 Task: For heading Use Italics Spectral with brown colour & Underline.  font size for heading18,  'Change the font style of data to'Trebuchet MN and font size to 9,  Change the alignment of both headline & data to Align right In the sheet  Budget Management Spreadsheet
Action: Mouse moved to (91, 248)
Screenshot: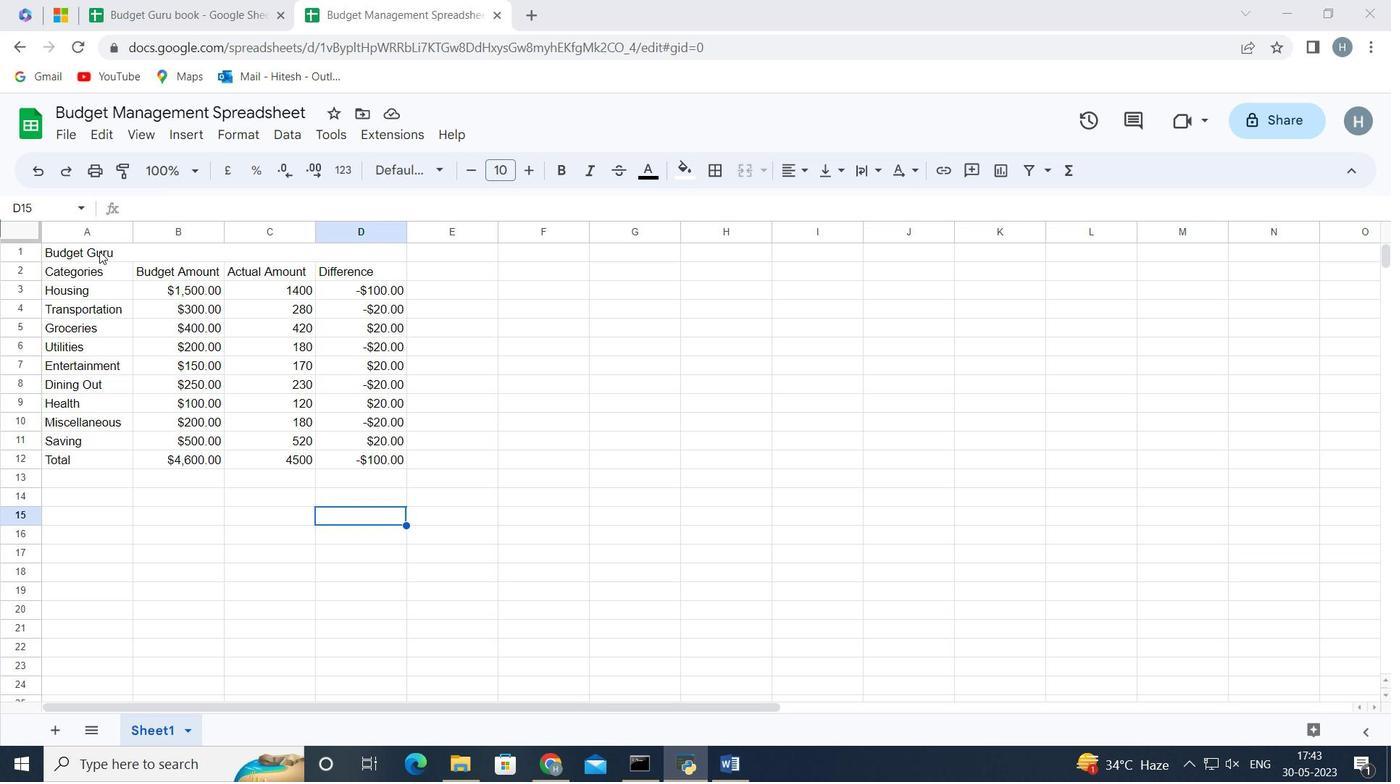 
Action: Mouse pressed left at (91, 248)
Screenshot: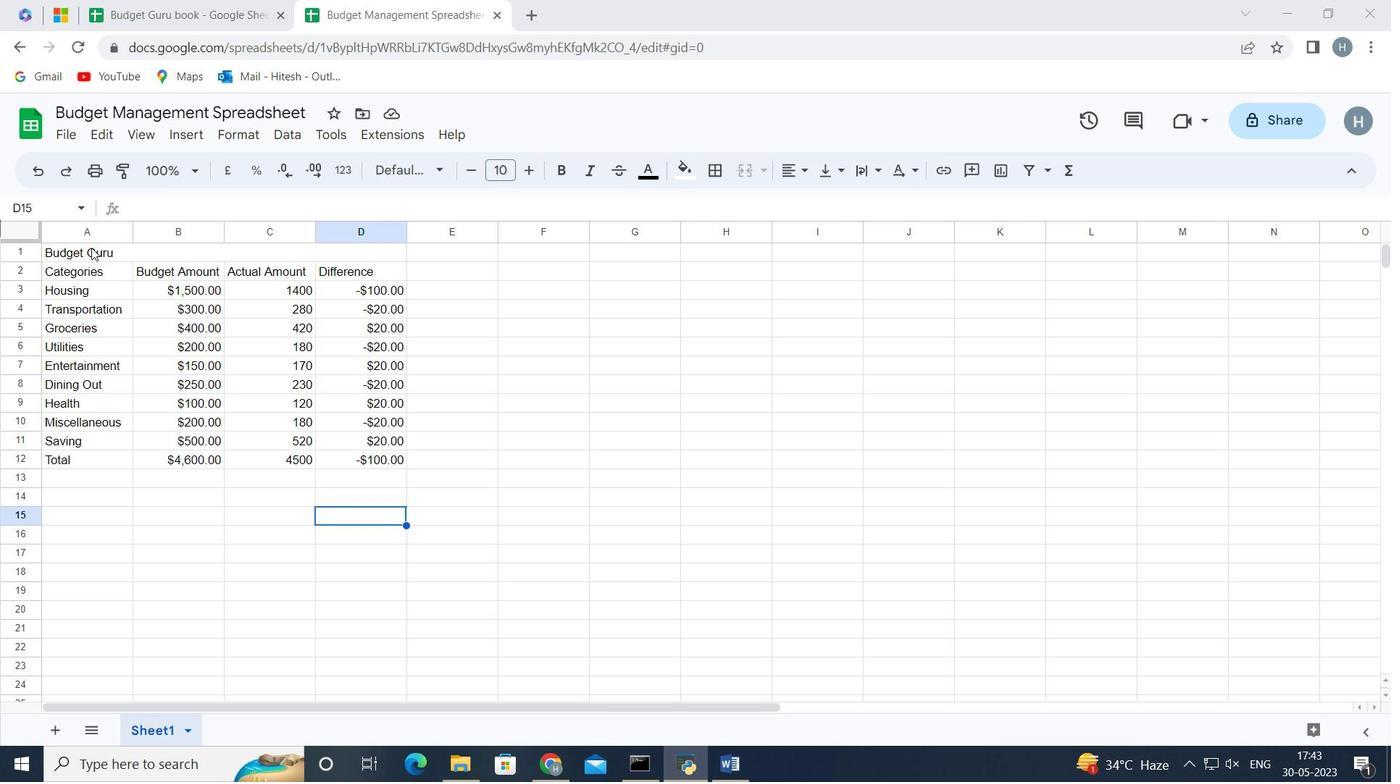 
Action: Mouse moved to (594, 169)
Screenshot: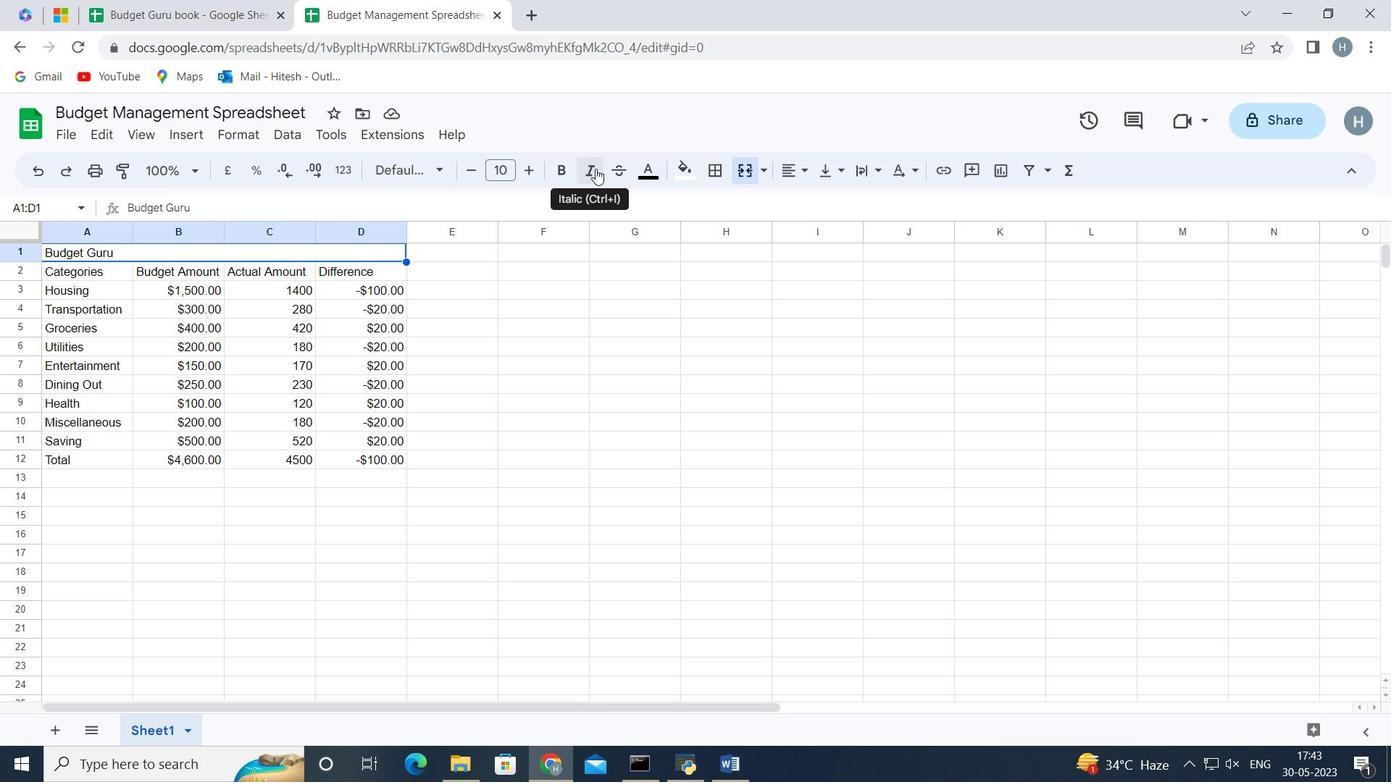 
Action: Mouse pressed left at (594, 169)
Screenshot: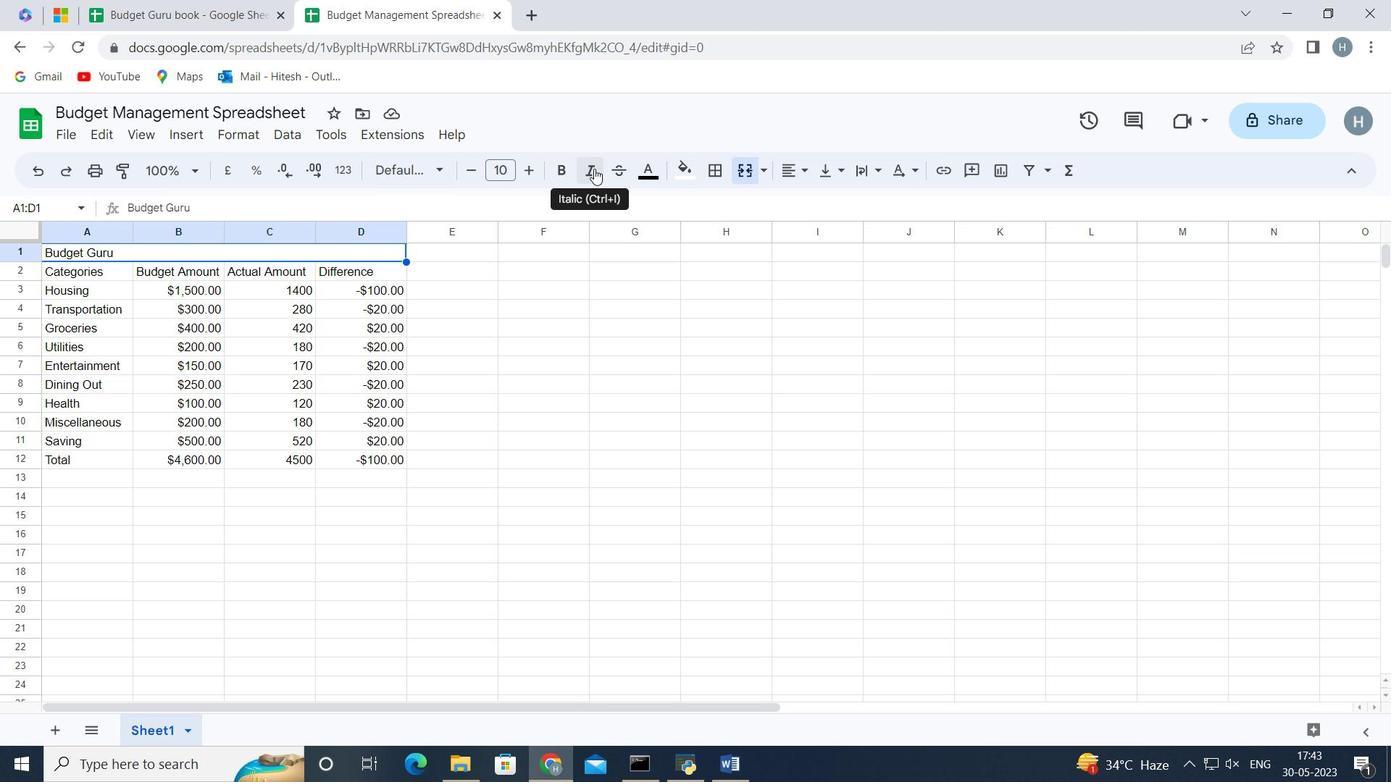 
Action: Mouse moved to (432, 165)
Screenshot: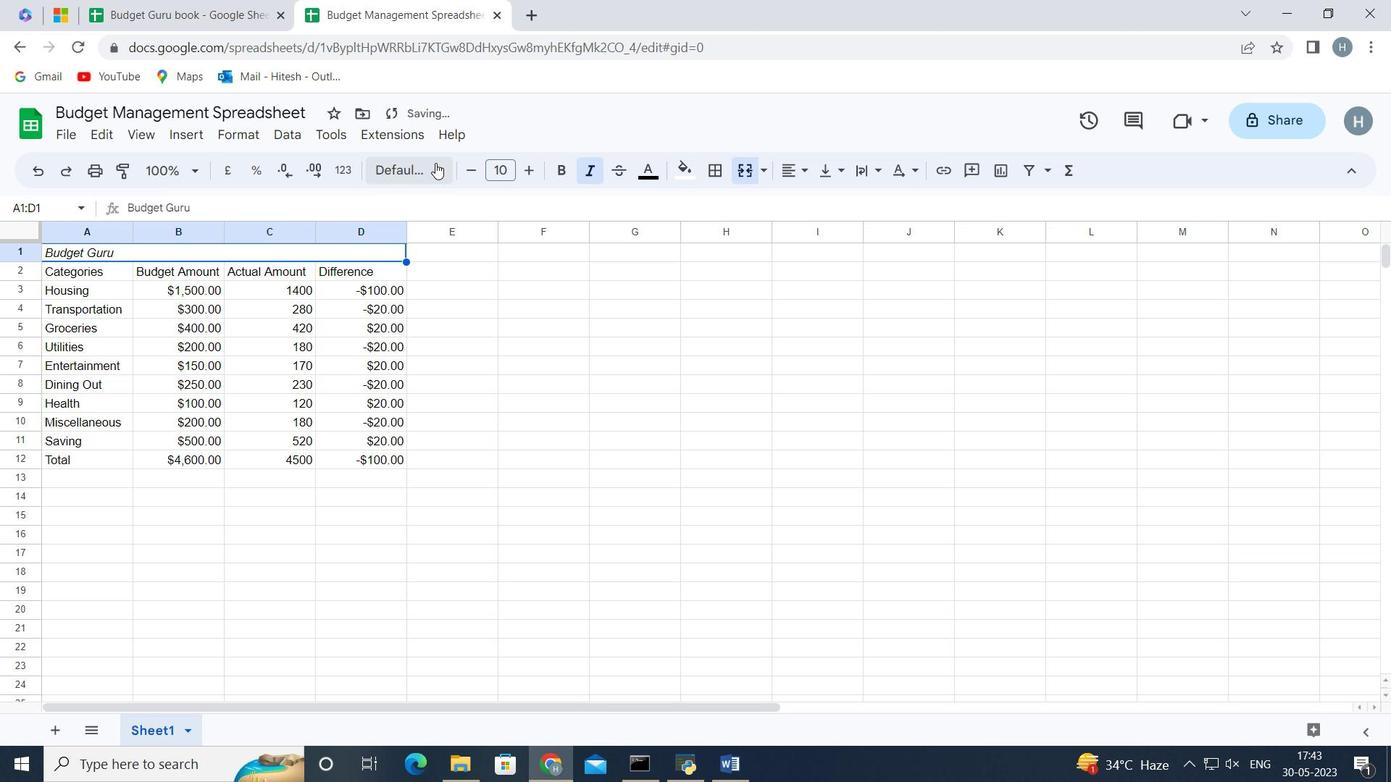 
Action: Mouse pressed left at (432, 165)
Screenshot: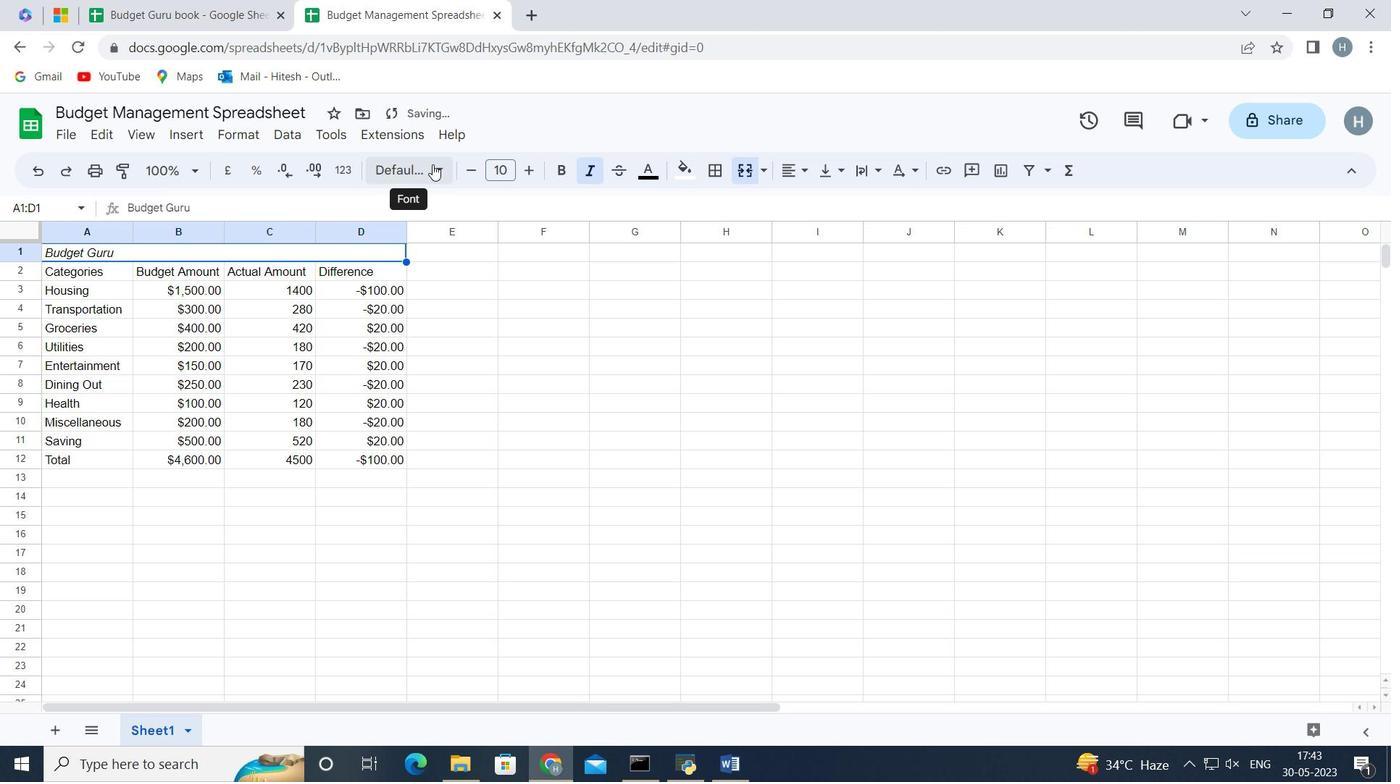 
Action: Mouse moved to (466, 528)
Screenshot: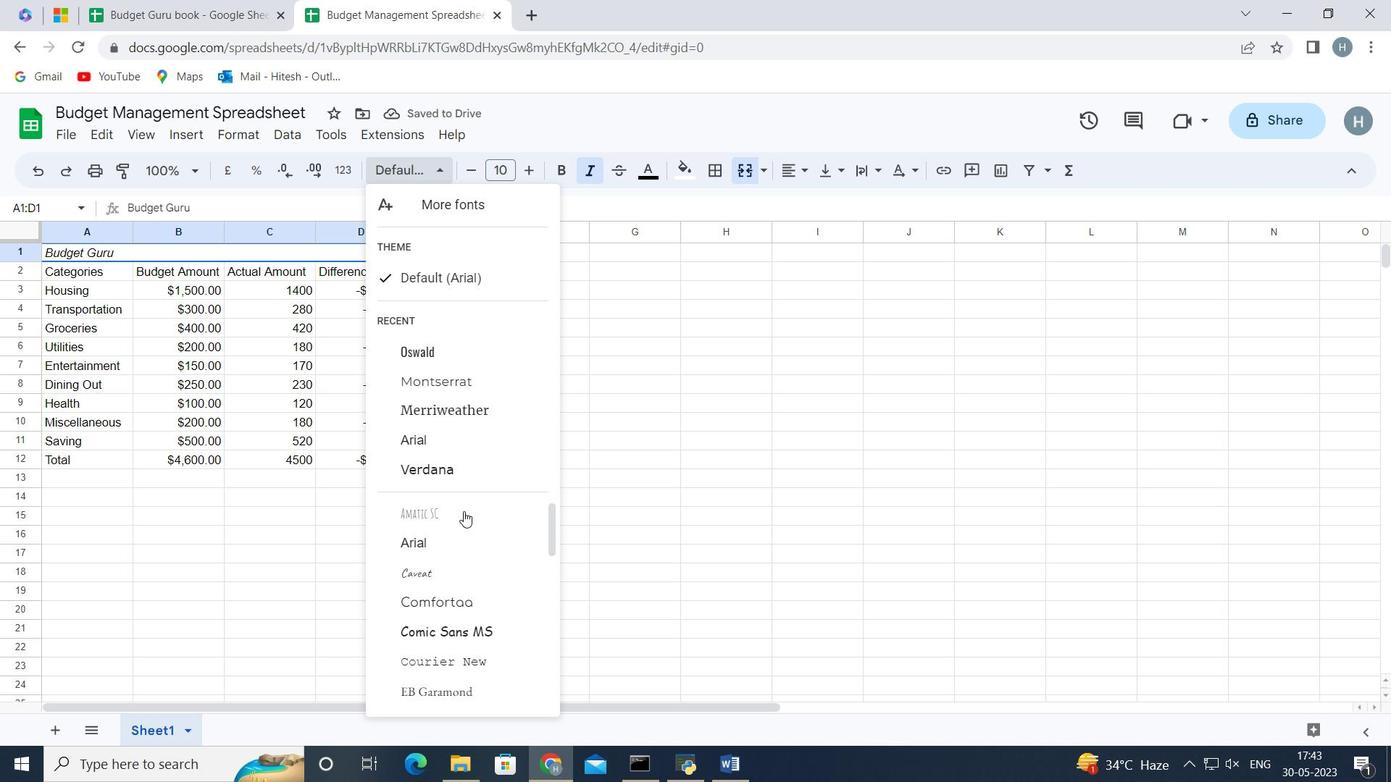 
Action: Mouse scrolled (466, 527) with delta (0, 0)
Screenshot: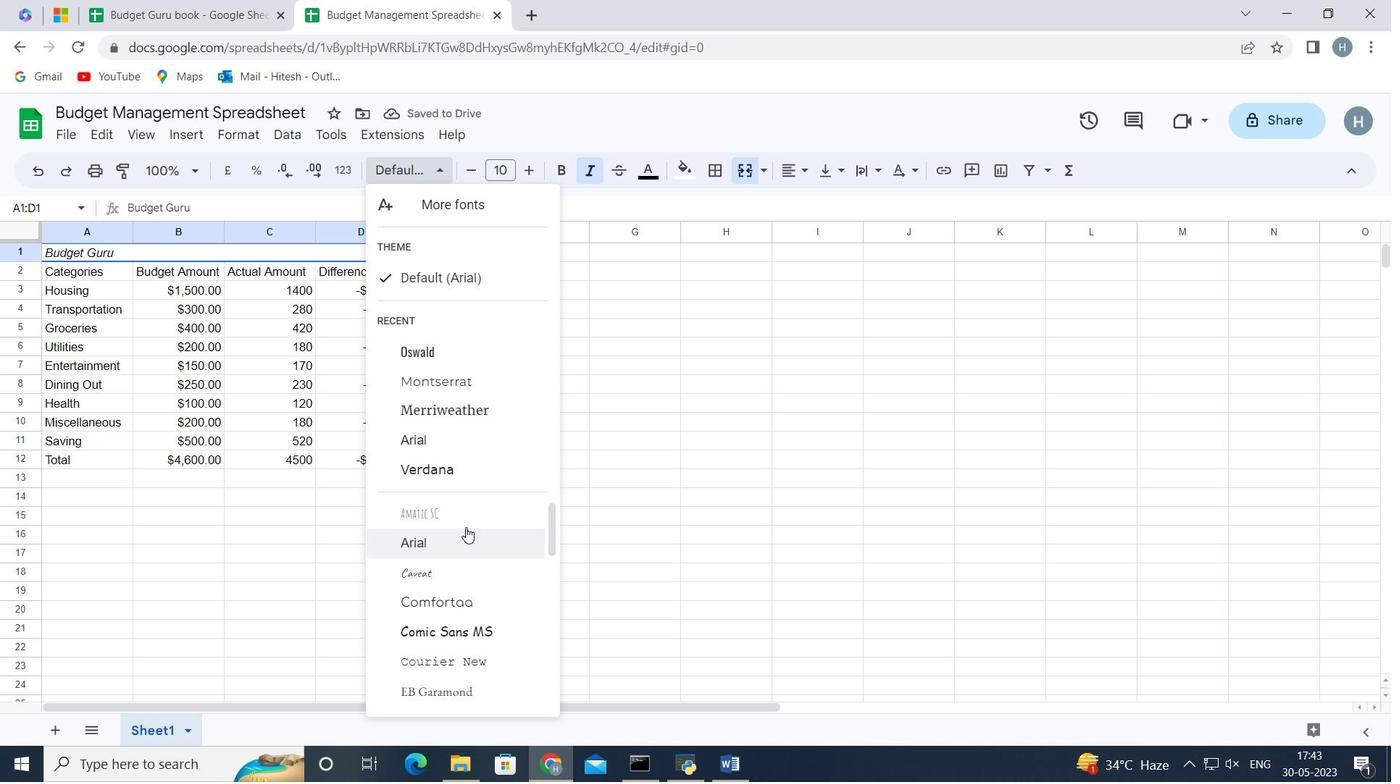 
Action: Mouse scrolled (466, 527) with delta (0, 0)
Screenshot: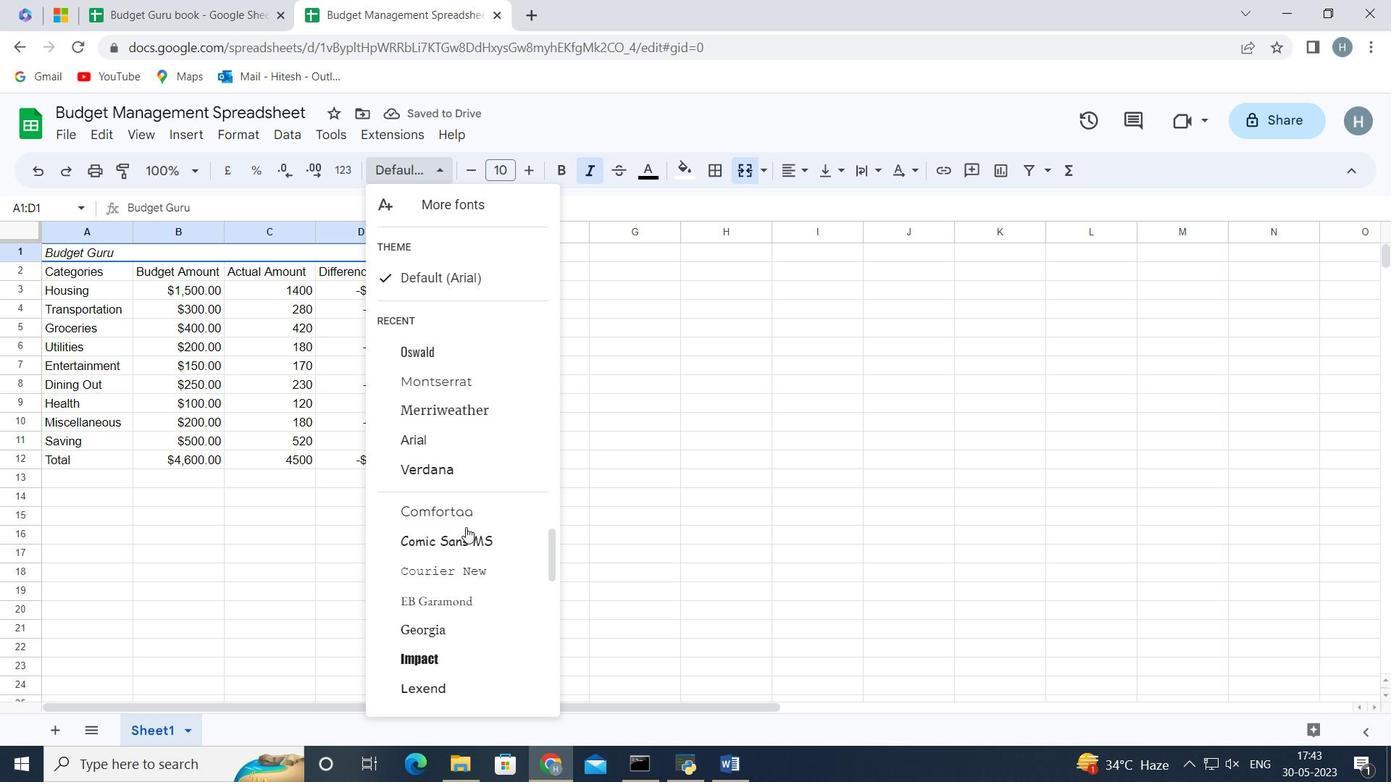 
Action: Mouse scrolled (466, 527) with delta (0, 0)
Screenshot: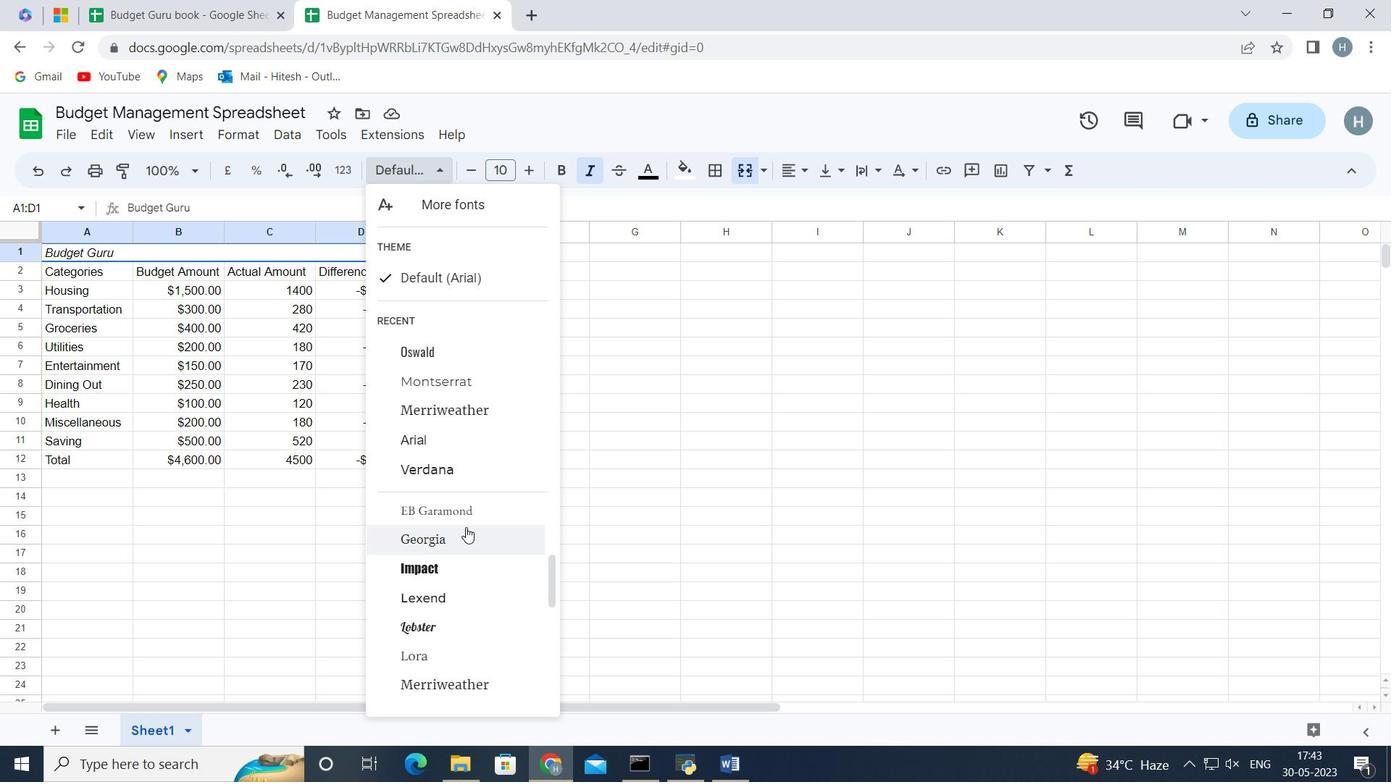 
Action: Mouse scrolled (466, 527) with delta (0, 0)
Screenshot: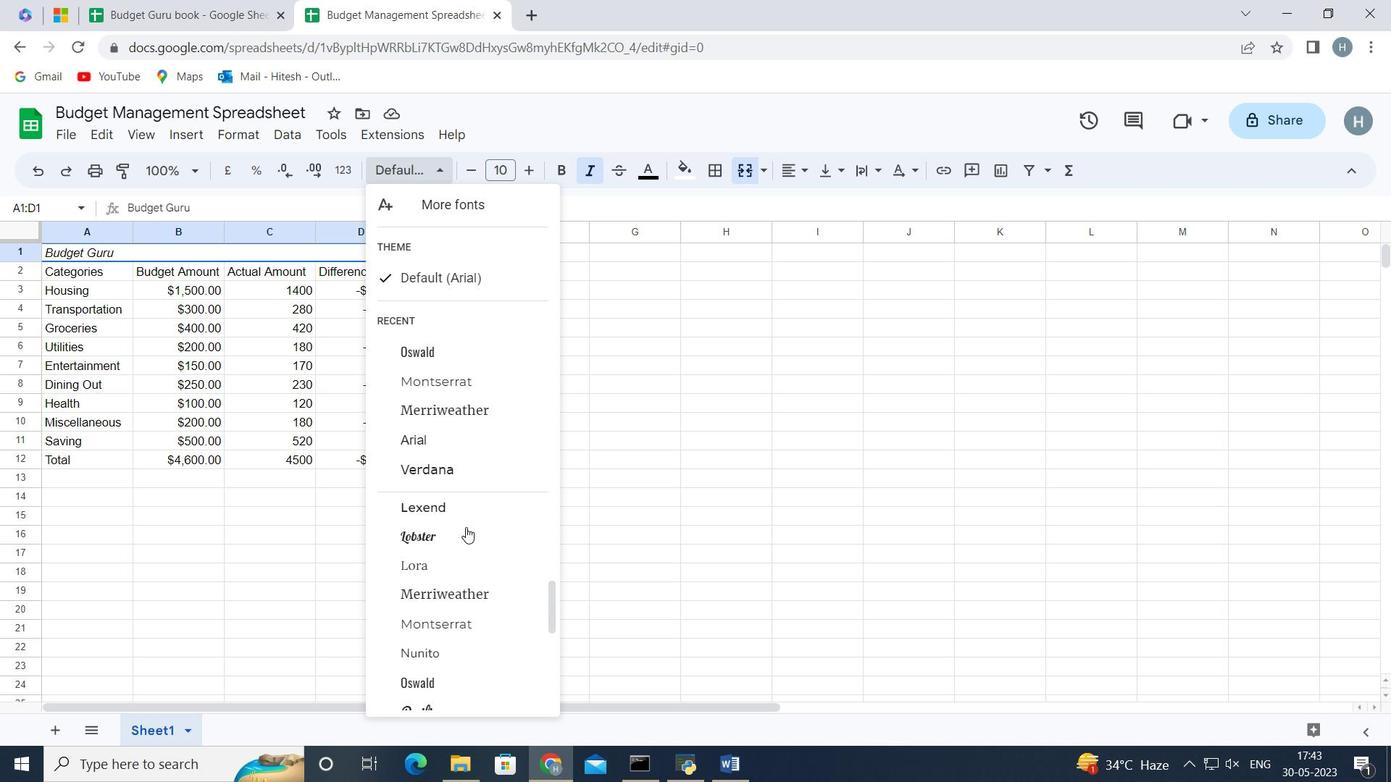 
Action: Mouse scrolled (466, 527) with delta (0, 0)
Screenshot: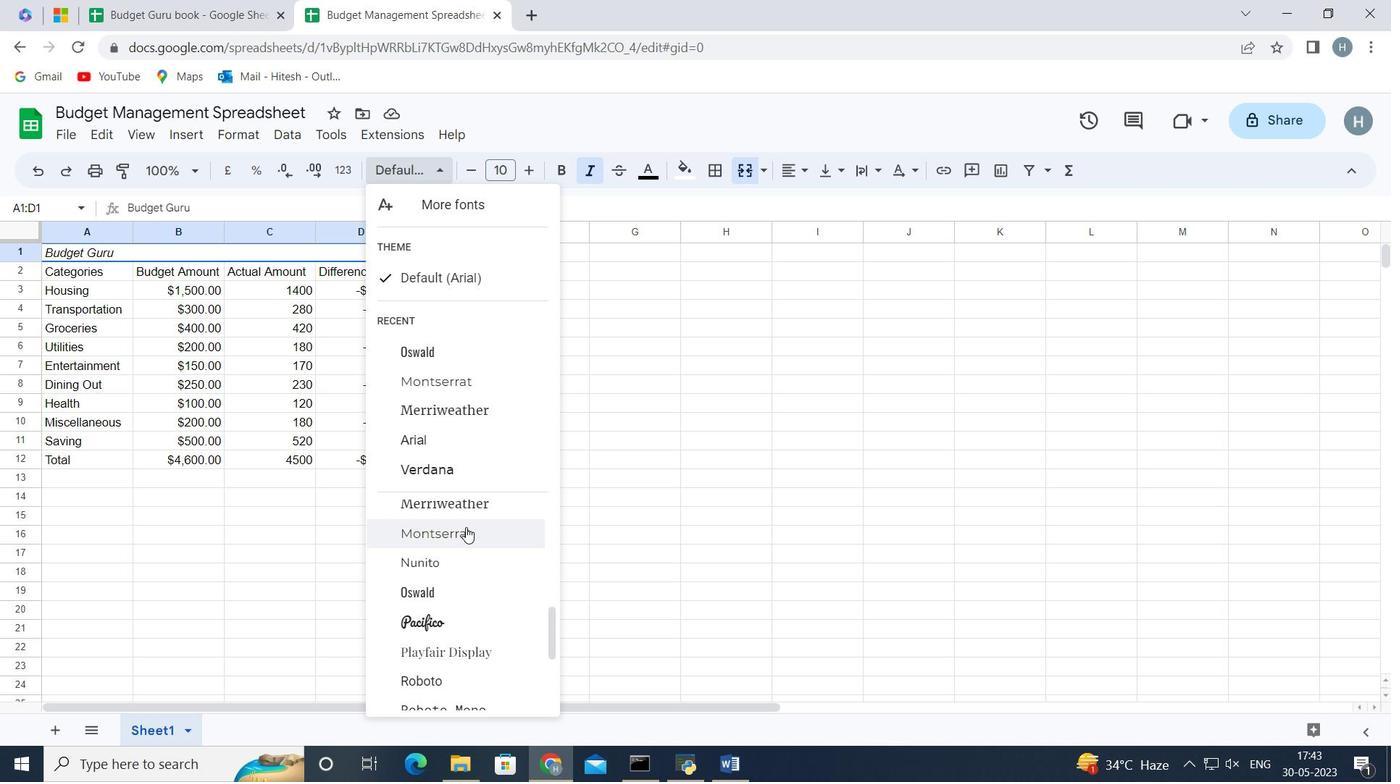 
Action: Mouse scrolled (466, 527) with delta (0, 0)
Screenshot: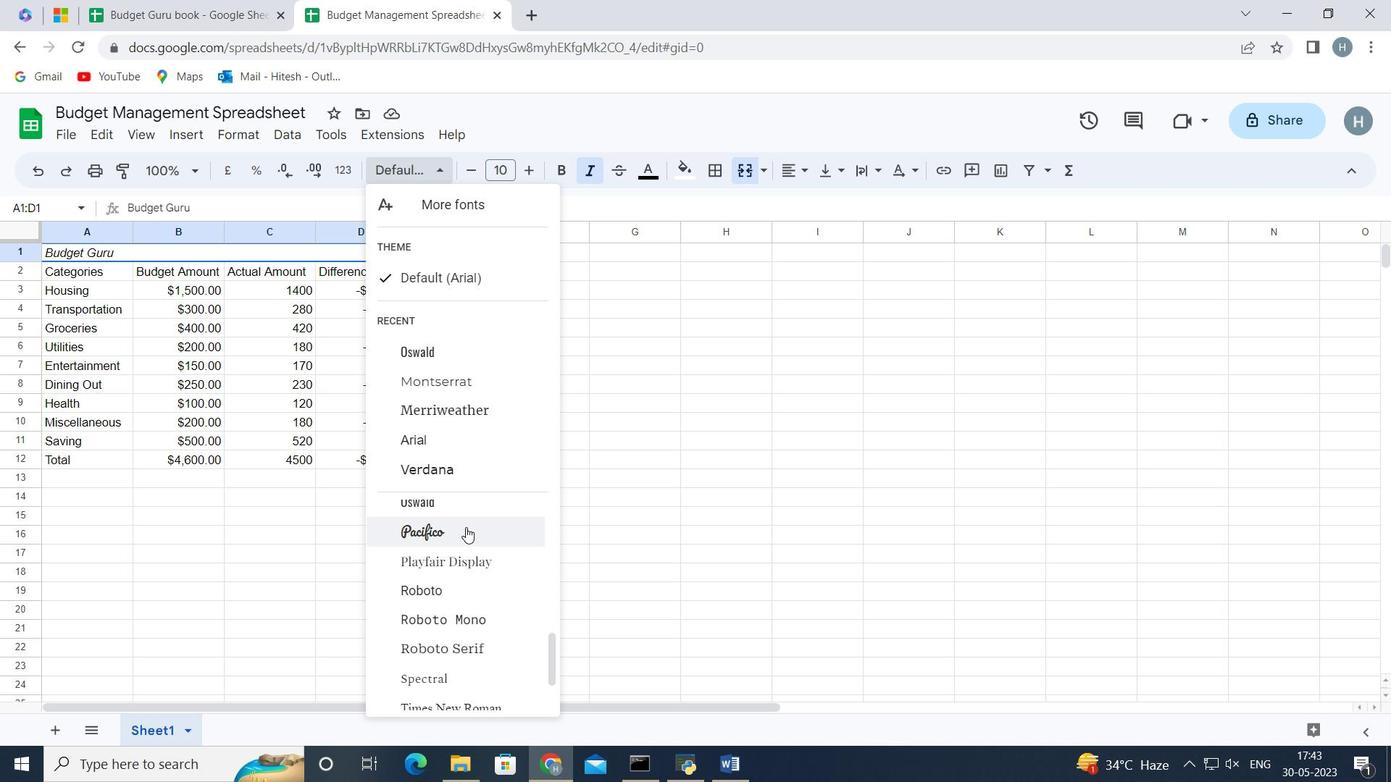 
Action: Mouse moved to (470, 598)
Screenshot: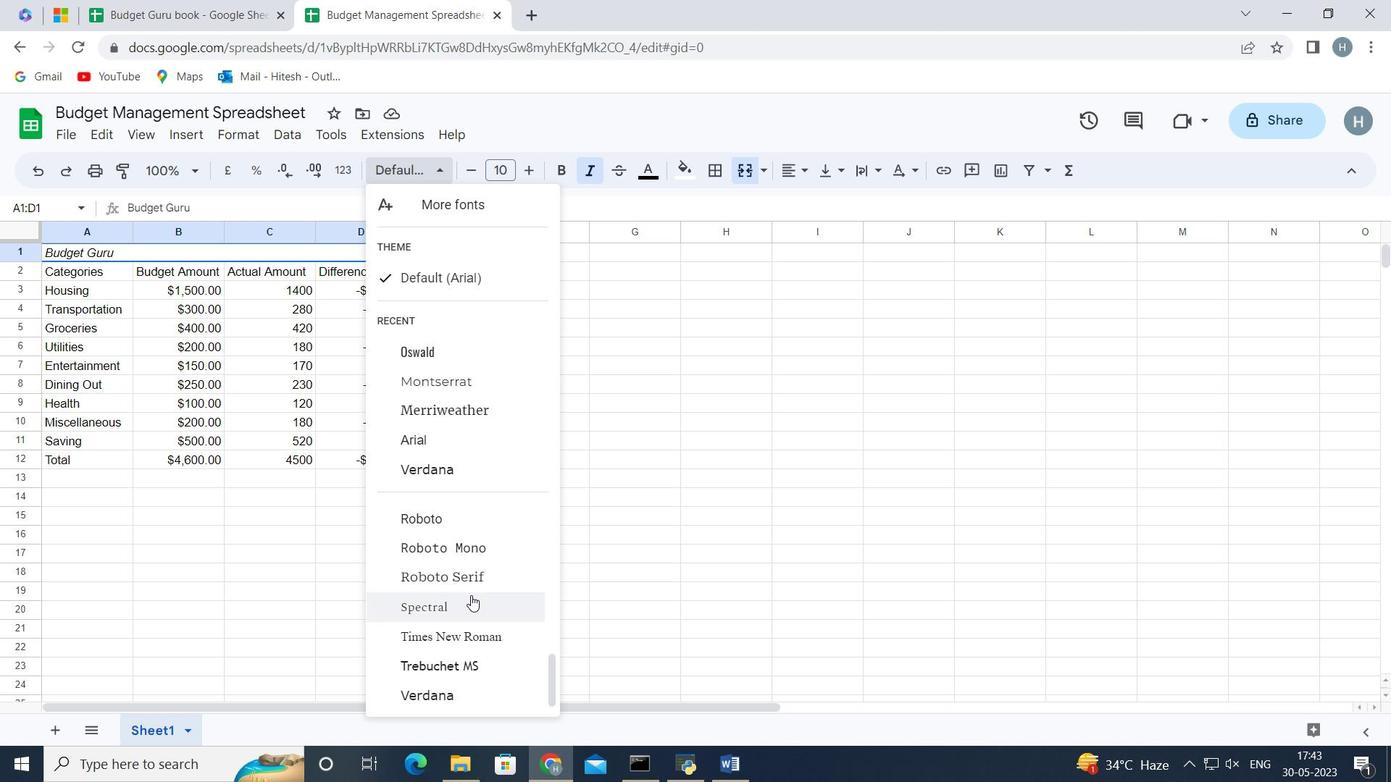
Action: Mouse pressed left at (470, 598)
Screenshot: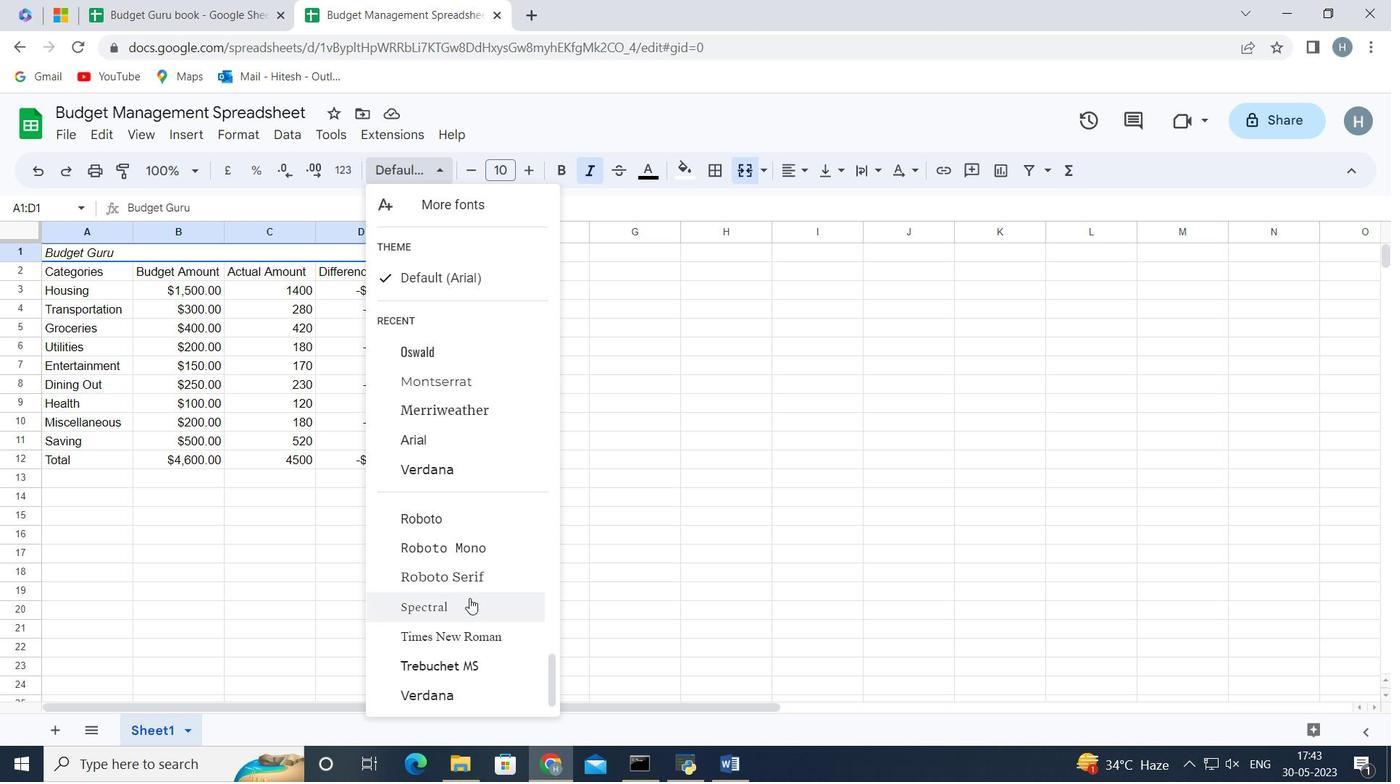 
Action: Mouse moved to (687, 170)
Screenshot: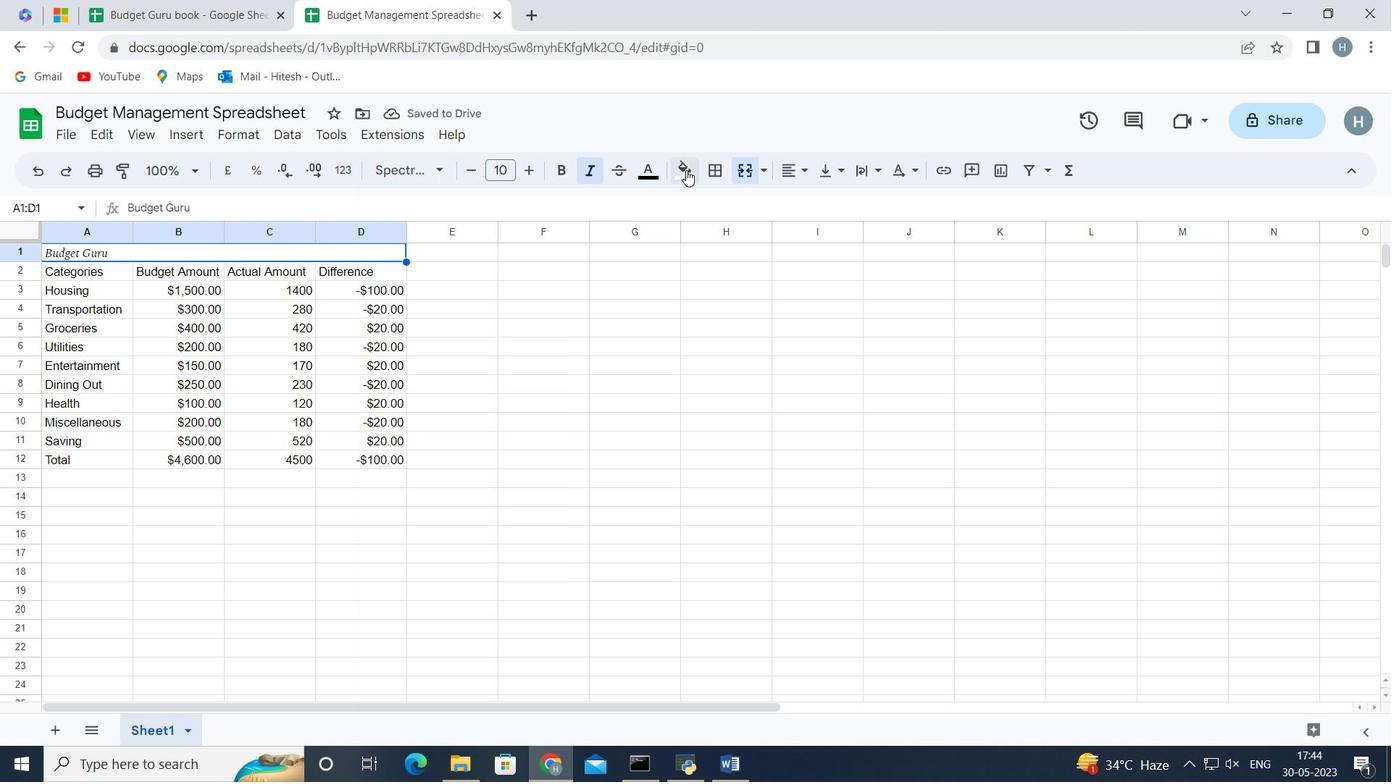 
Action: Mouse pressed left at (687, 170)
Screenshot: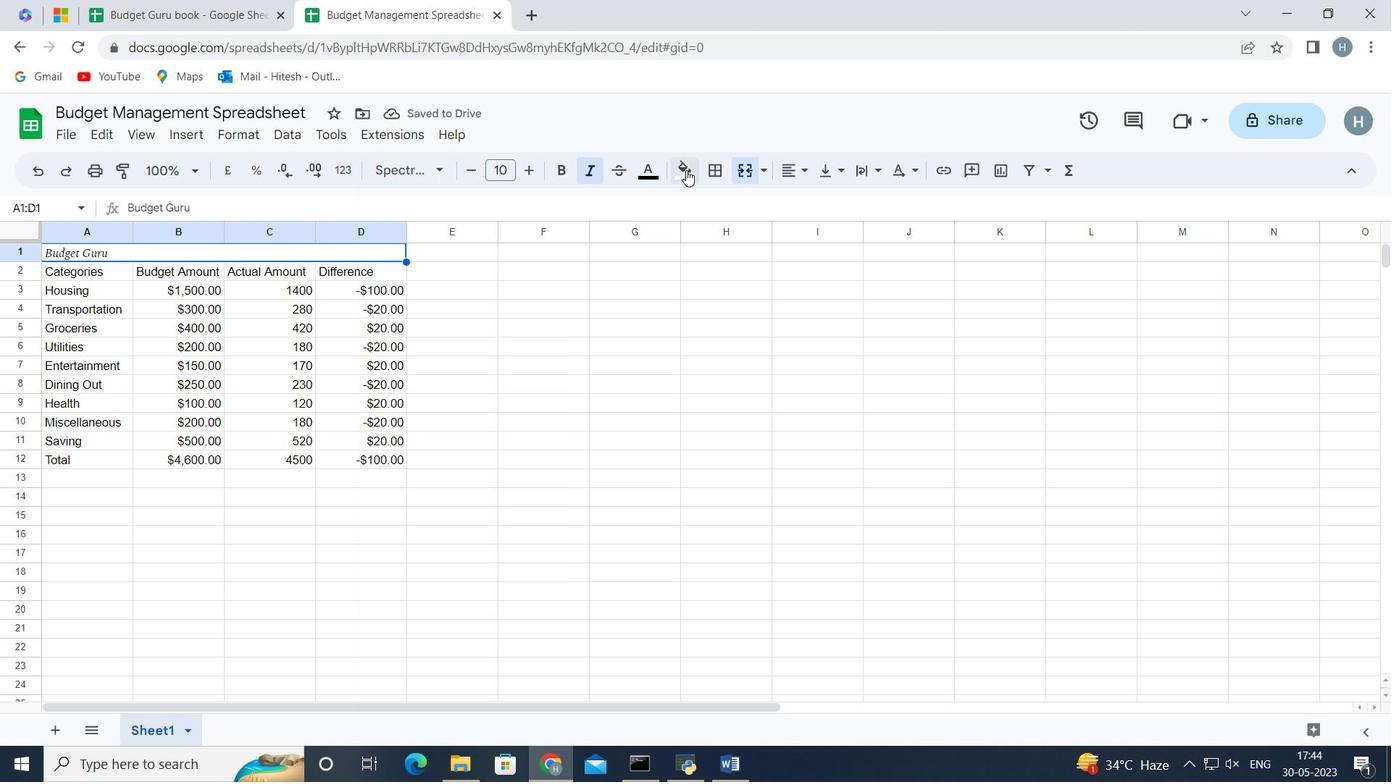 
Action: Mouse moved to (702, 446)
Screenshot: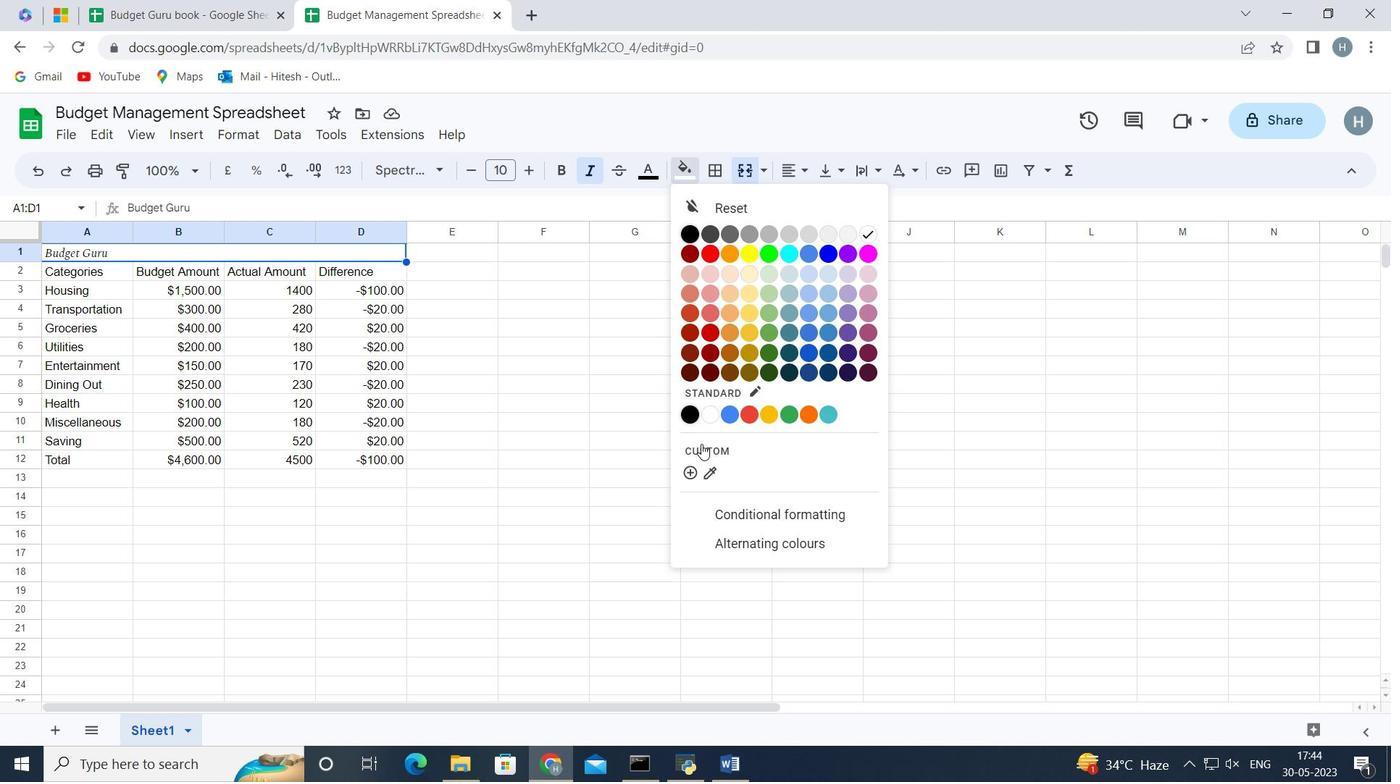 
Action: Mouse pressed left at (702, 446)
Screenshot: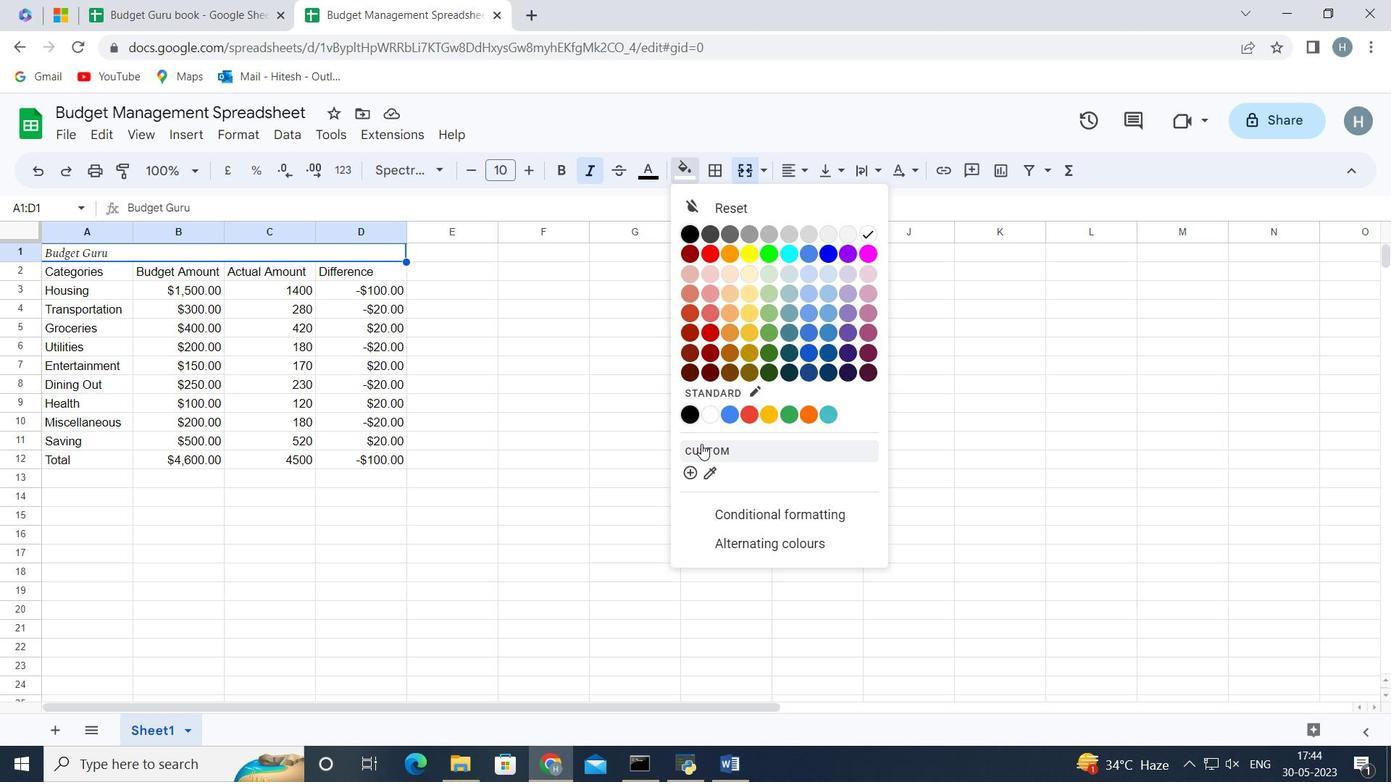 
Action: Mouse moved to (682, 431)
Screenshot: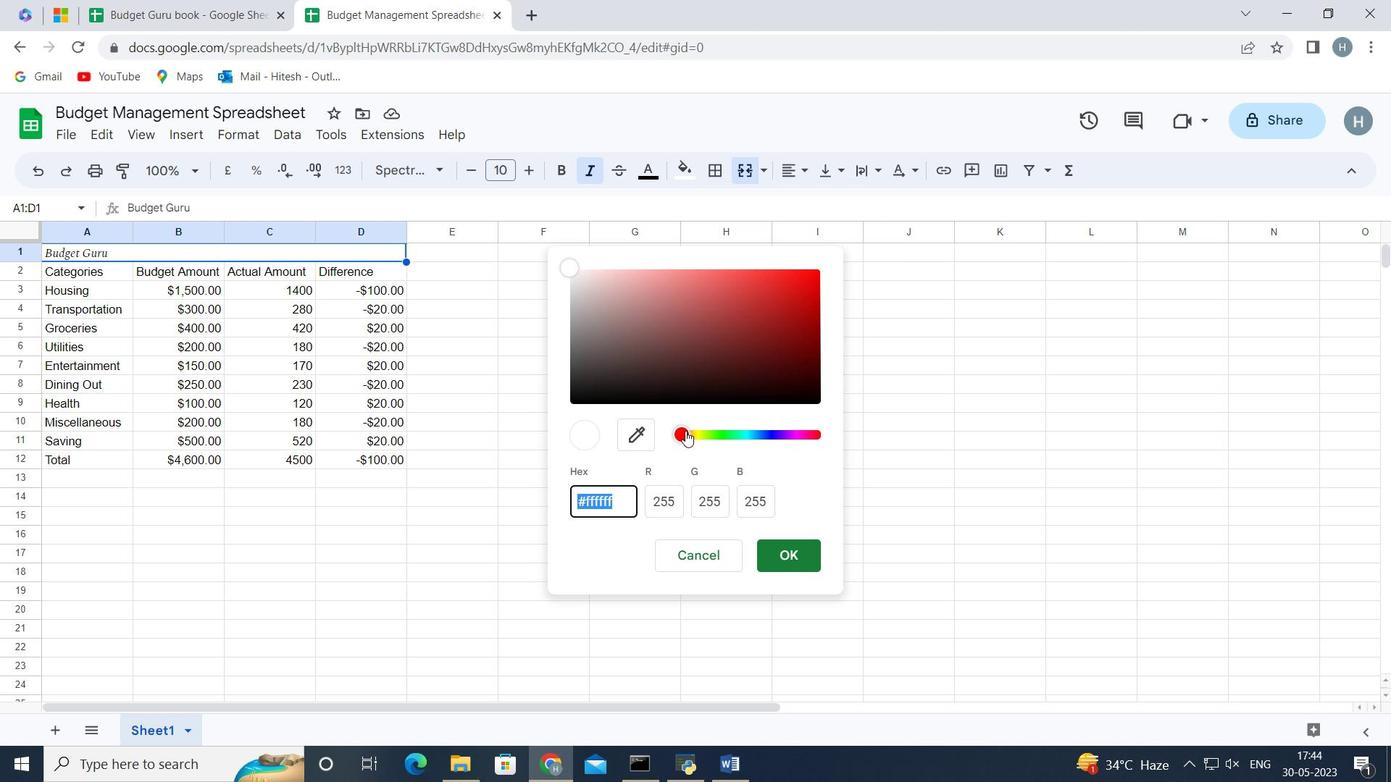 
Action: Mouse pressed left at (682, 431)
Screenshot: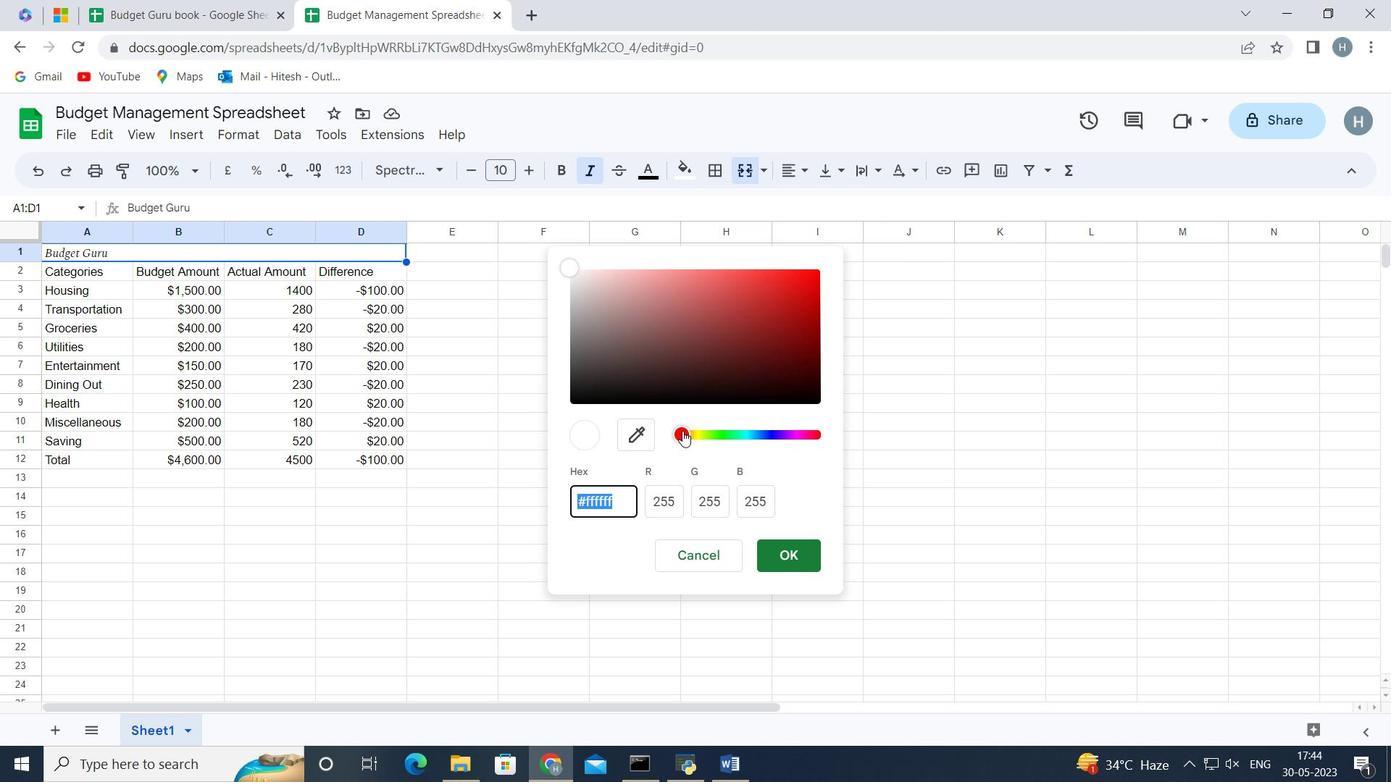 
Action: Mouse moved to (806, 374)
Screenshot: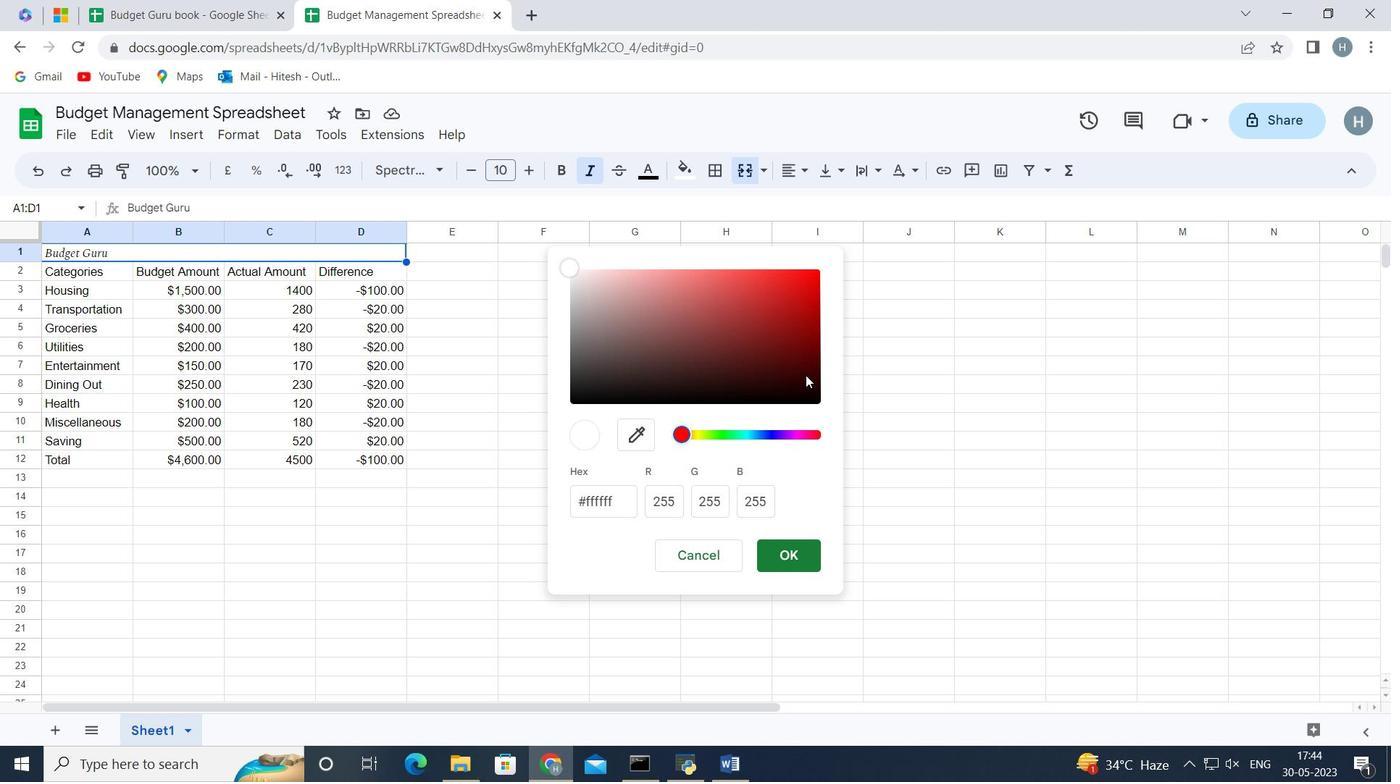 
Action: Mouse pressed left at (806, 374)
Screenshot: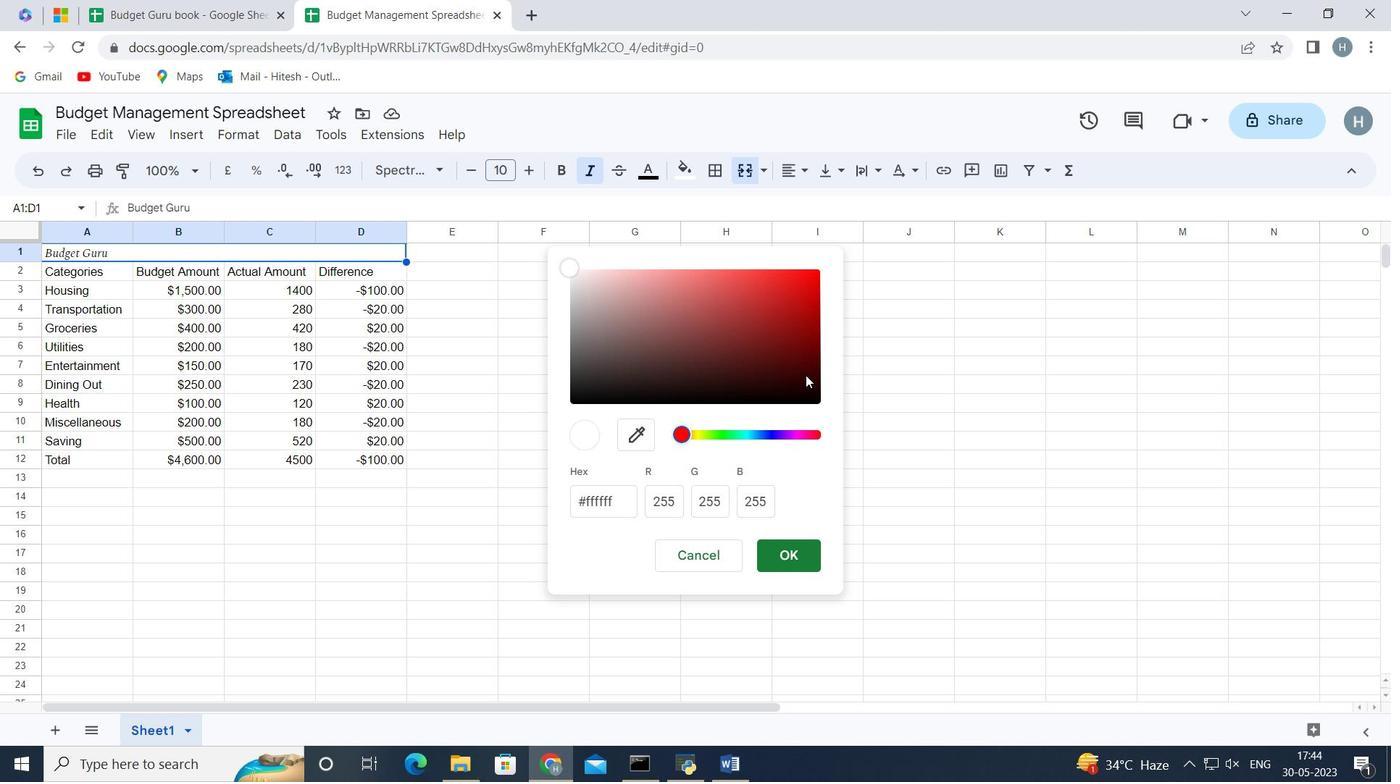 
Action: Mouse moved to (777, 554)
Screenshot: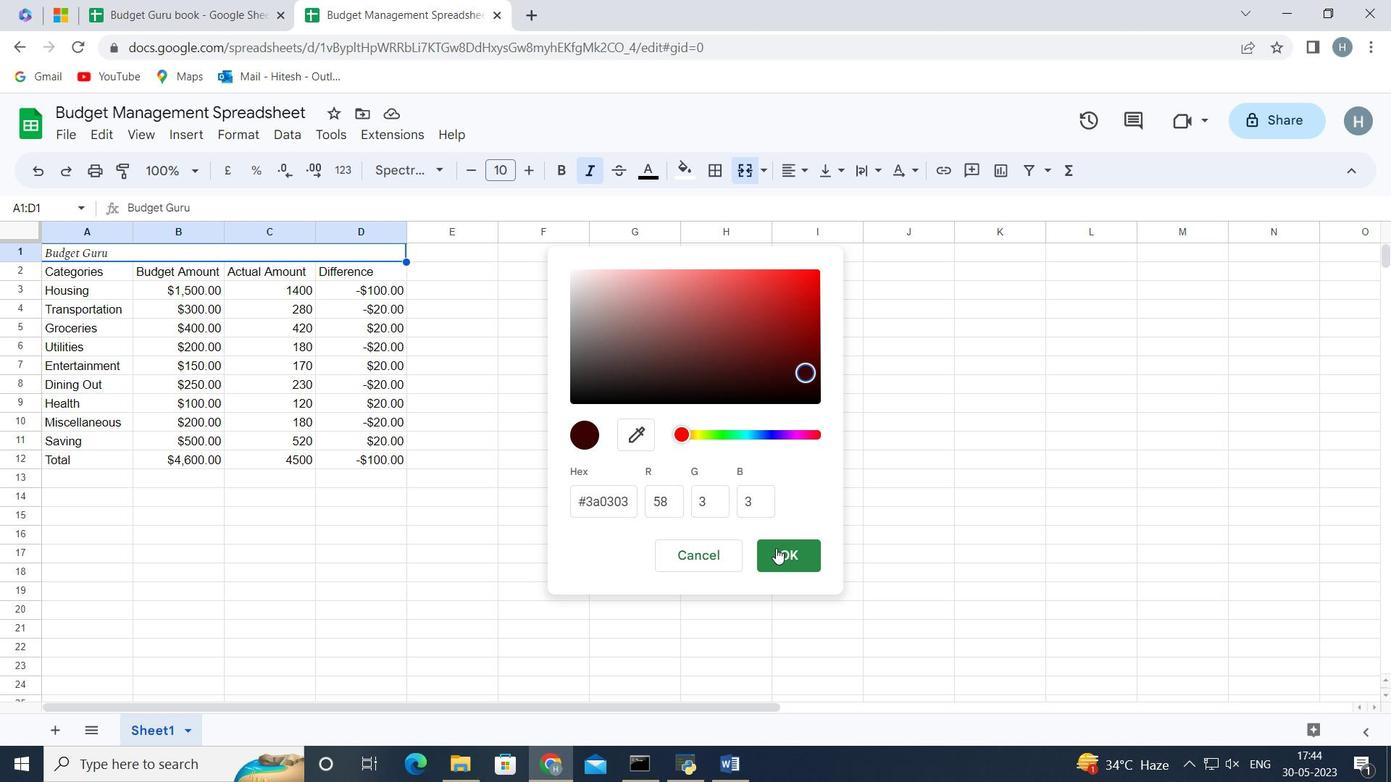 
Action: Mouse pressed left at (777, 554)
Screenshot: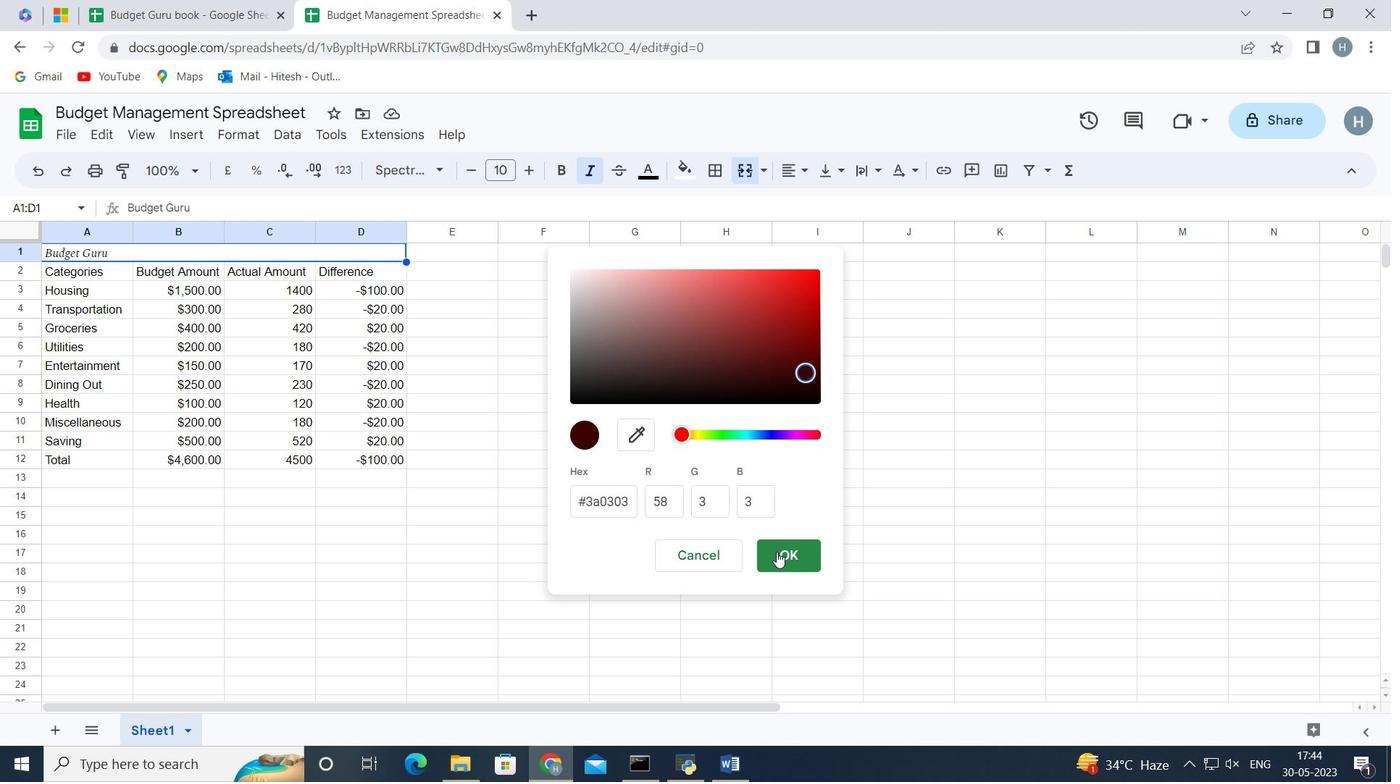 
Action: Mouse moved to (312, 531)
Screenshot: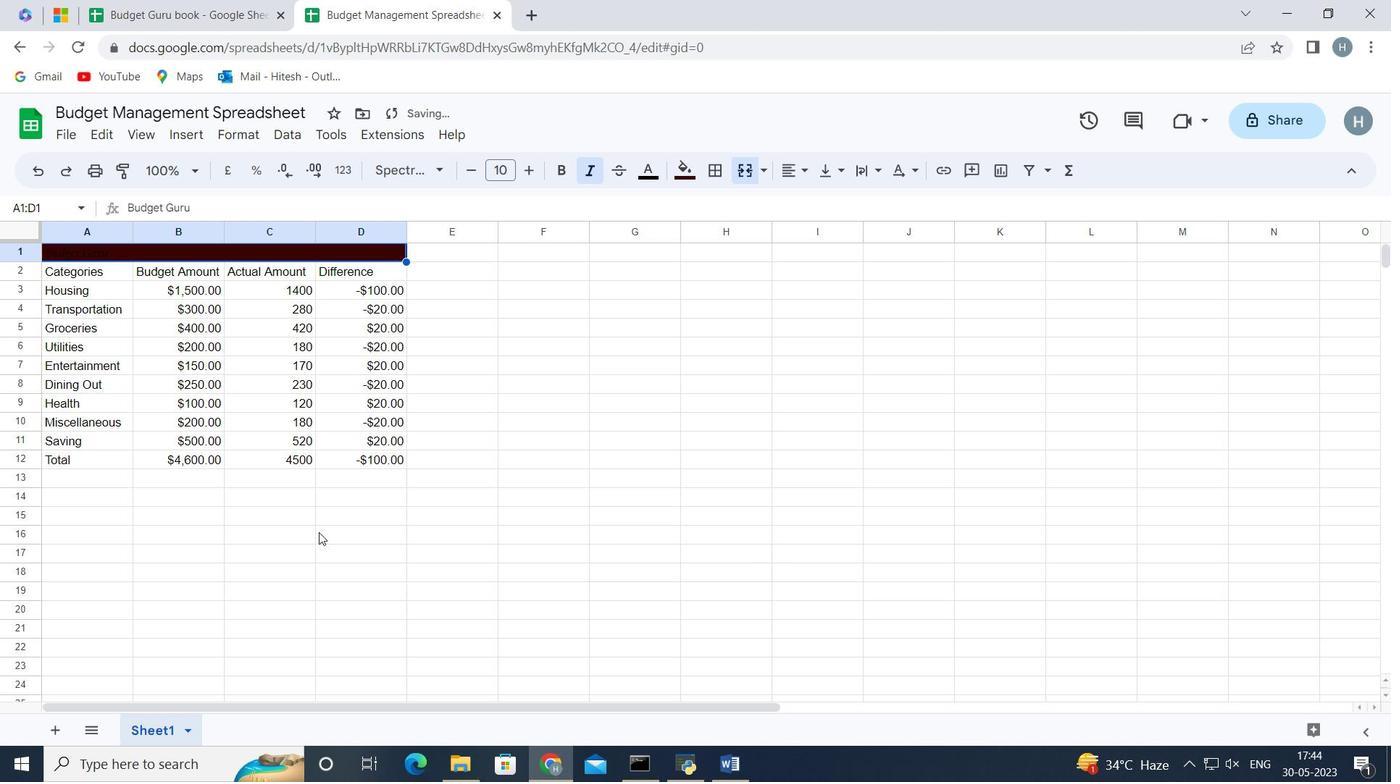 
Action: Mouse pressed left at (312, 531)
Screenshot: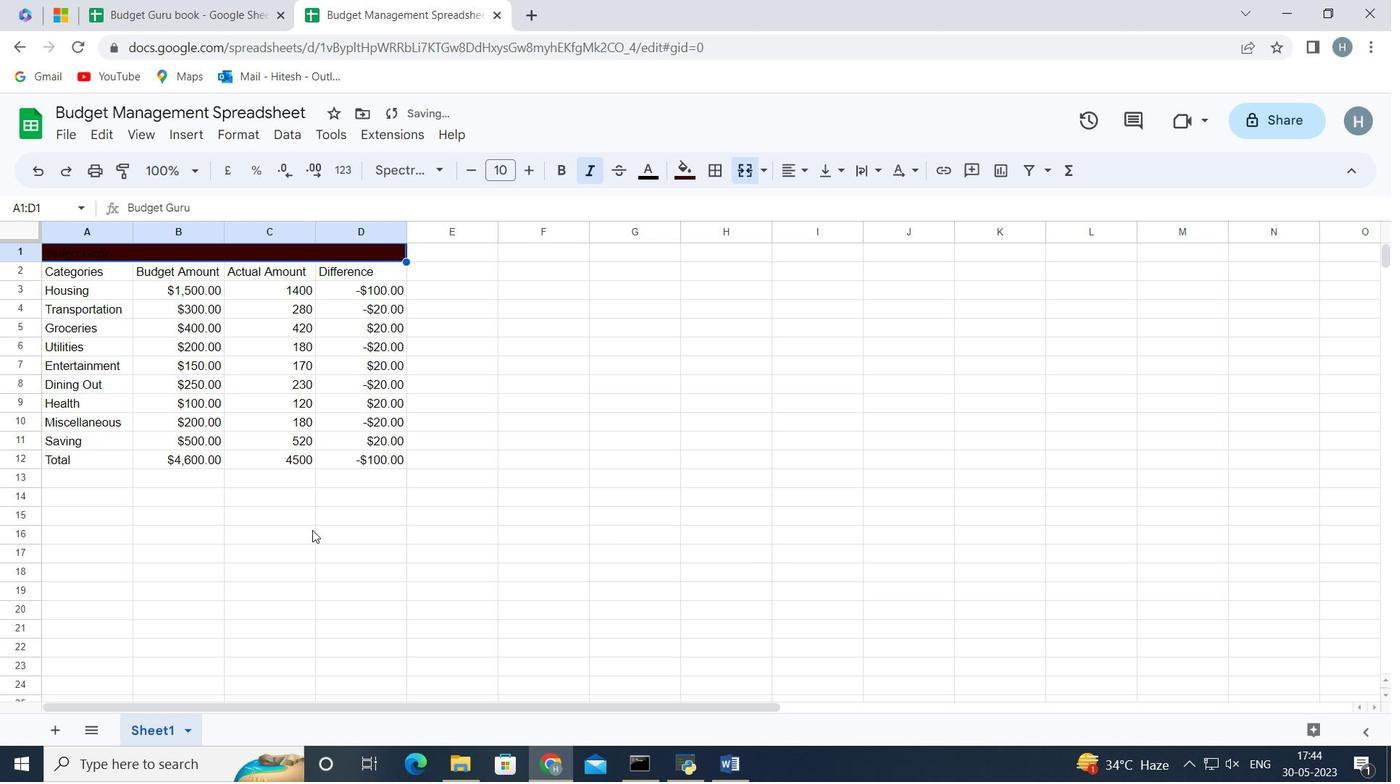 
Action: Mouse moved to (344, 164)
Screenshot: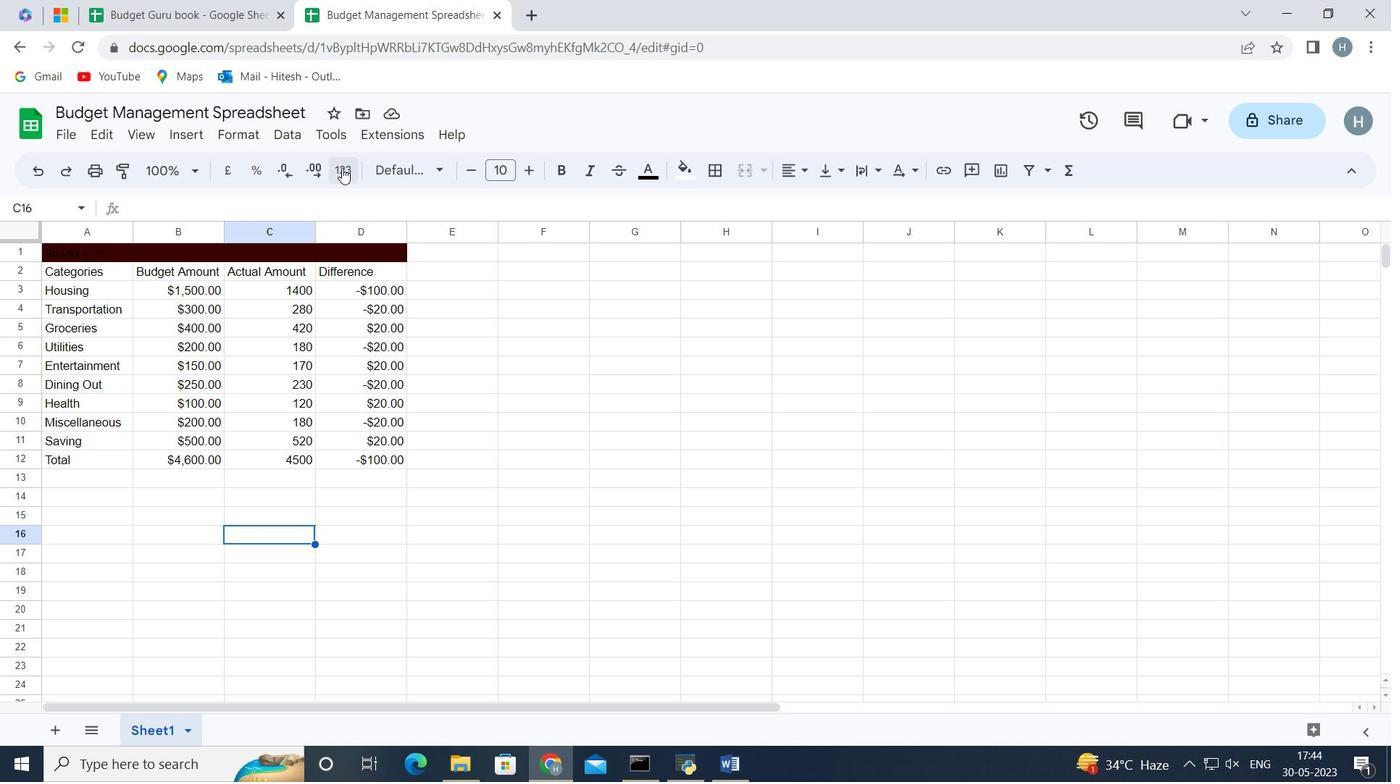 
Action: Mouse pressed left at (344, 164)
Screenshot: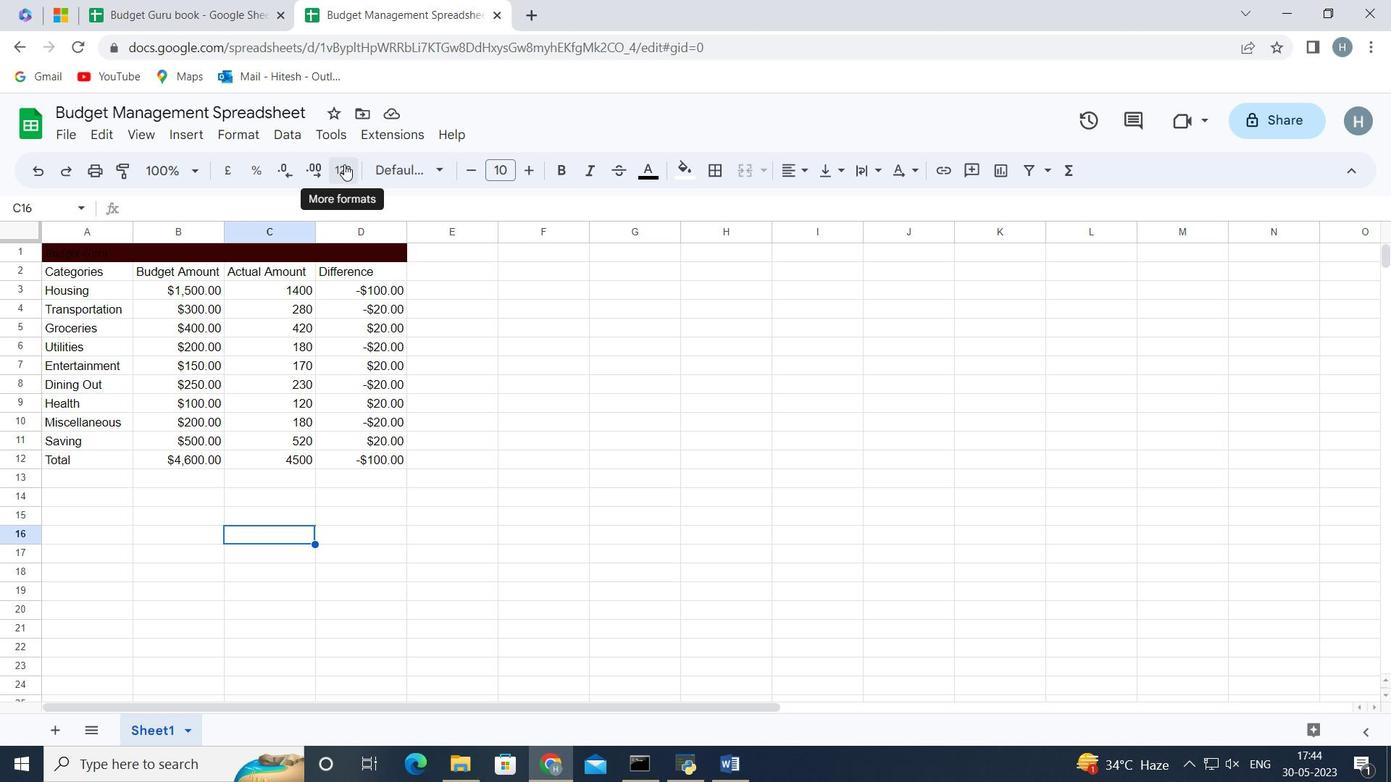 
Action: Mouse moved to (226, 131)
Screenshot: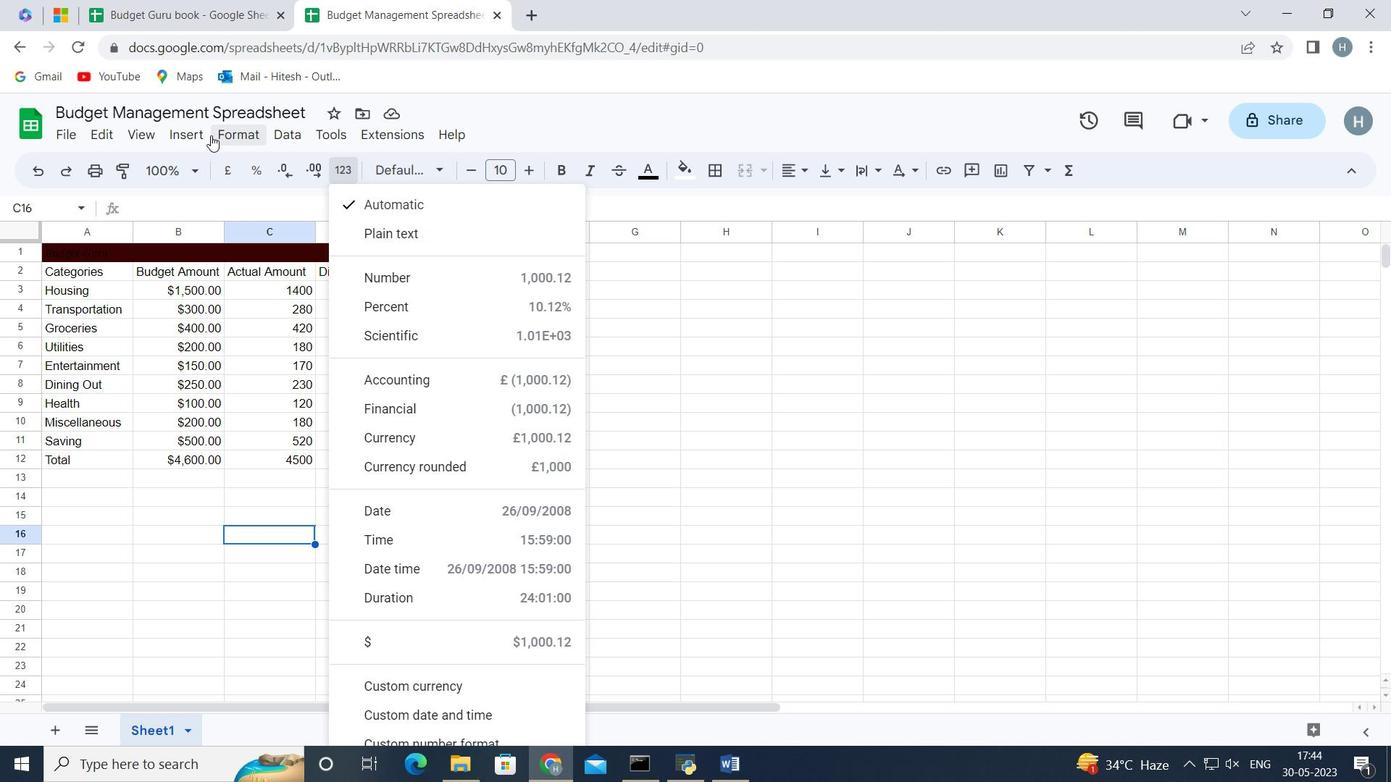 
Action: Mouse pressed left at (226, 131)
Screenshot: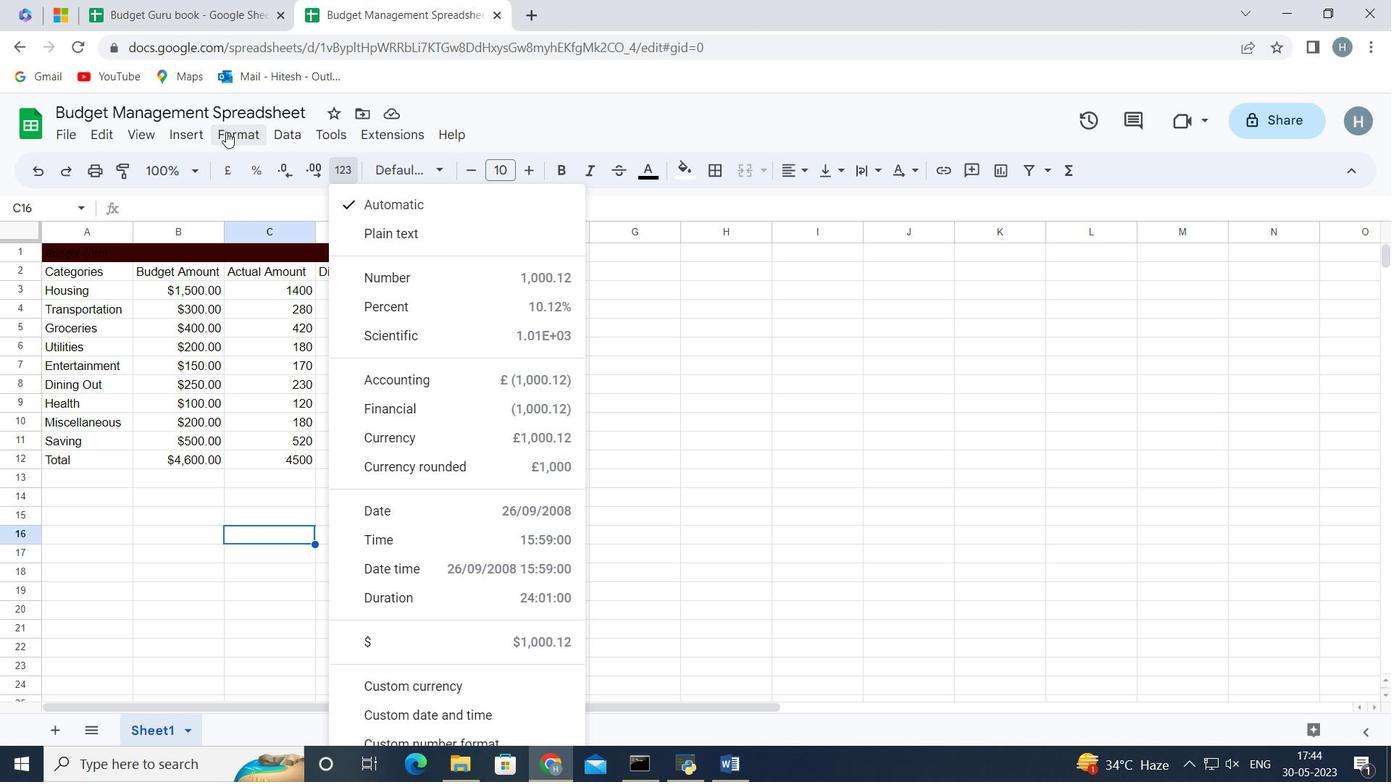 
Action: Mouse moved to (571, 305)
Screenshot: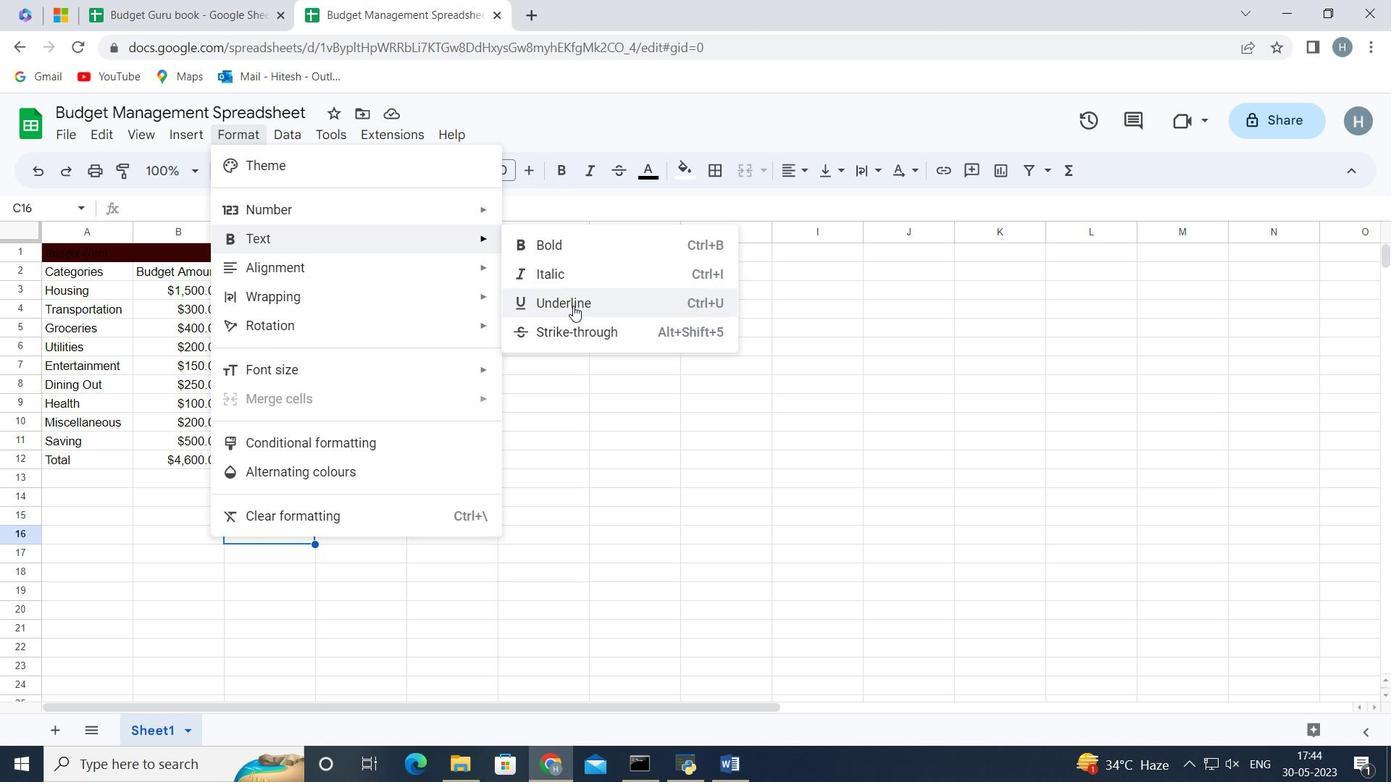 
Action: Mouse pressed left at (571, 305)
Screenshot: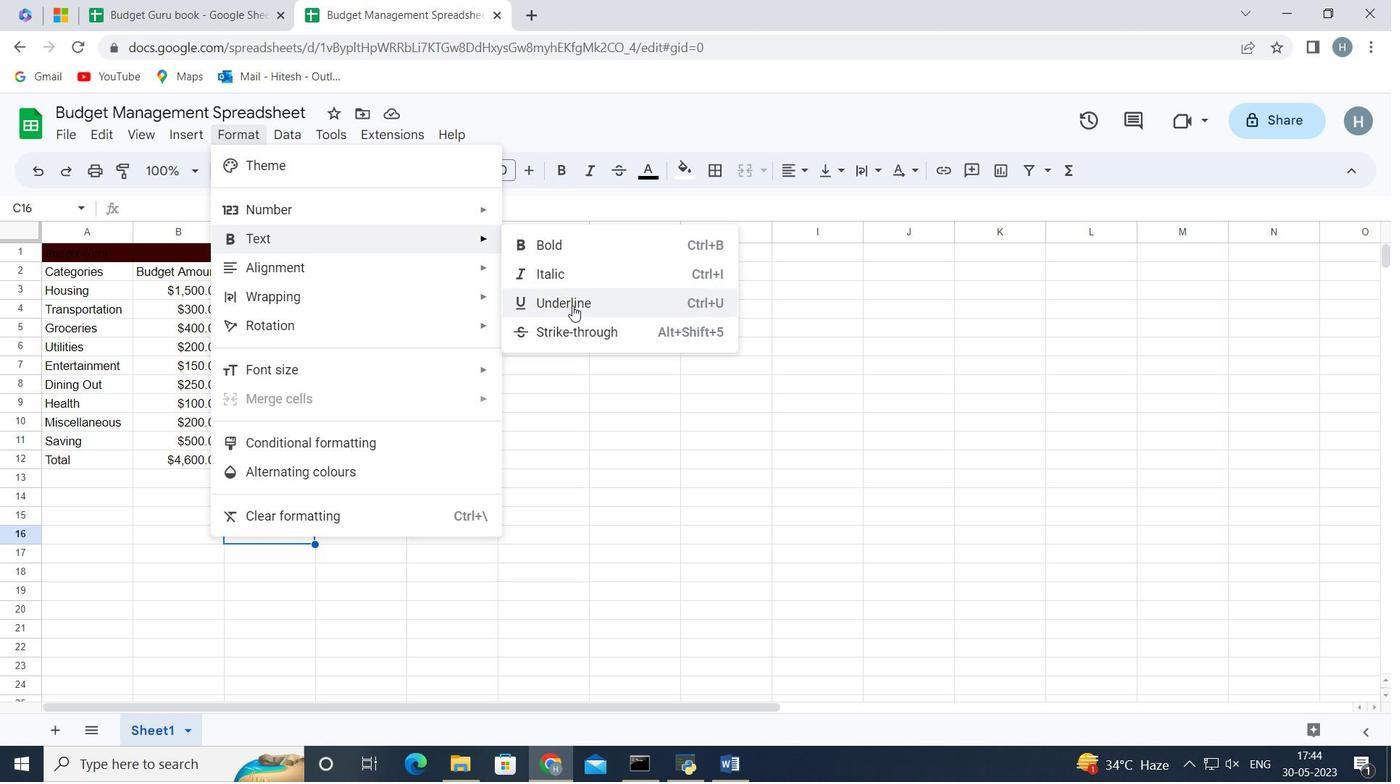 
Action: Mouse moved to (531, 161)
Screenshot: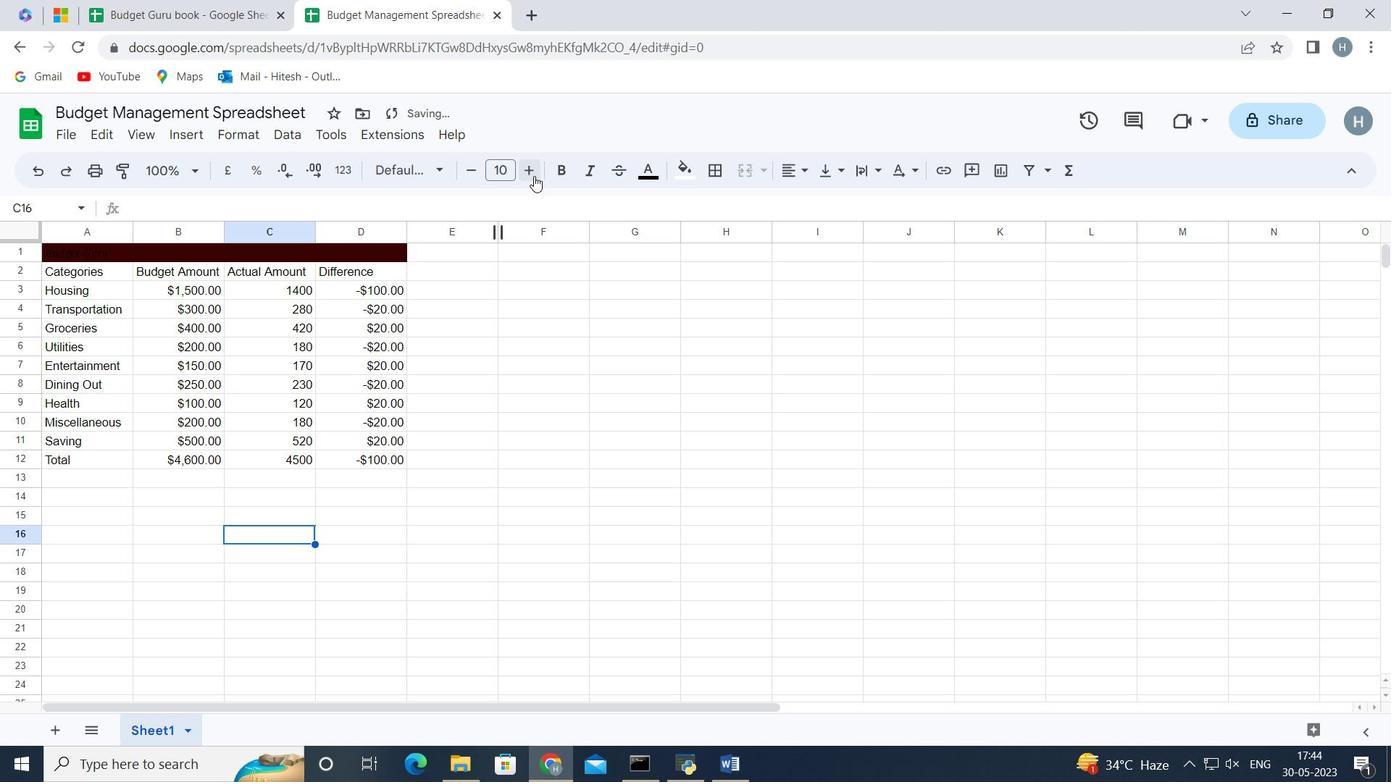 
Action: Mouse pressed left at (531, 161)
Screenshot: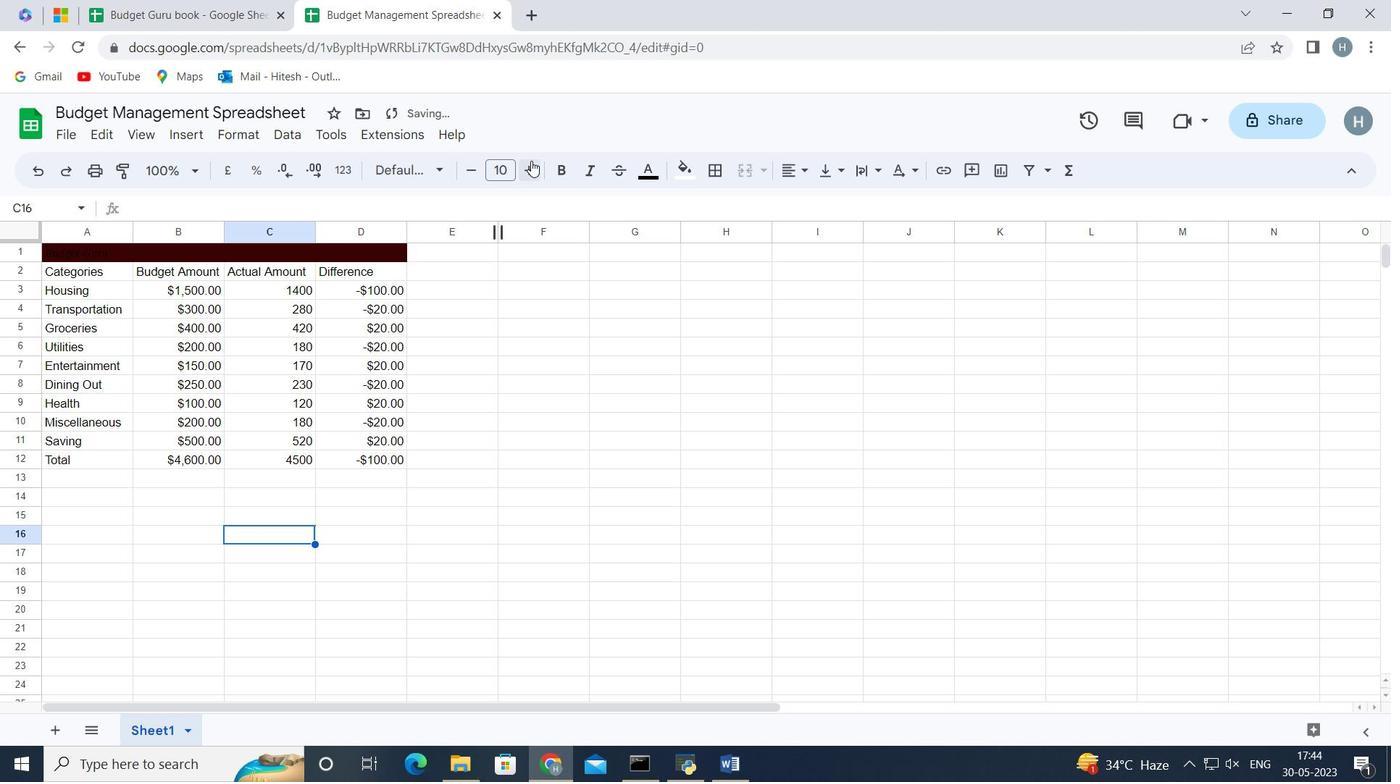 
Action: Mouse moved to (529, 164)
Screenshot: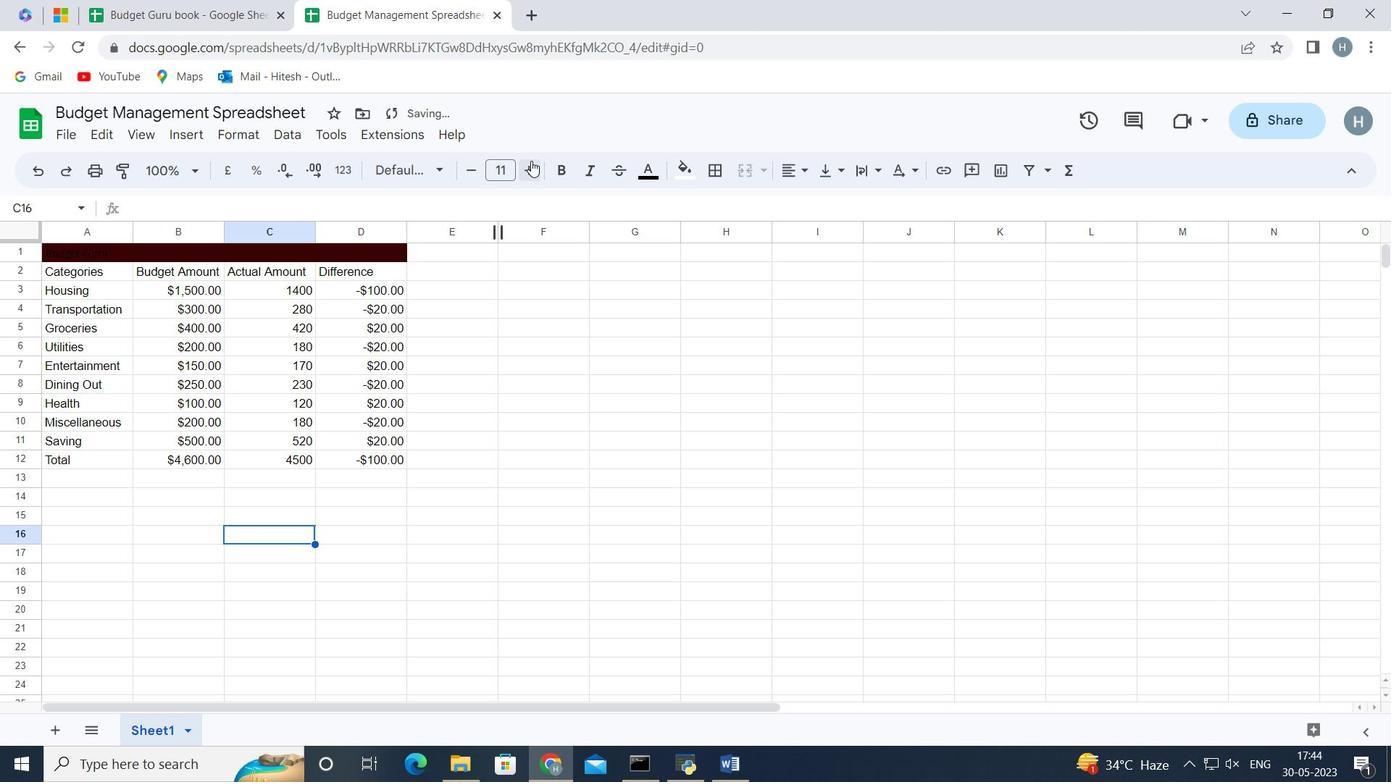 
Action: Mouse pressed left at (529, 164)
Screenshot: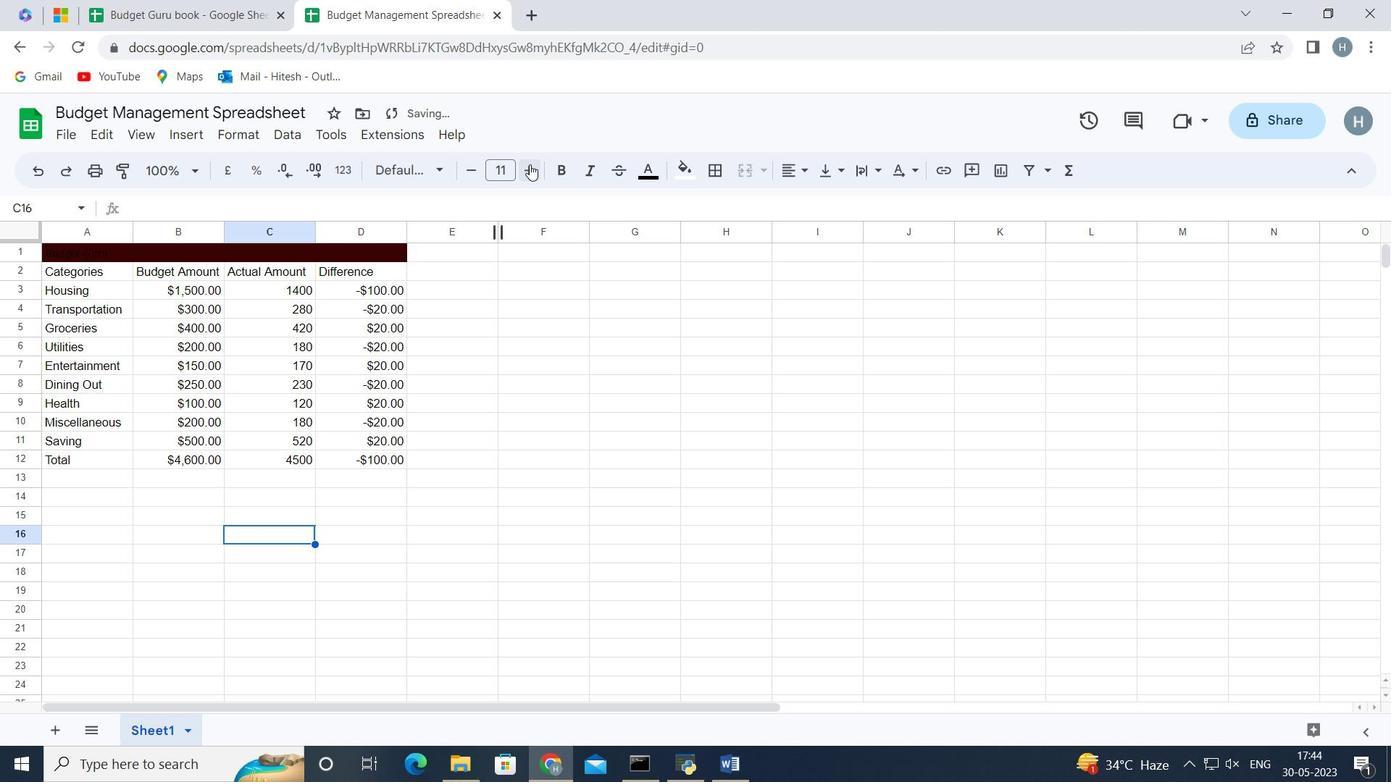 
Action: Mouse pressed left at (529, 164)
Screenshot: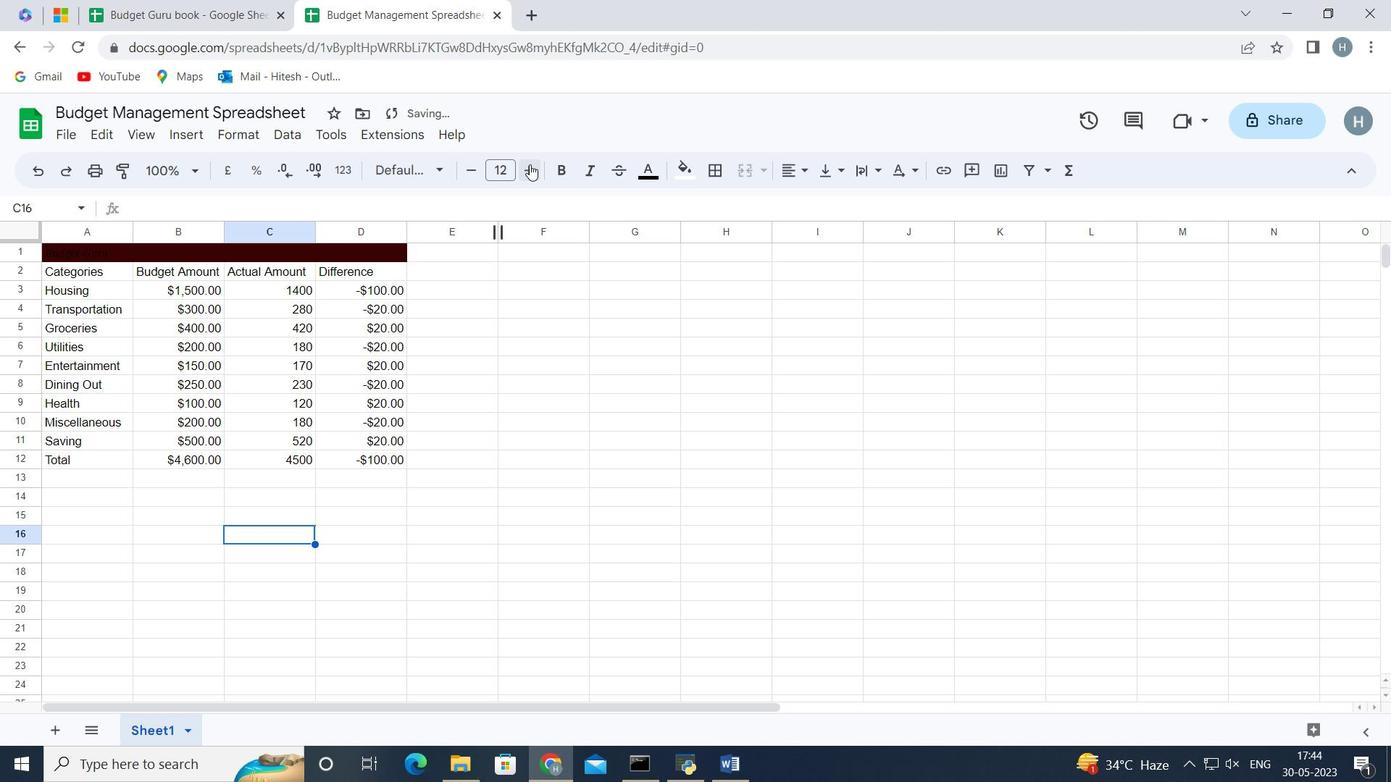 
Action: Mouse moved to (529, 172)
Screenshot: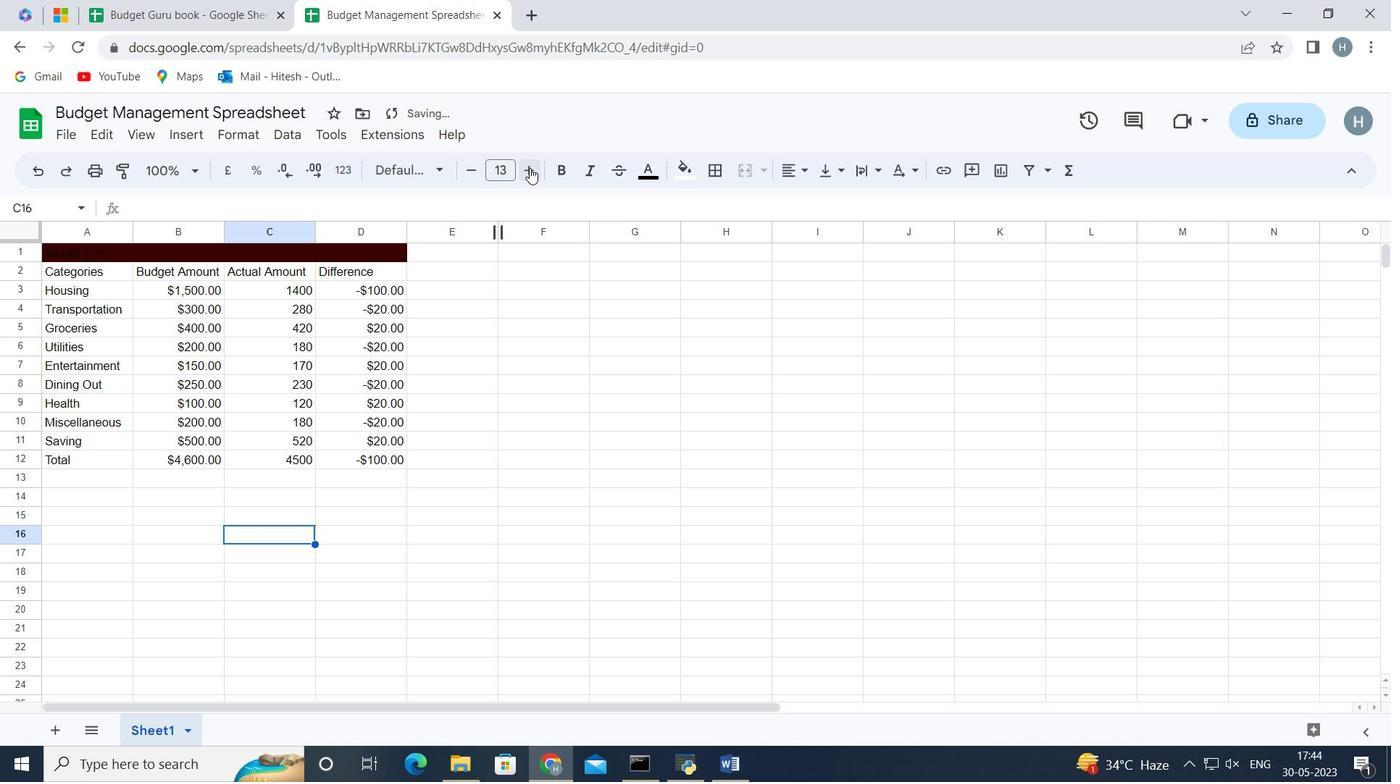 
Action: Mouse pressed left at (529, 172)
Screenshot: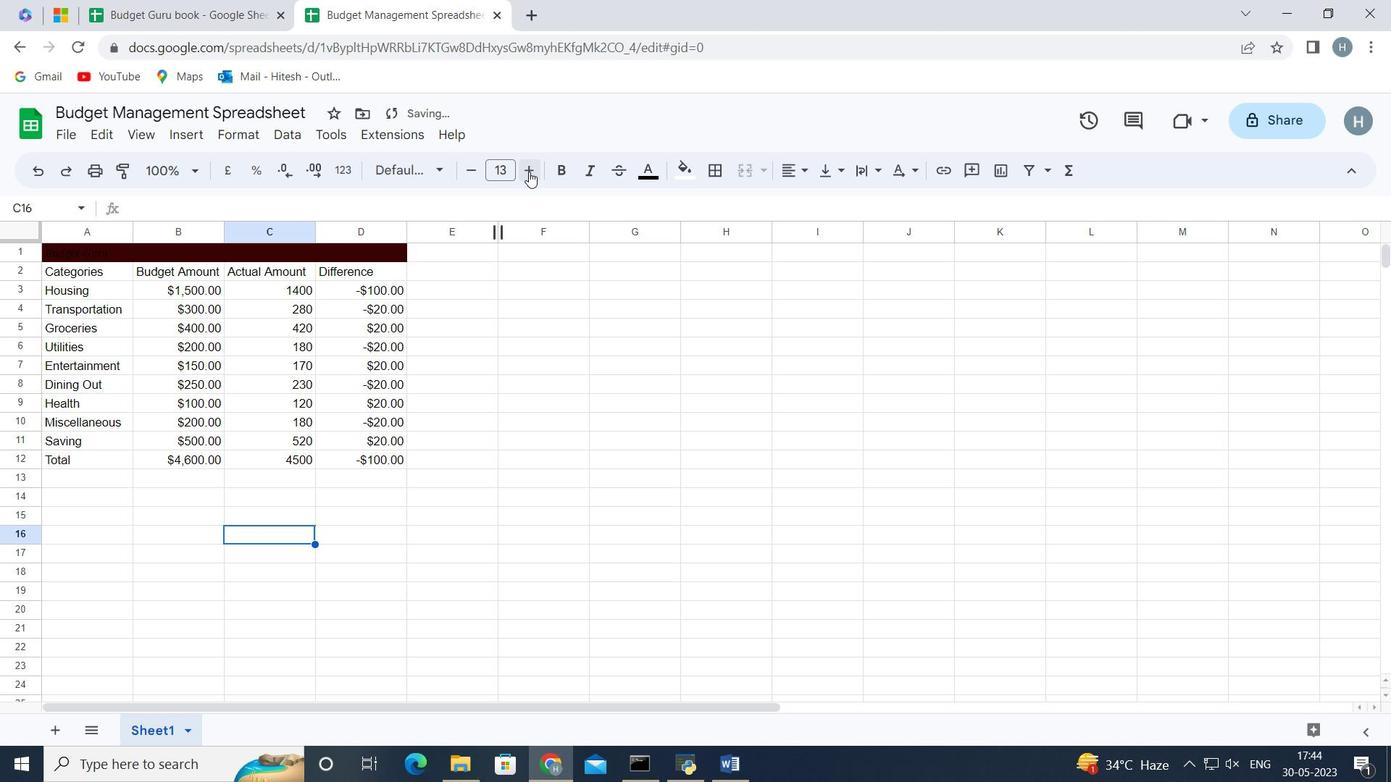 
Action: Mouse moved to (530, 171)
Screenshot: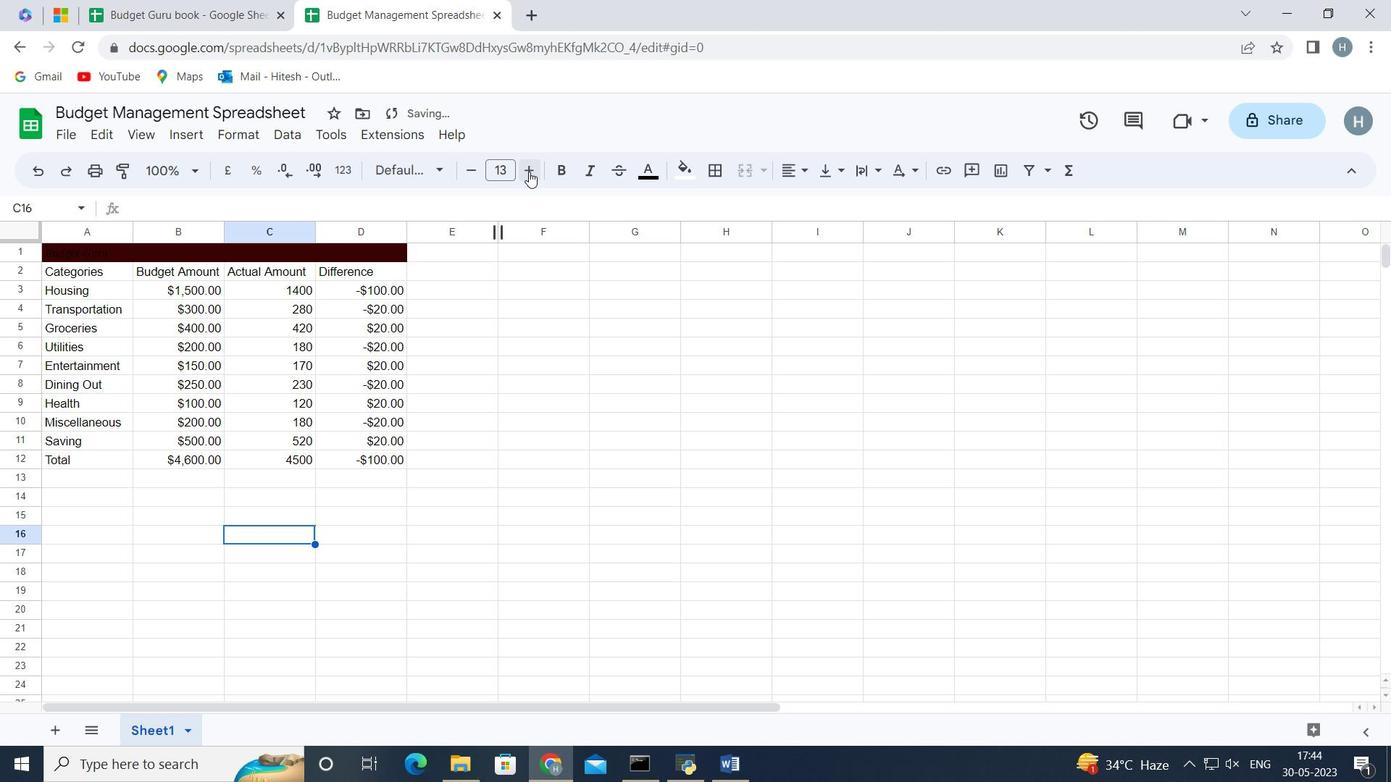
Action: Mouse pressed left at (530, 171)
Screenshot: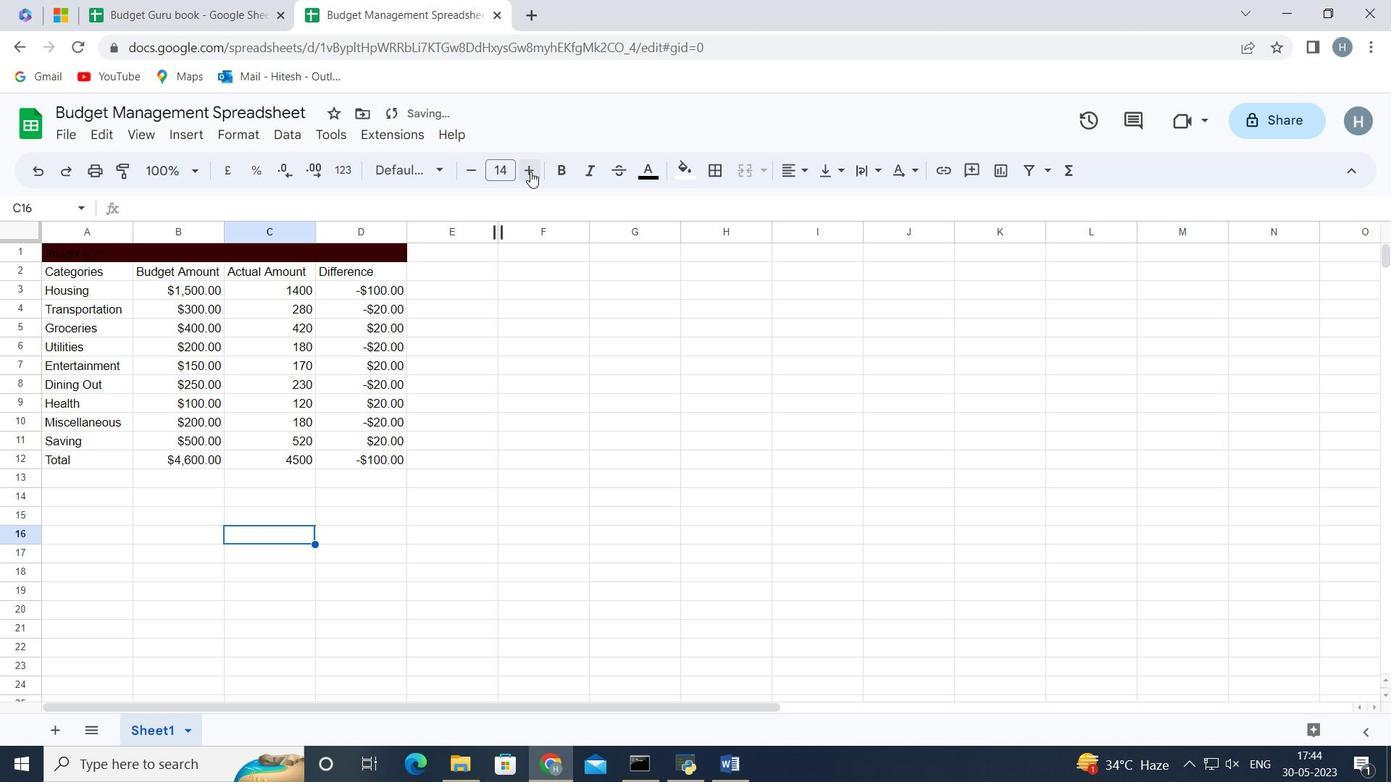 
Action: Mouse pressed left at (530, 171)
Screenshot: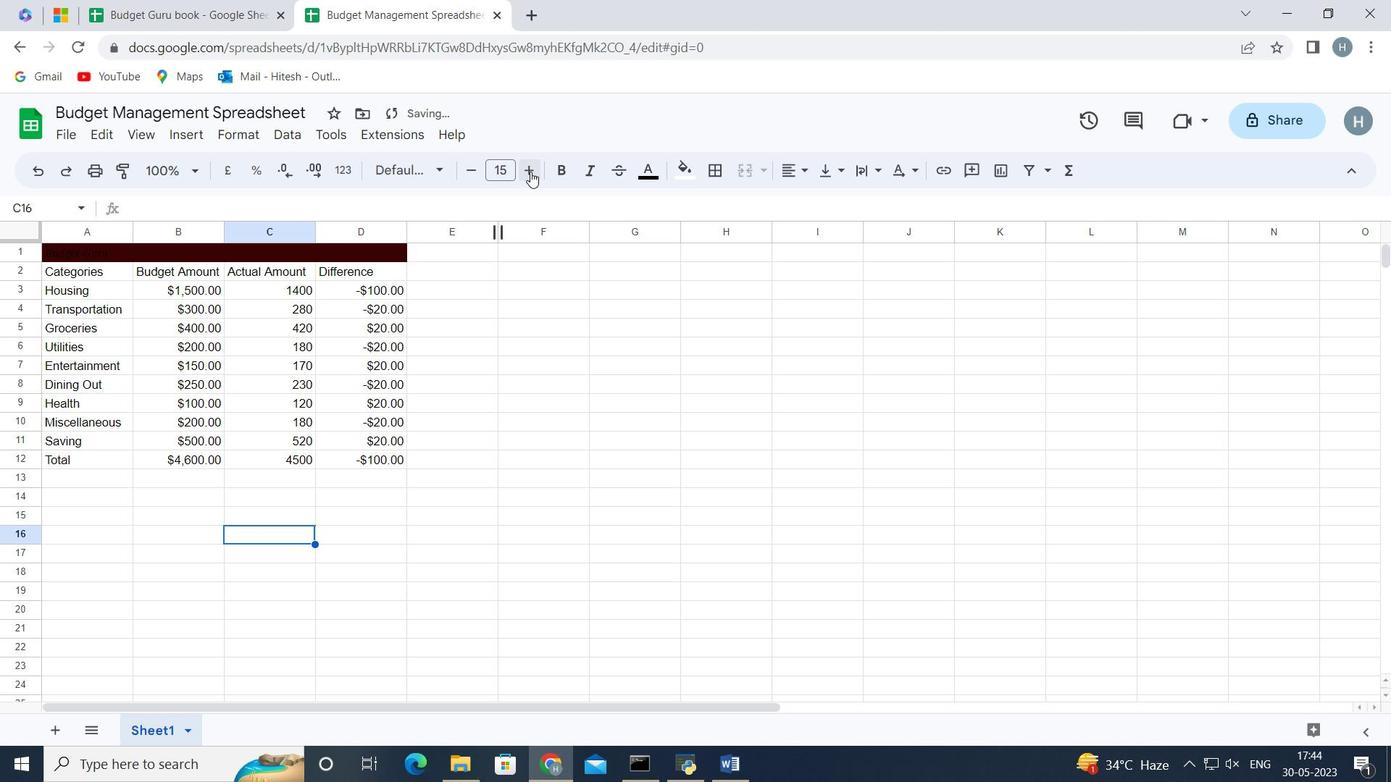 
Action: Mouse moved to (514, 310)
Screenshot: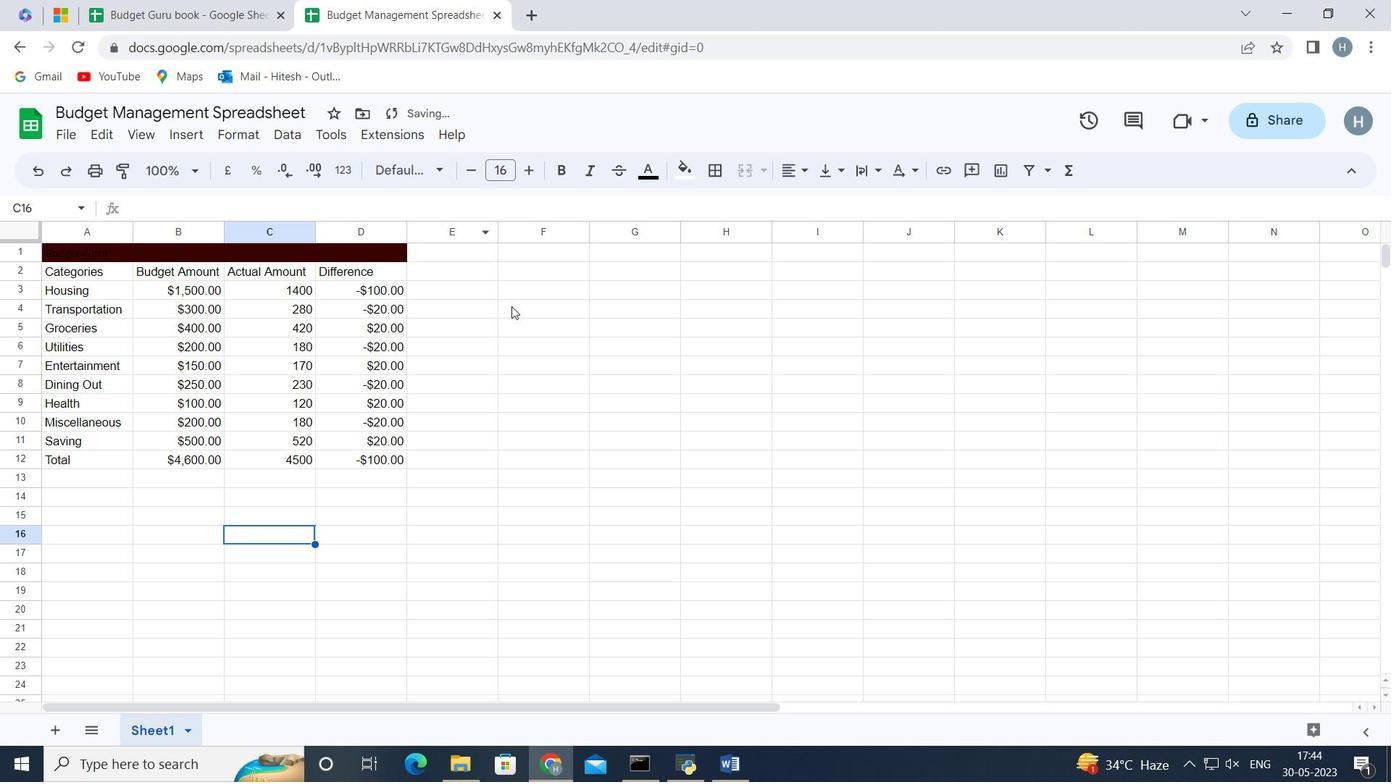 
Action: Mouse pressed left at (514, 310)
Screenshot: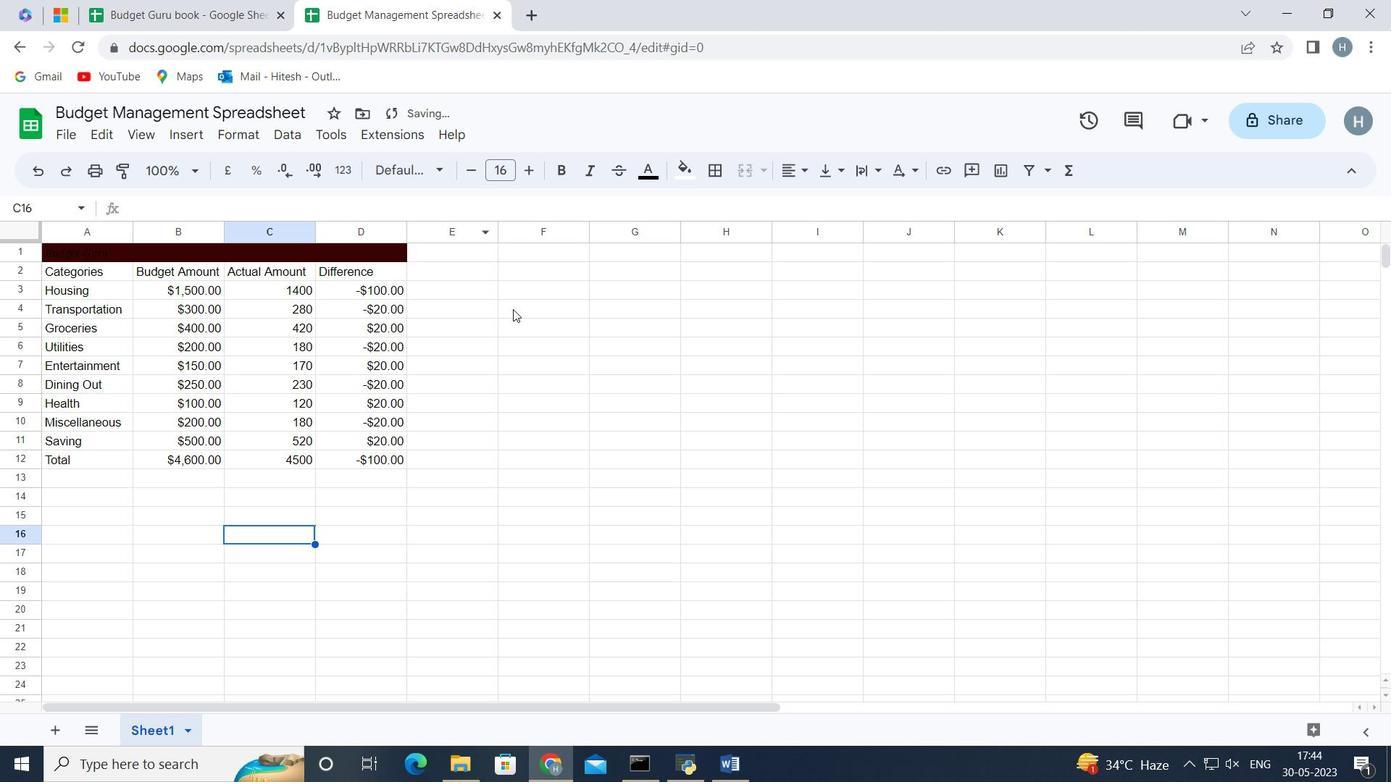 
Action: Mouse moved to (246, 252)
Screenshot: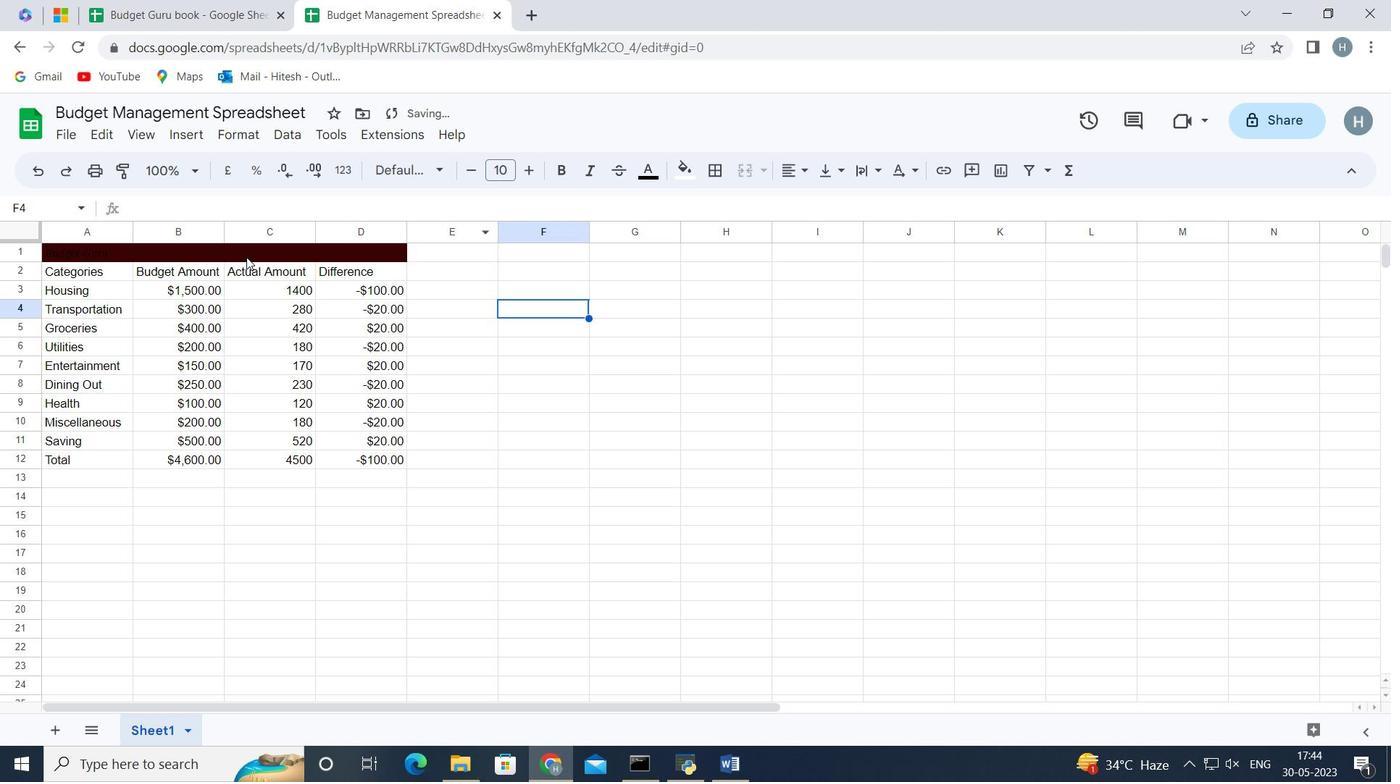 
Action: Mouse pressed left at (246, 252)
Screenshot: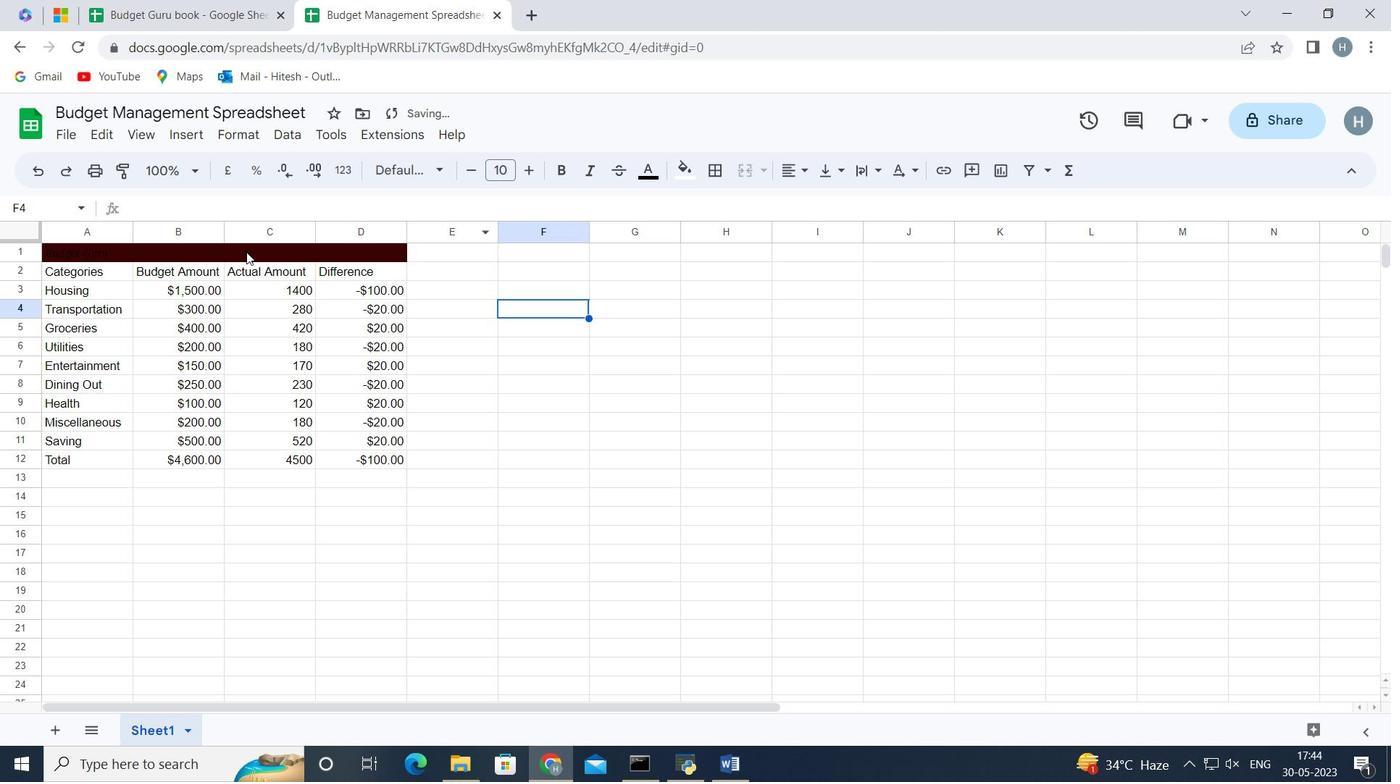 
Action: Mouse moved to (243, 137)
Screenshot: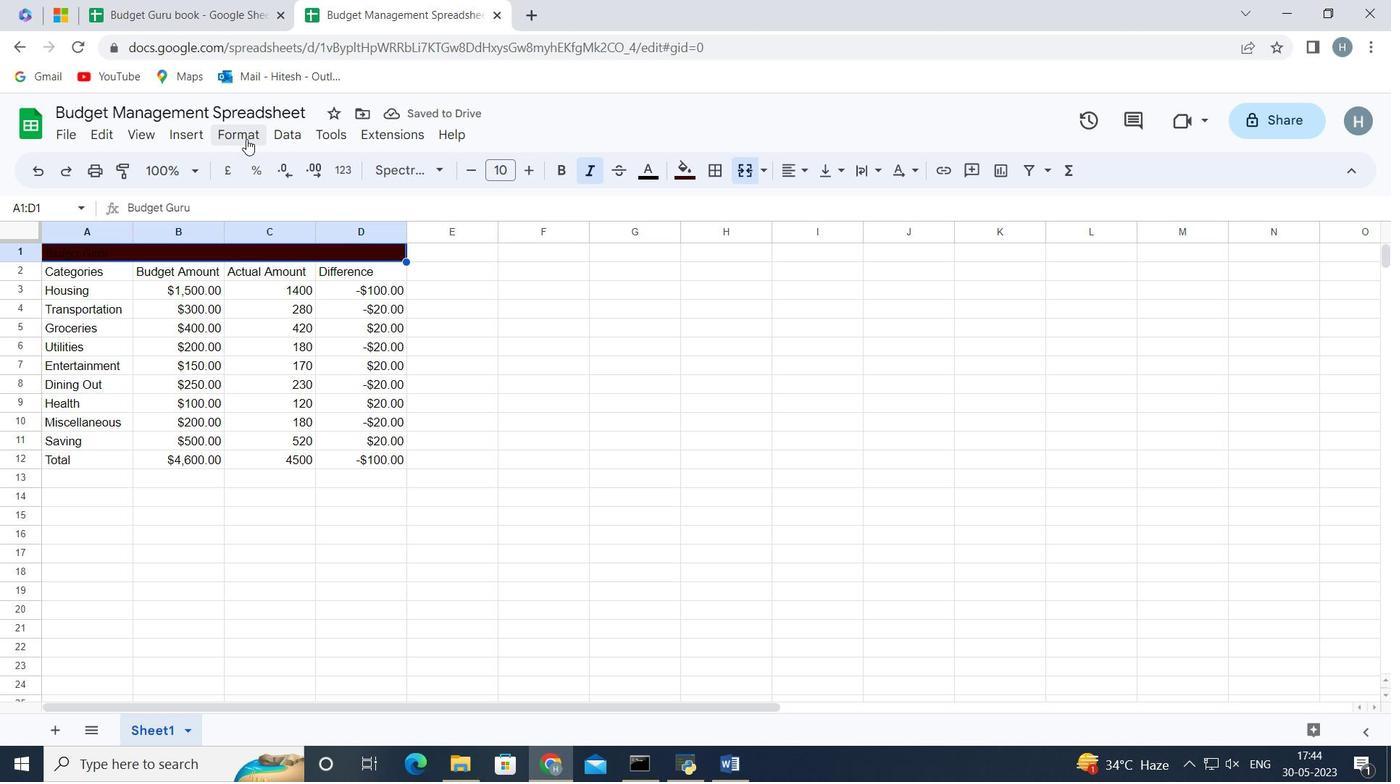 
Action: Mouse pressed left at (243, 137)
Screenshot: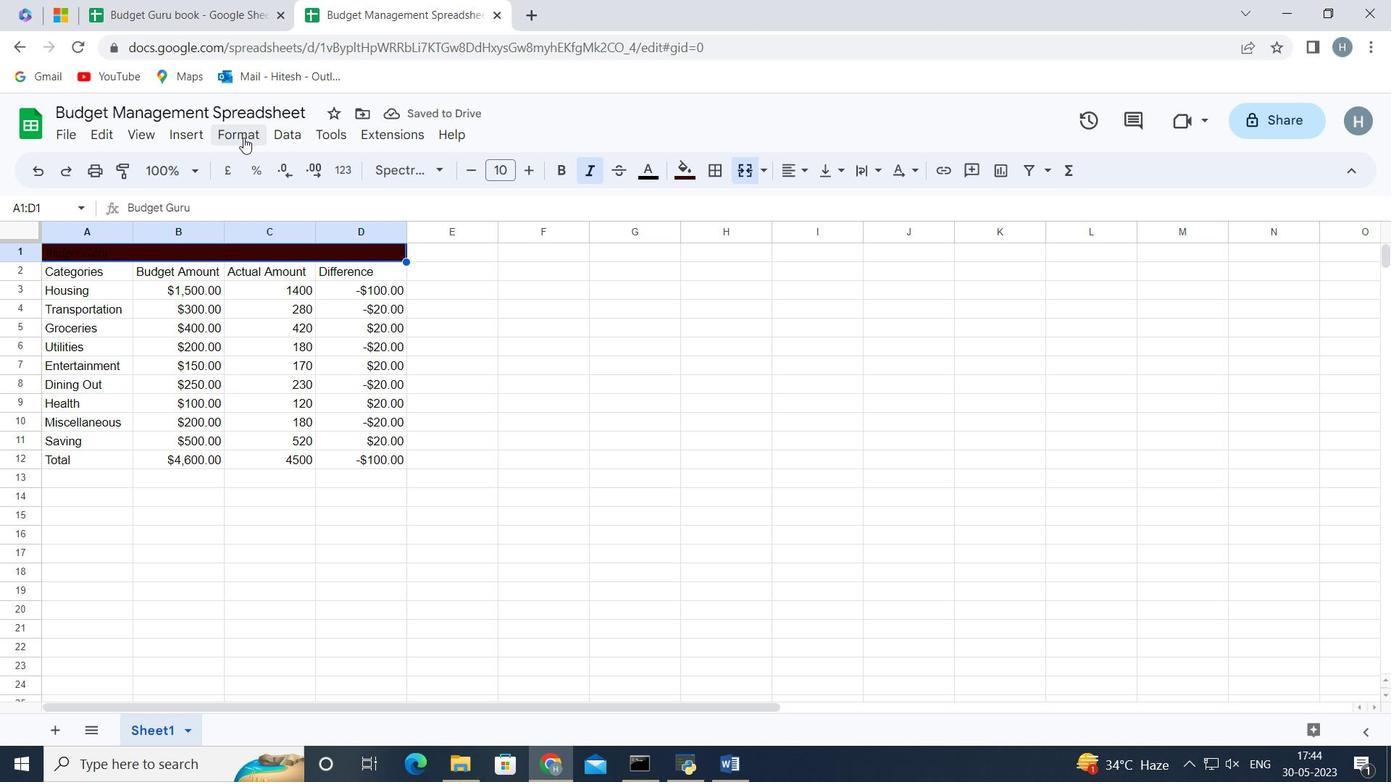 
Action: Mouse moved to (537, 303)
Screenshot: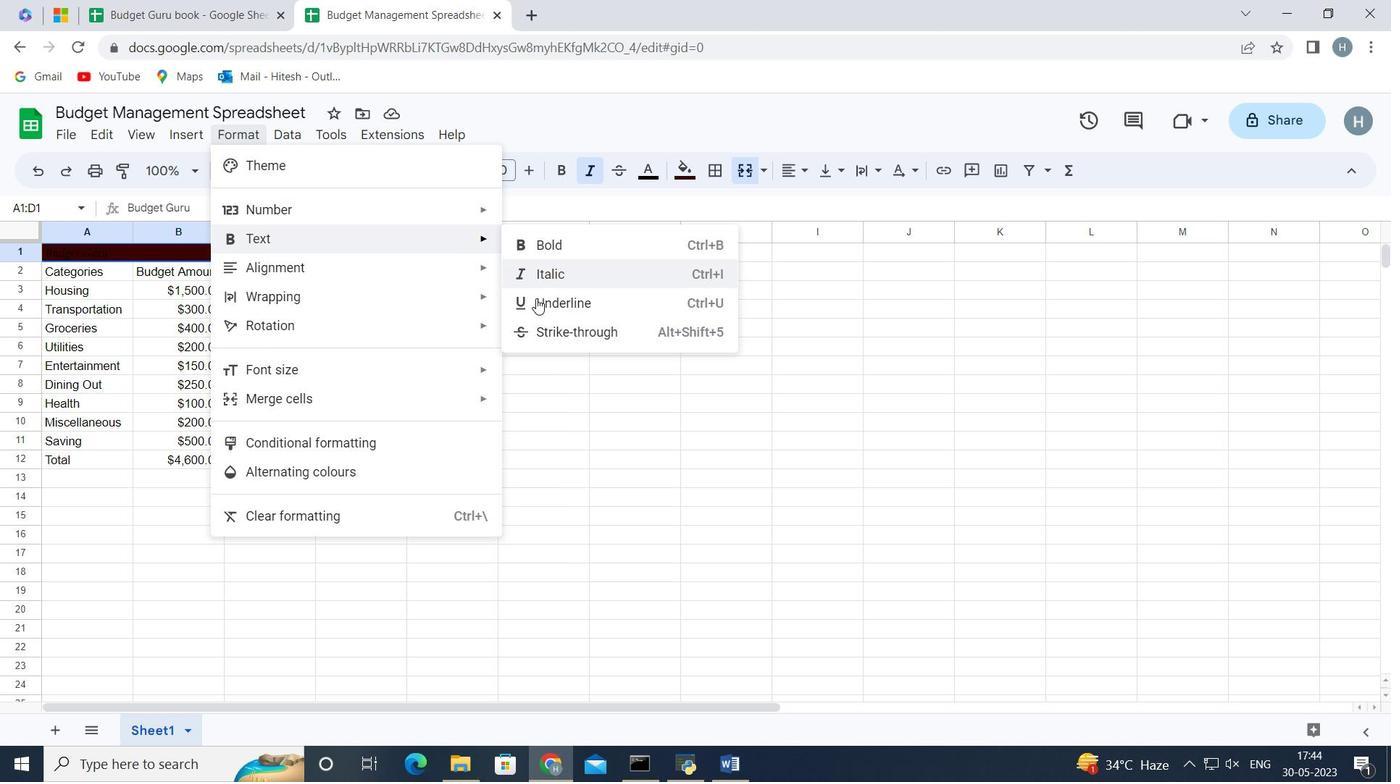 
Action: Mouse pressed left at (537, 303)
Screenshot: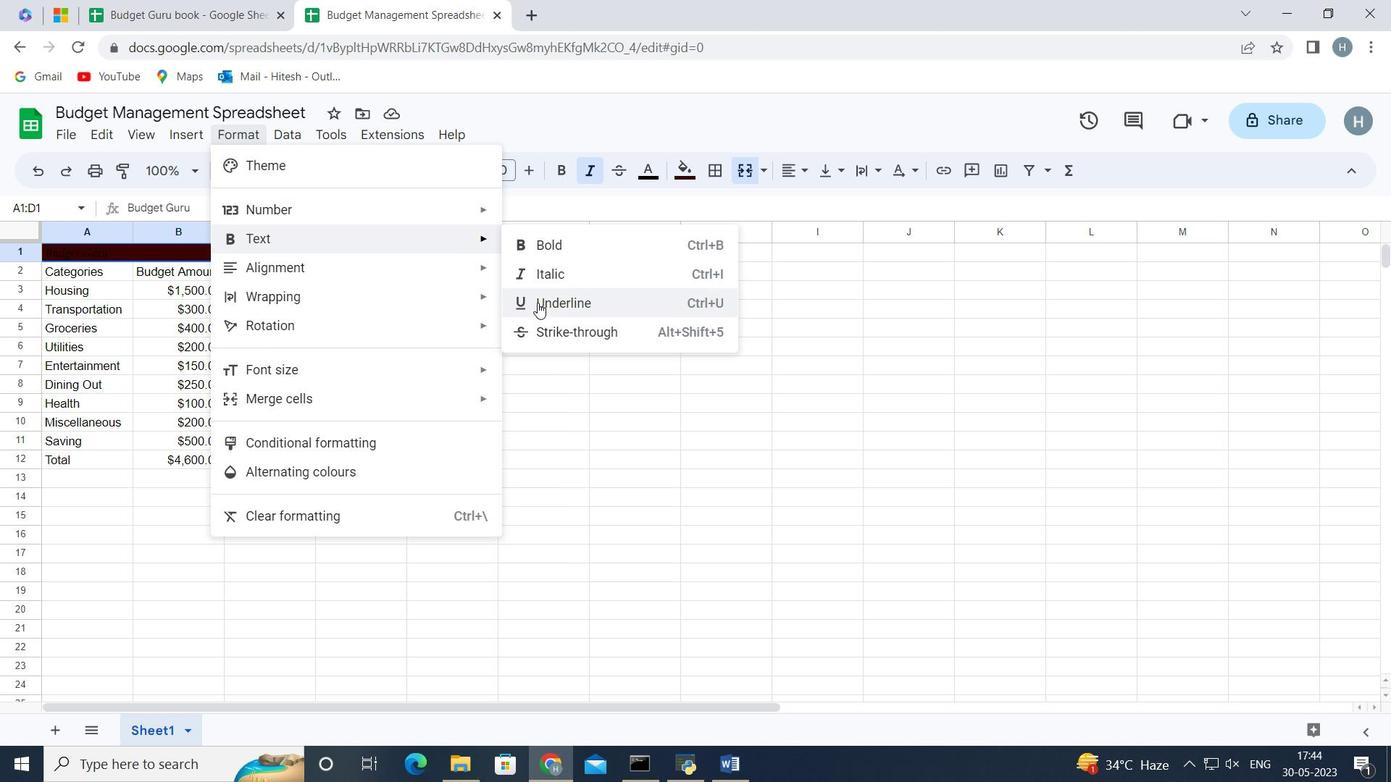 
Action: Mouse moved to (521, 172)
Screenshot: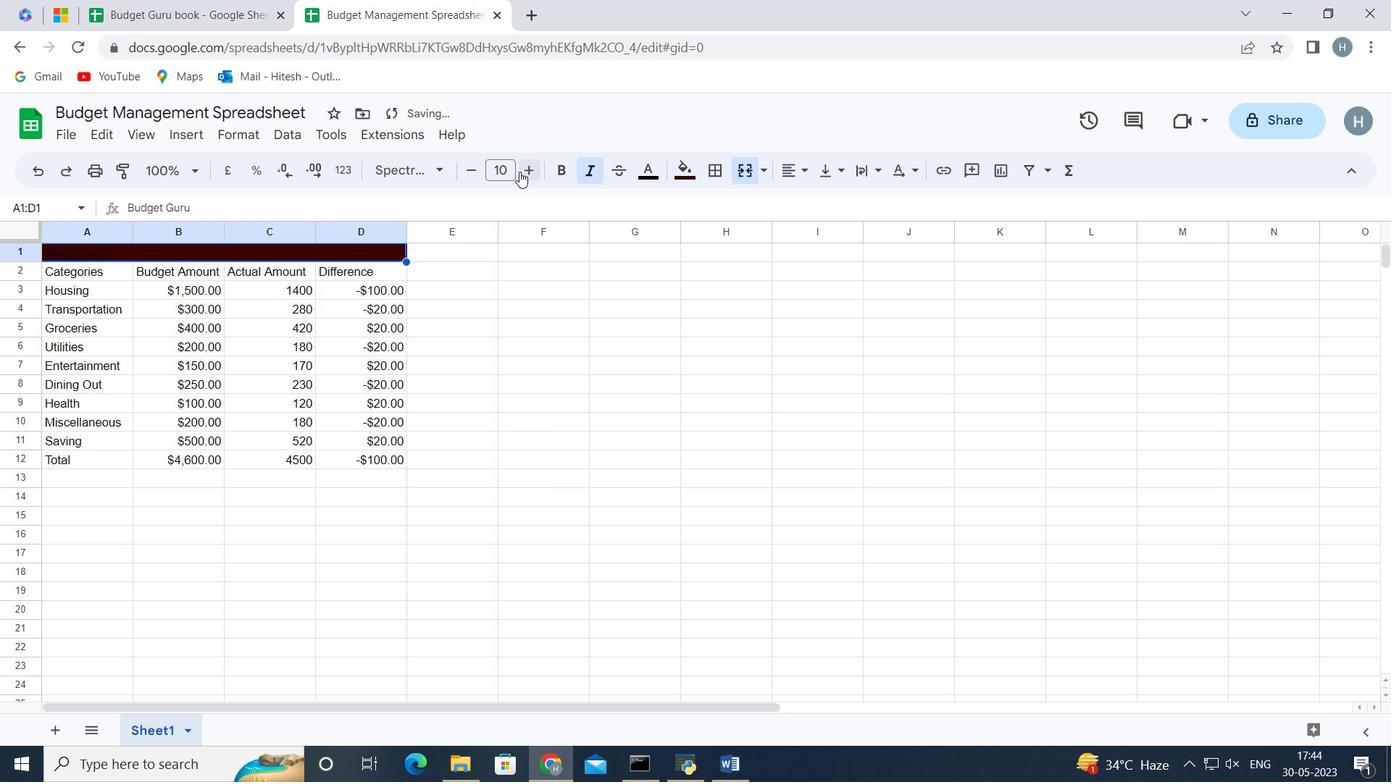 
Action: Mouse pressed left at (521, 172)
Screenshot: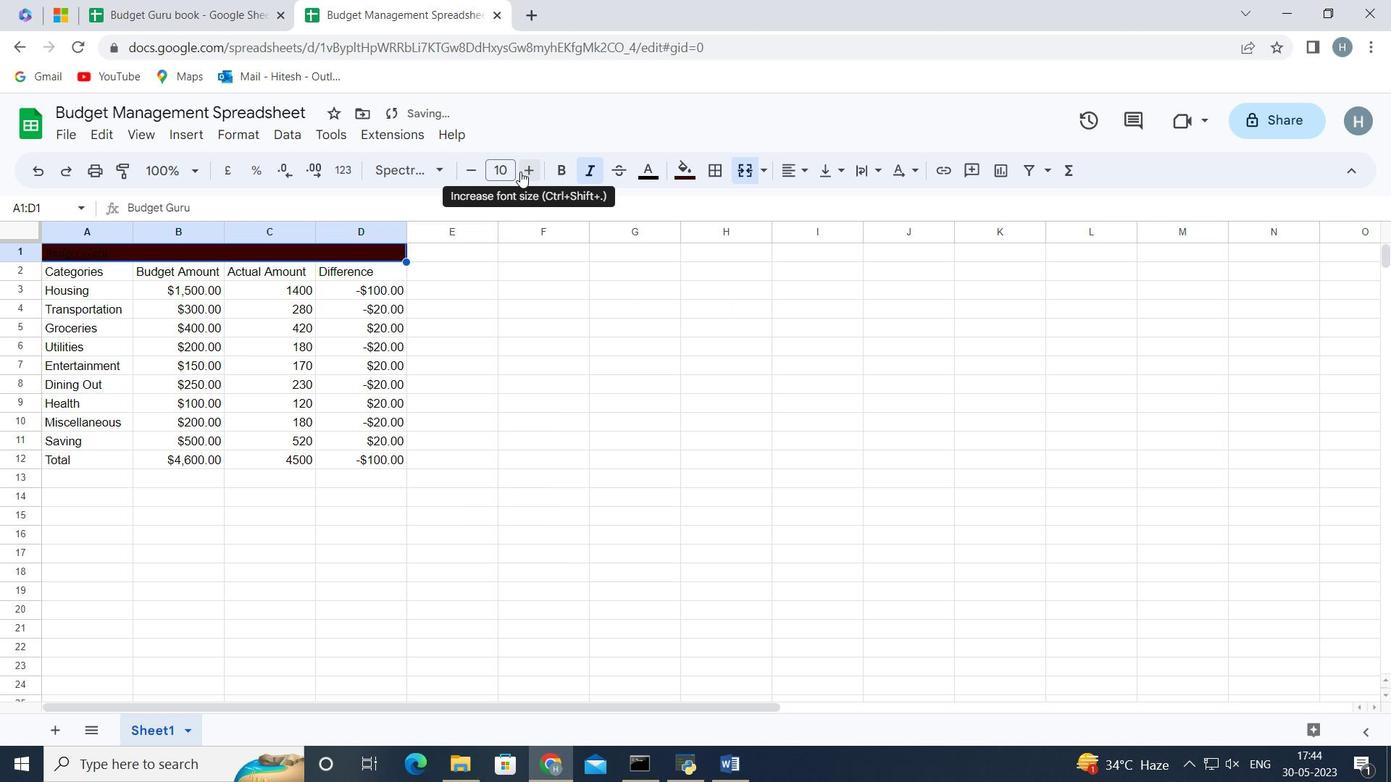 
Action: Mouse pressed left at (521, 172)
Screenshot: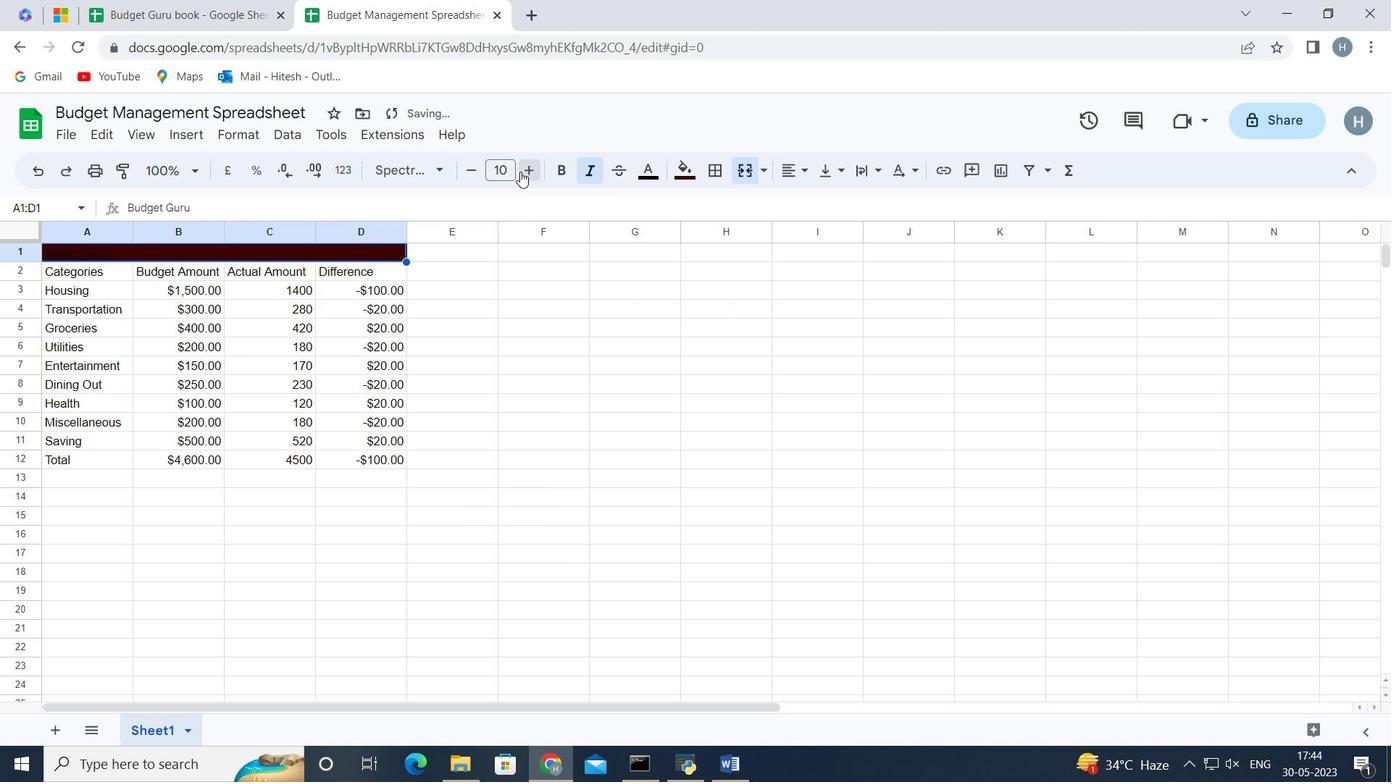 
Action: Mouse pressed left at (521, 172)
Screenshot: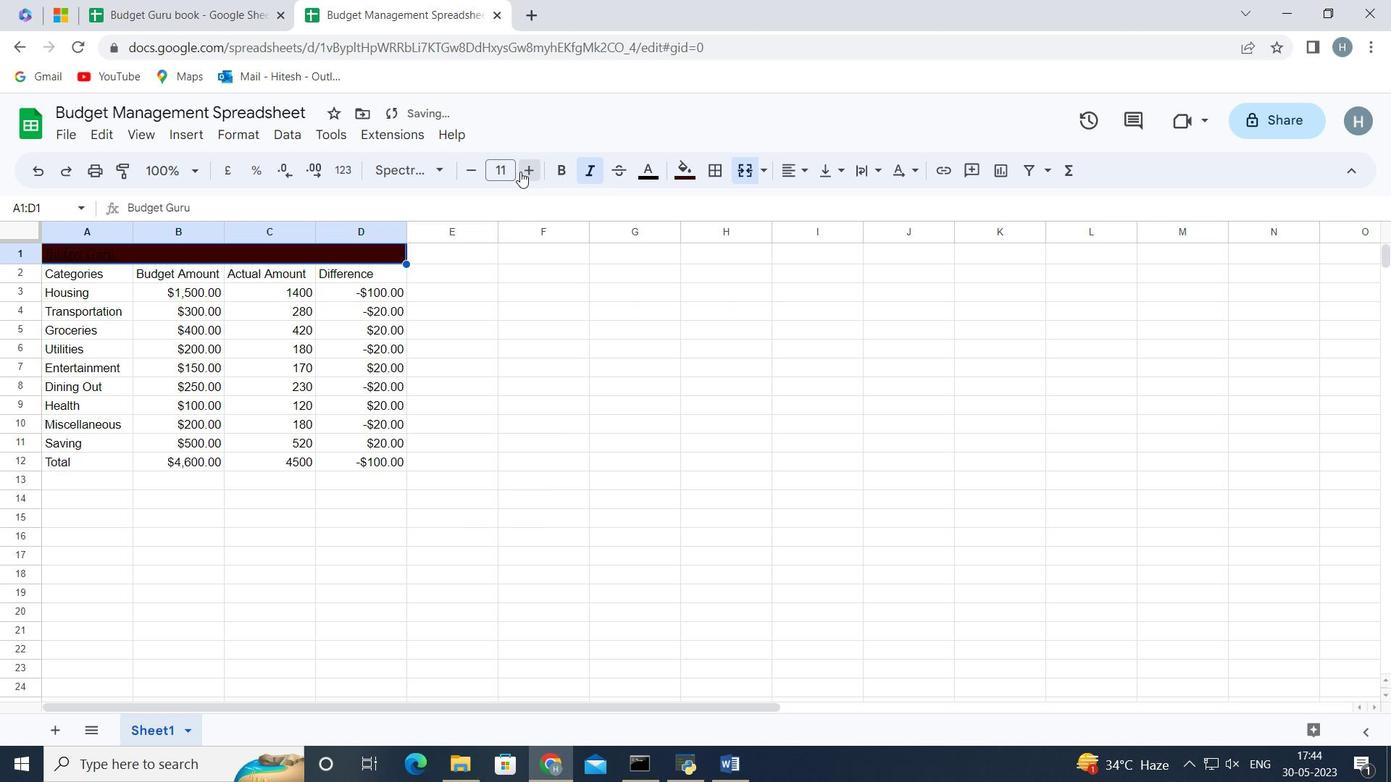
Action: Mouse pressed left at (521, 172)
Screenshot: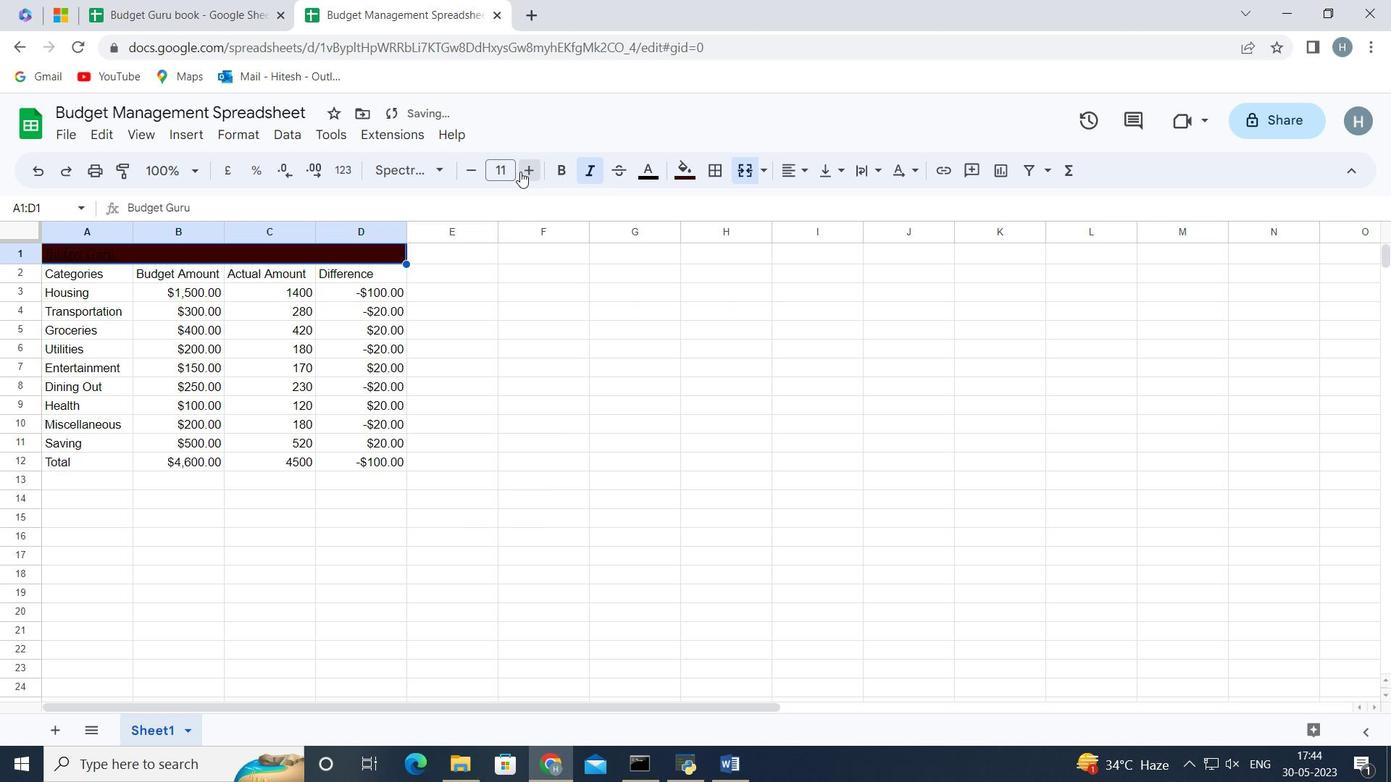 
Action: Mouse pressed left at (521, 172)
Screenshot: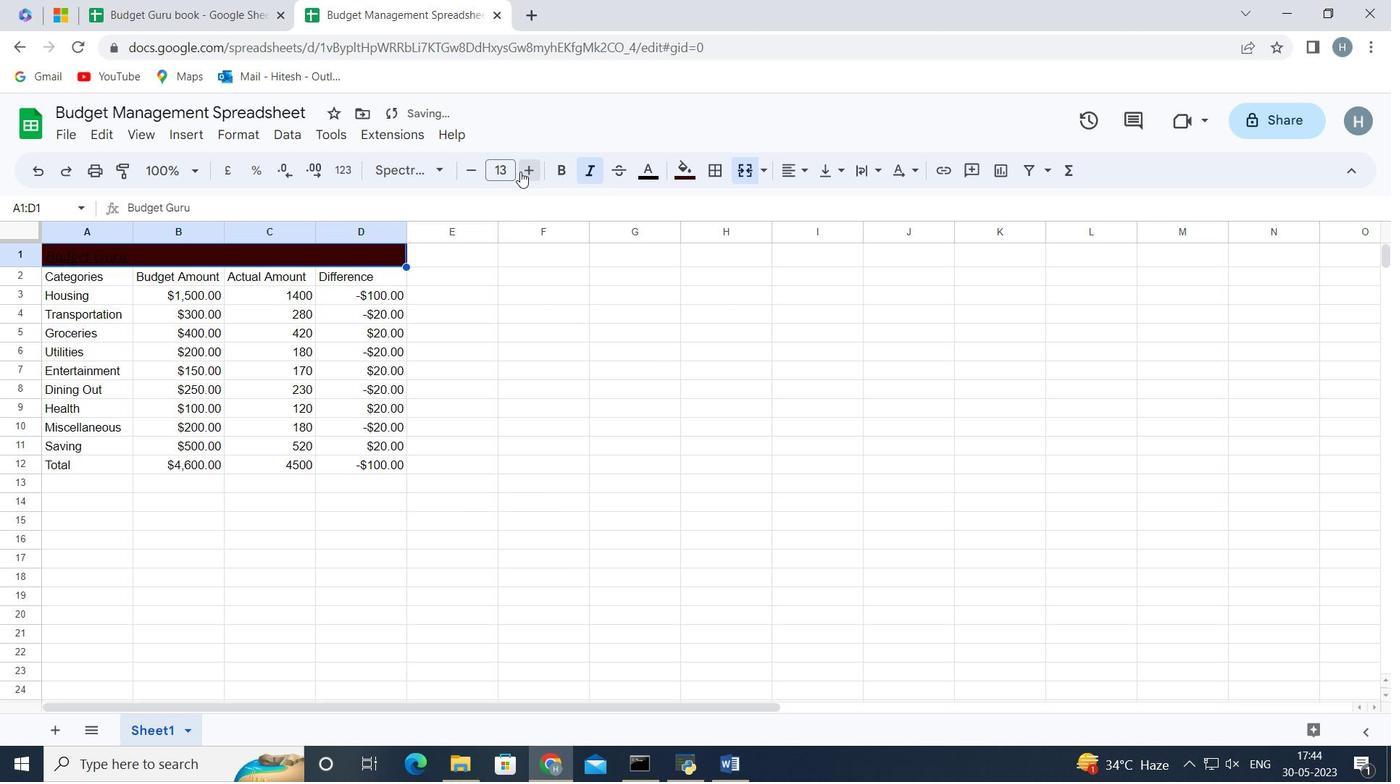 
Action: Mouse pressed left at (521, 172)
Screenshot: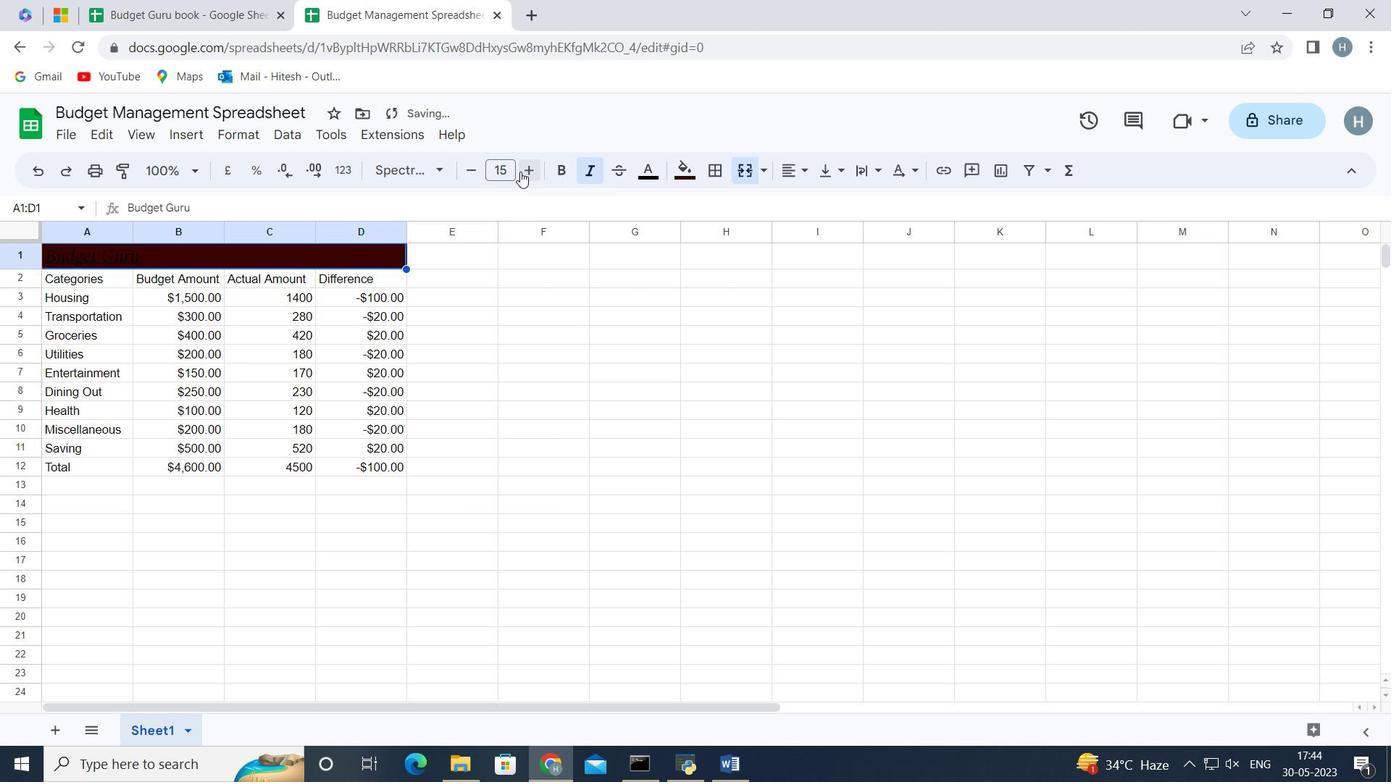 
Action: Mouse pressed left at (521, 172)
Screenshot: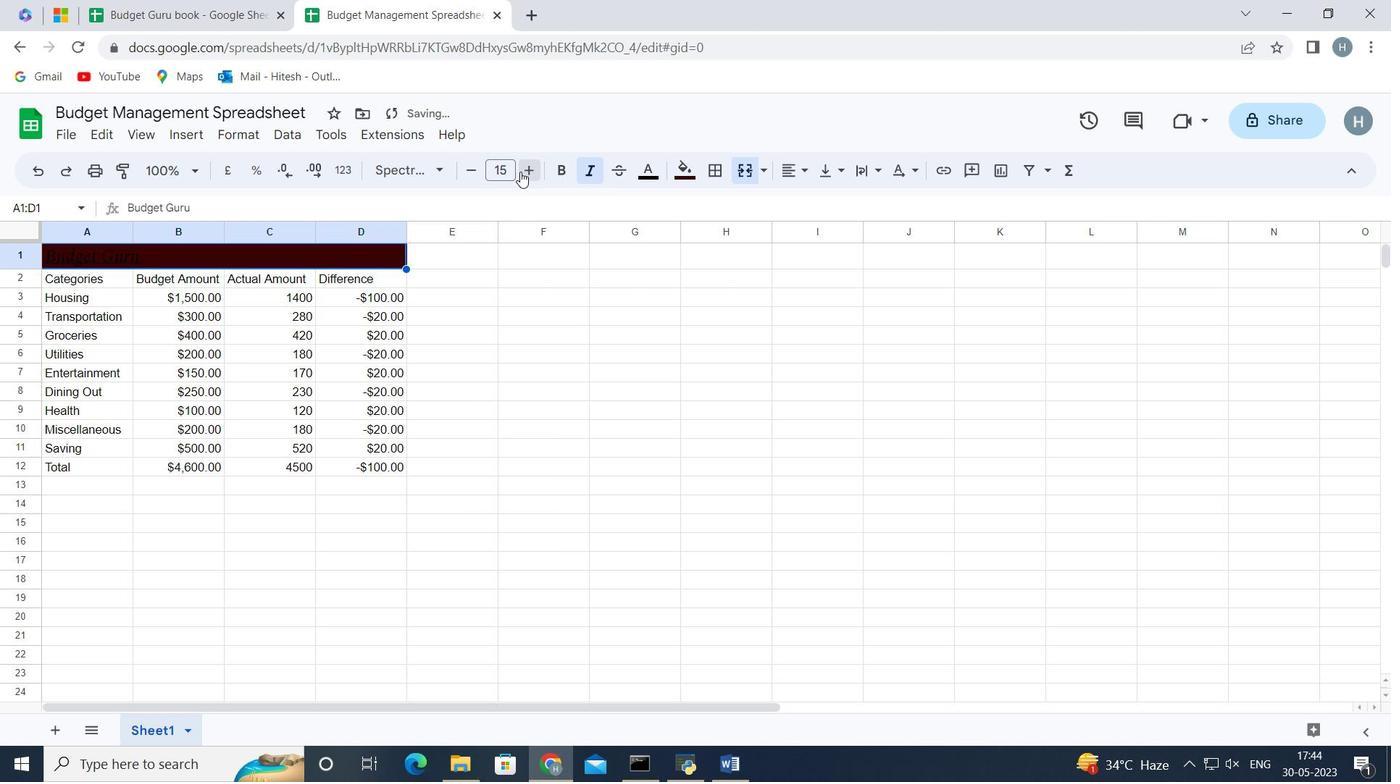 
Action: Mouse pressed left at (521, 172)
Screenshot: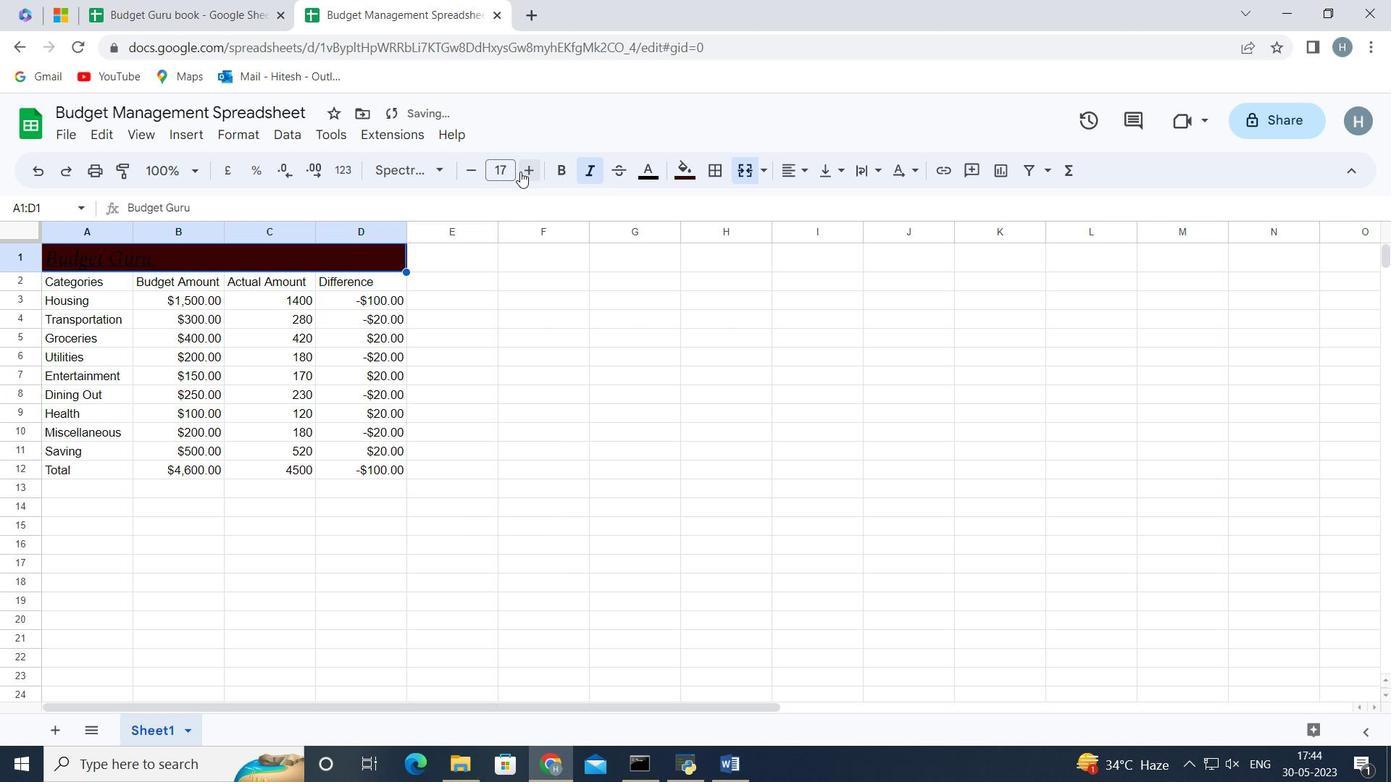 
Action: Mouse moved to (225, 502)
Screenshot: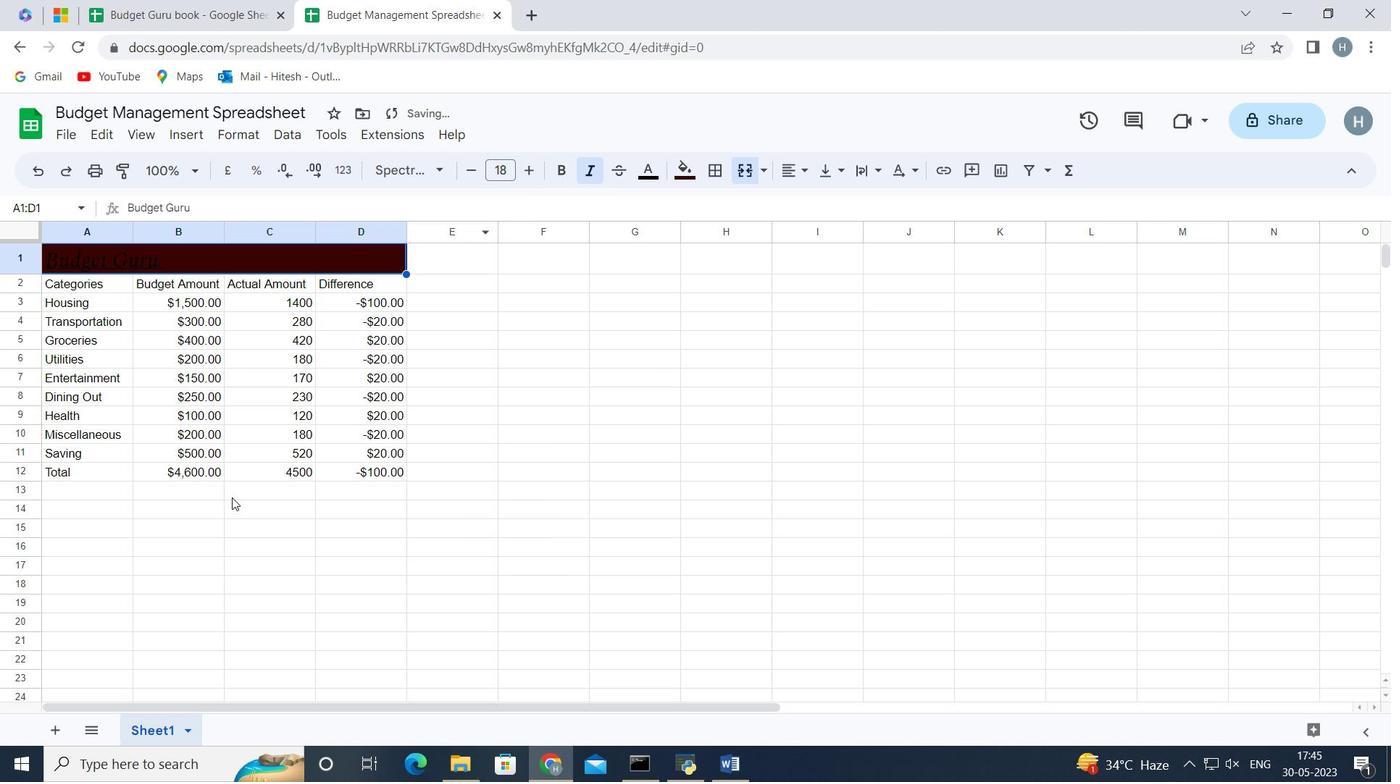 
Action: Mouse pressed left at (225, 502)
Screenshot: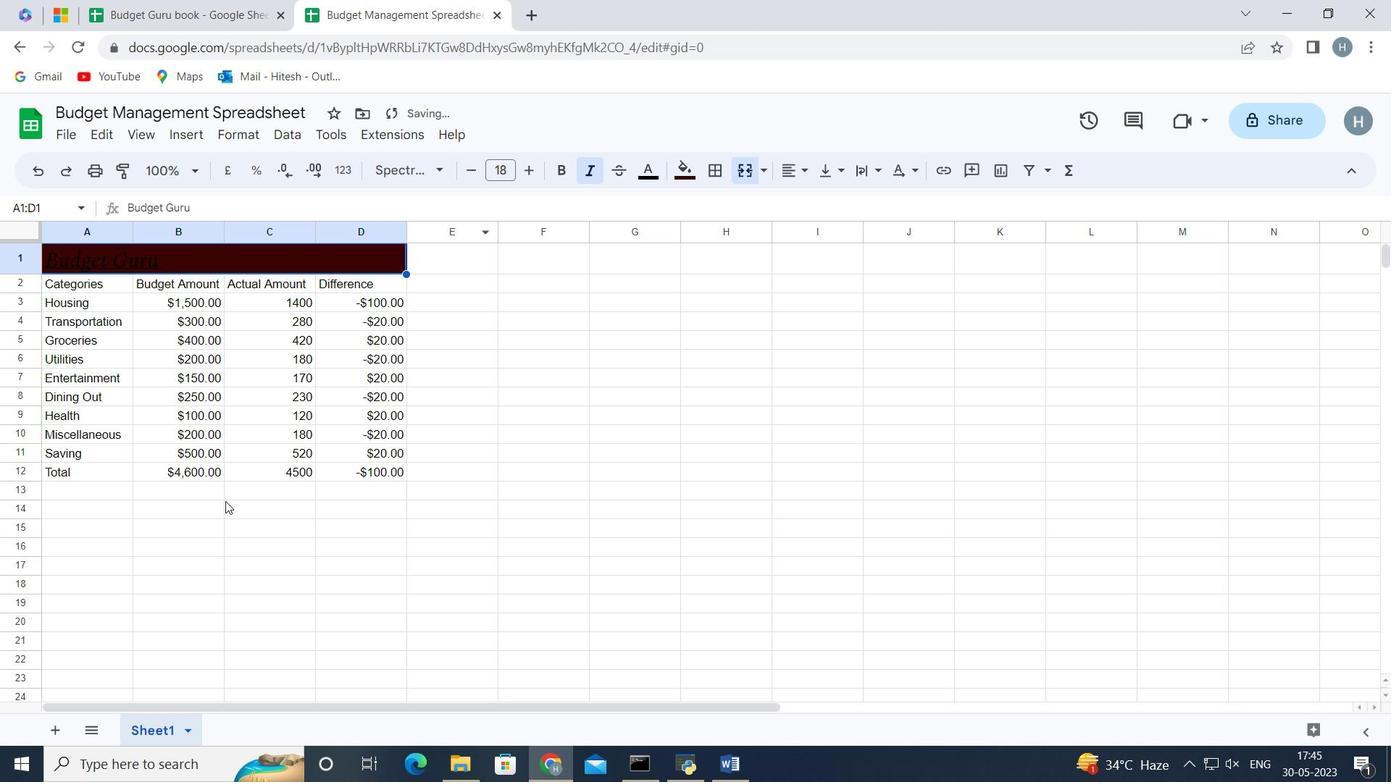 
Action: Mouse moved to (63, 285)
Screenshot: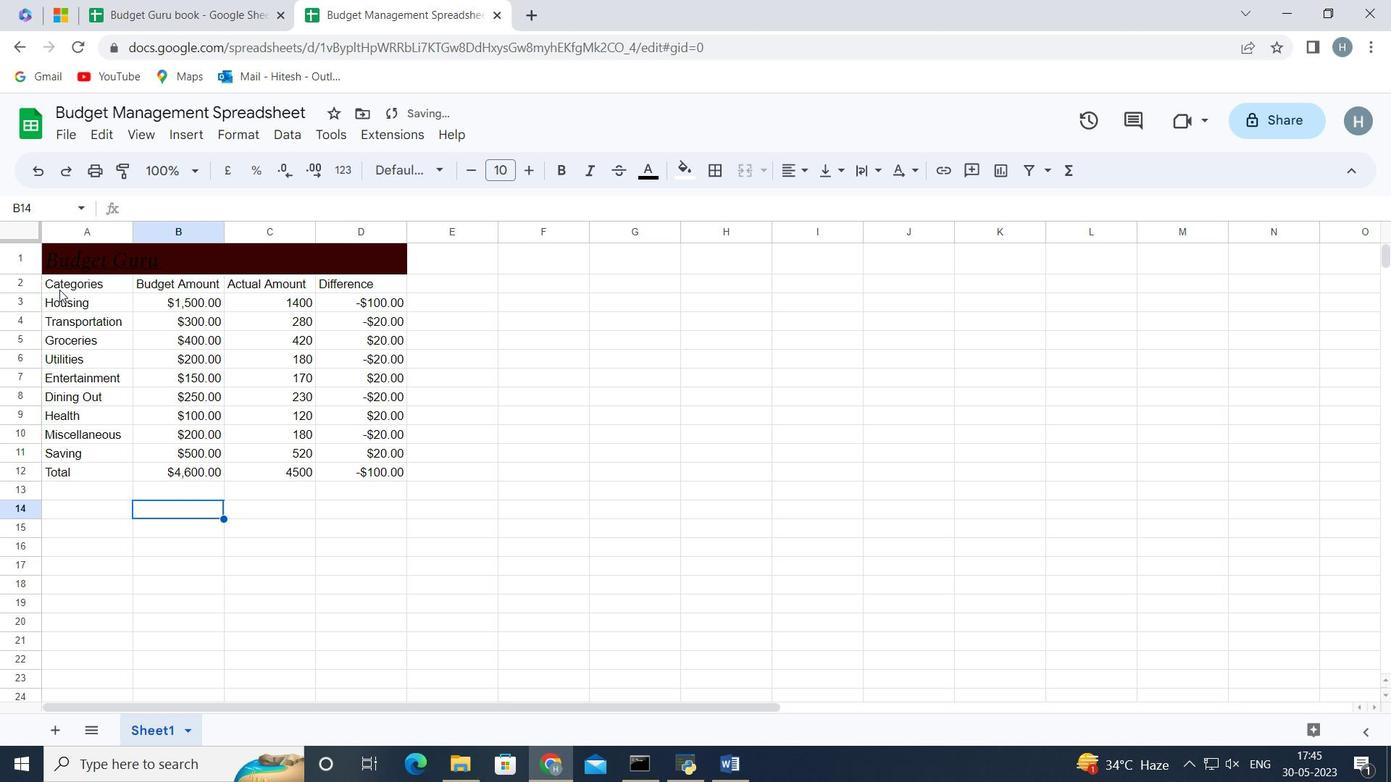 
Action: Mouse pressed left at (63, 285)
Screenshot: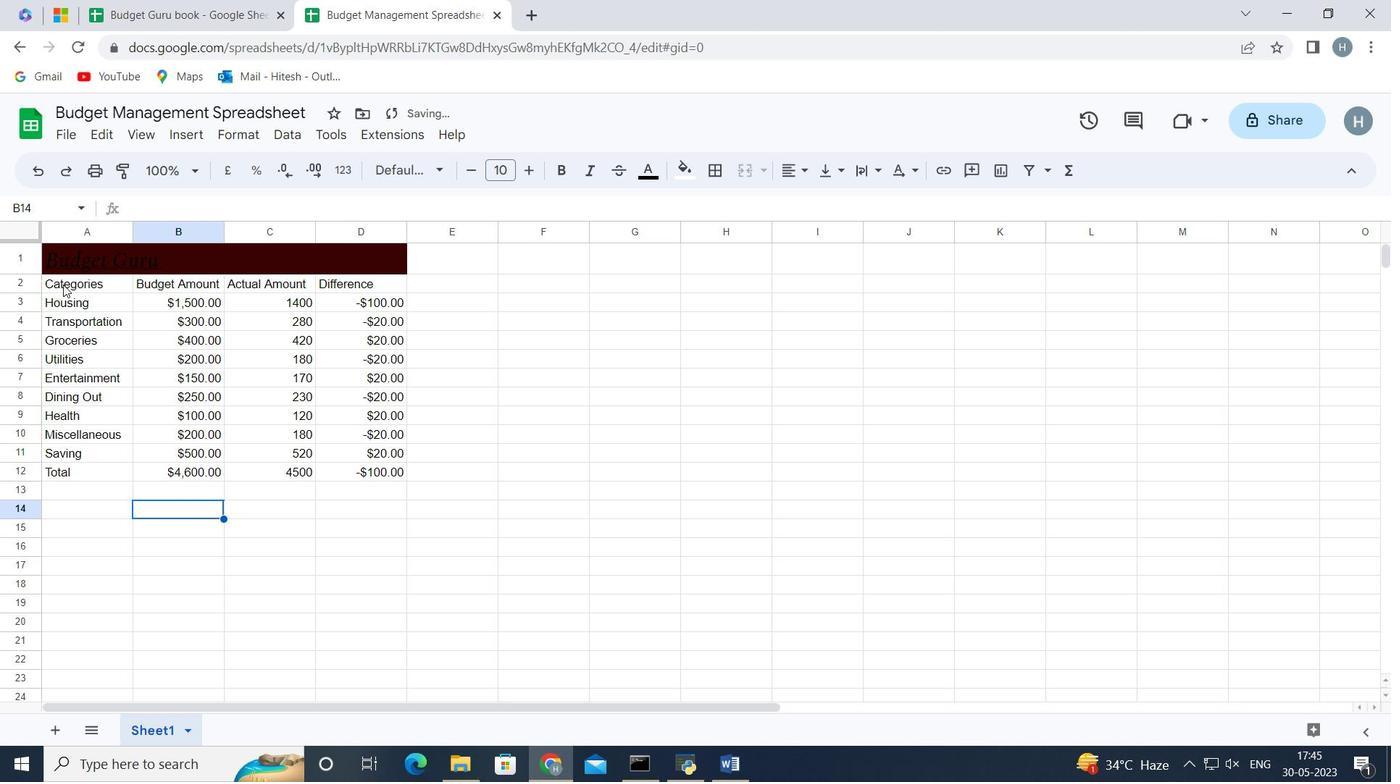
Action: Key pressed <Key.shift><Key.right><Key.down><Key.down><Key.right><Key.right><Key.down><Key.down><Key.down><Key.down><Key.down><Key.down><Key.down><Key.down>
Screenshot: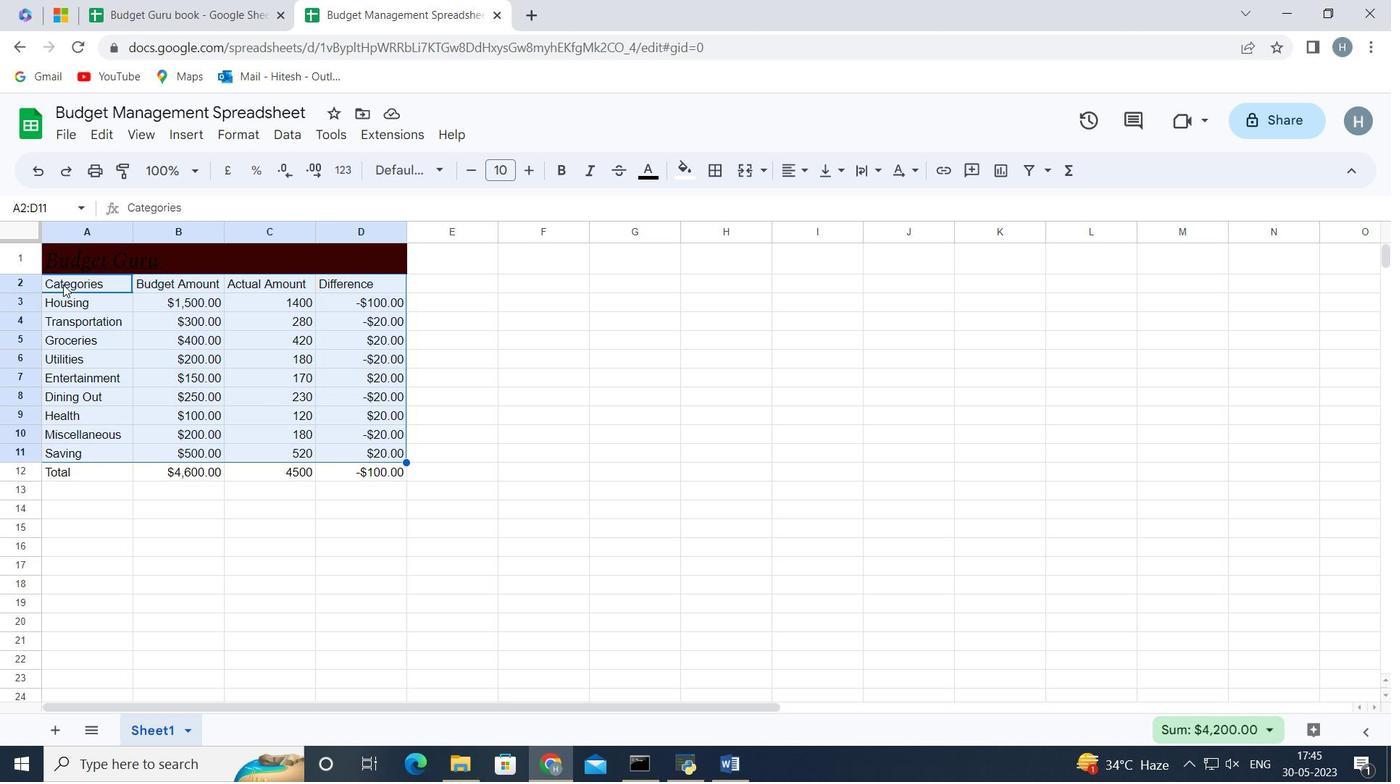 
Action: Mouse moved to (619, 341)
Screenshot: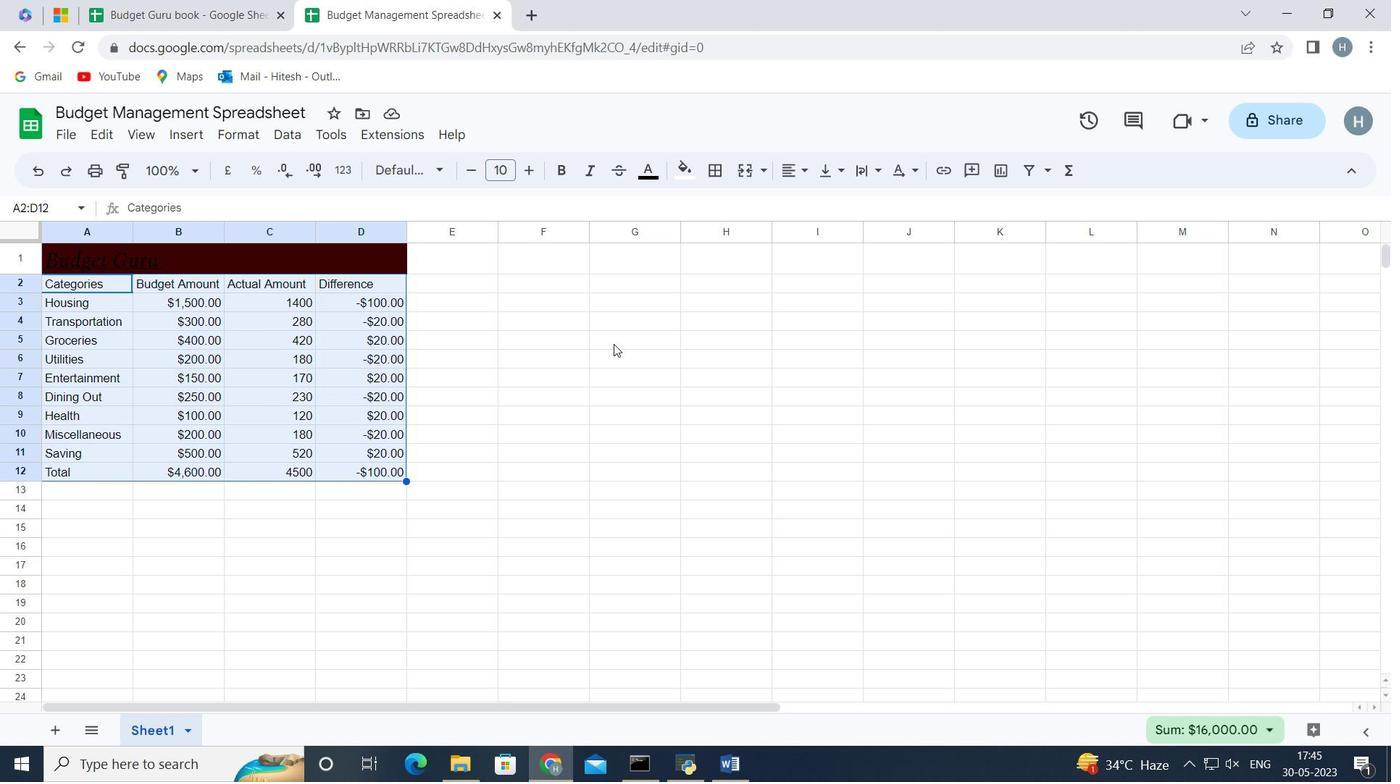 
Action: Mouse pressed left at (619, 341)
Screenshot: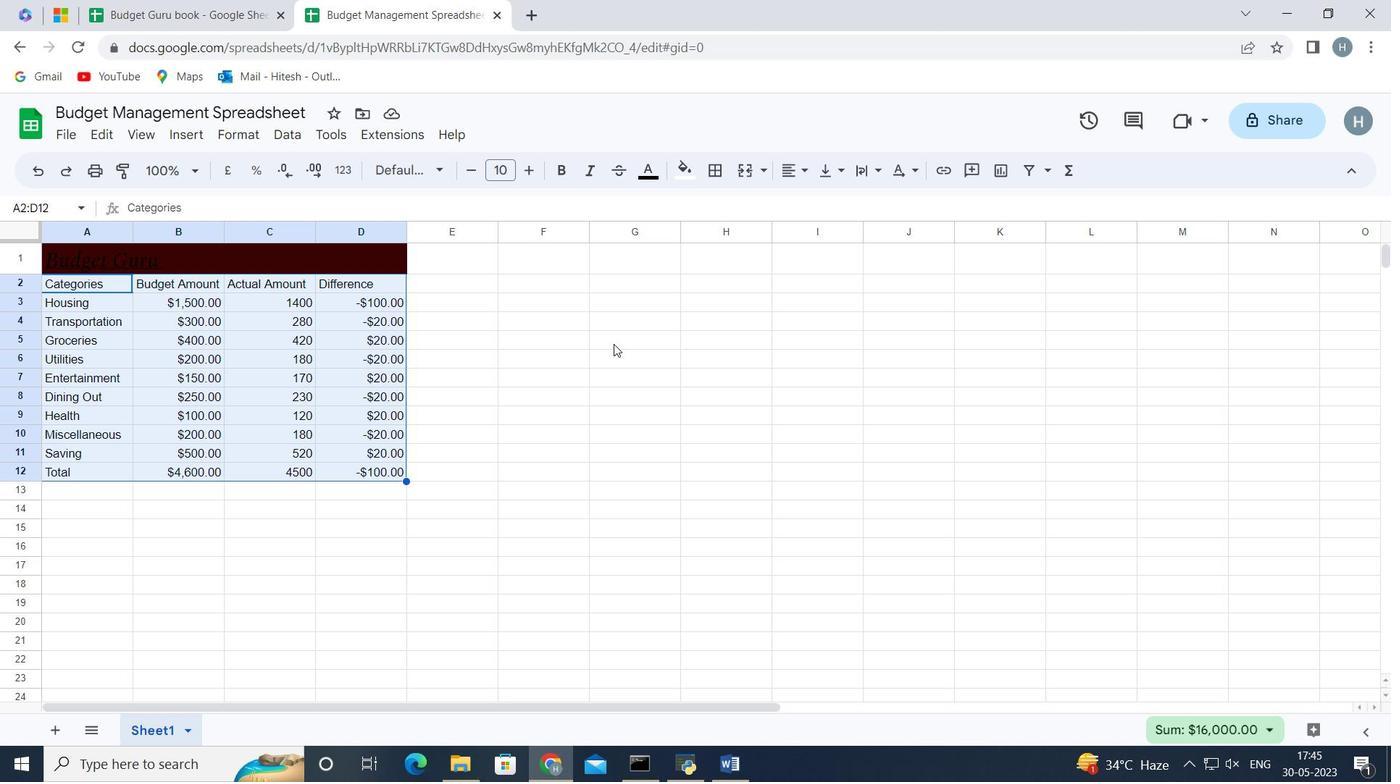 
Action: Mouse moved to (231, 250)
Screenshot: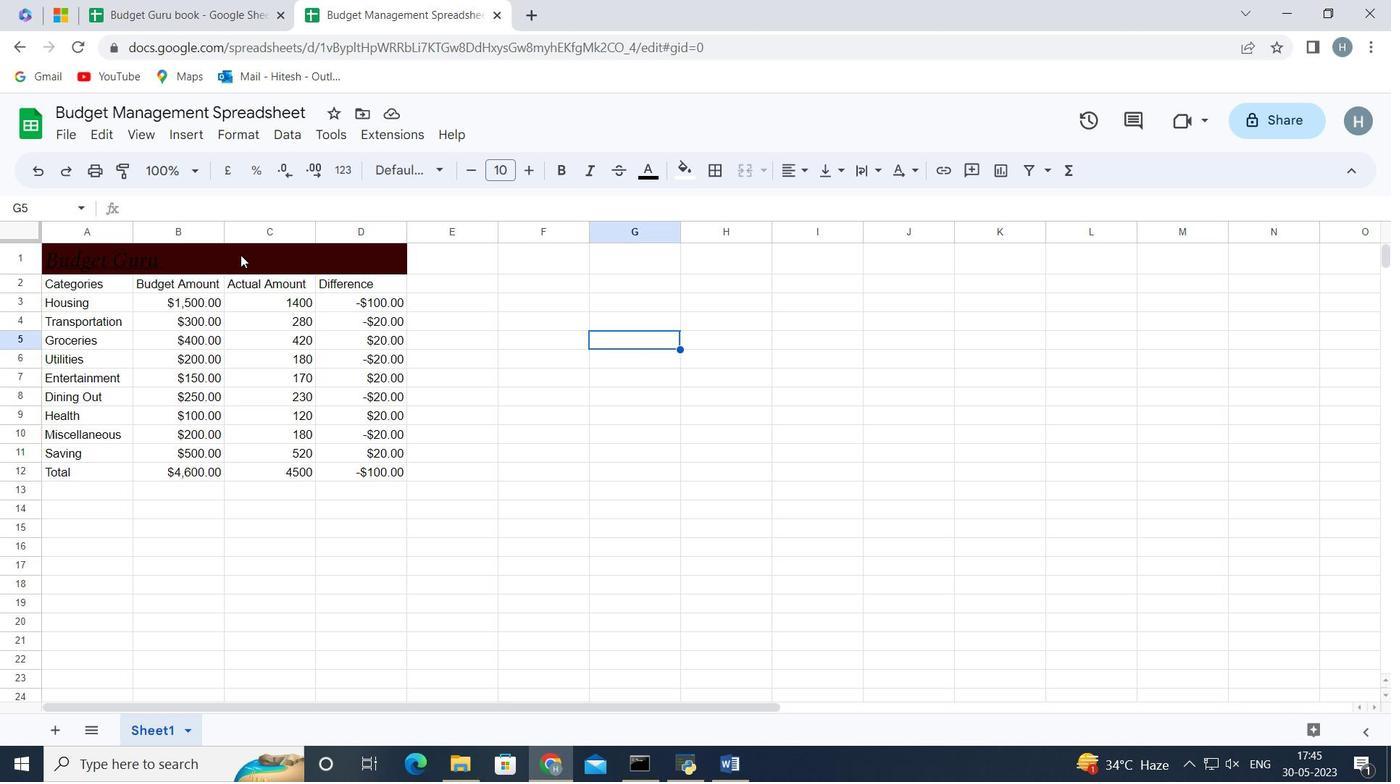 
Action: Mouse pressed left at (231, 250)
Screenshot: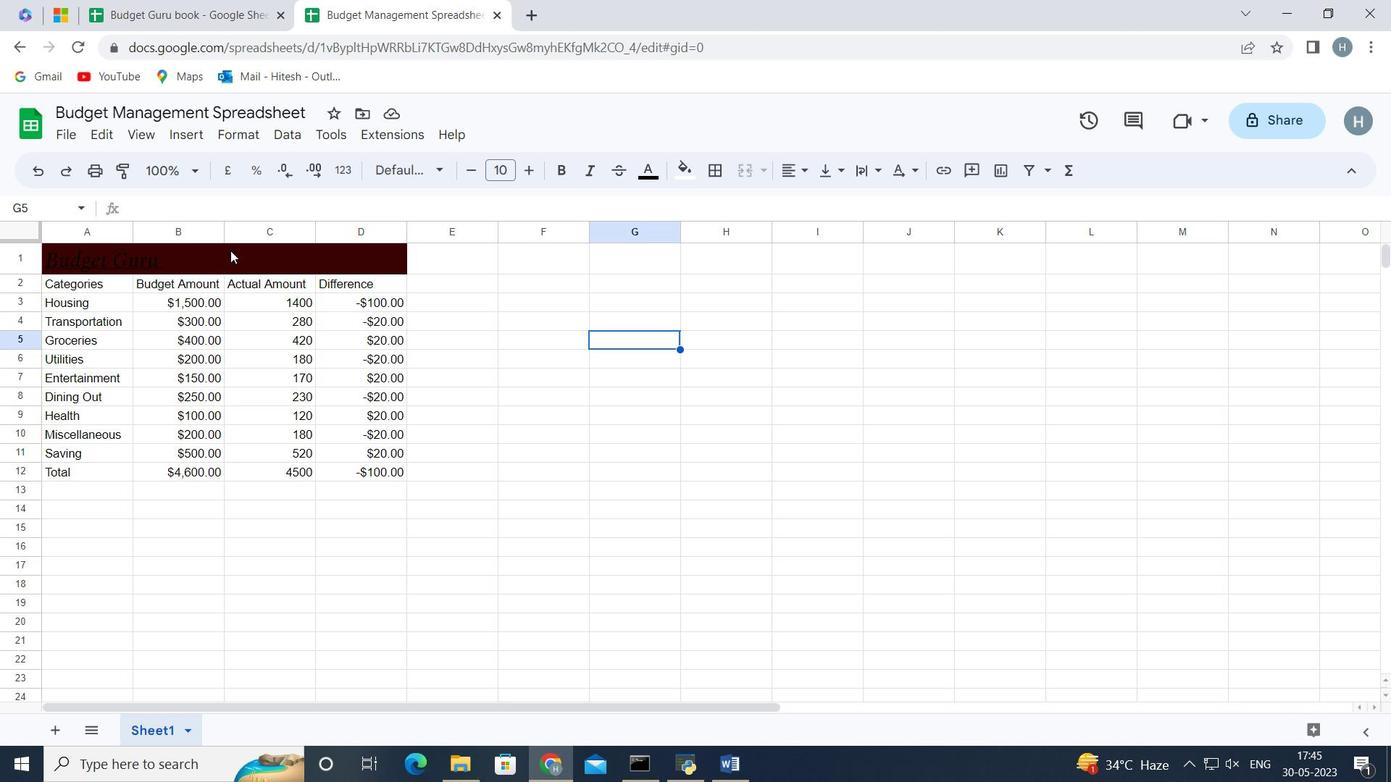 
Action: Mouse moved to (684, 174)
Screenshot: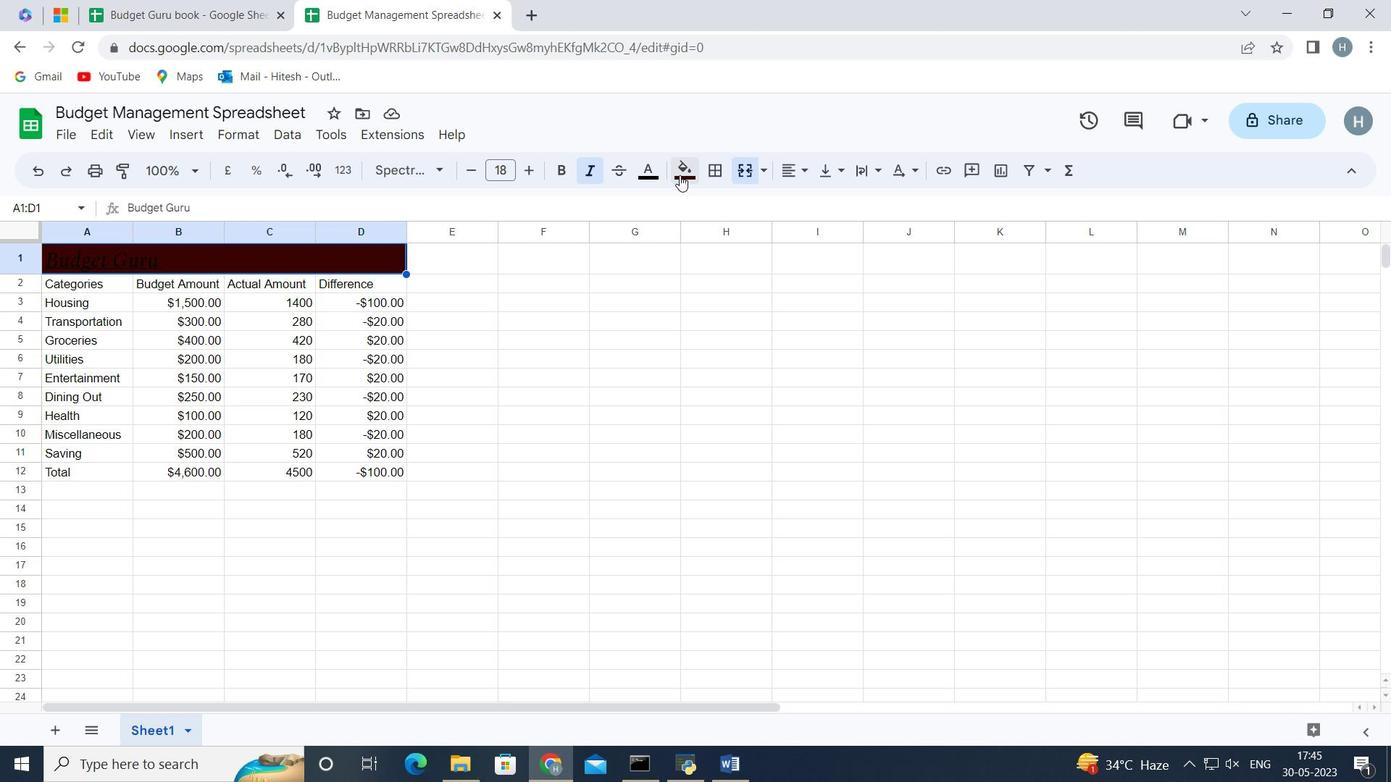 
Action: Mouse pressed left at (684, 174)
Screenshot: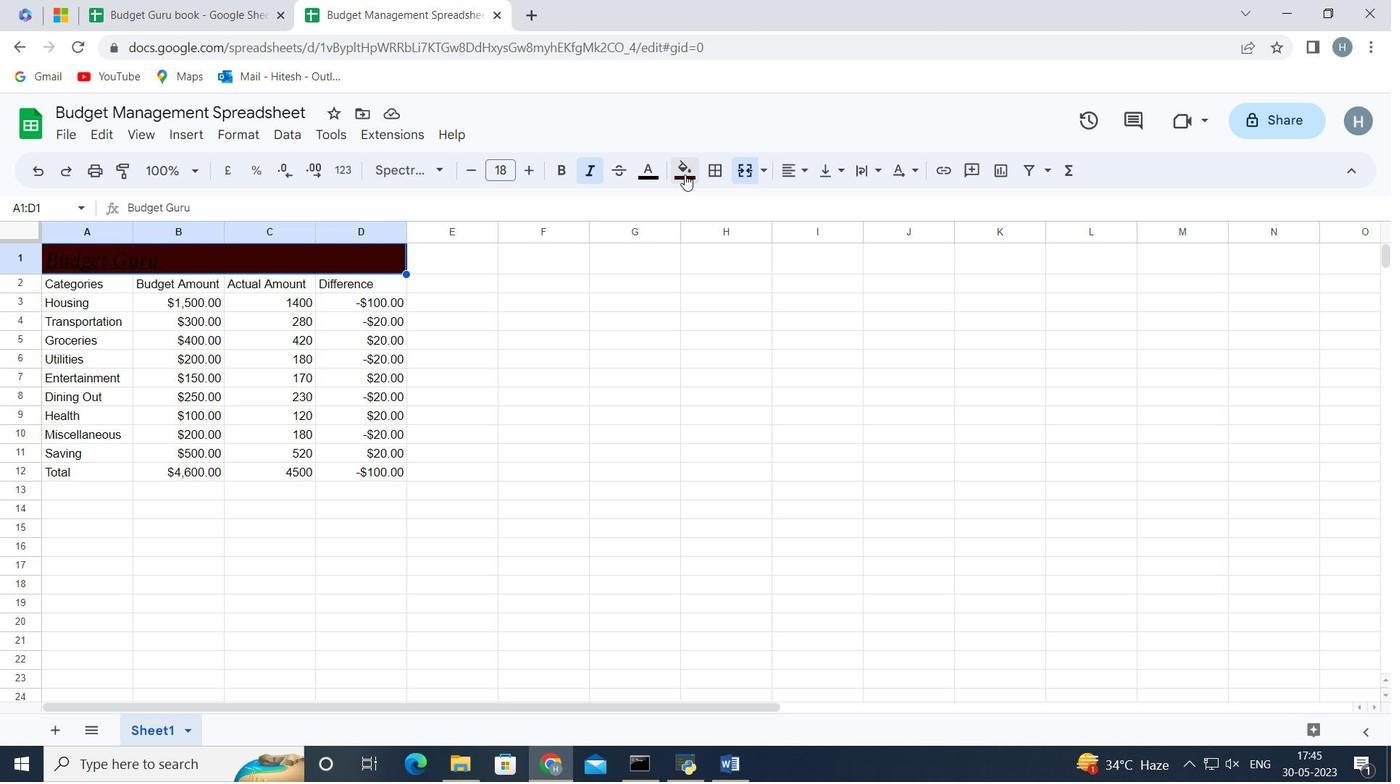 
Action: Mouse moved to (717, 450)
Screenshot: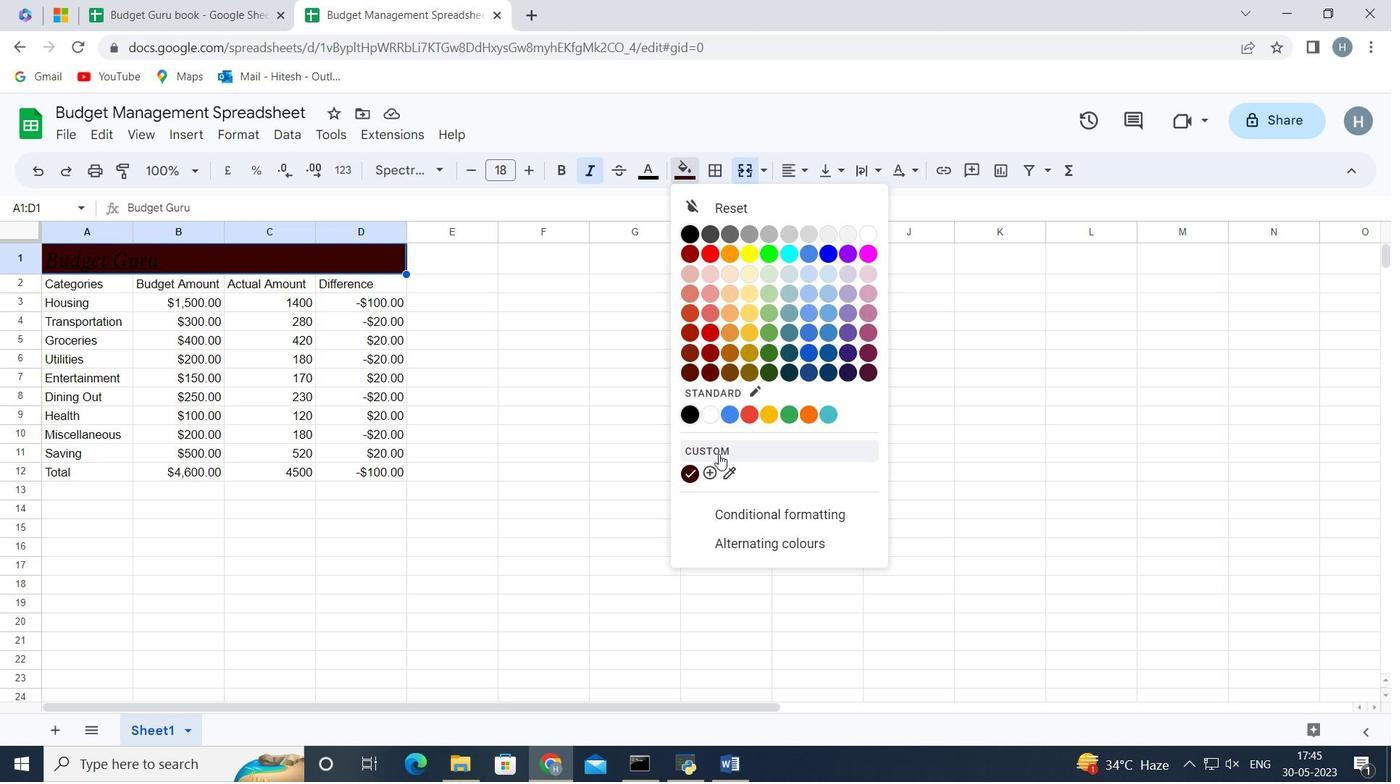 
Action: Mouse pressed left at (717, 450)
Screenshot: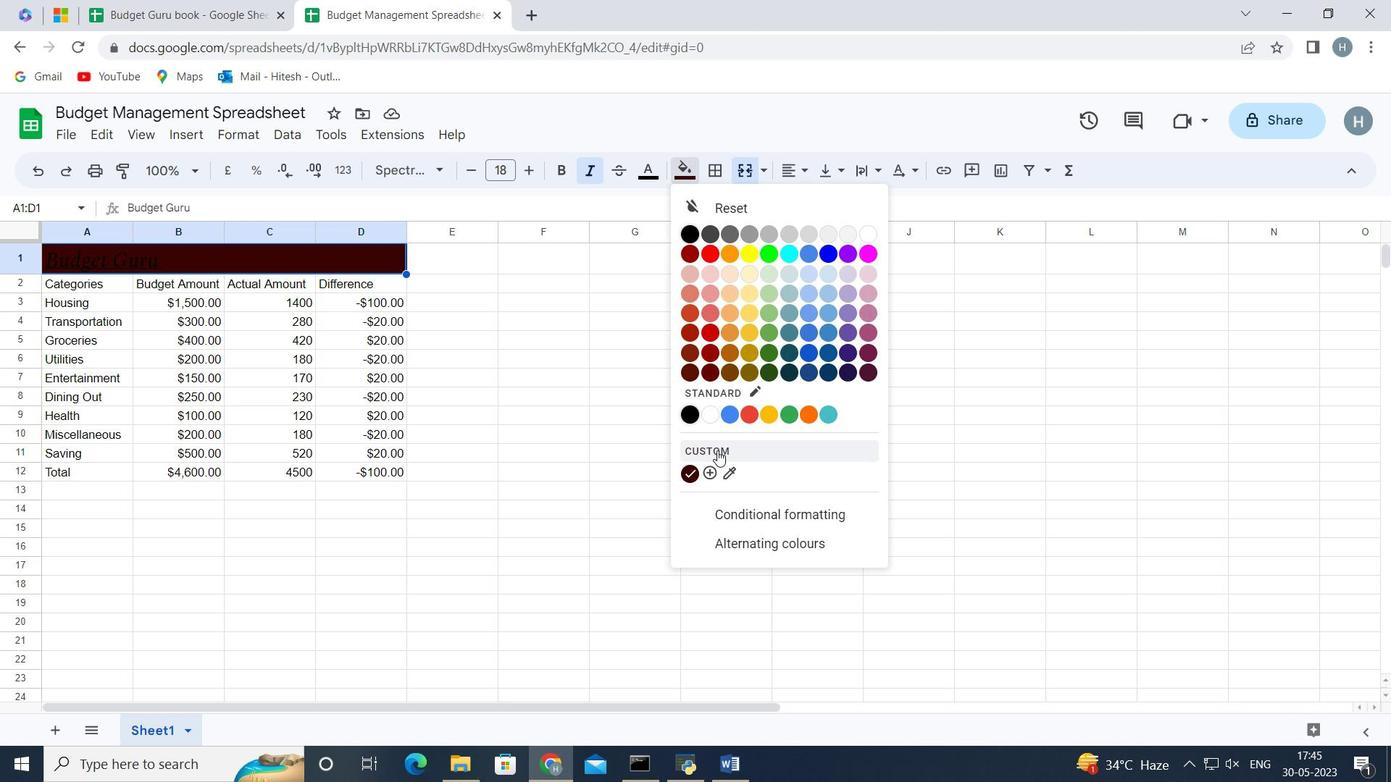 
Action: Mouse moved to (774, 380)
Screenshot: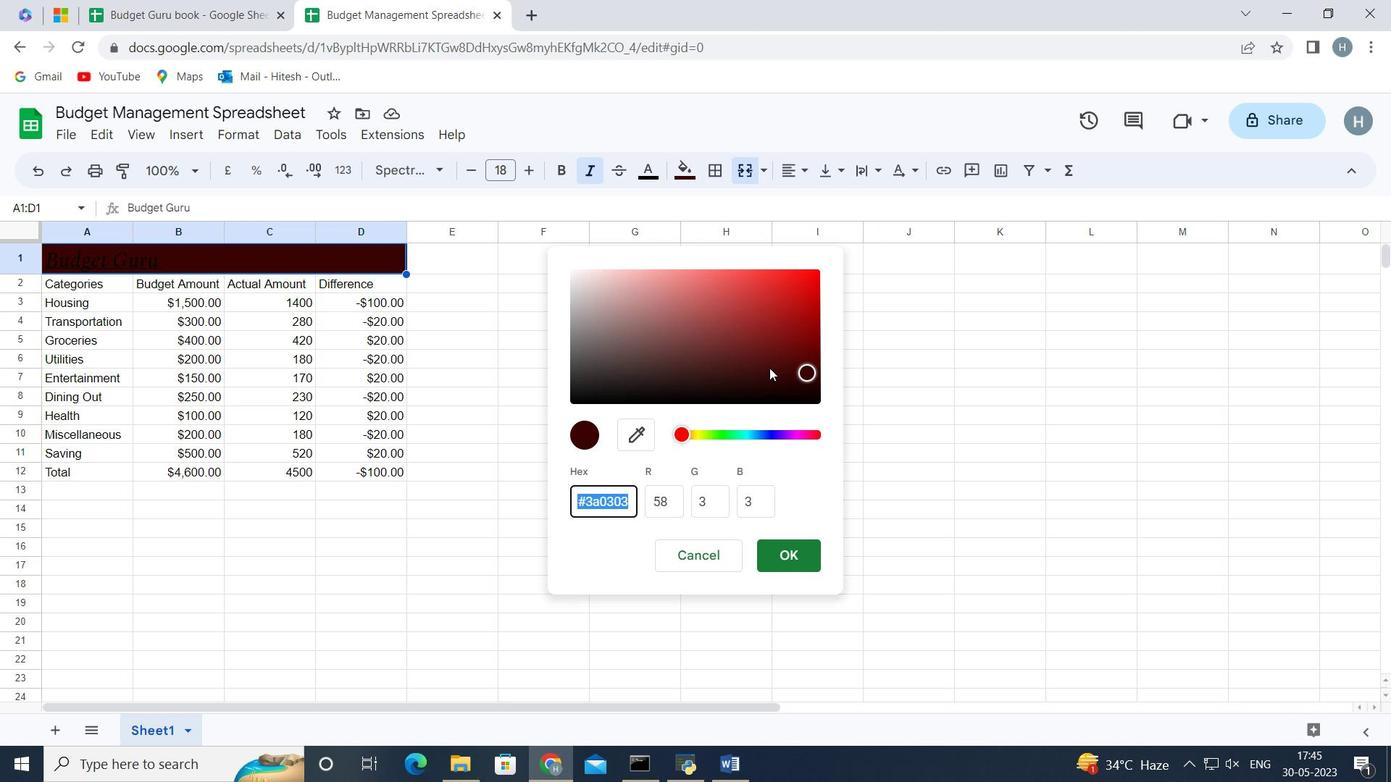 
Action: Mouse pressed left at (774, 380)
Screenshot: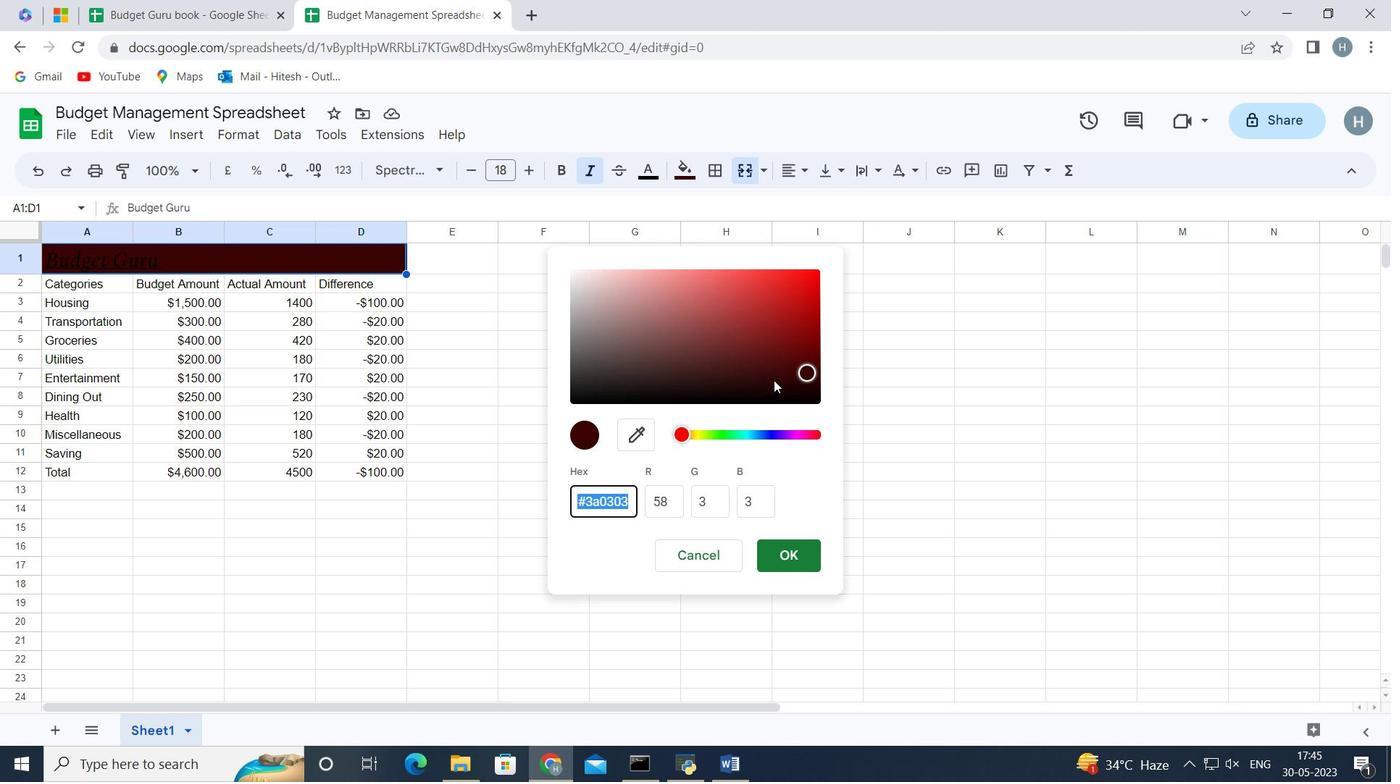 
Action: Mouse moved to (767, 367)
Screenshot: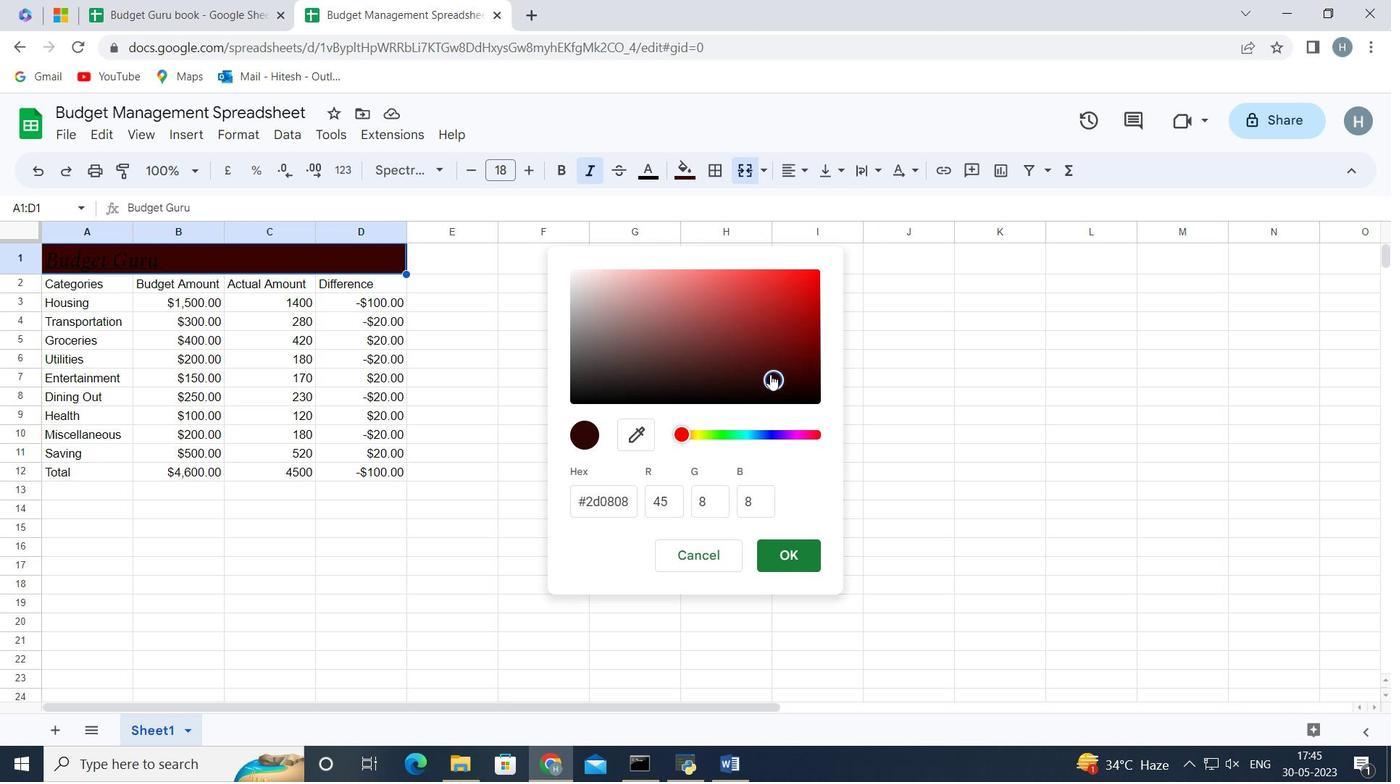
Action: Mouse pressed left at (767, 367)
Screenshot: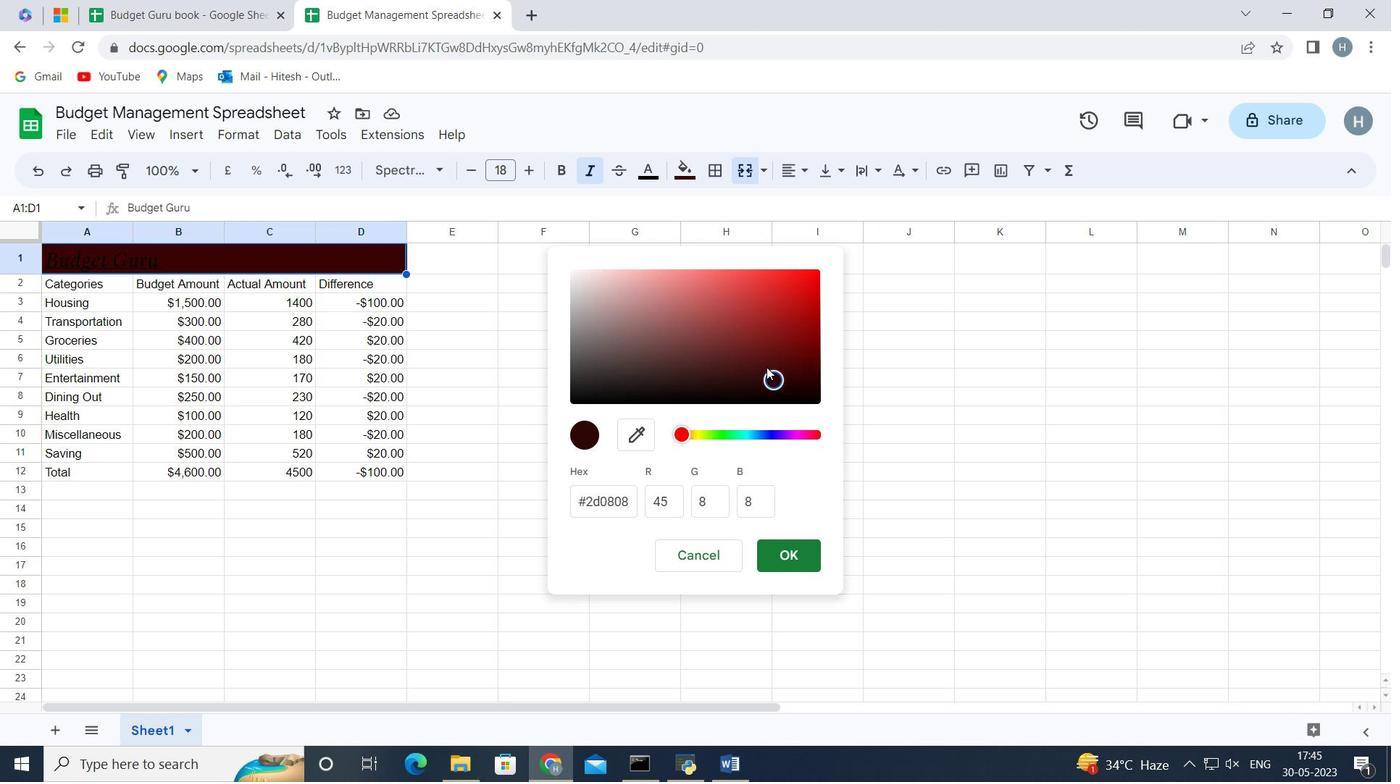 
Action: Mouse moved to (751, 356)
Screenshot: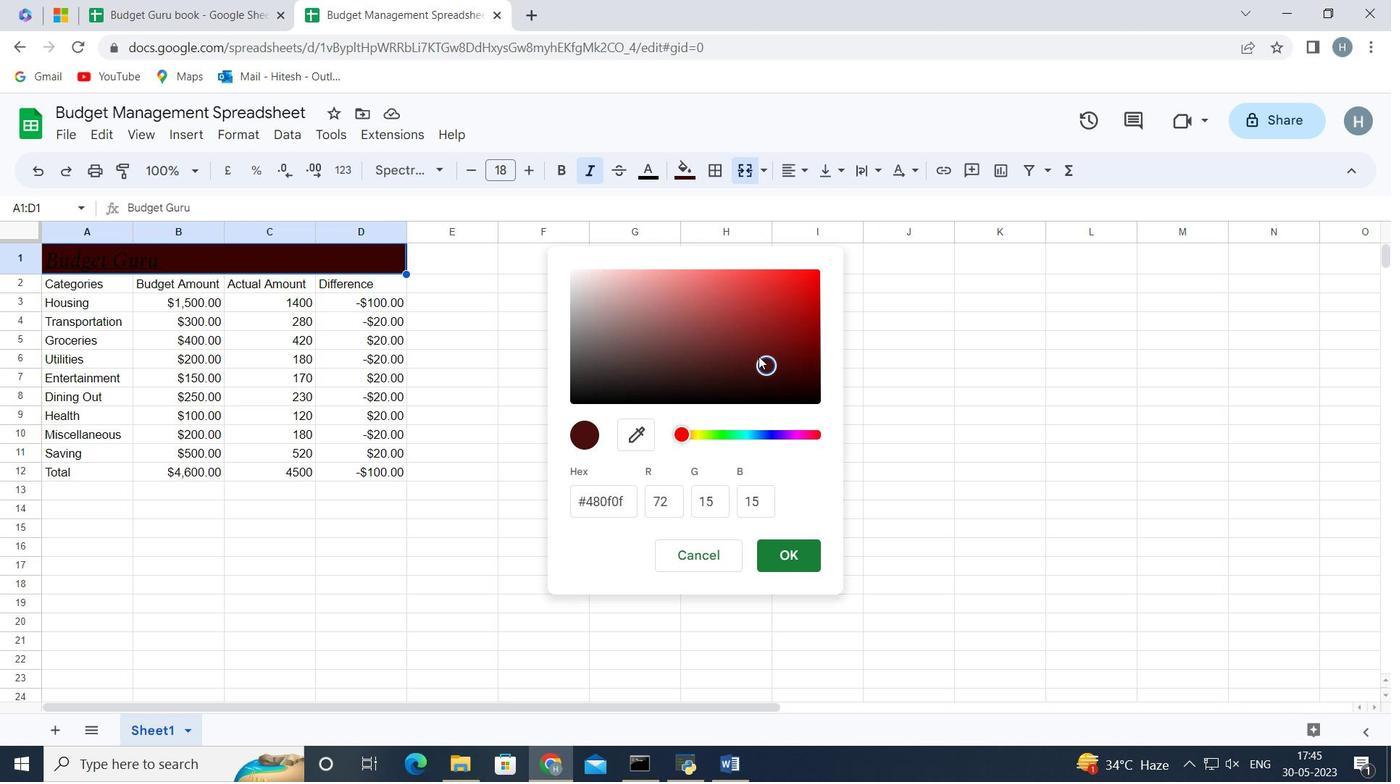 
Action: Mouse pressed left at (751, 356)
Screenshot: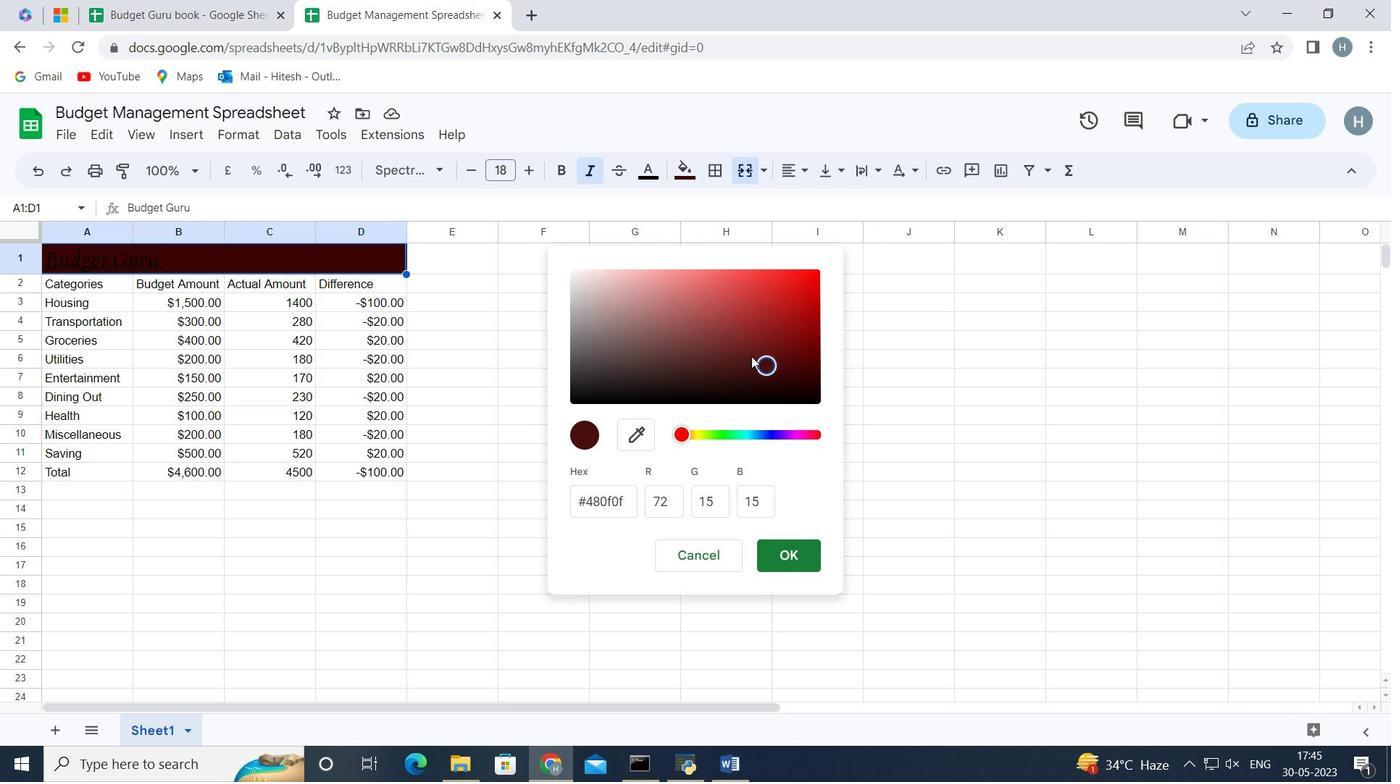 
Action: Mouse moved to (720, 350)
Screenshot: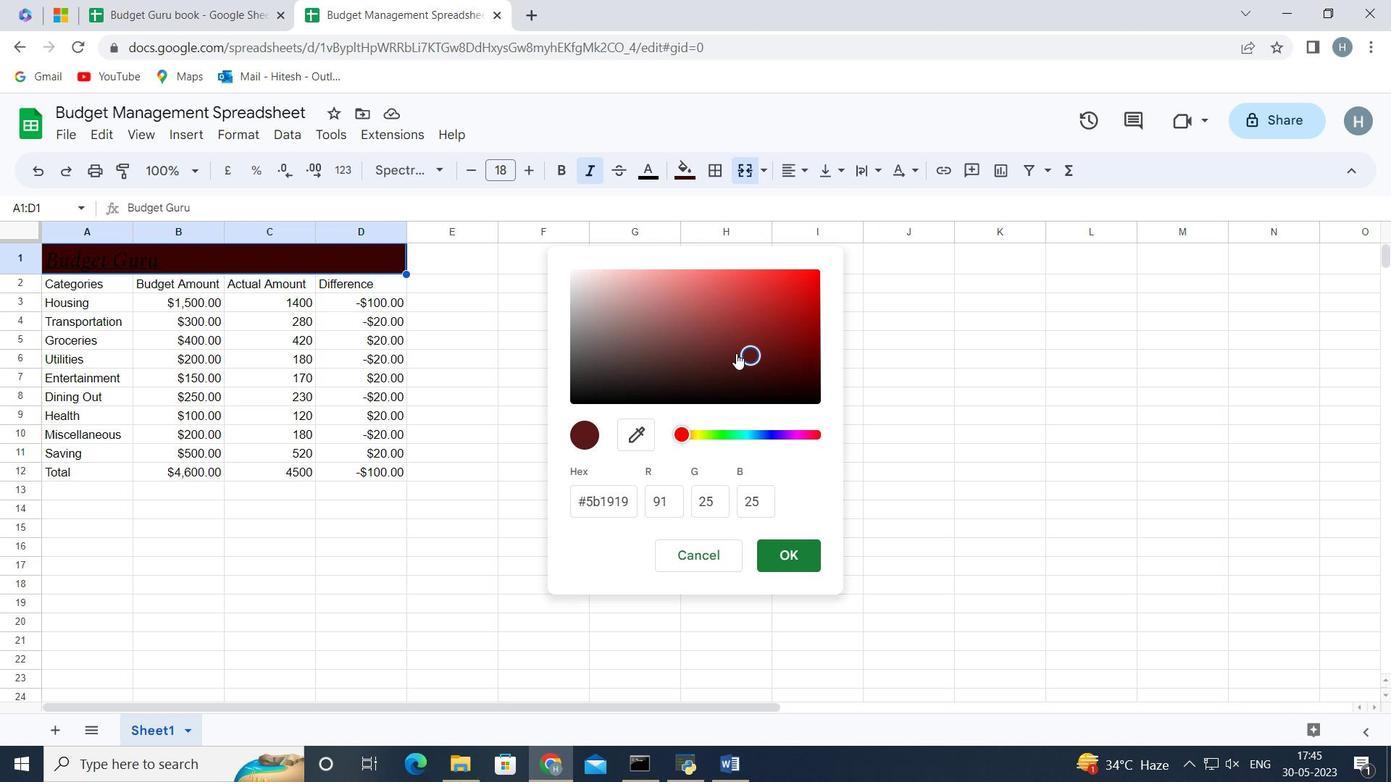 
Action: Mouse pressed left at (720, 350)
Screenshot: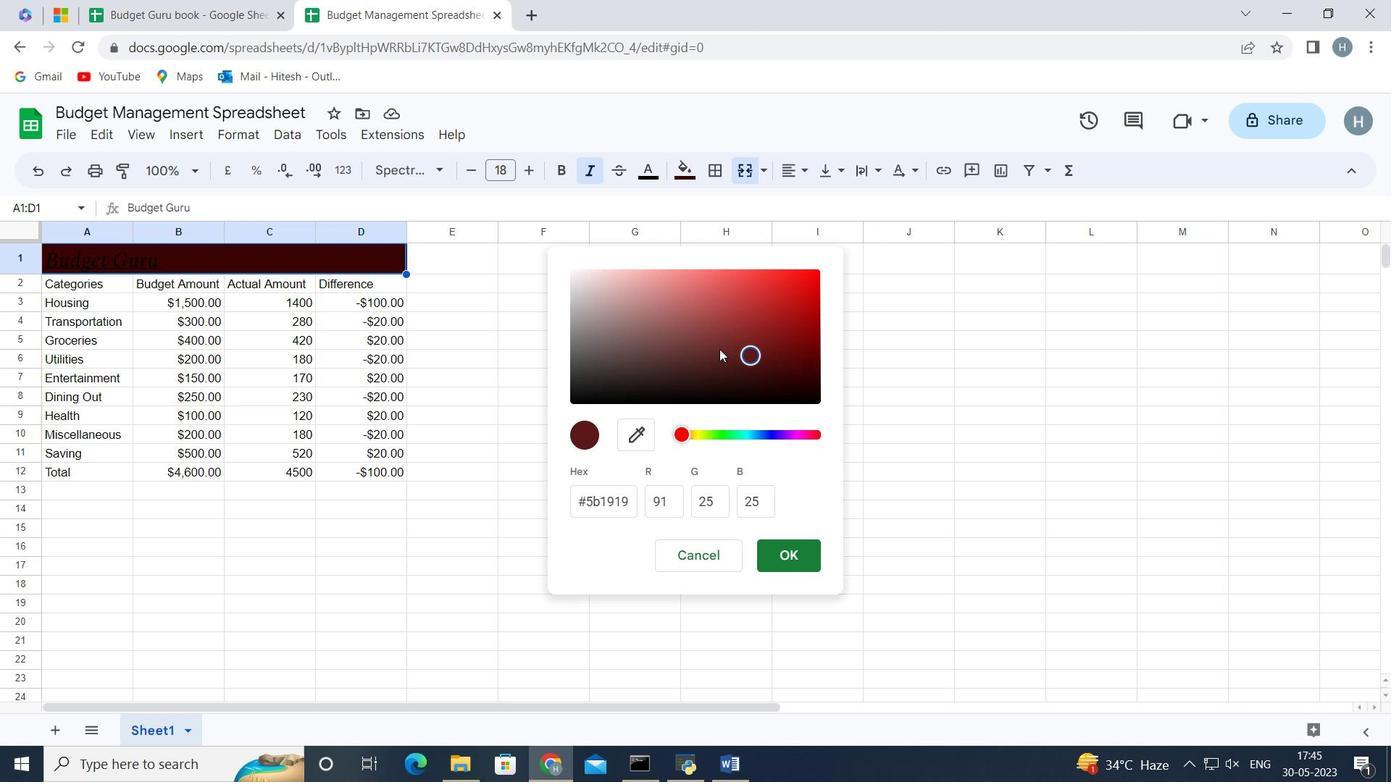 
Action: Mouse moved to (709, 349)
Screenshot: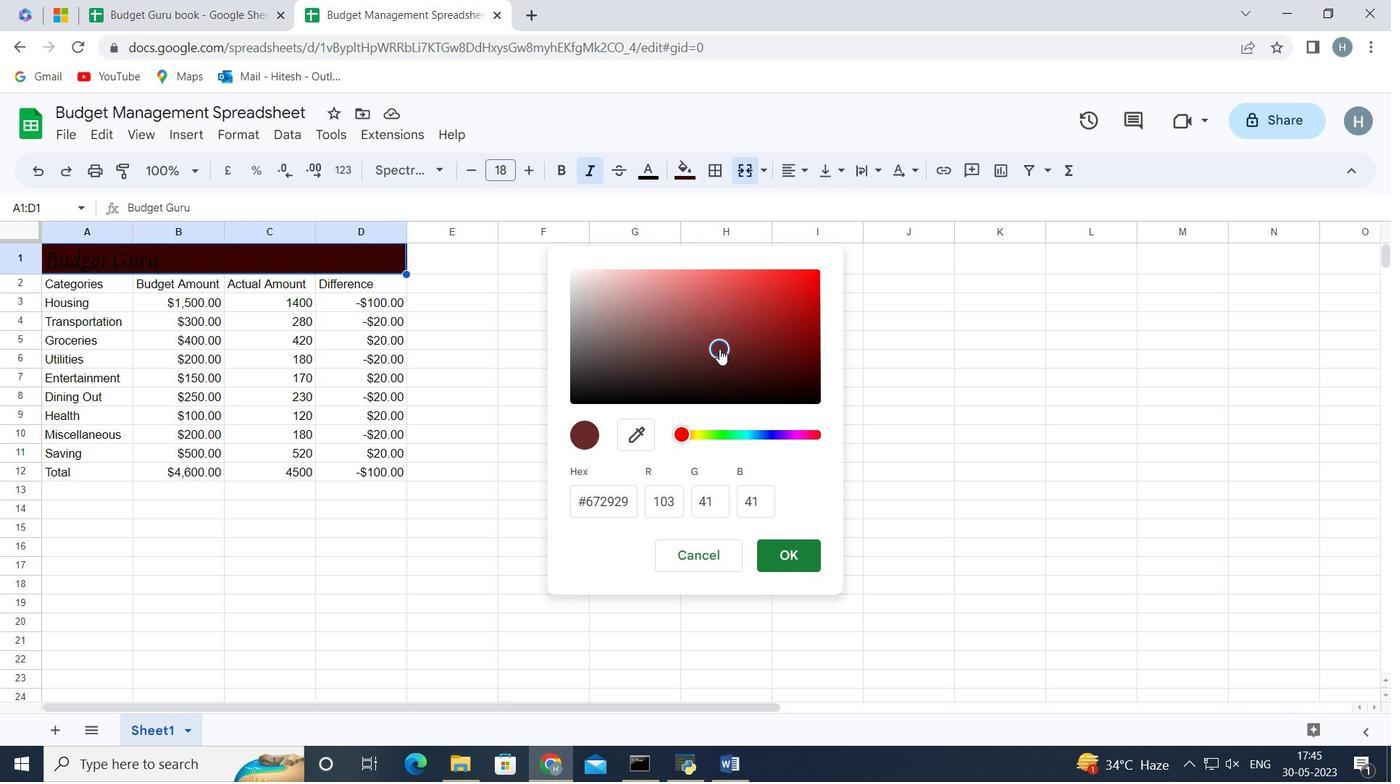 
Action: Mouse pressed left at (709, 349)
Screenshot: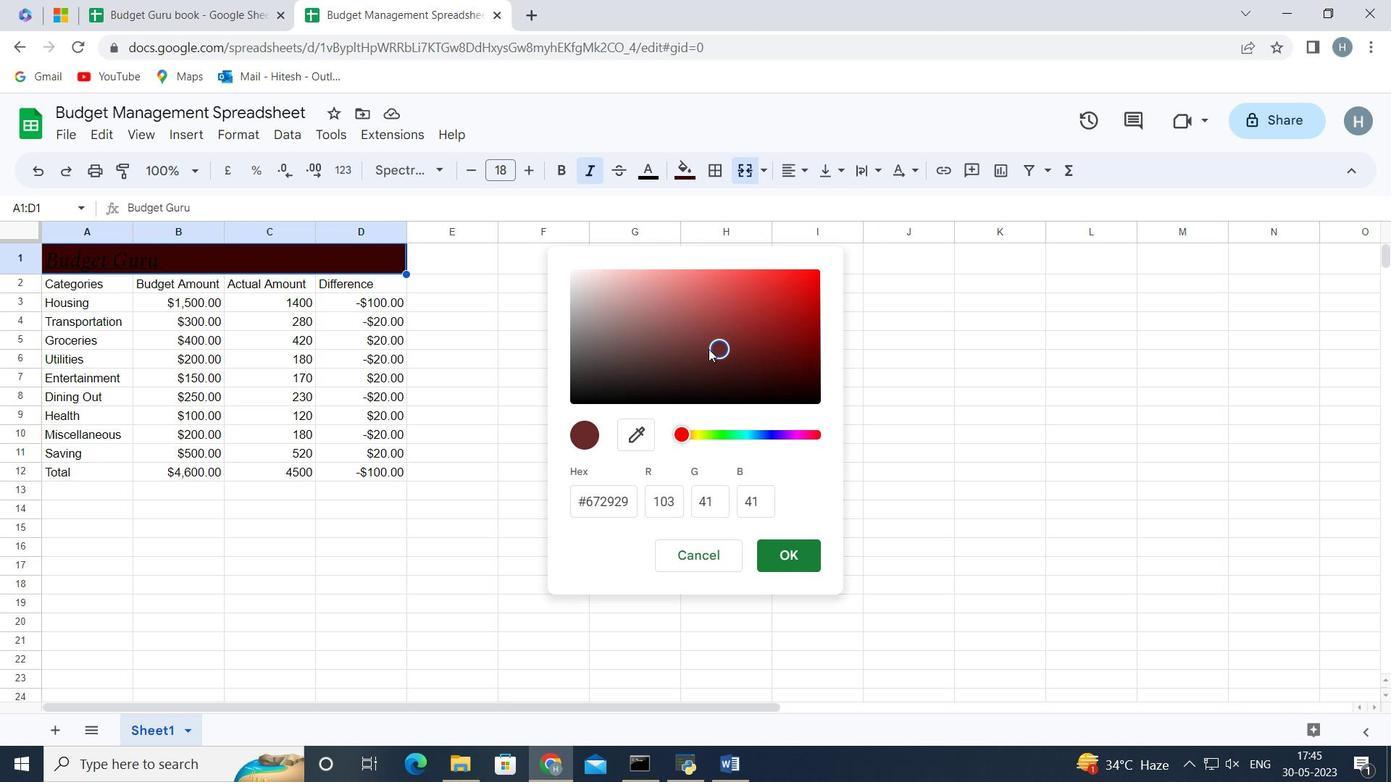 
Action: Mouse moved to (786, 564)
Screenshot: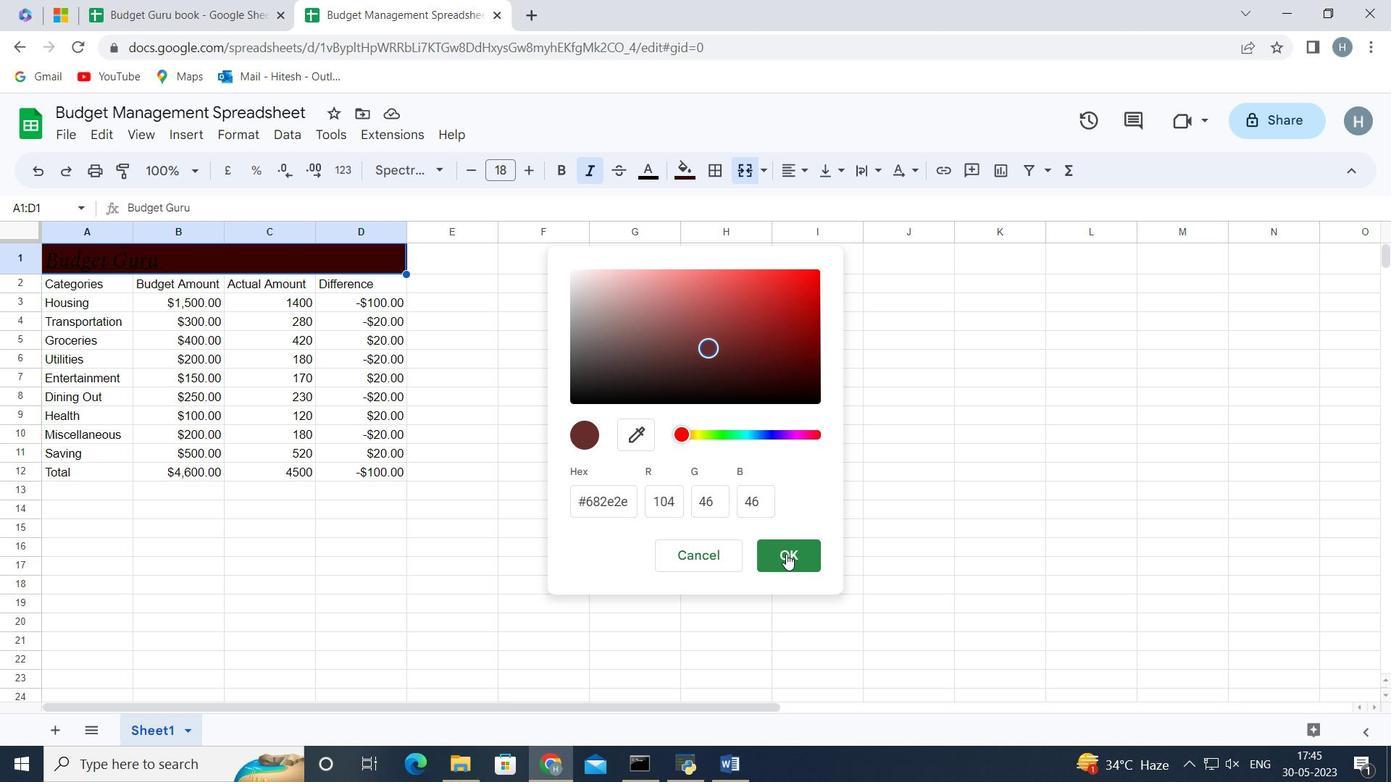 
Action: Mouse pressed left at (786, 564)
Screenshot: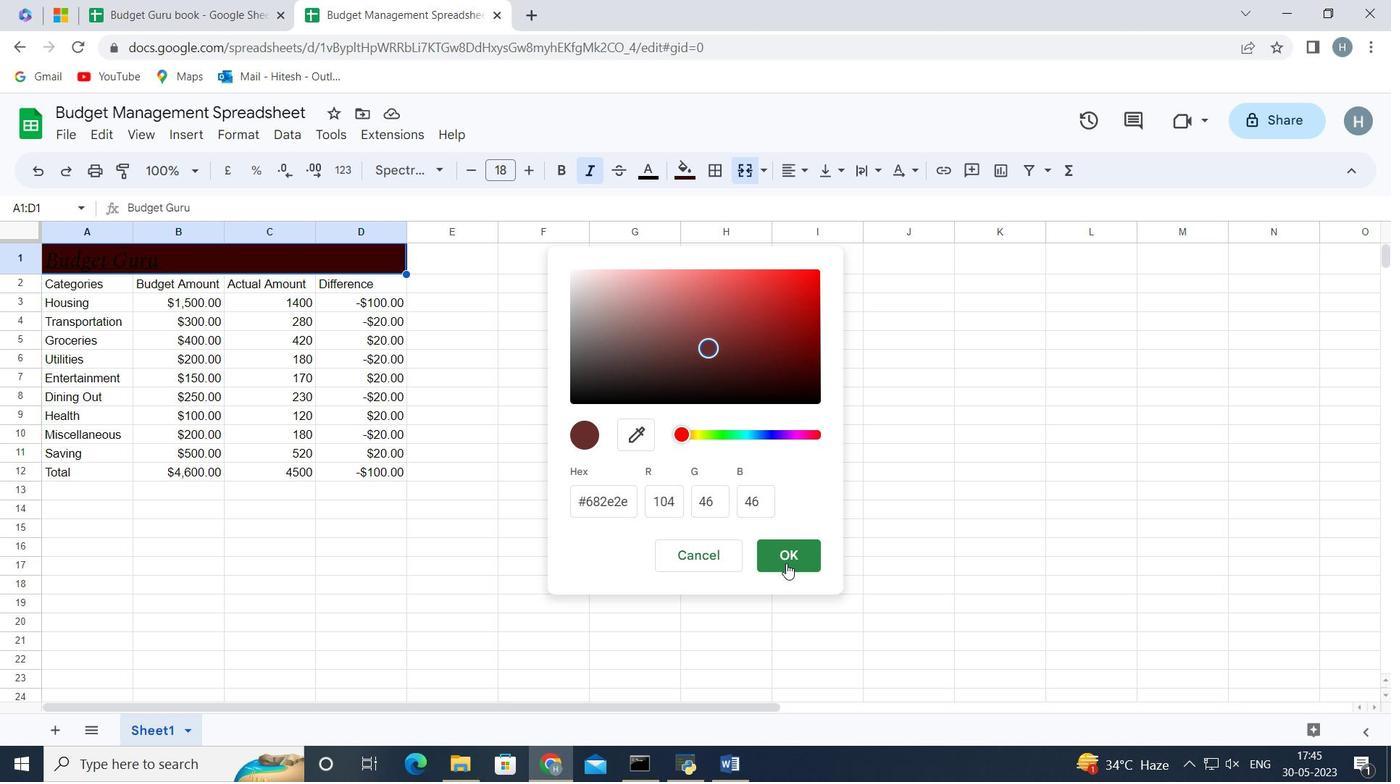 
Action: Mouse moved to (497, 558)
Screenshot: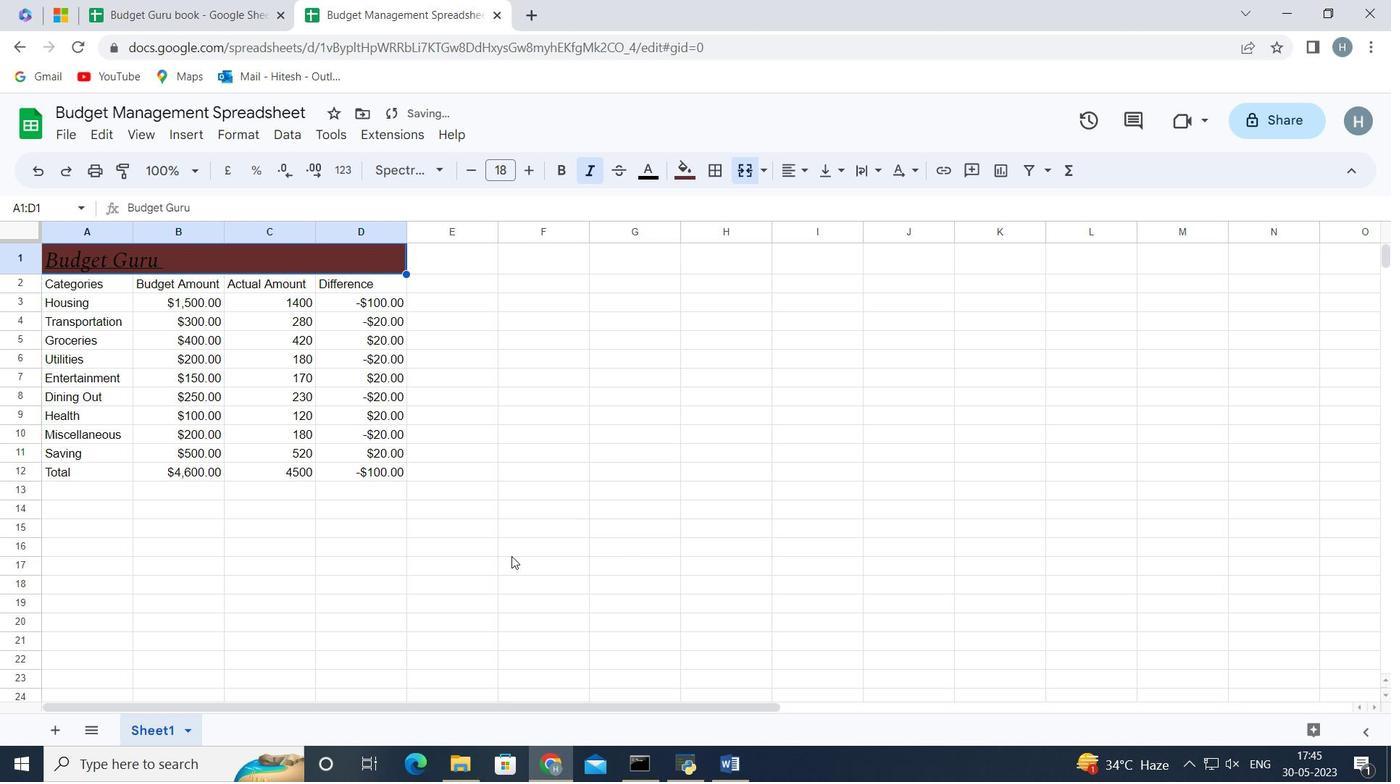 
Action: Mouse pressed left at (497, 558)
Screenshot: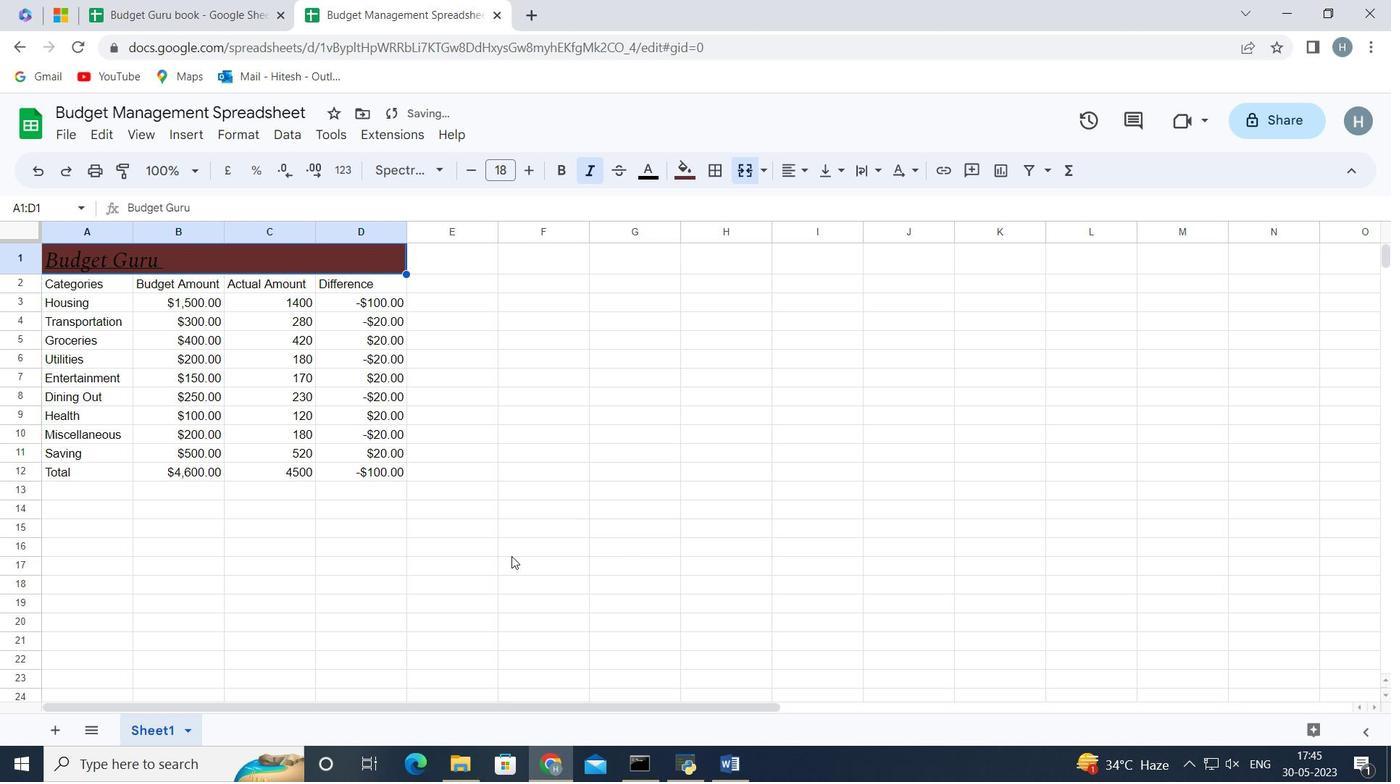 
Action: Mouse moved to (92, 276)
Screenshot: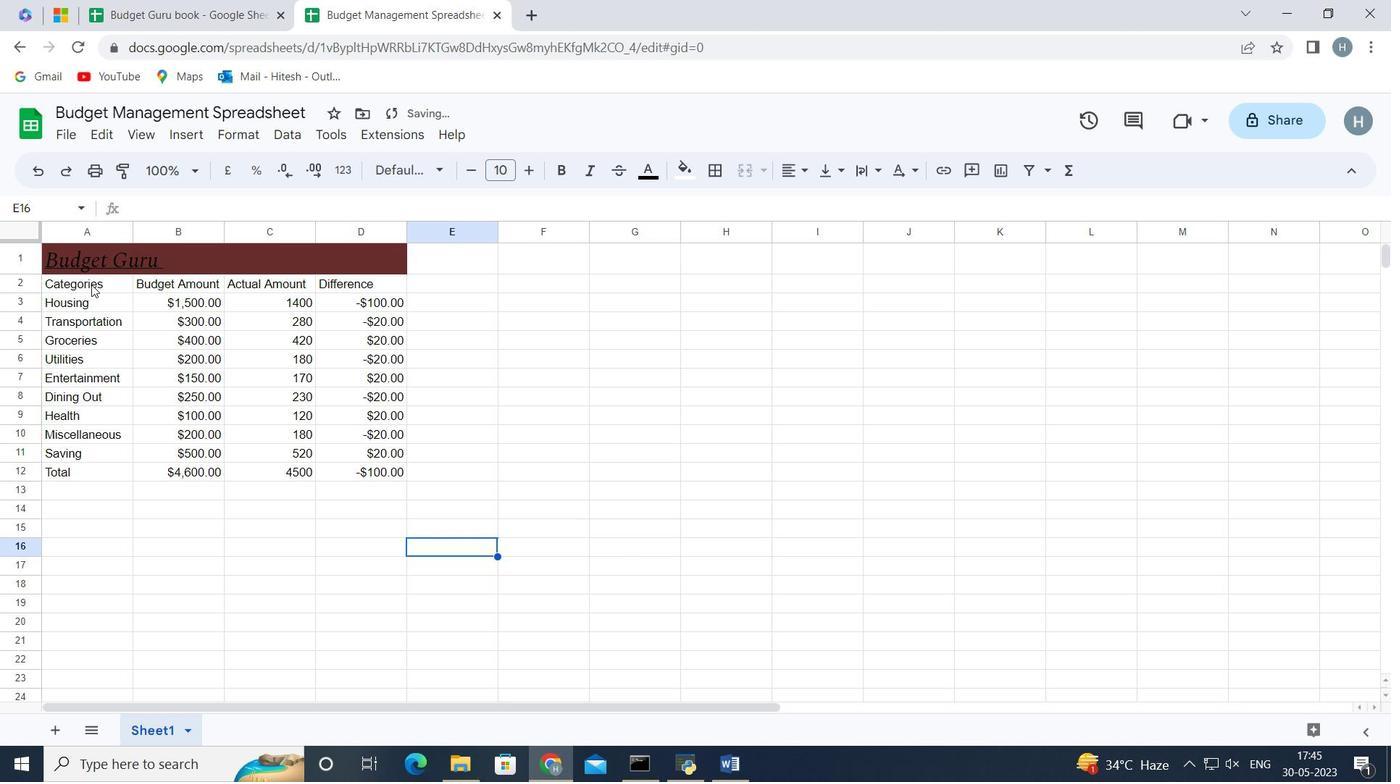 
Action: Mouse pressed left at (92, 276)
Screenshot: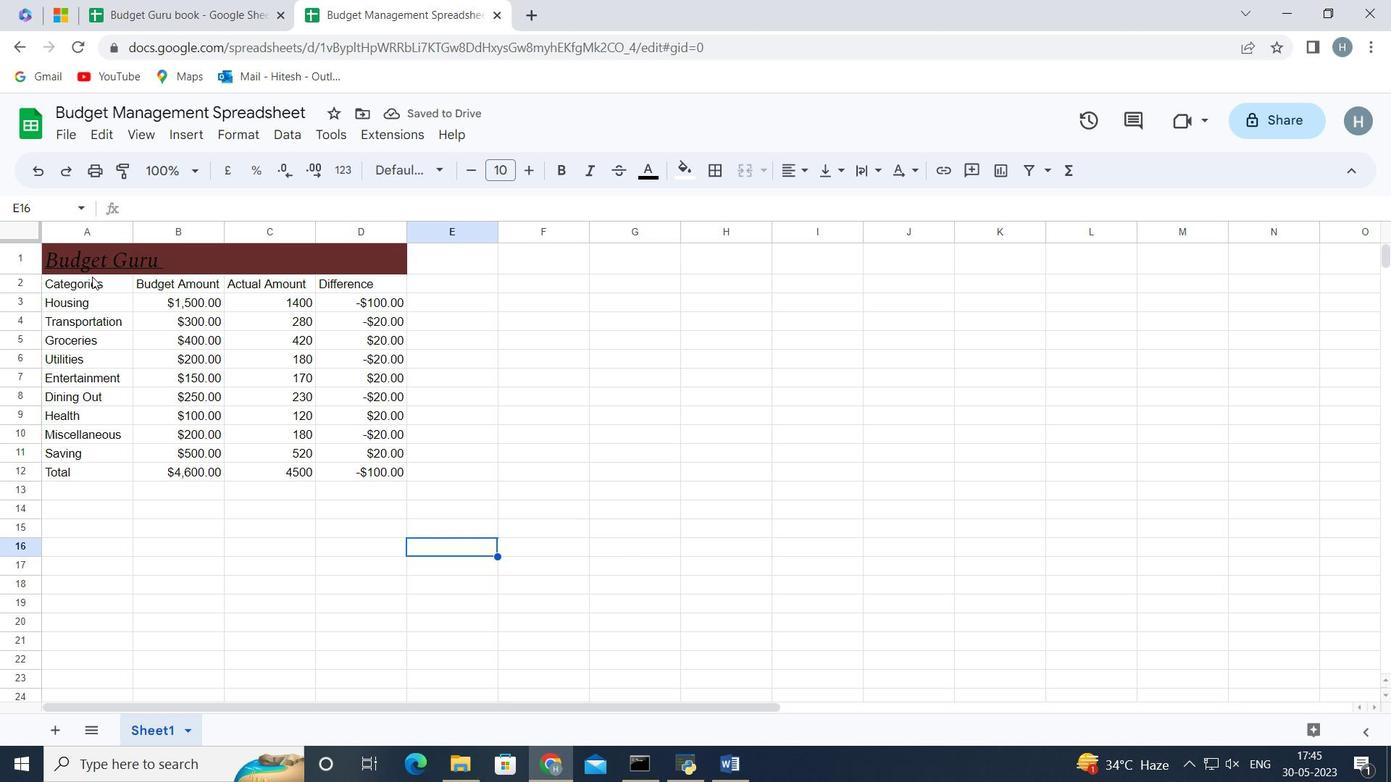 
Action: Key pressed <Key.shift><Key.right><Key.right><Key.right><Key.down><Key.down><Key.down><Key.down><Key.down><Key.down><Key.down><Key.down><Key.down><Key.down>
Screenshot: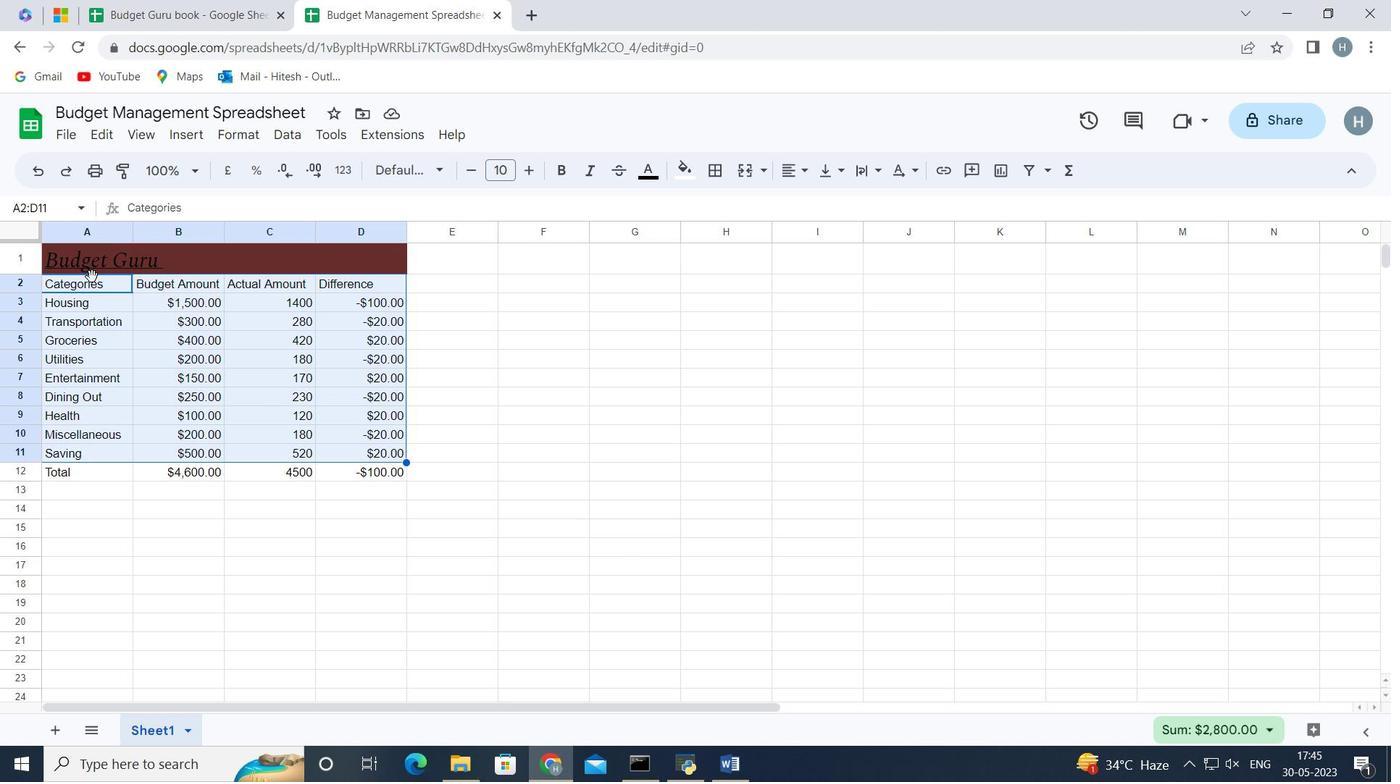 
Action: Mouse moved to (408, 171)
Screenshot: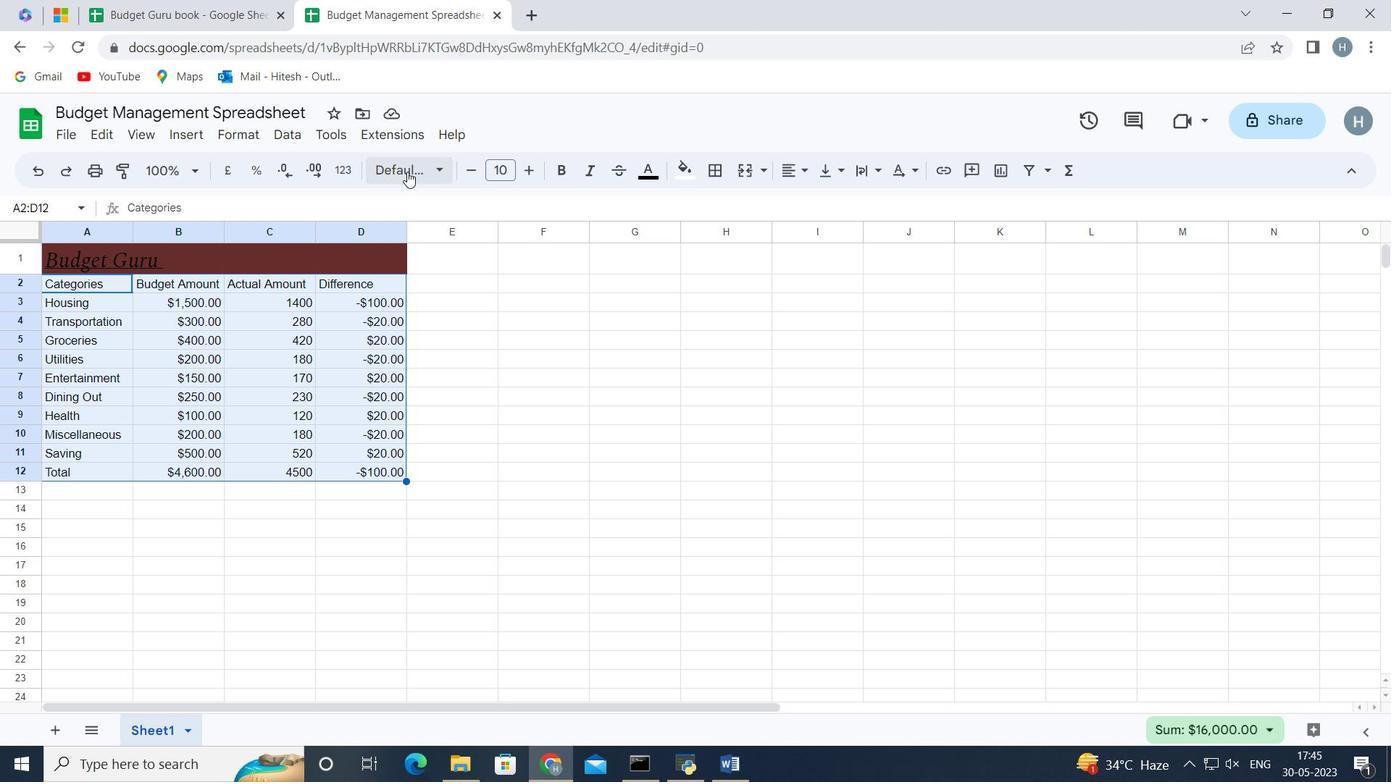 
Action: Mouse pressed left at (408, 171)
Screenshot: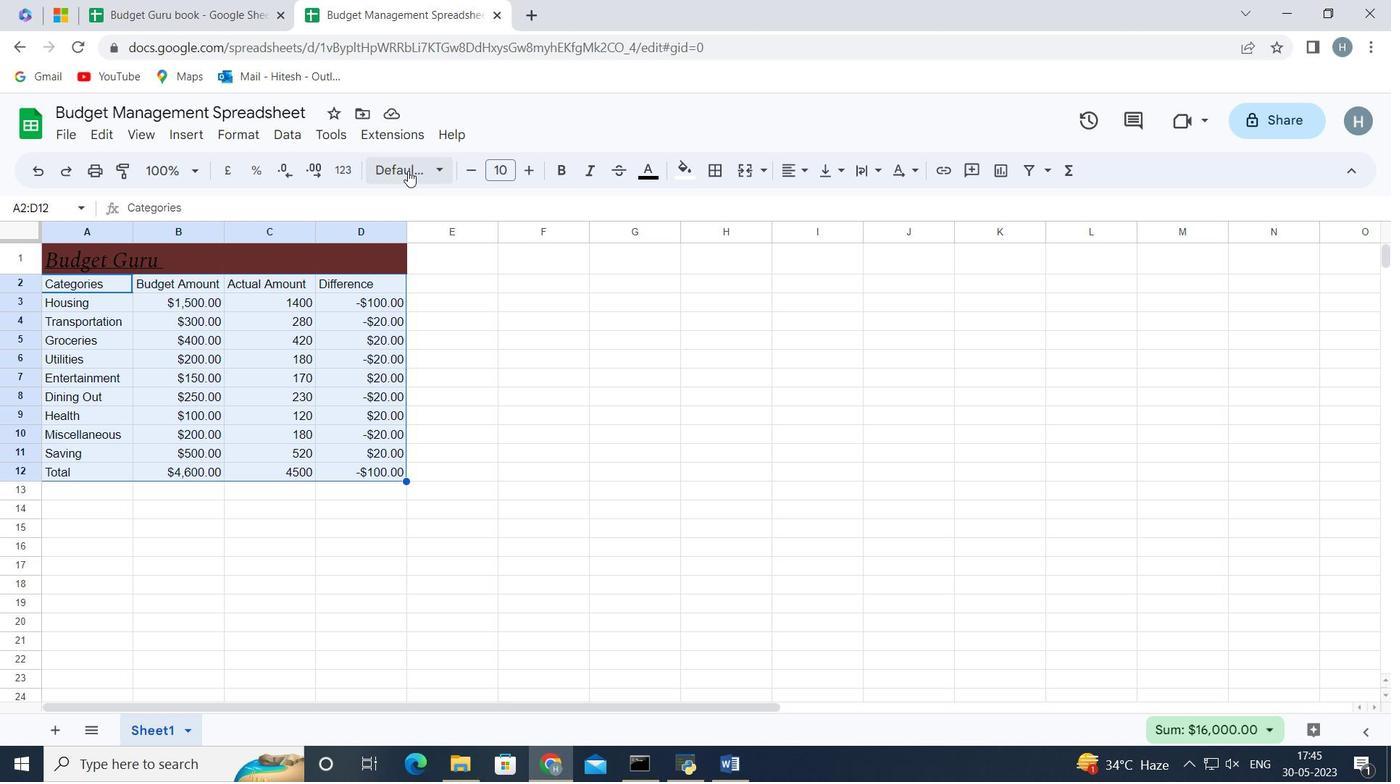 
Action: Mouse moved to (411, 202)
Screenshot: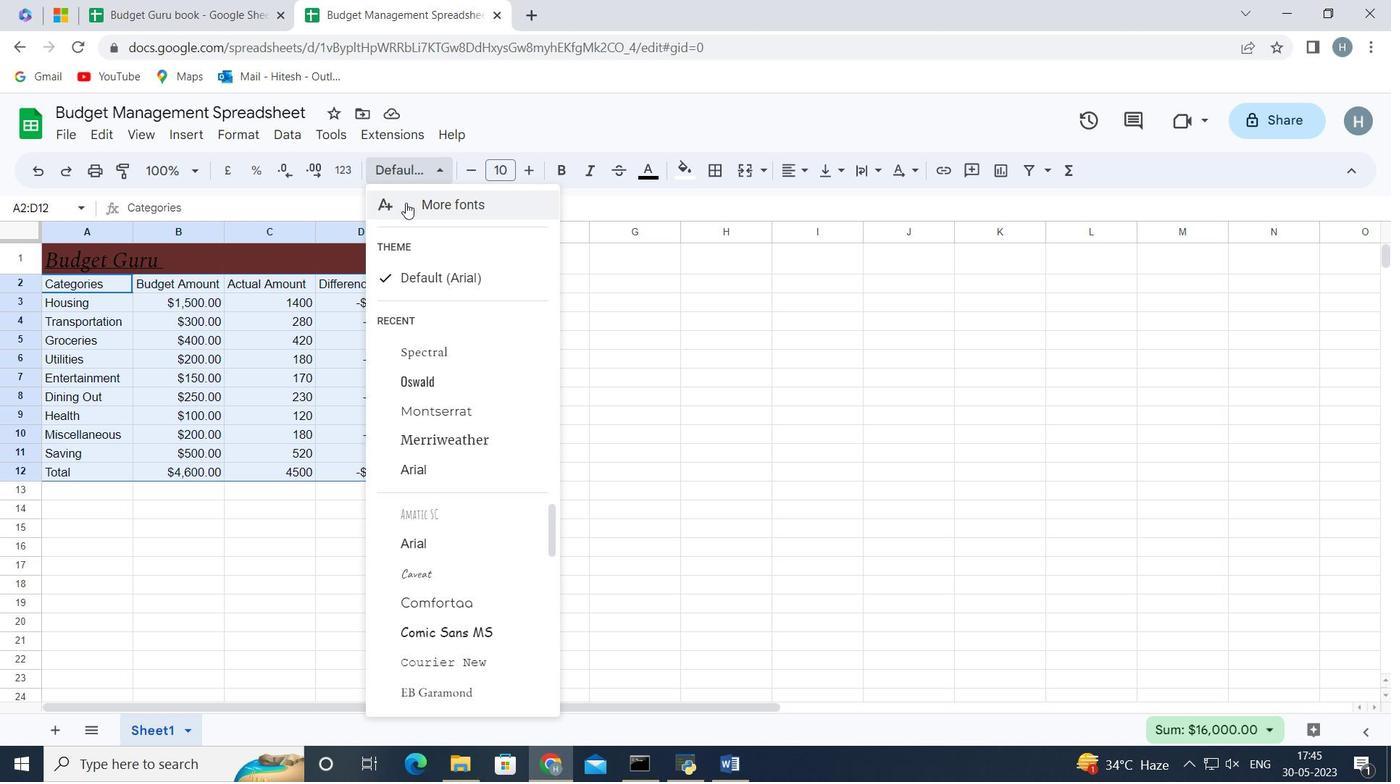 
Action: Mouse pressed left at (411, 202)
Screenshot: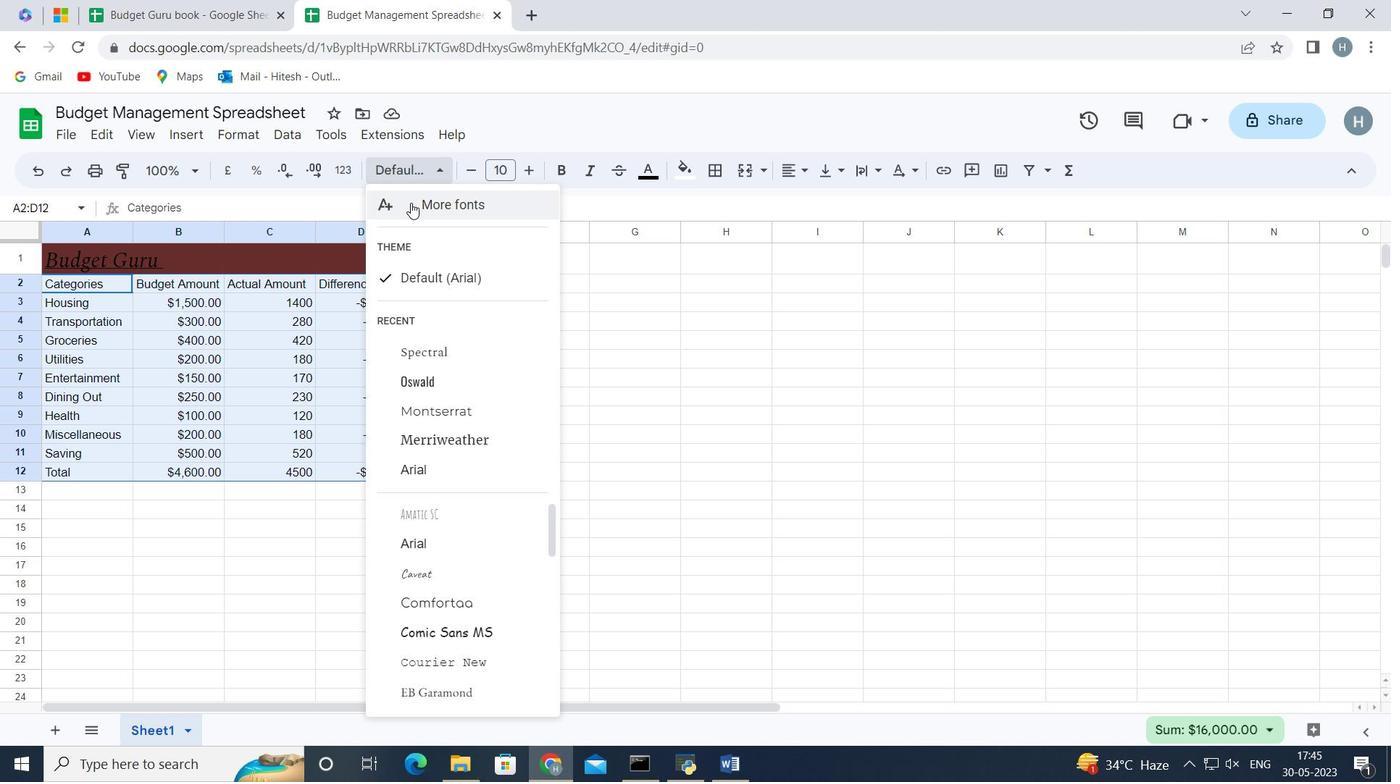 
Action: Key pressed <Key.shift>T
Screenshot: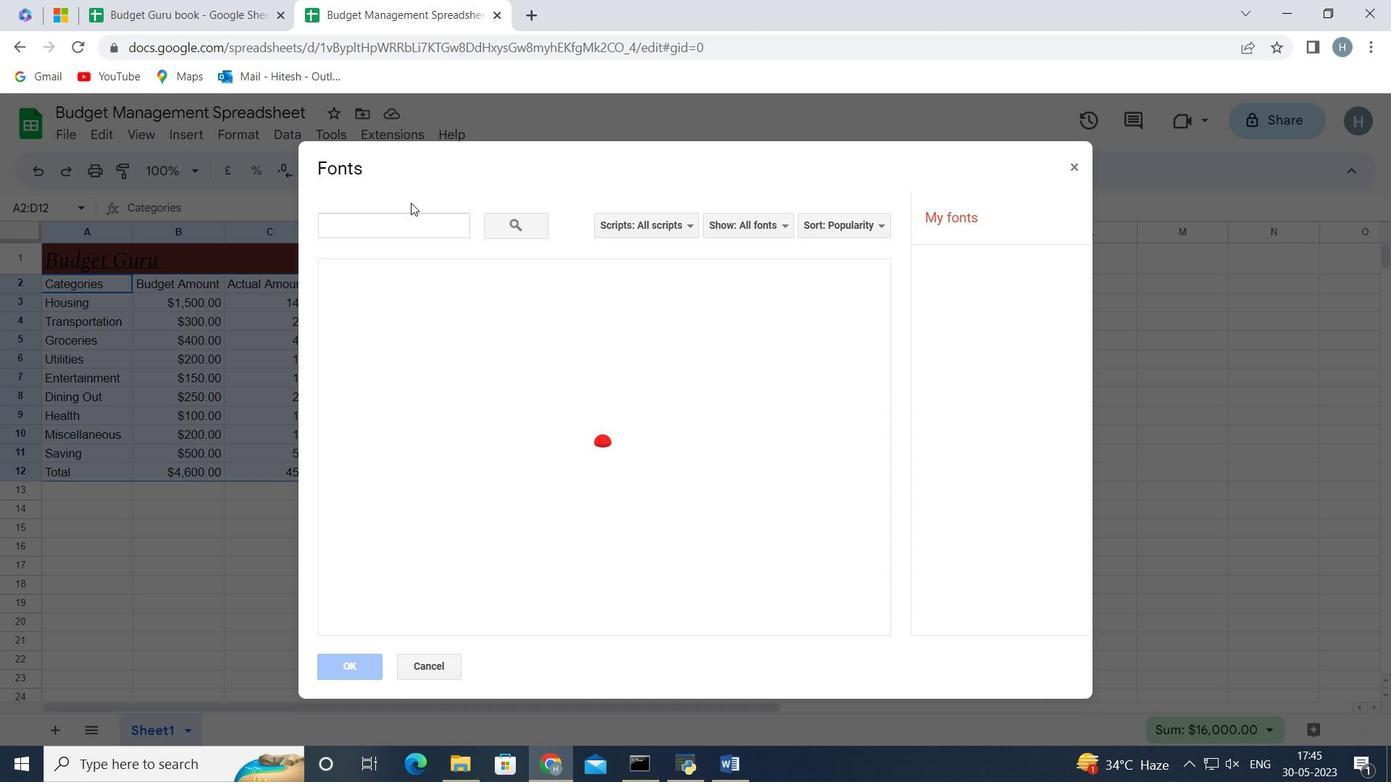
Action: Mouse moved to (412, 218)
Screenshot: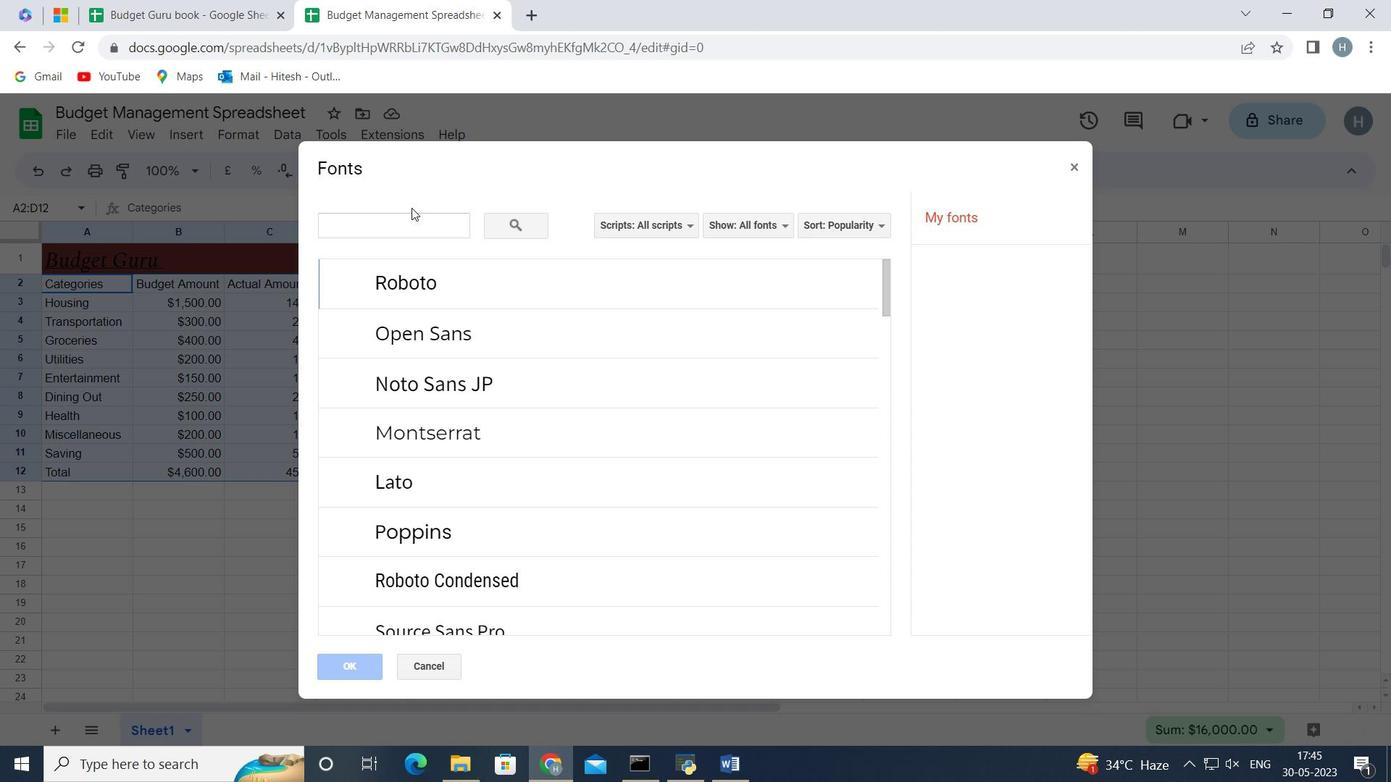 
Action: Mouse pressed left at (412, 218)
Screenshot: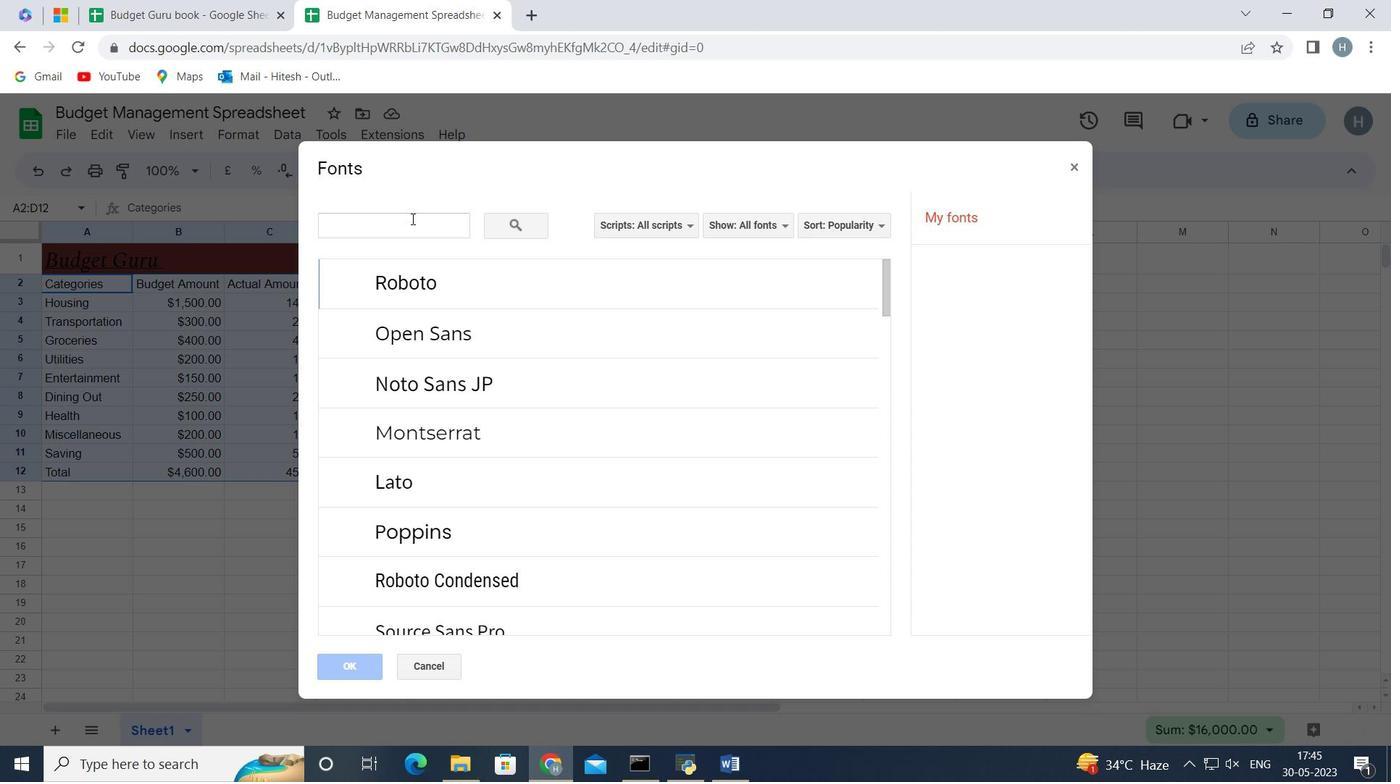 
Action: Key pressed <Key.shift>Treb
Screenshot: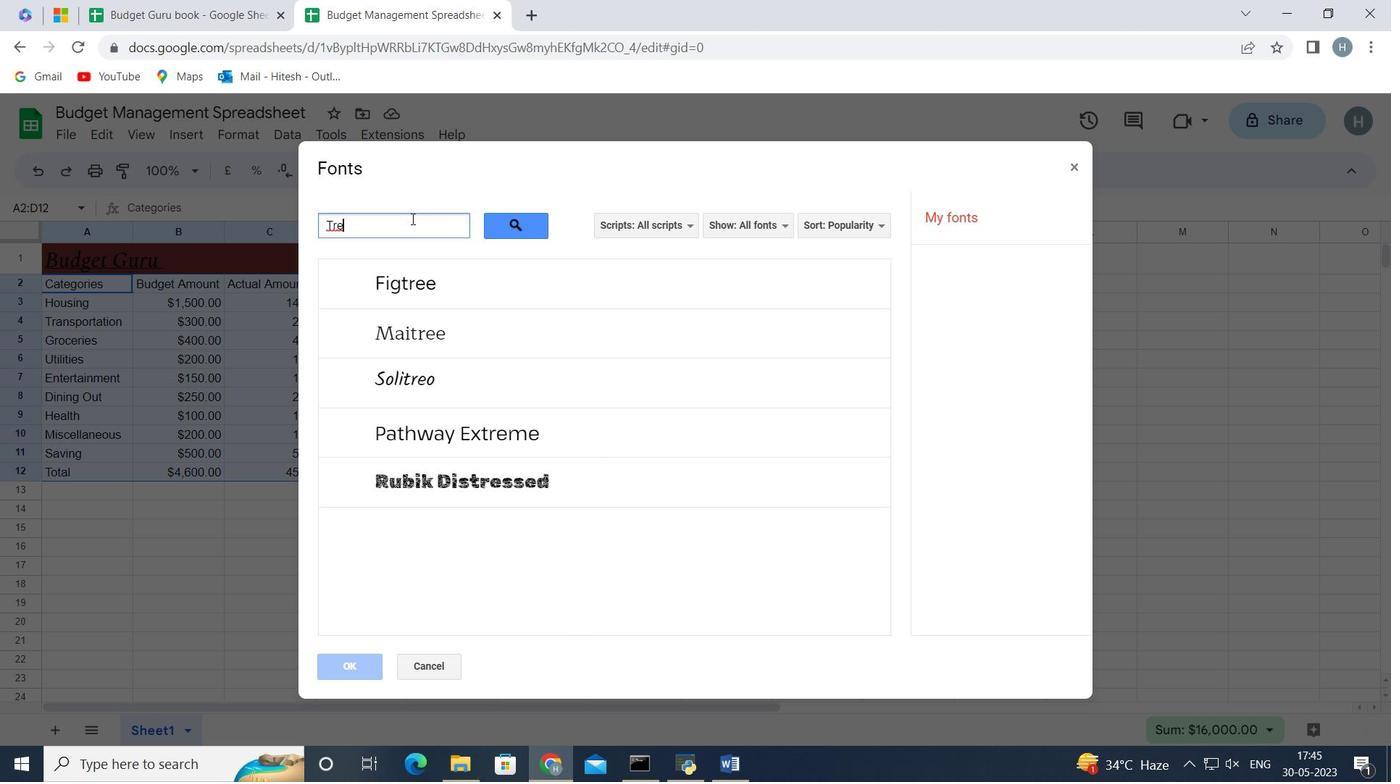 
Action: Mouse moved to (428, 214)
Screenshot: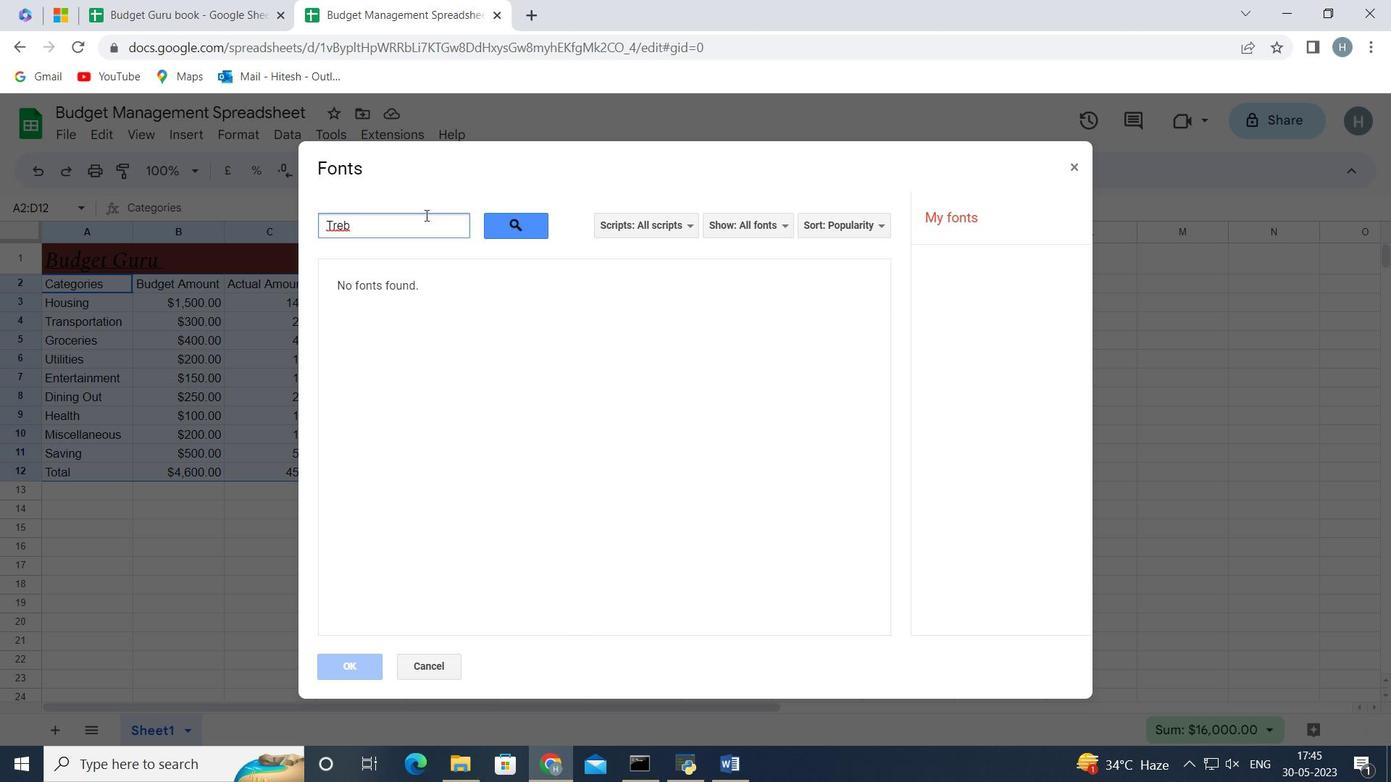 
Action: Key pressed <Key.backspace><Key.backspace><Key.backspace><Key.backspace>
Screenshot: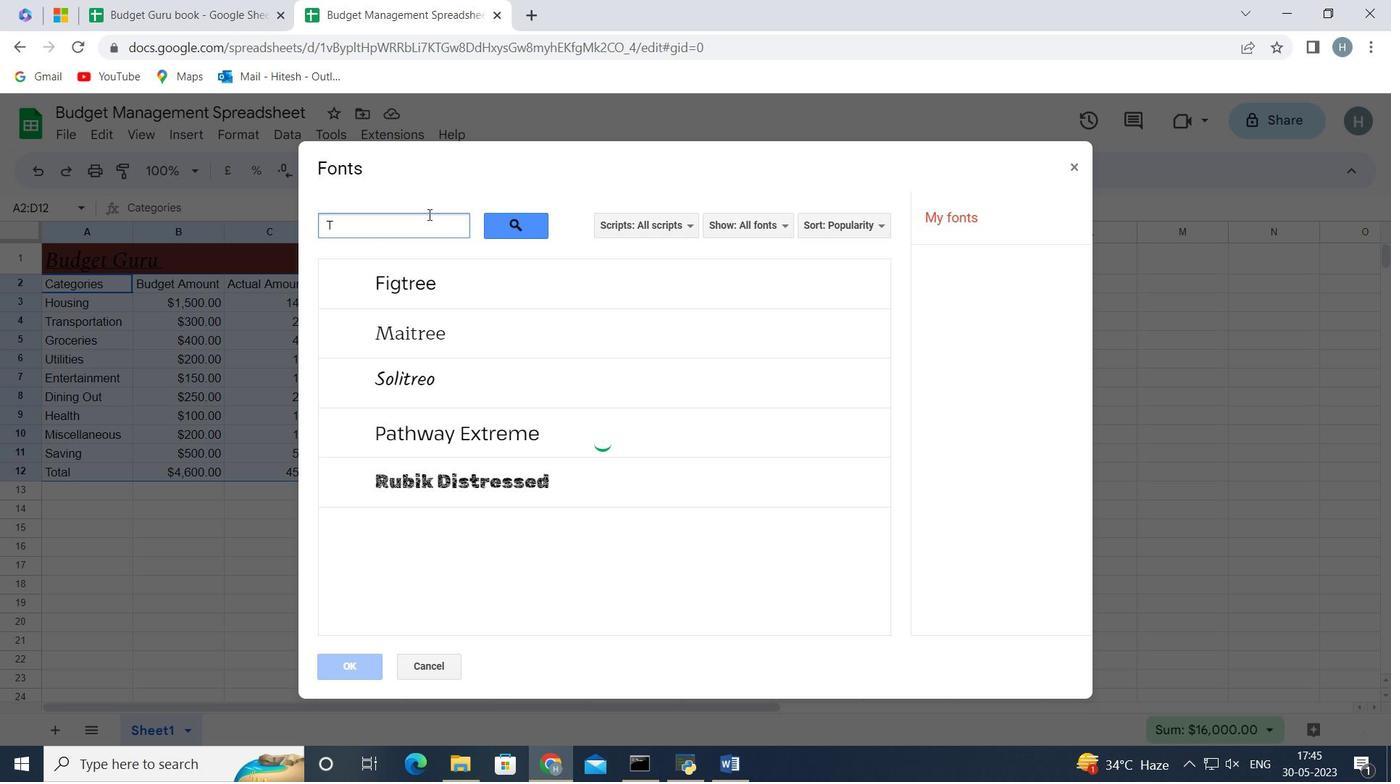 
Action: Mouse moved to (413, 668)
Screenshot: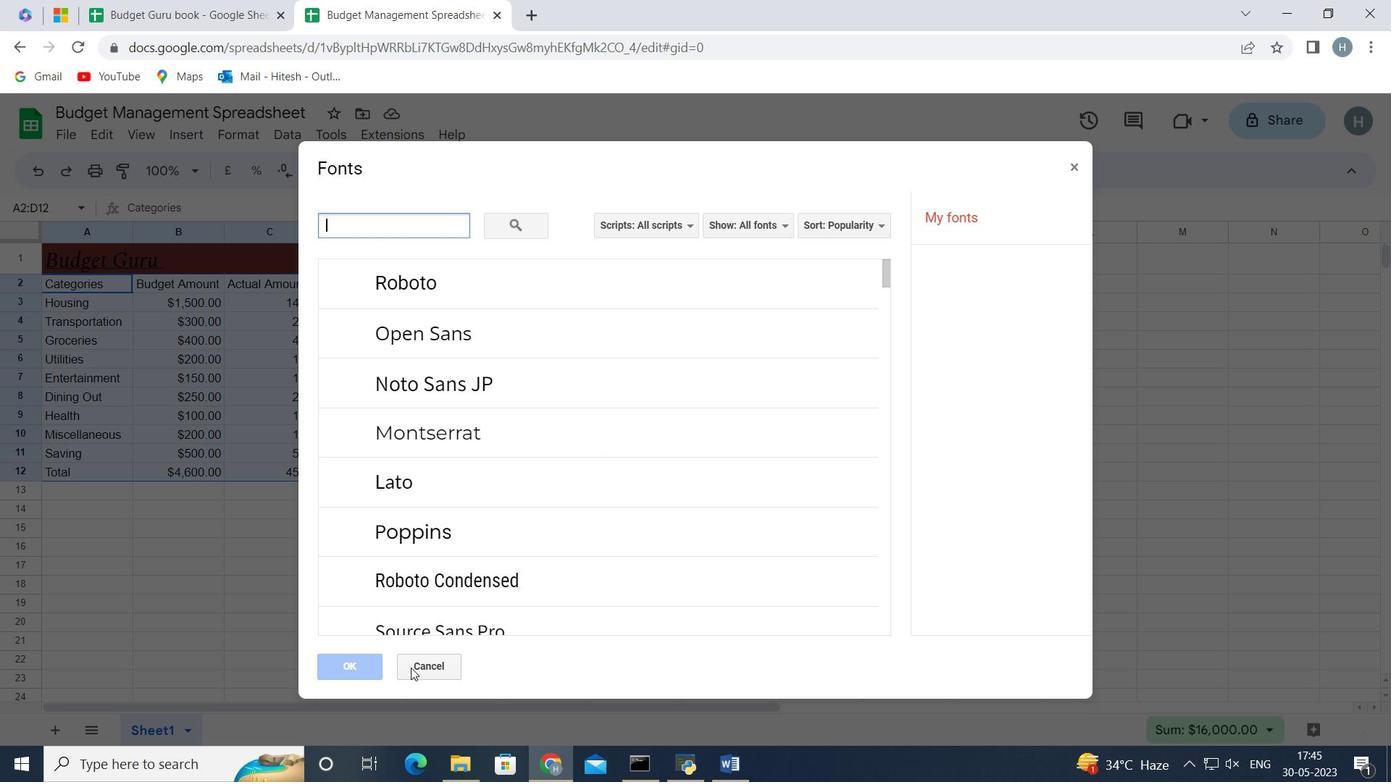 
Action: Mouse pressed left at (413, 668)
Screenshot: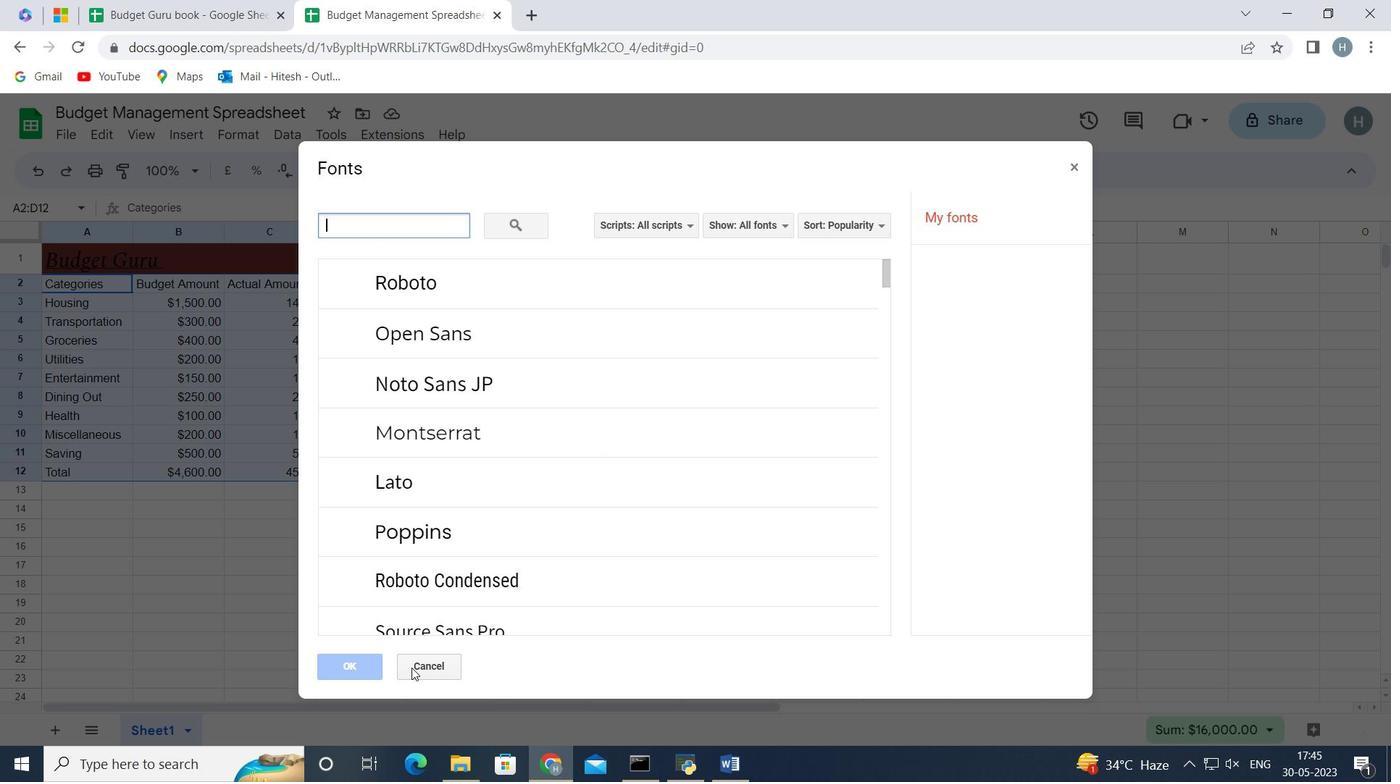 
Action: Mouse moved to (415, 173)
Screenshot: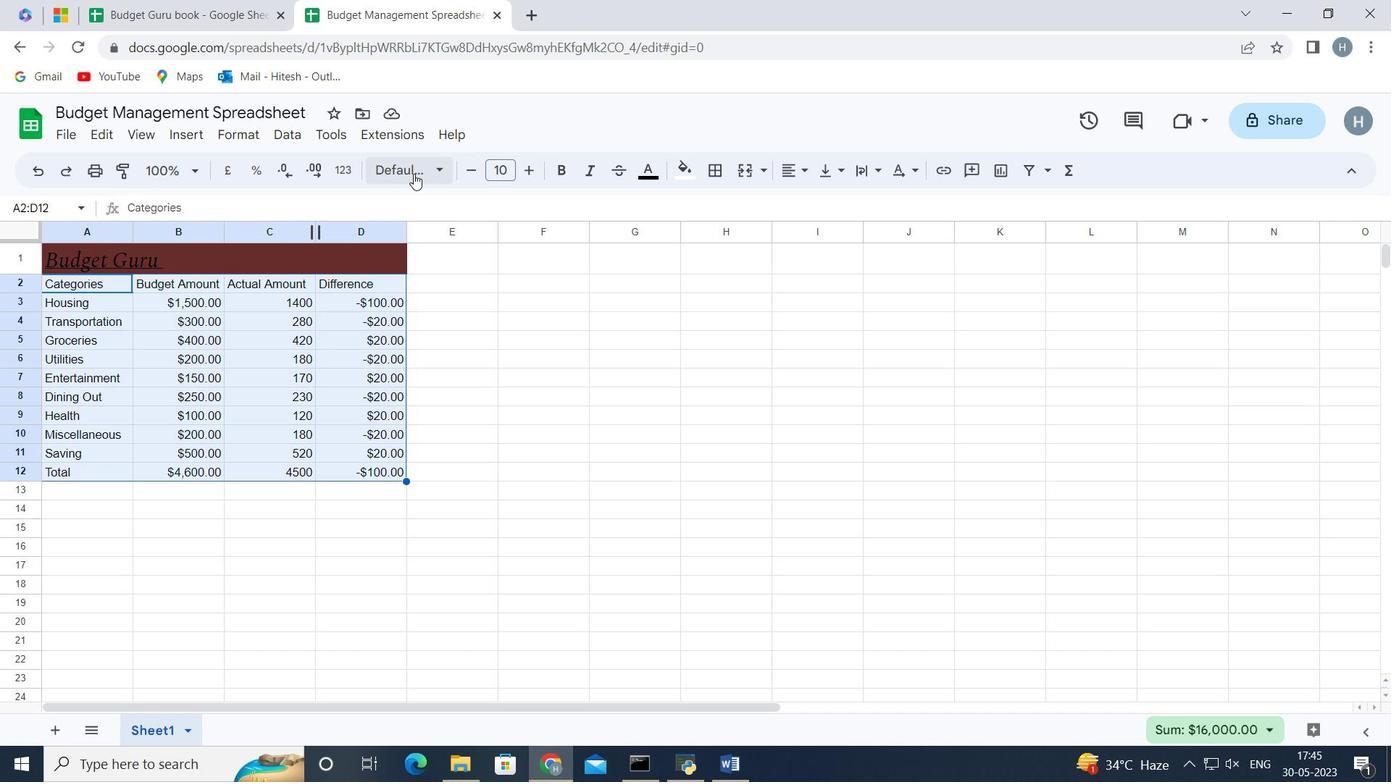 
Action: Mouse pressed left at (415, 173)
Screenshot: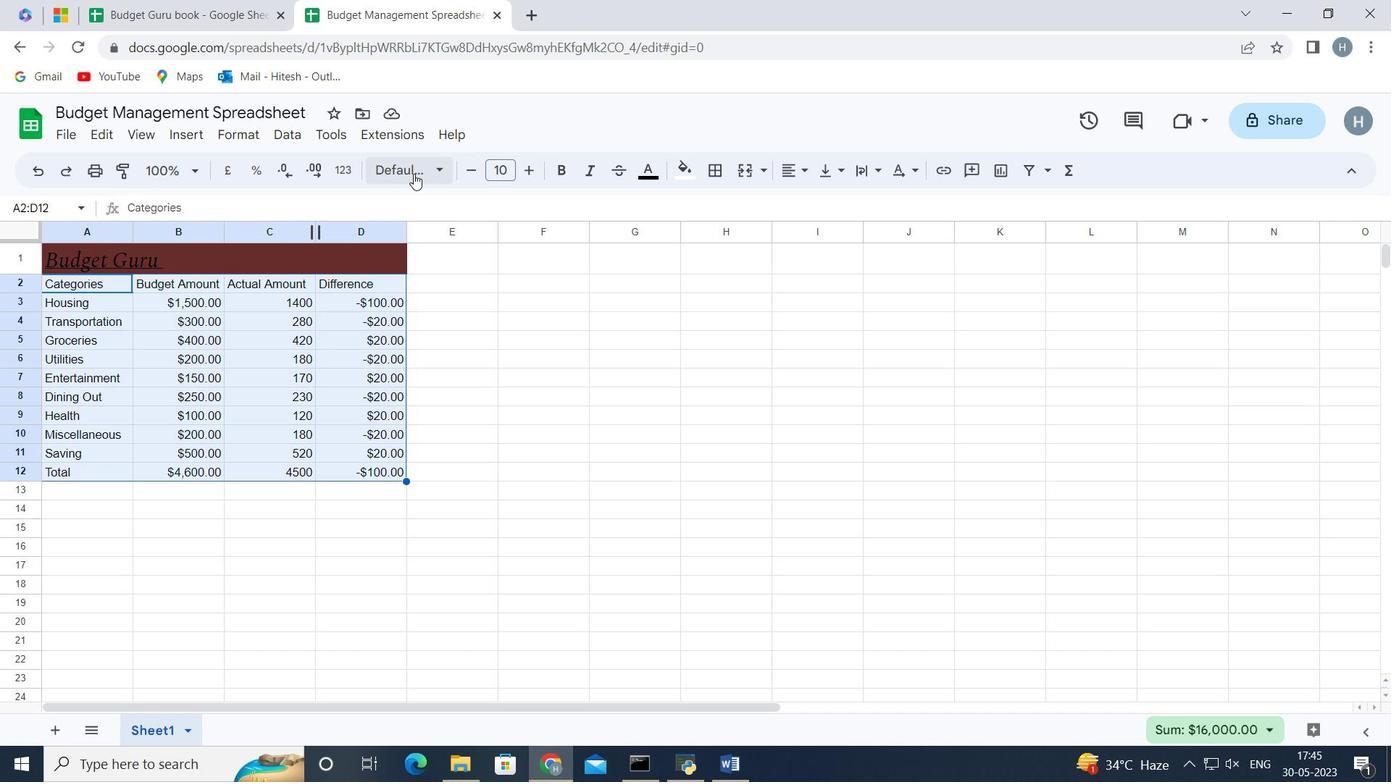 
Action: Mouse moved to (457, 528)
Screenshot: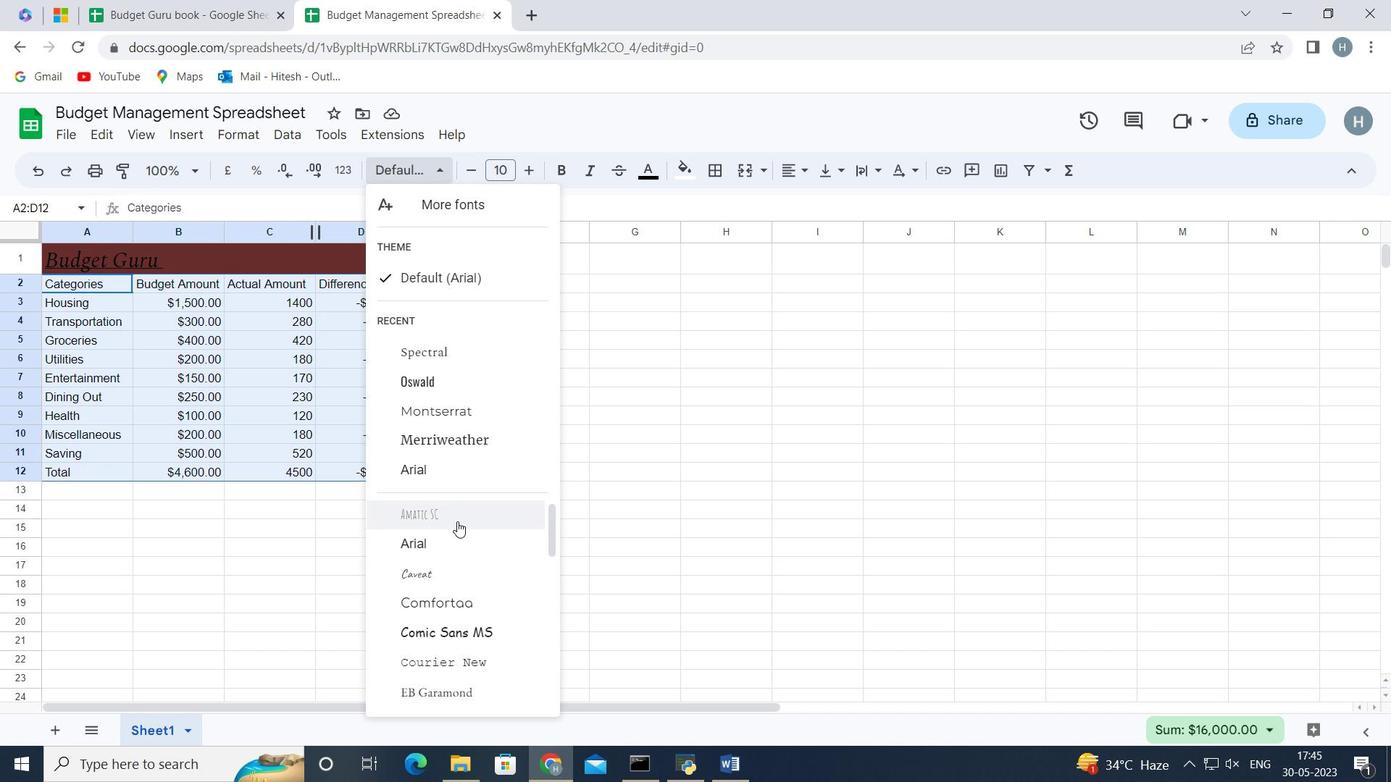 
Action: Mouse scrolled (457, 527) with delta (0, 0)
Screenshot: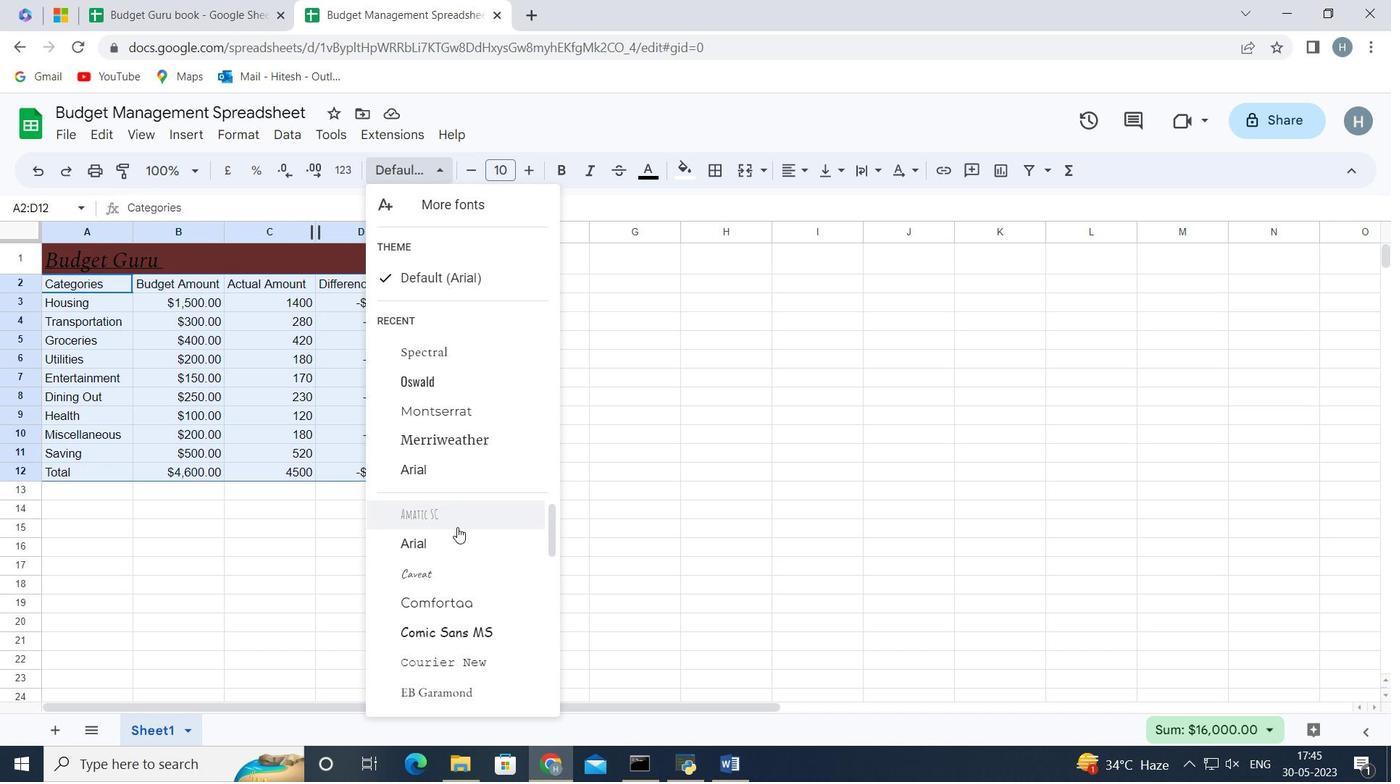
Action: Mouse scrolled (457, 527) with delta (0, 0)
Screenshot: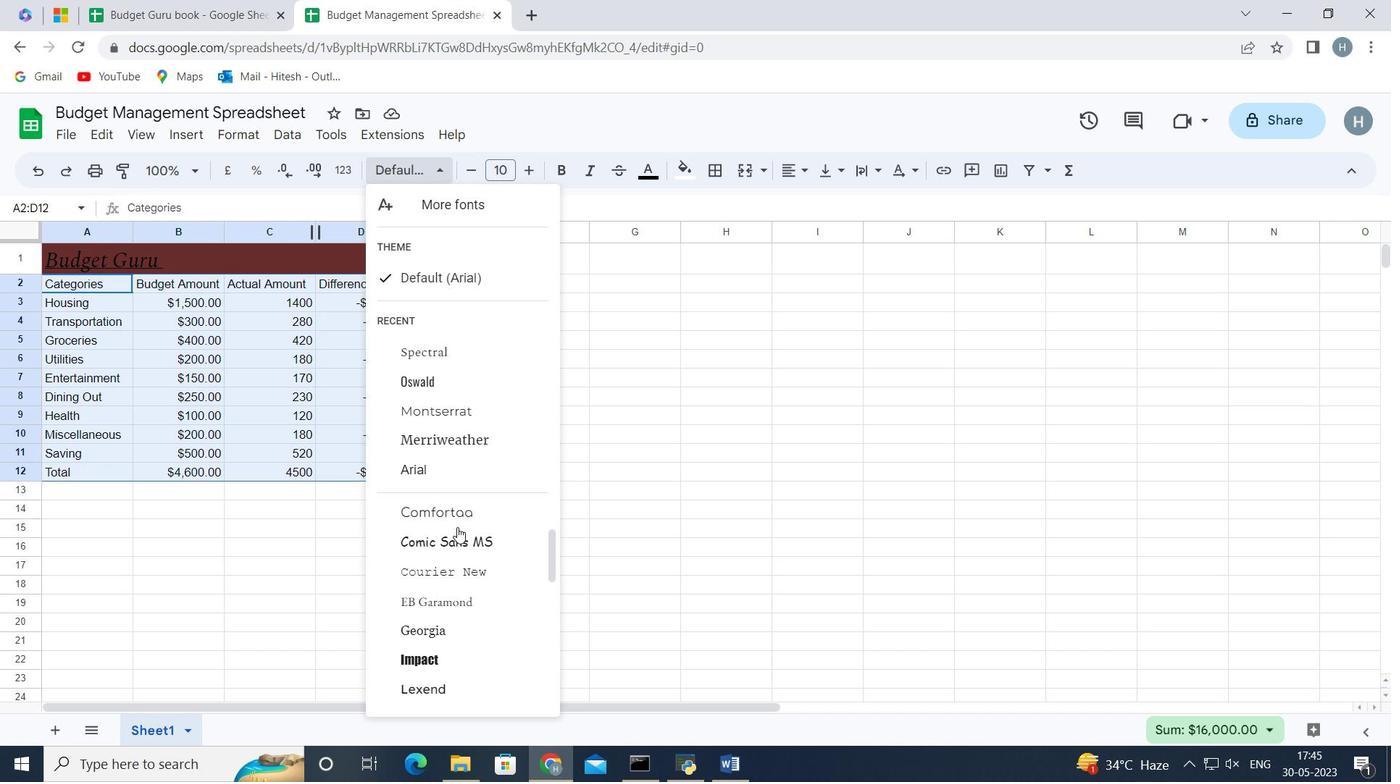 
Action: Mouse scrolled (457, 527) with delta (0, 0)
Screenshot: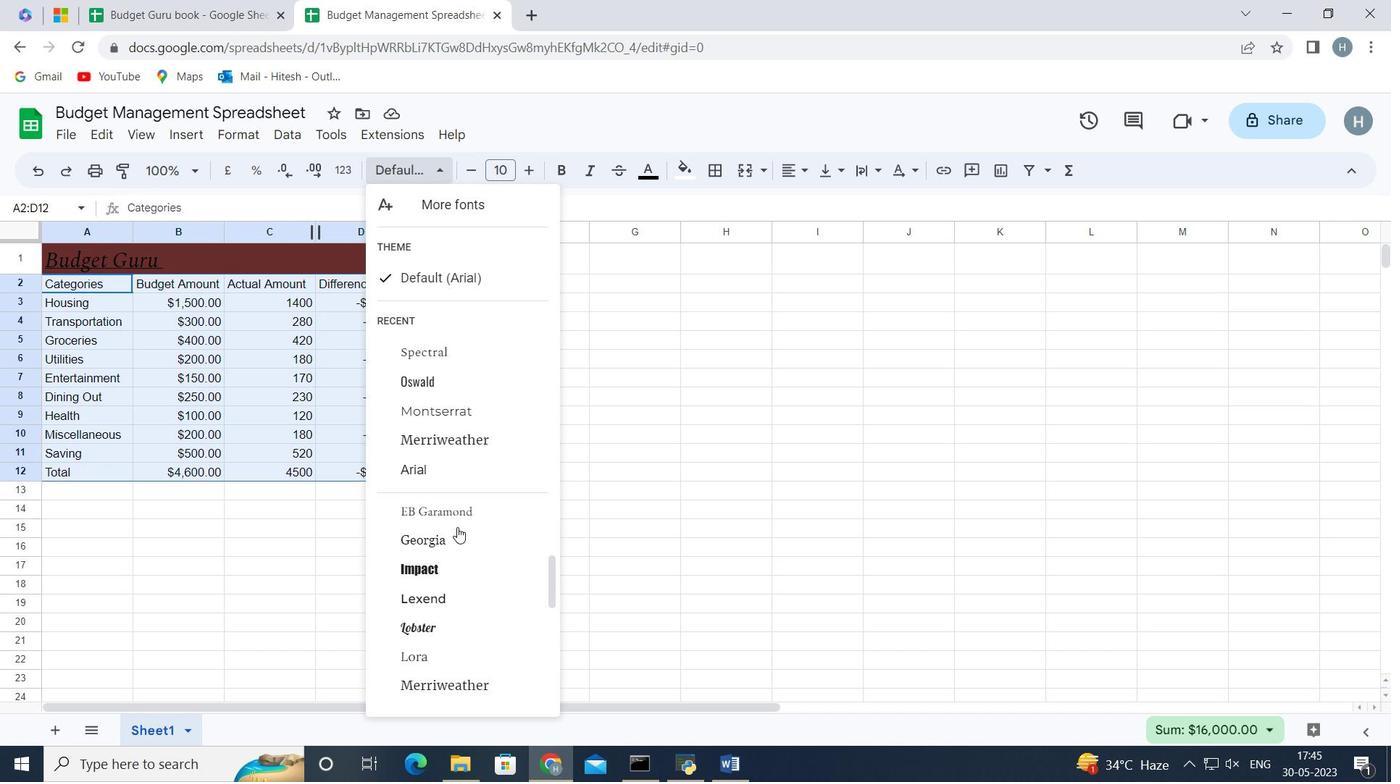 
Action: Mouse scrolled (457, 527) with delta (0, 0)
Screenshot: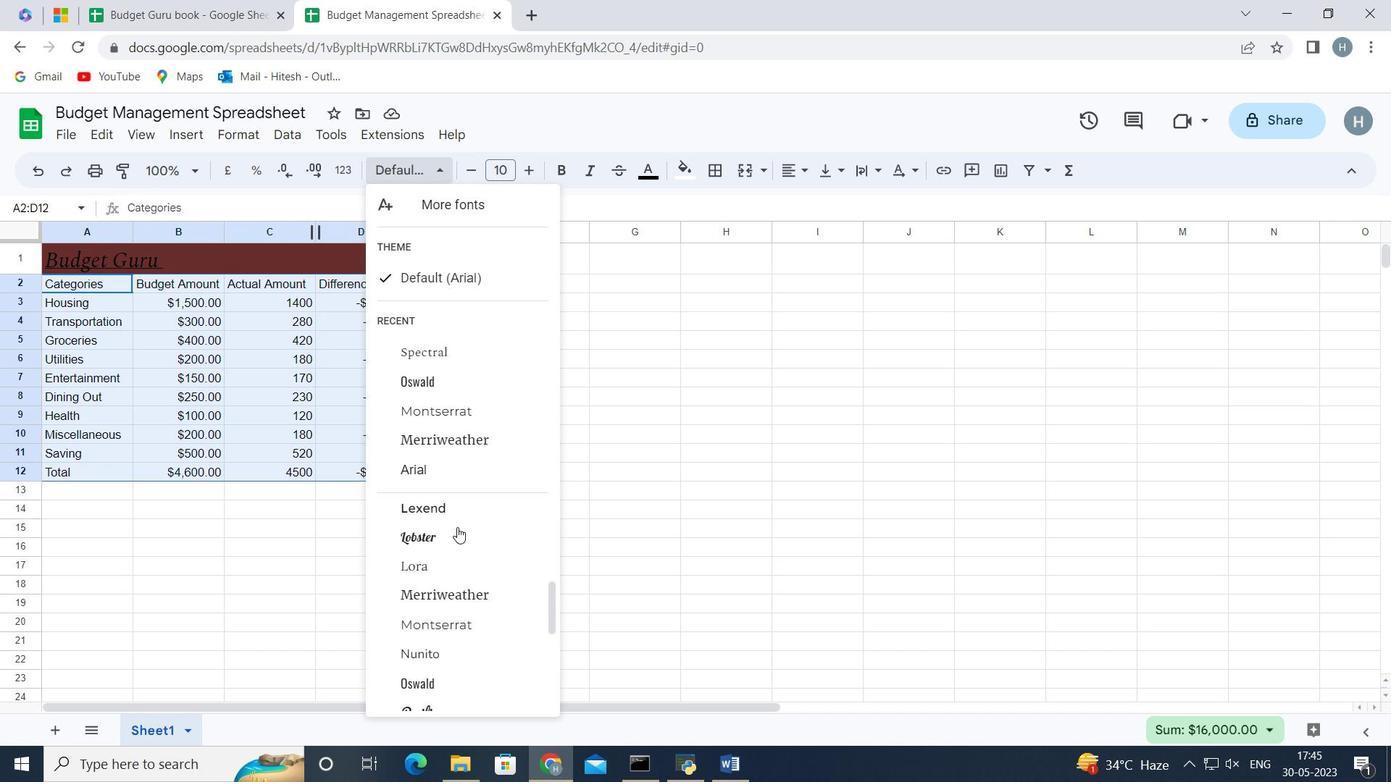 
Action: Mouse scrolled (457, 527) with delta (0, 0)
Screenshot: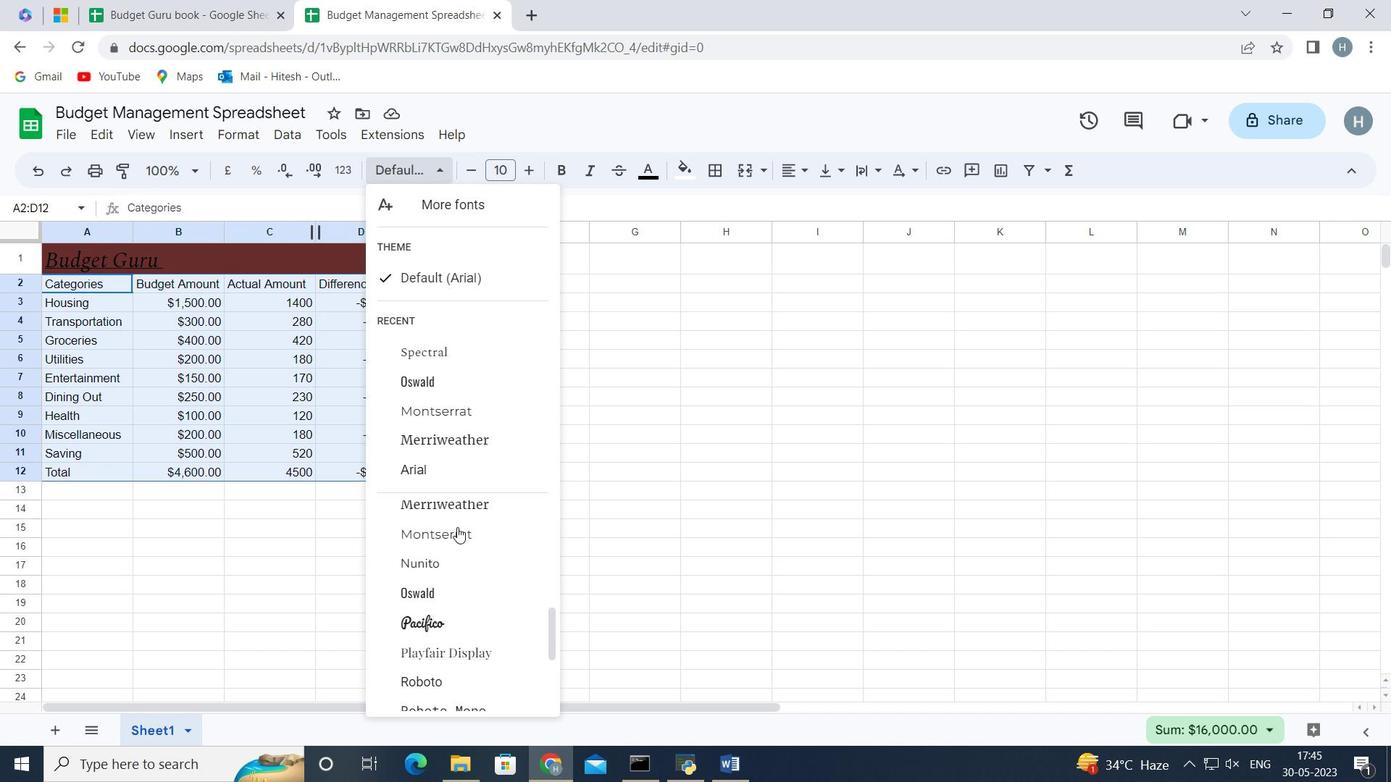 
Action: Mouse scrolled (457, 527) with delta (0, 0)
Screenshot: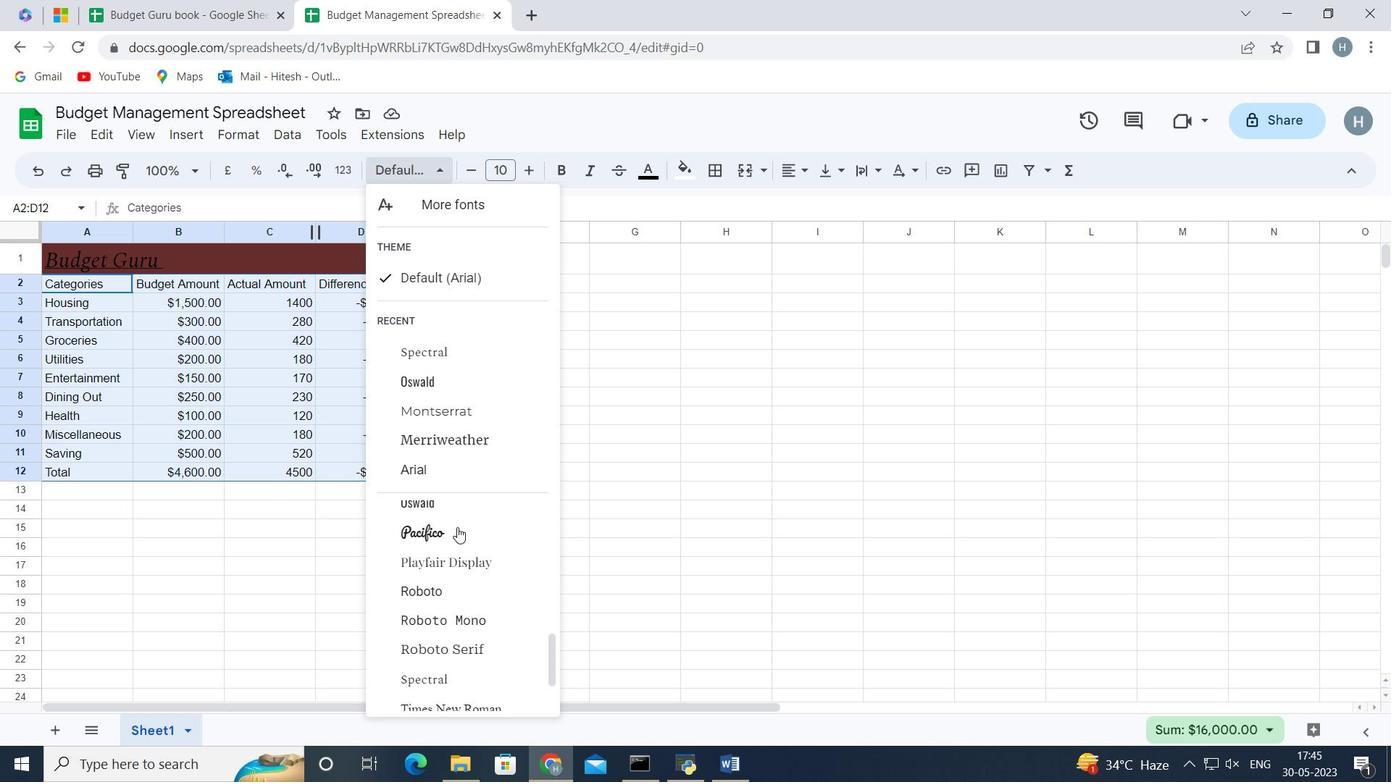 
Action: Mouse scrolled (457, 527) with delta (0, 0)
Screenshot: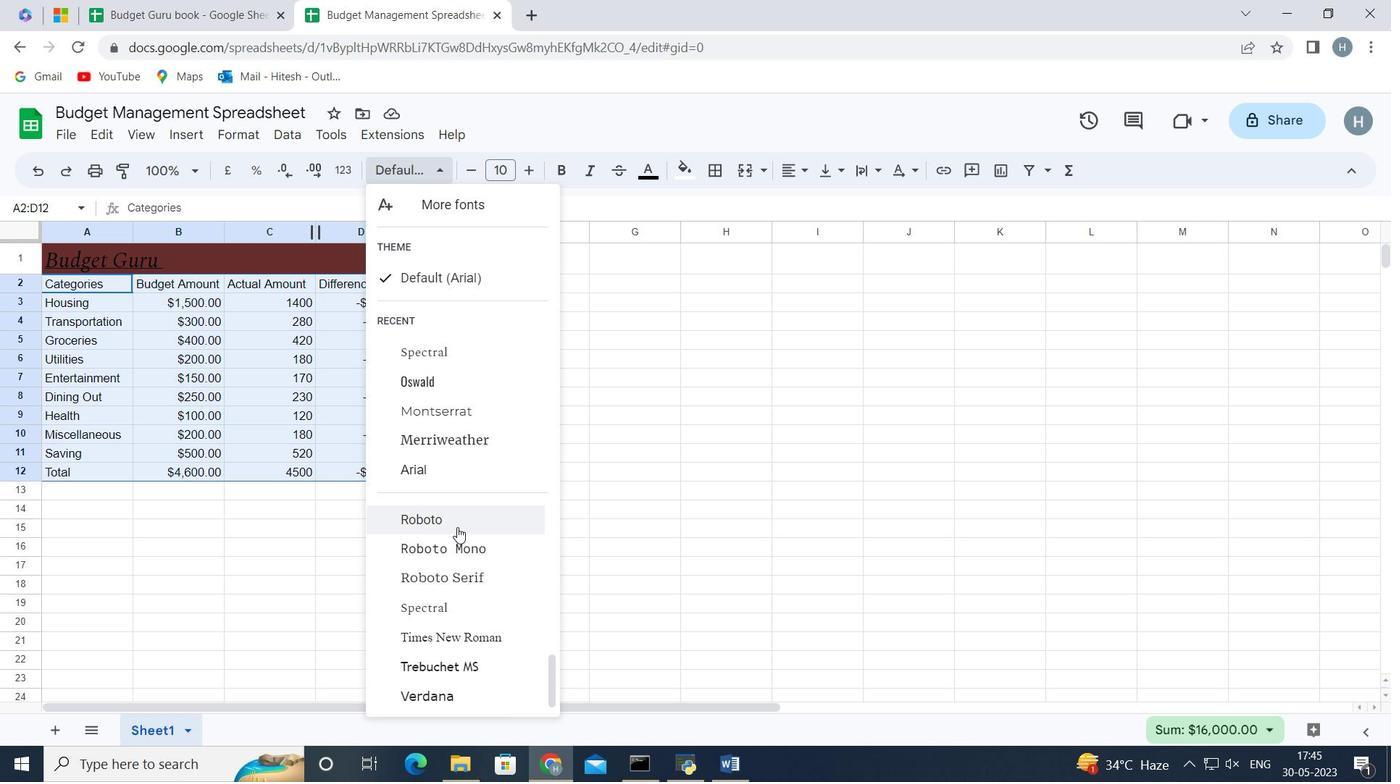 
Action: Mouse moved to (479, 662)
Screenshot: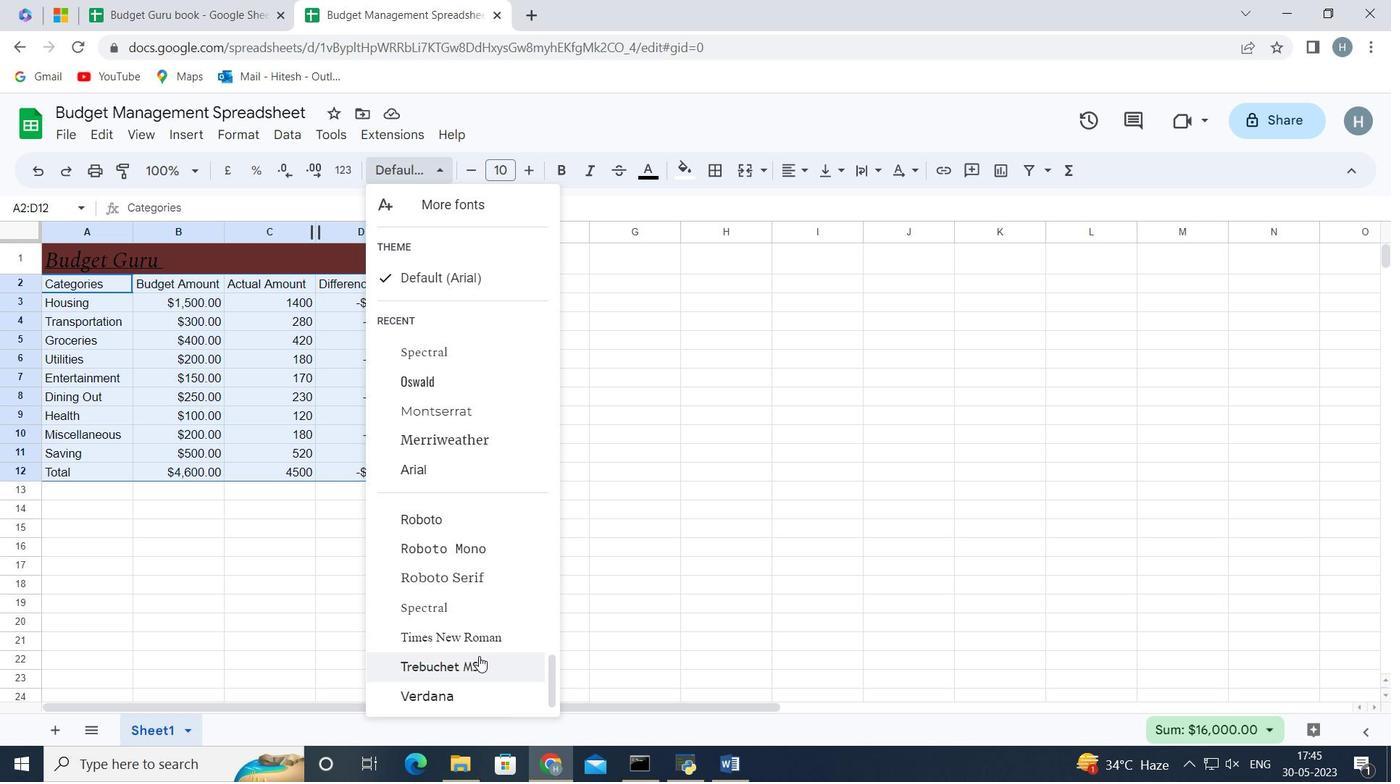 
Action: Mouse pressed left at (479, 662)
Screenshot: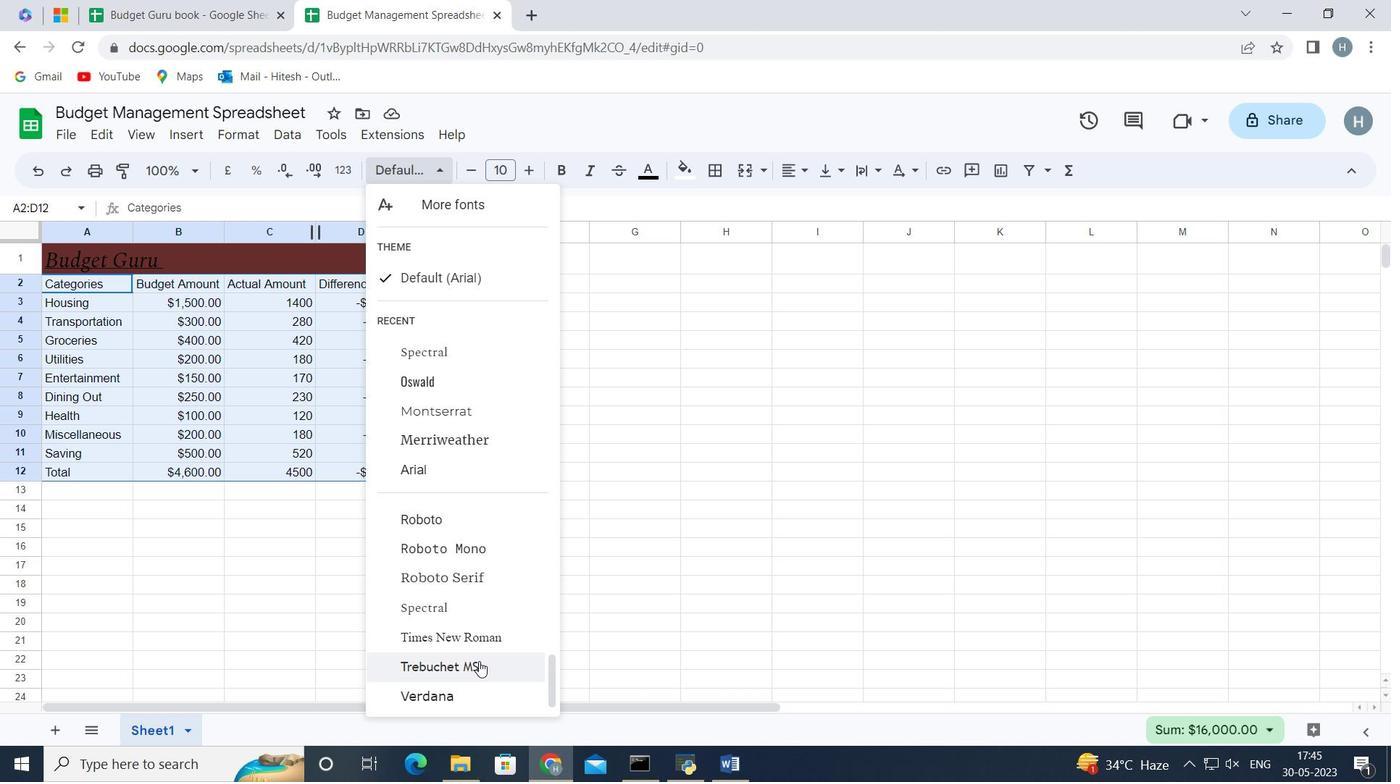 
Action: Mouse moved to (225, 611)
Screenshot: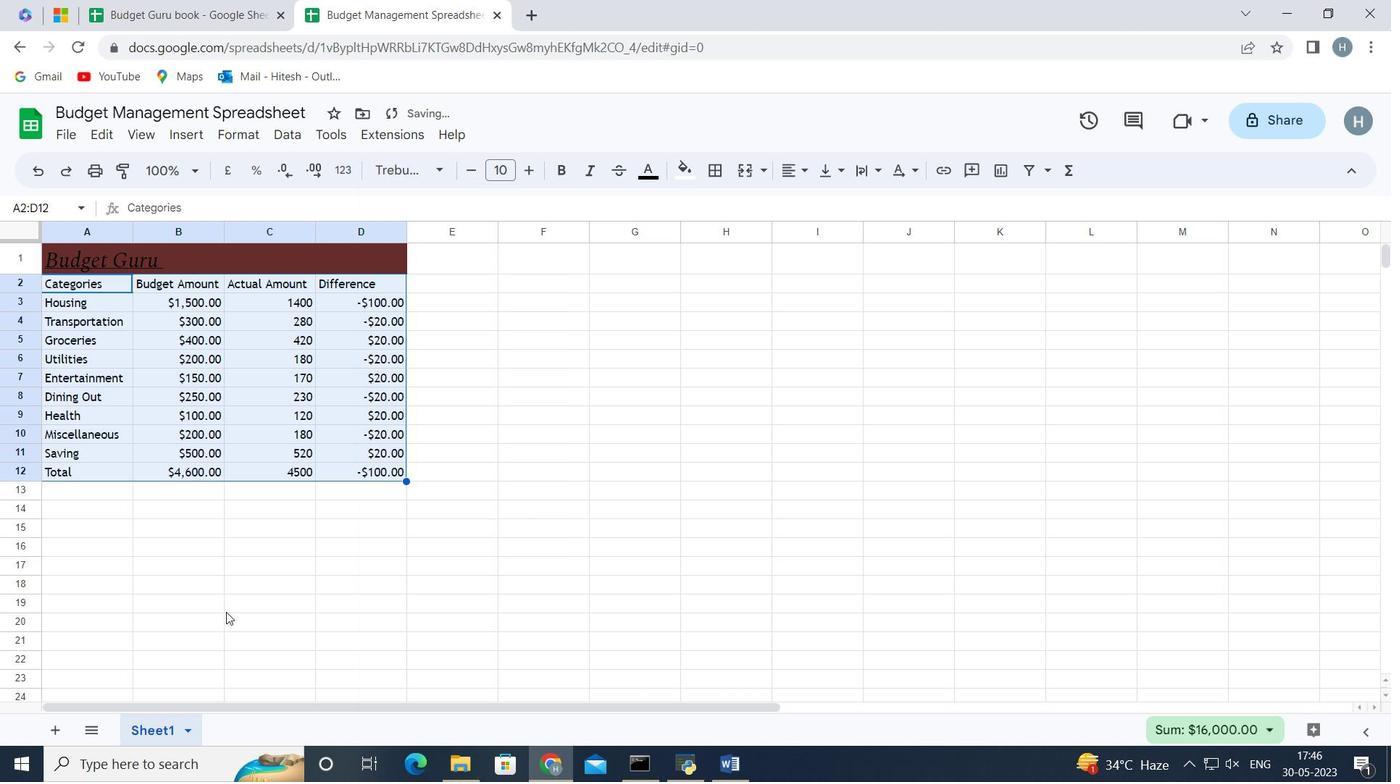 
Action: Mouse pressed left at (225, 611)
Screenshot: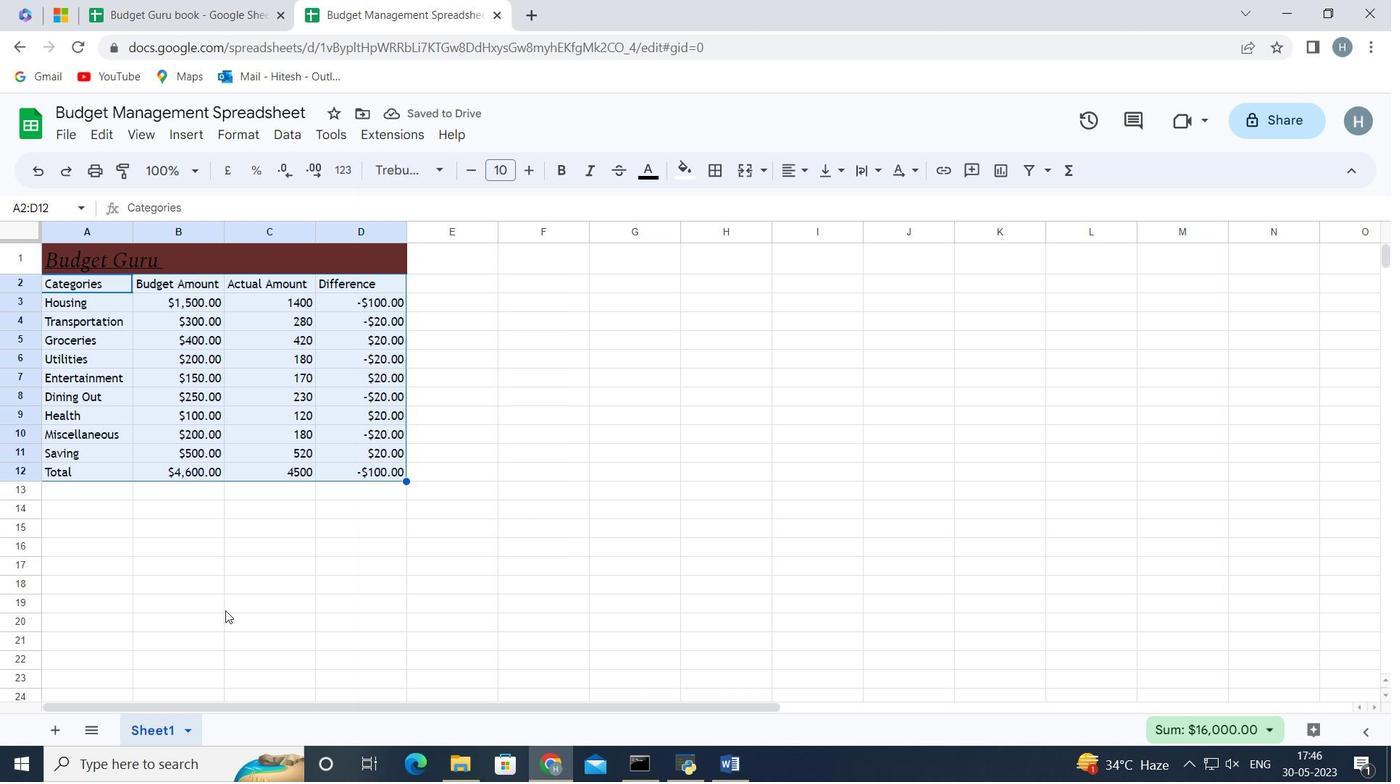 
Action: Mouse moved to (478, 165)
Screenshot: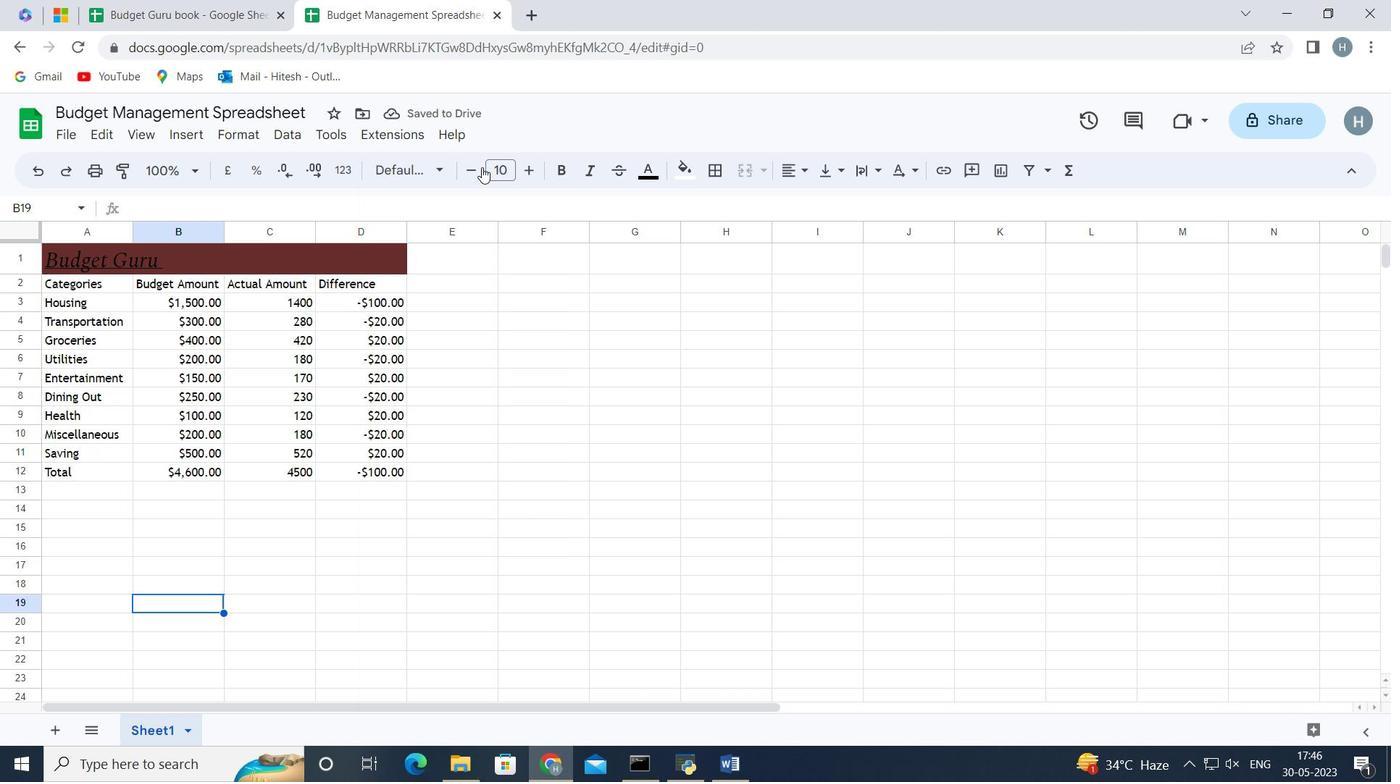 
Action: Mouse pressed left at (478, 165)
Screenshot: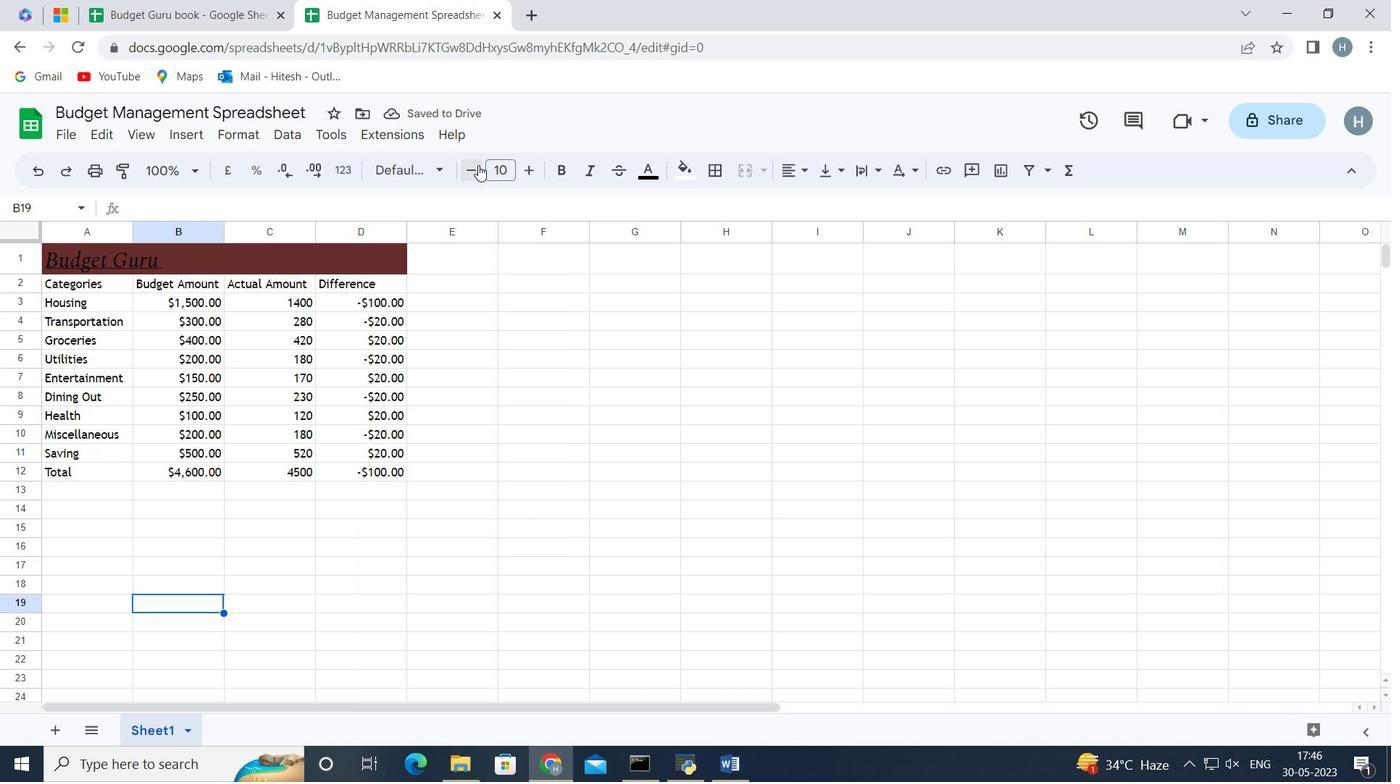 
Action: Mouse moved to (60, 279)
Screenshot: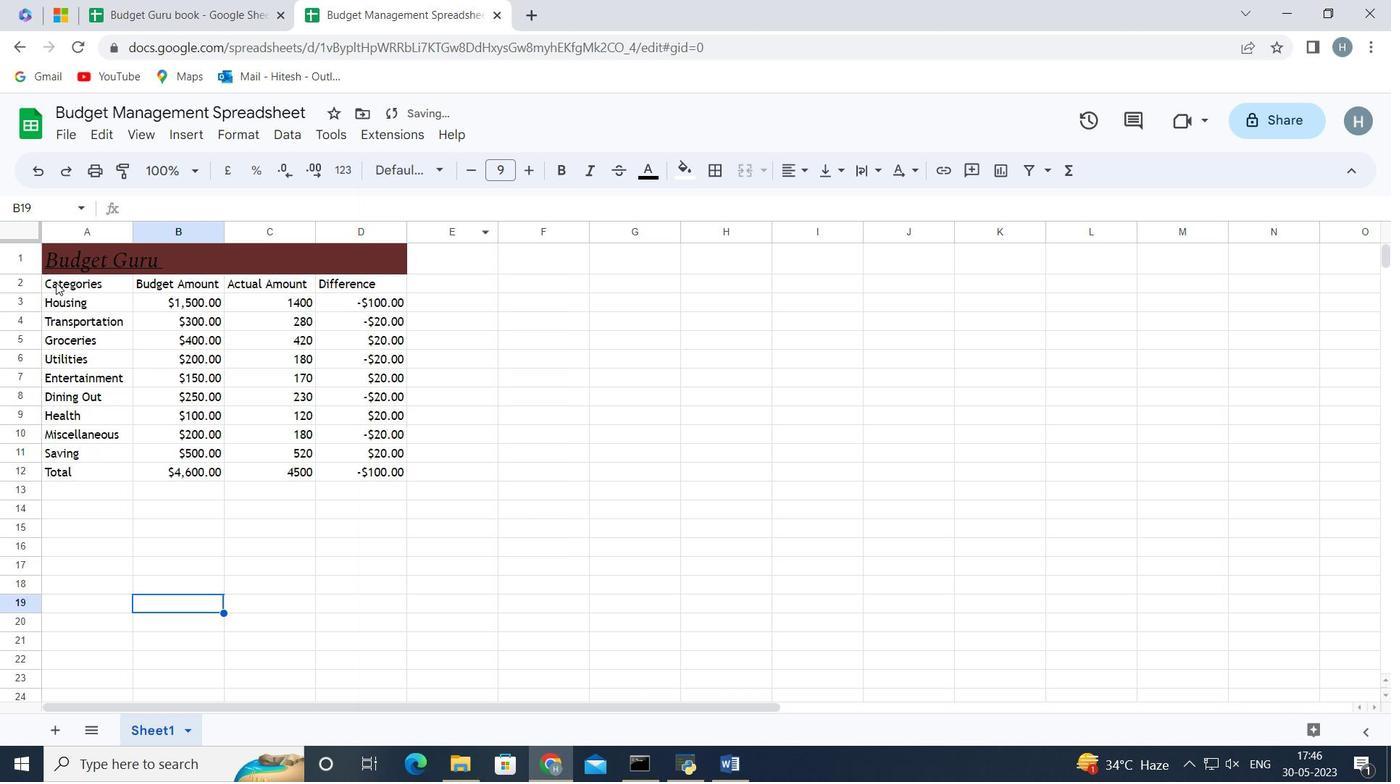 
Action: Mouse pressed left at (60, 279)
Screenshot: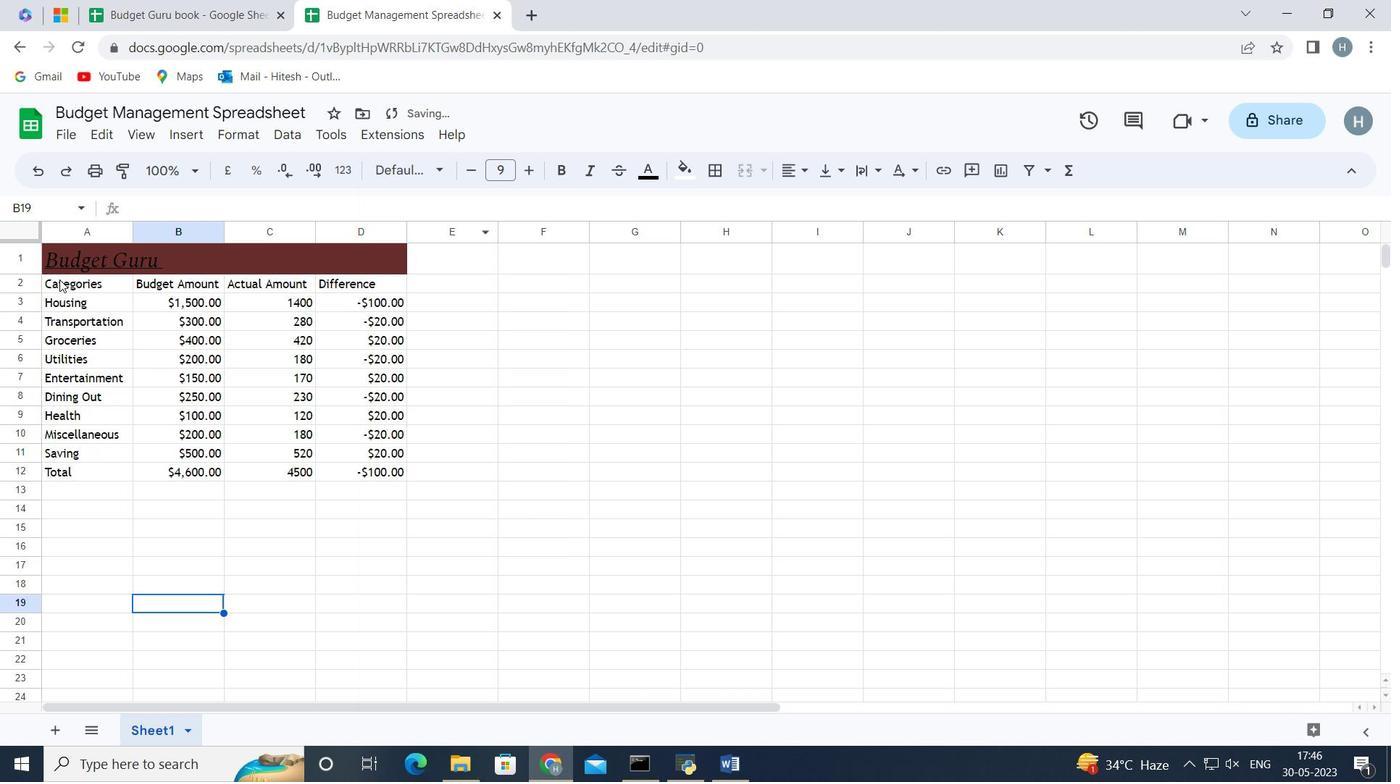 
Action: Mouse moved to (60, 278)
Screenshot: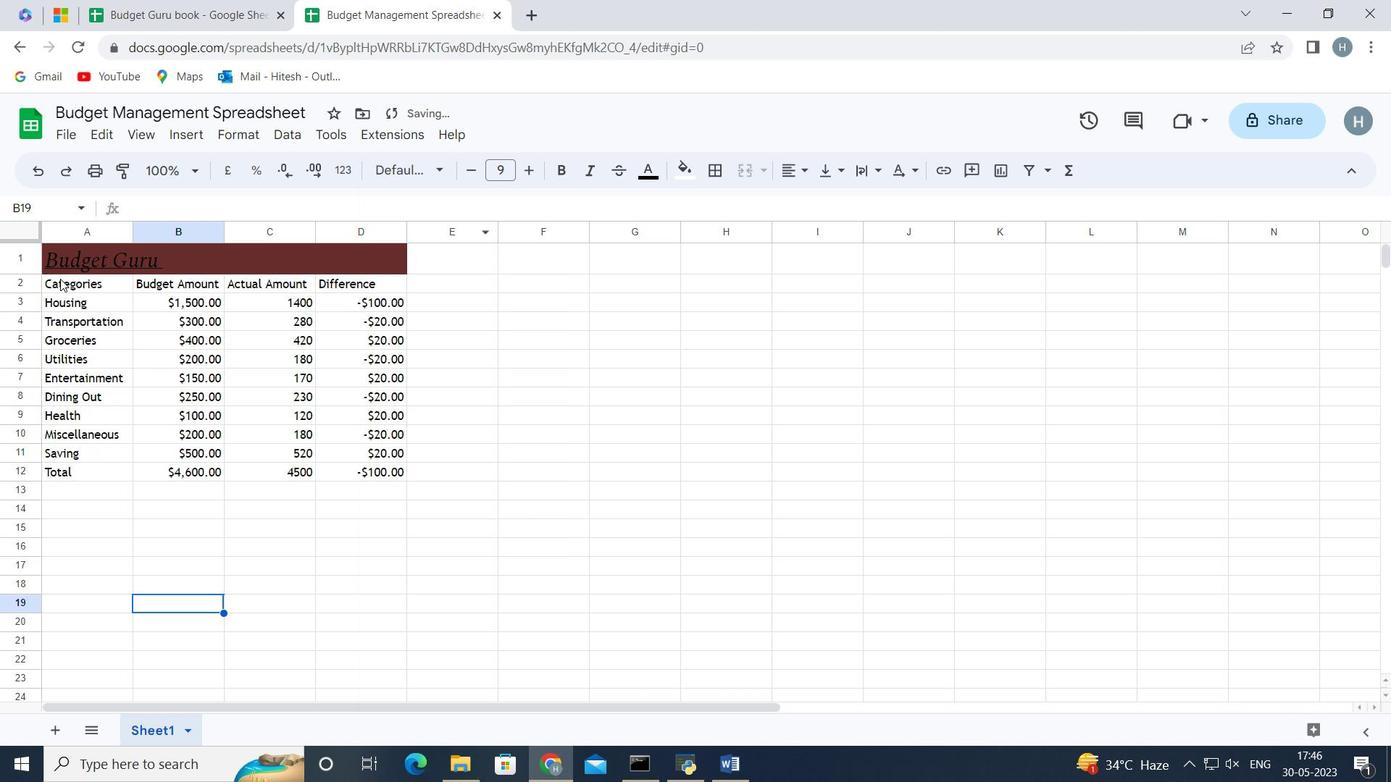 
Action: Key pressed <Key.shift><Key.right><Key.right><Key.right><Key.right><Key.left><Key.down><Key.down><Key.down><Key.down><Key.down><Key.down><Key.down><Key.down><Key.down><Key.down>
Screenshot: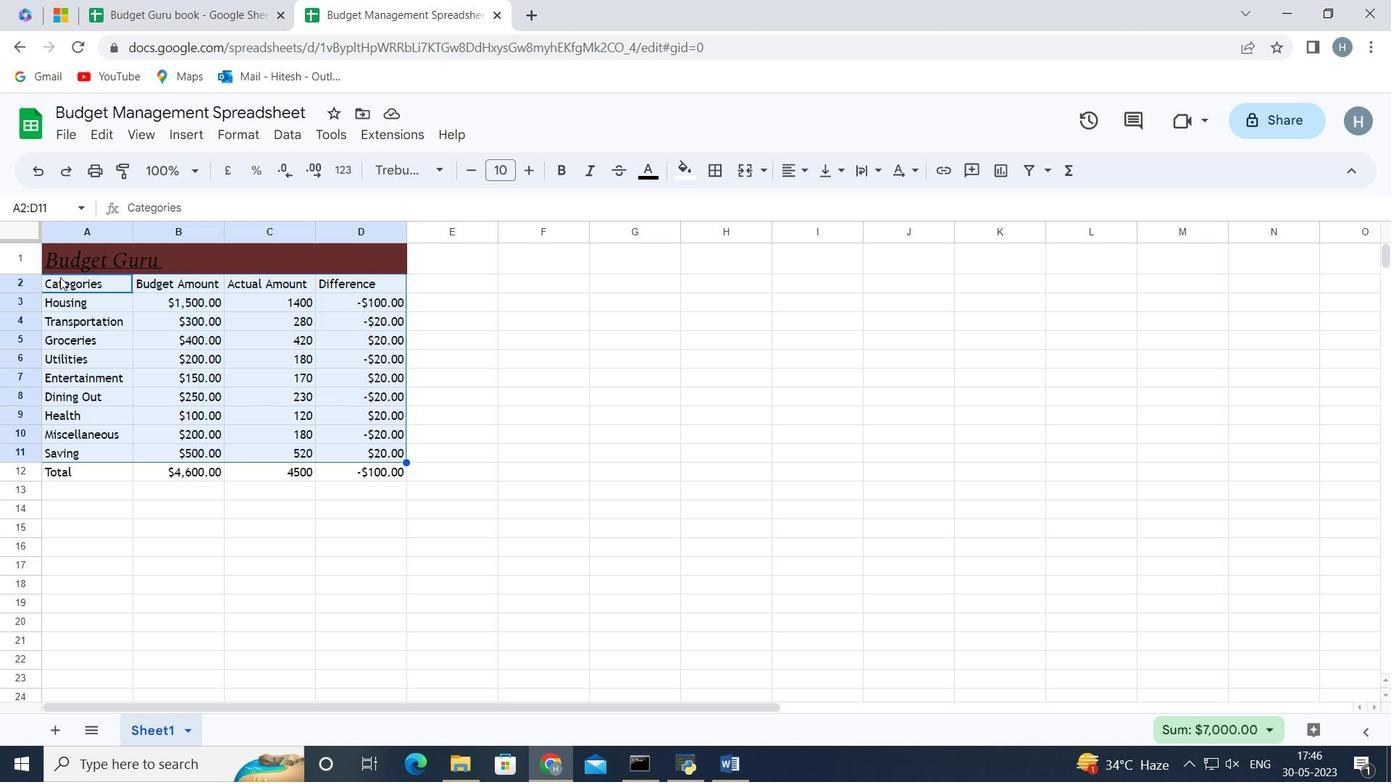 
Action: Mouse moved to (470, 169)
Screenshot: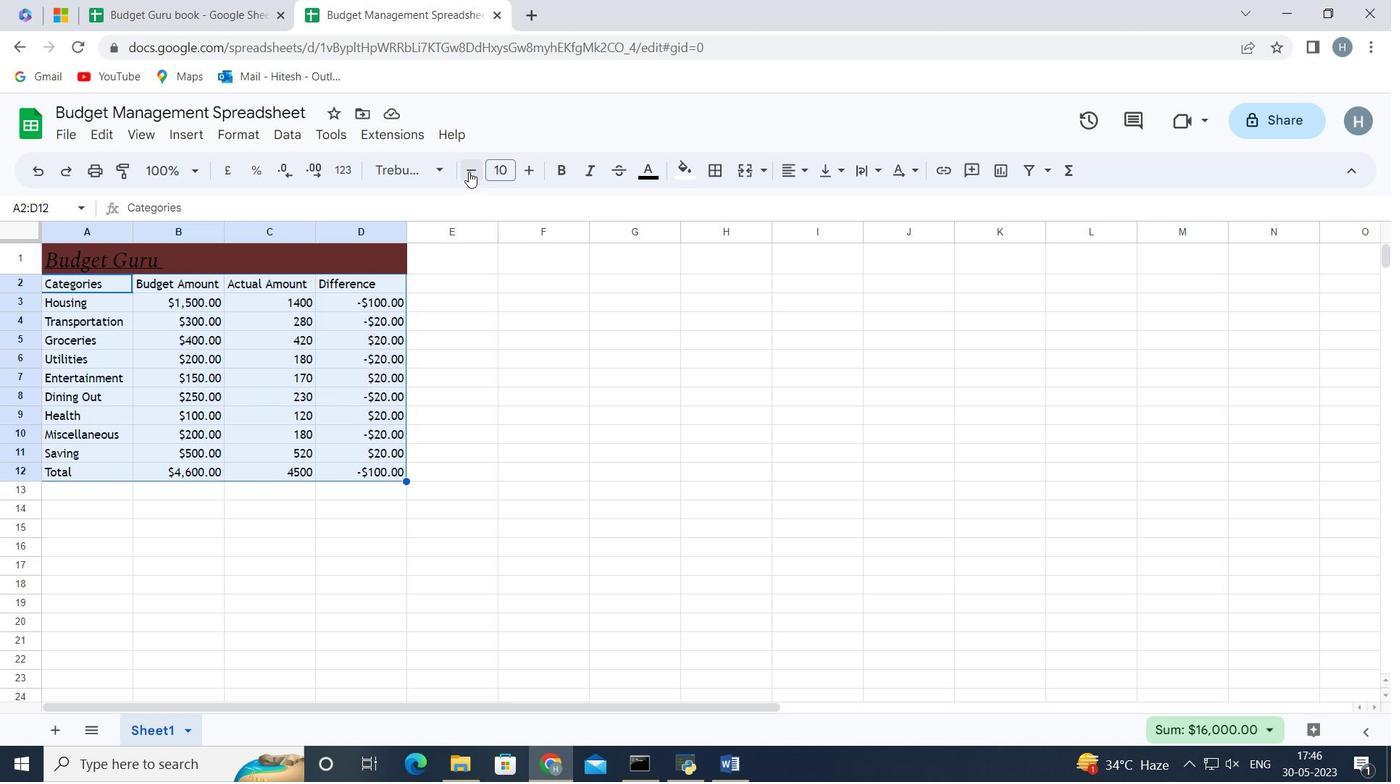 
Action: Mouse pressed left at (470, 169)
Screenshot: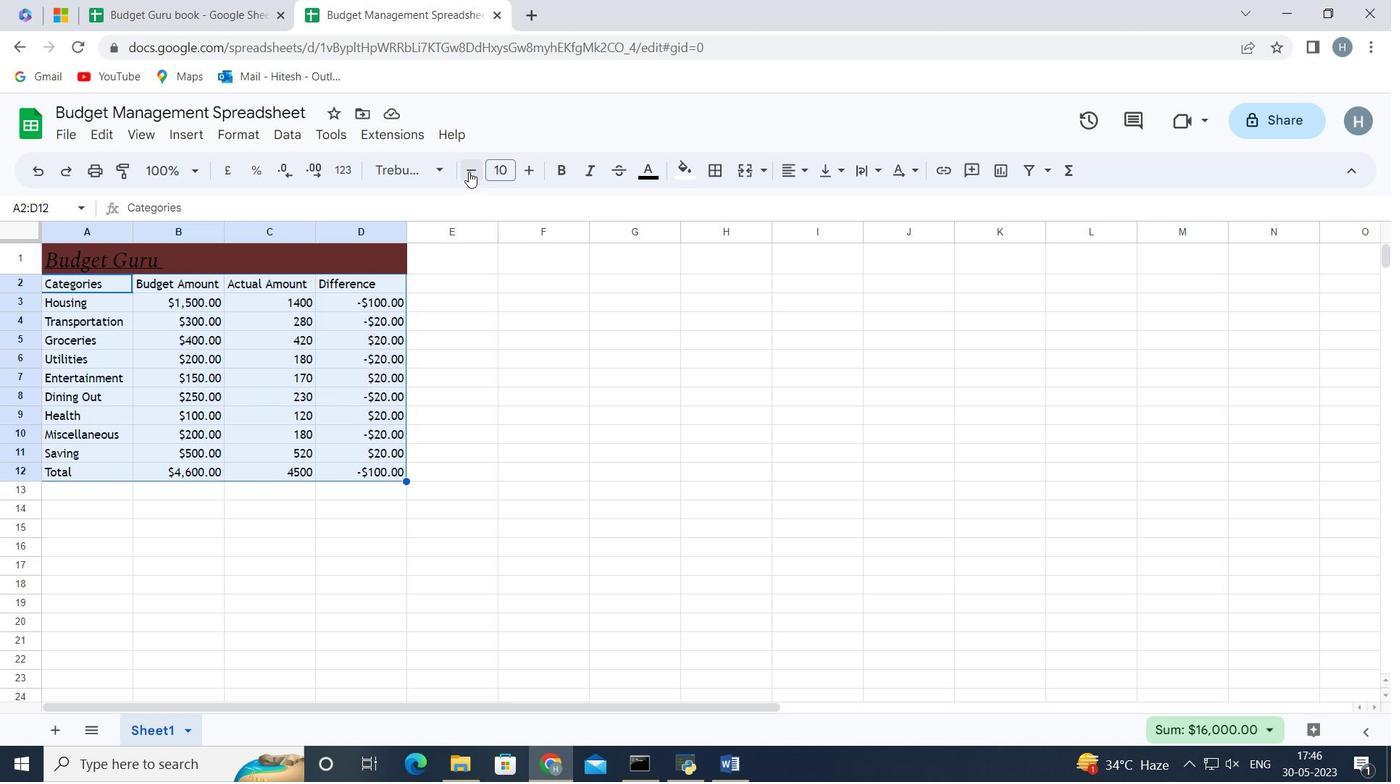 
Action: Mouse moved to (214, 535)
Screenshot: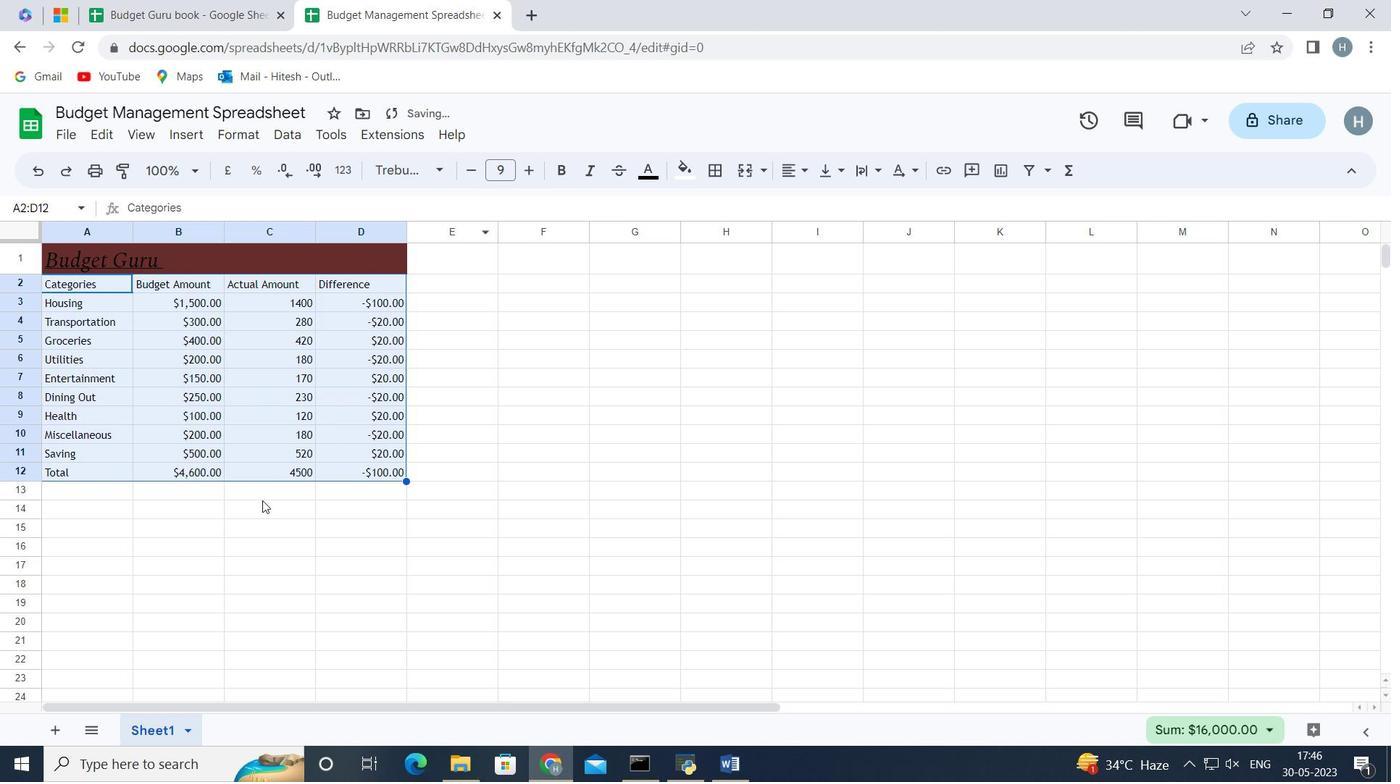 
Action: Mouse pressed left at (214, 535)
Screenshot: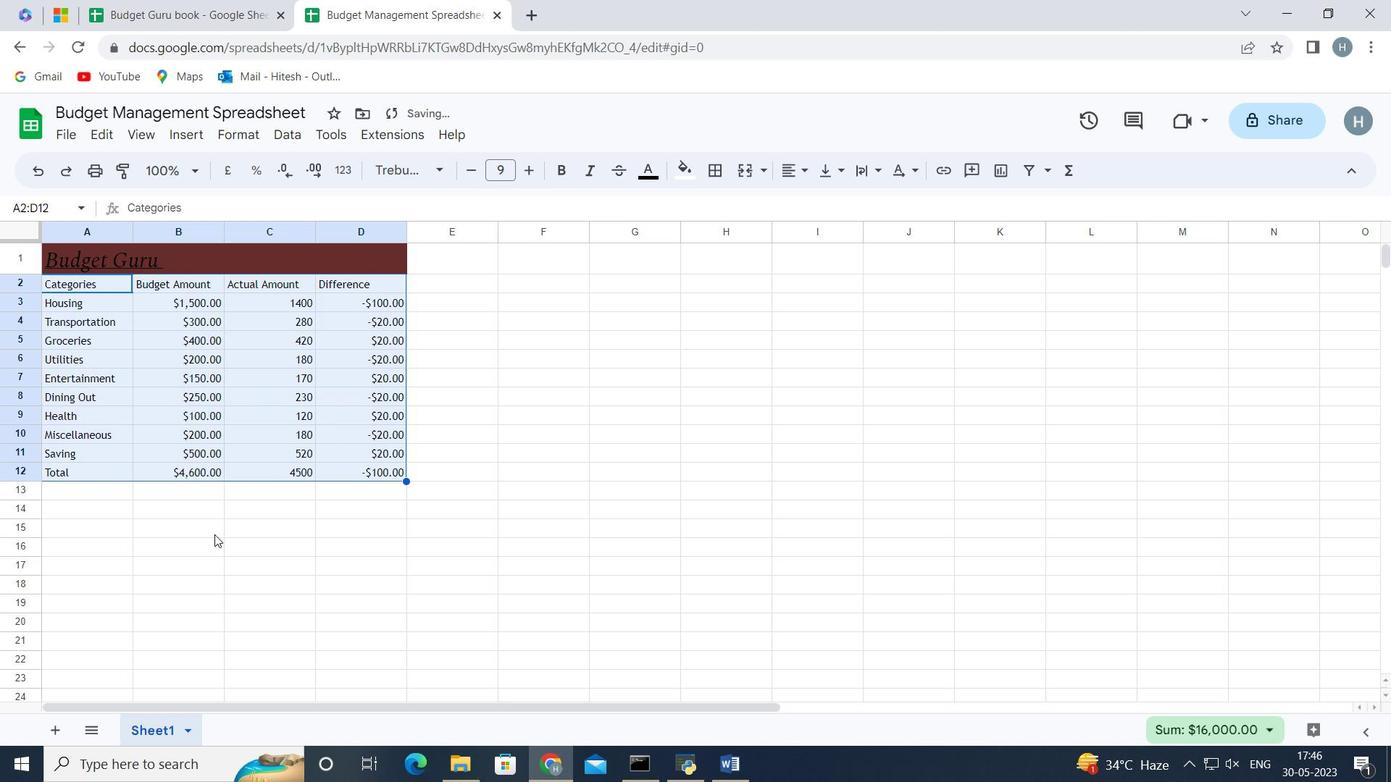 
Action: Mouse moved to (68, 253)
Screenshot: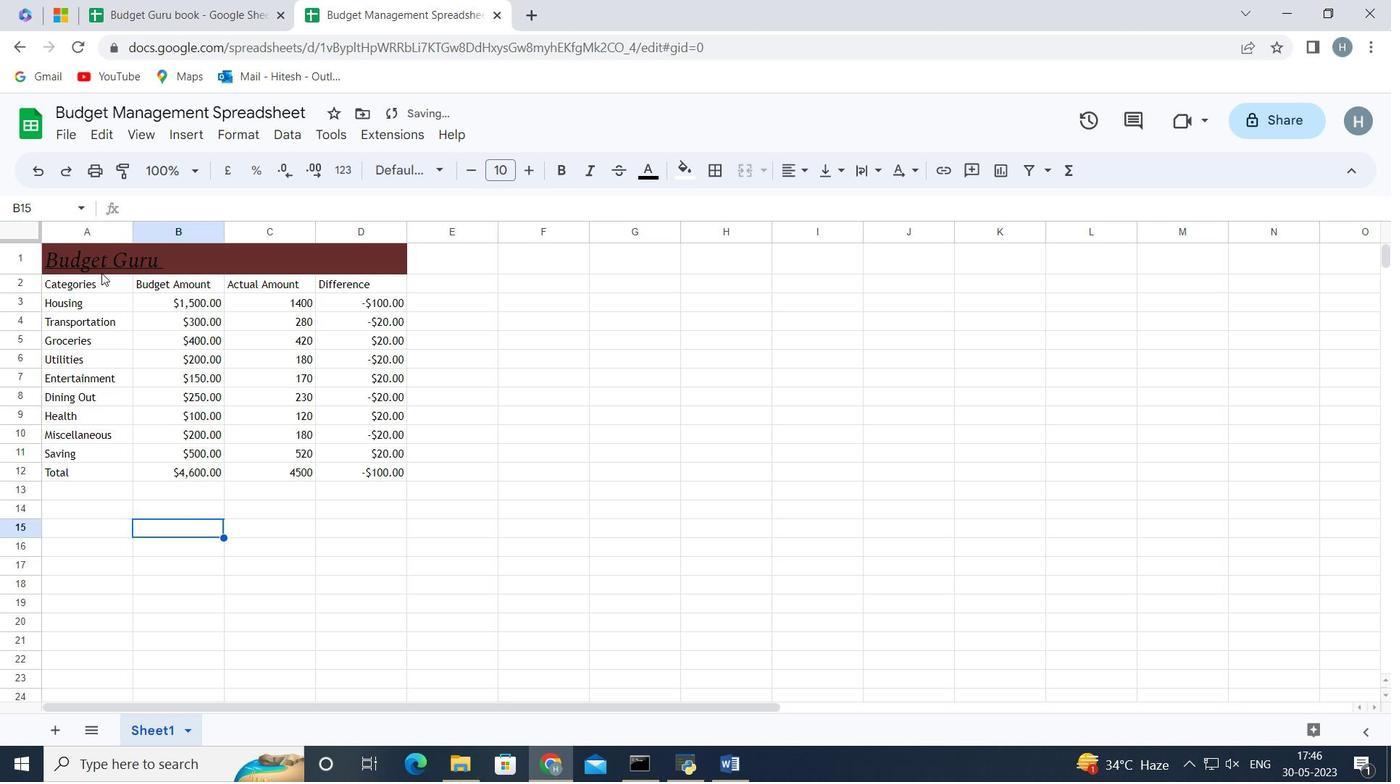 
Action: Mouse pressed left at (68, 253)
Screenshot: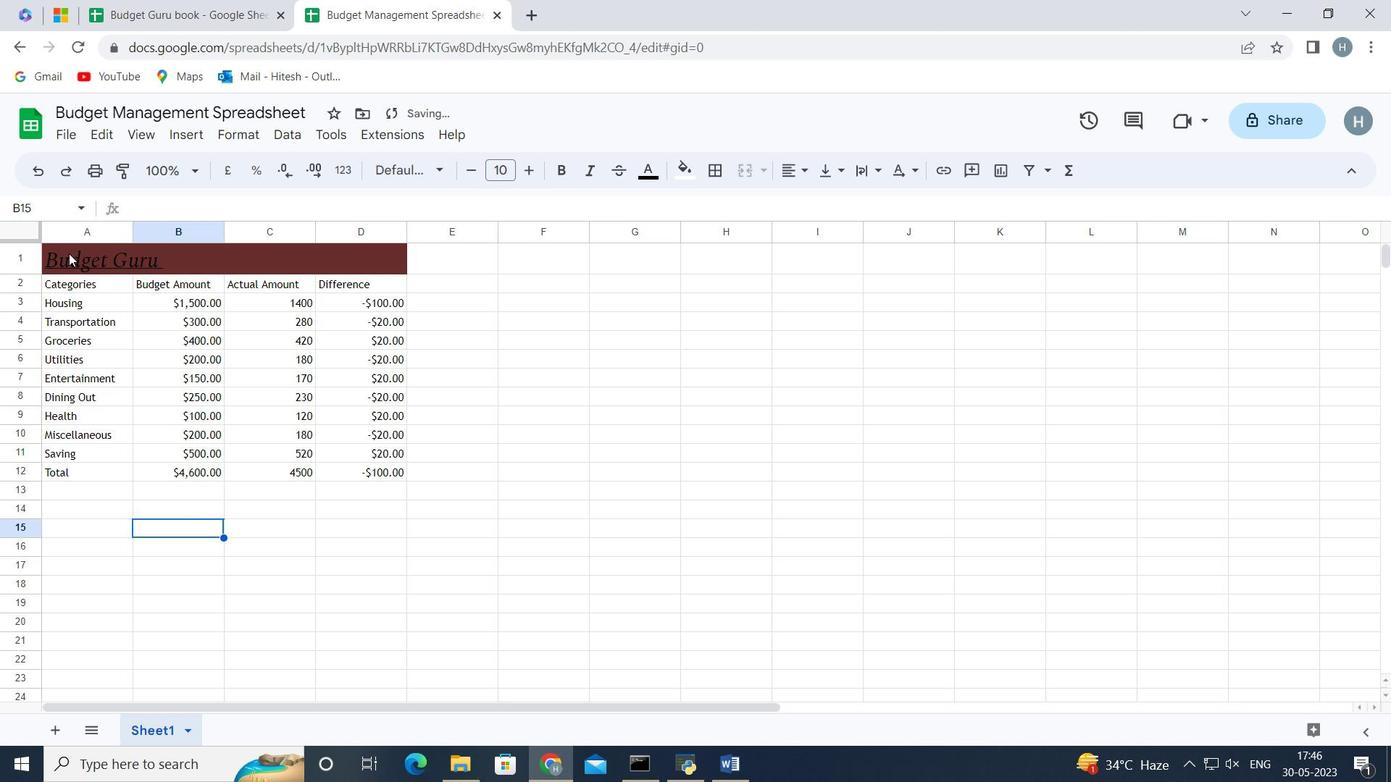 
Action: Mouse moved to (59, 257)
Screenshot: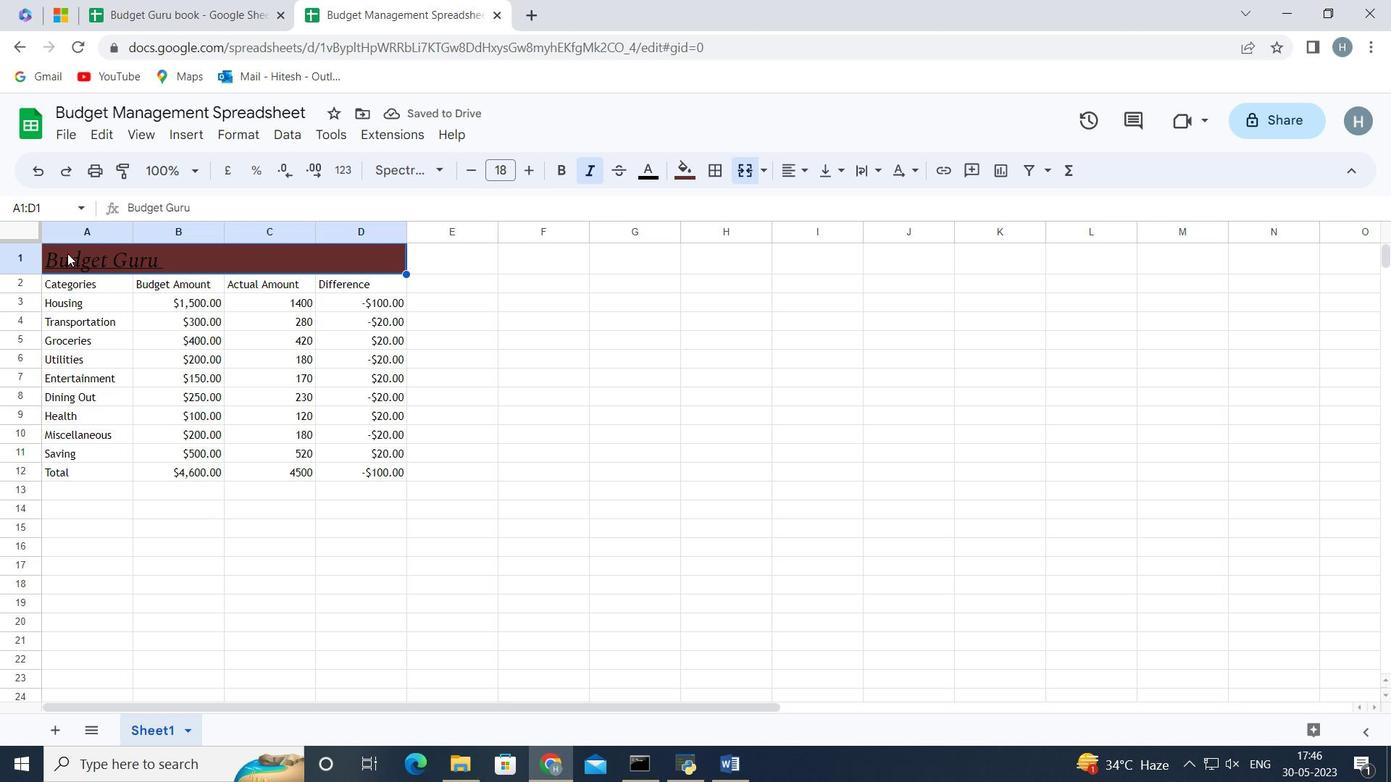 
Action: Key pressed <Key.shift><Key.down><Key.down><Key.down><Key.down><Key.down><Key.down><Key.down><Key.down><Key.down><Key.down><Key.down>
Screenshot: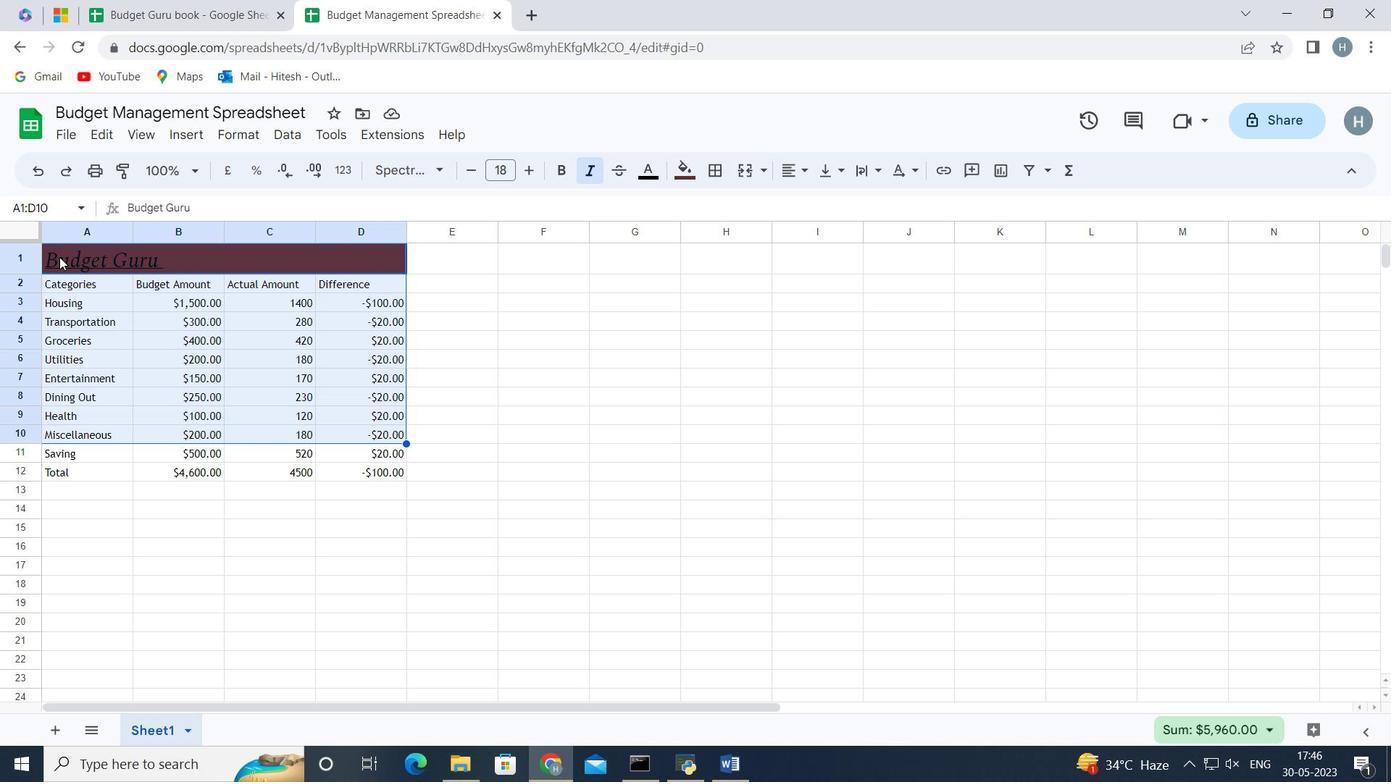 
Action: Mouse moved to (776, 167)
Screenshot: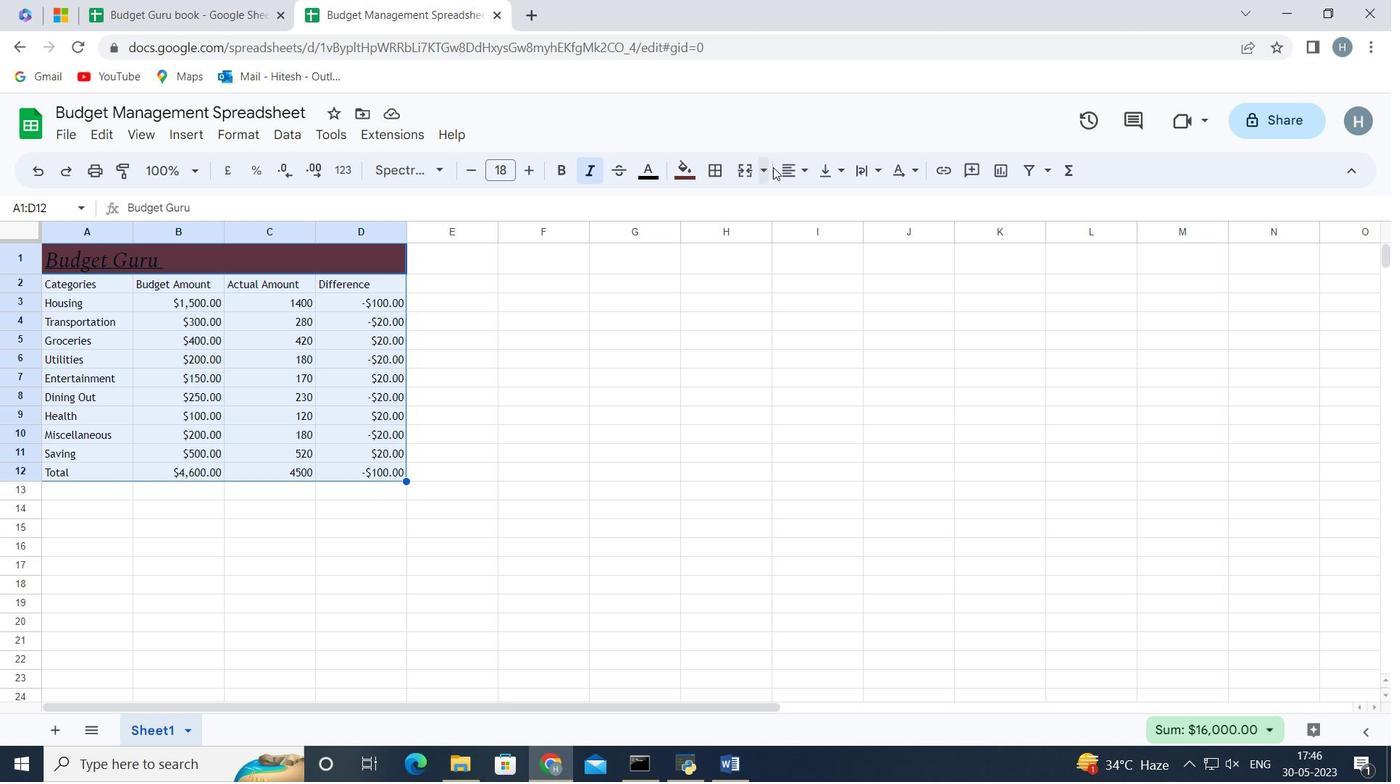 
Action: Mouse pressed left at (776, 167)
Screenshot: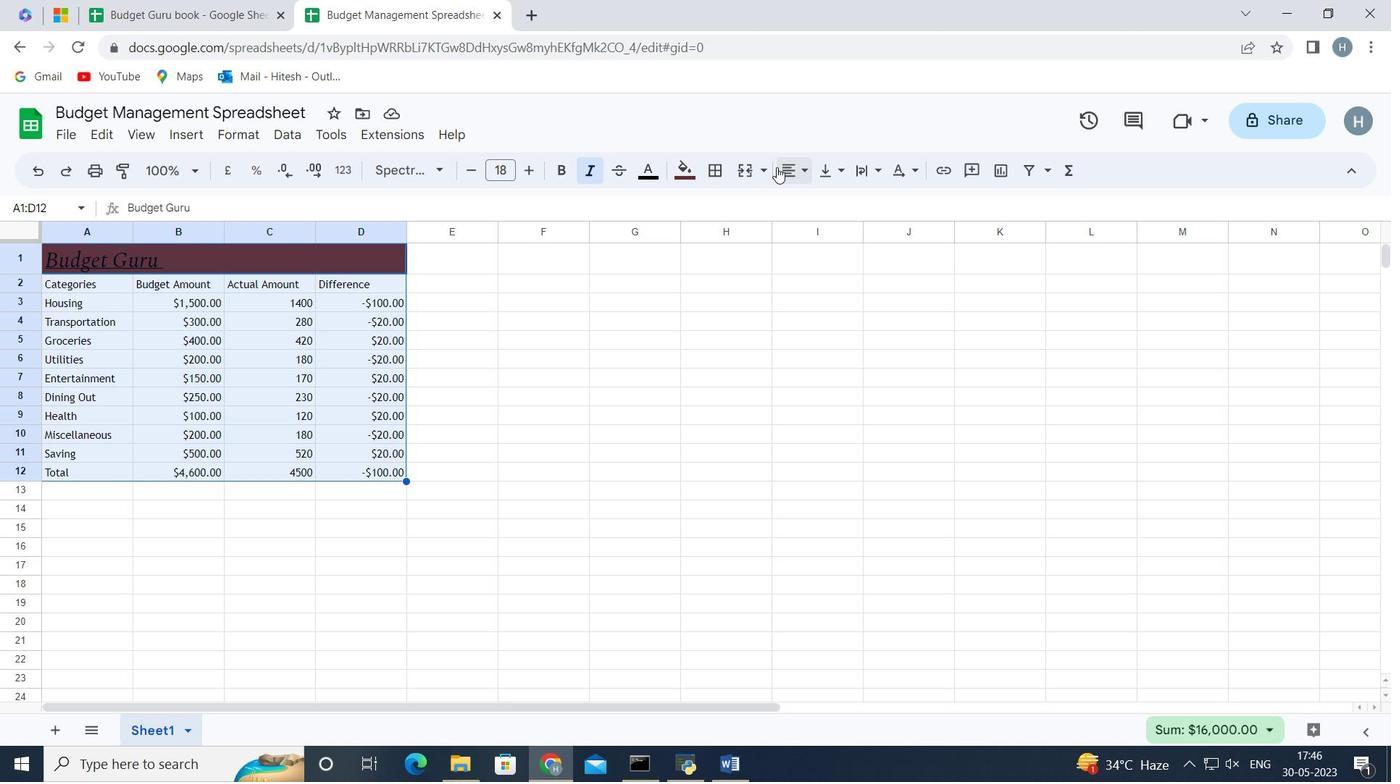 
Action: Mouse moved to (842, 208)
Screenshot: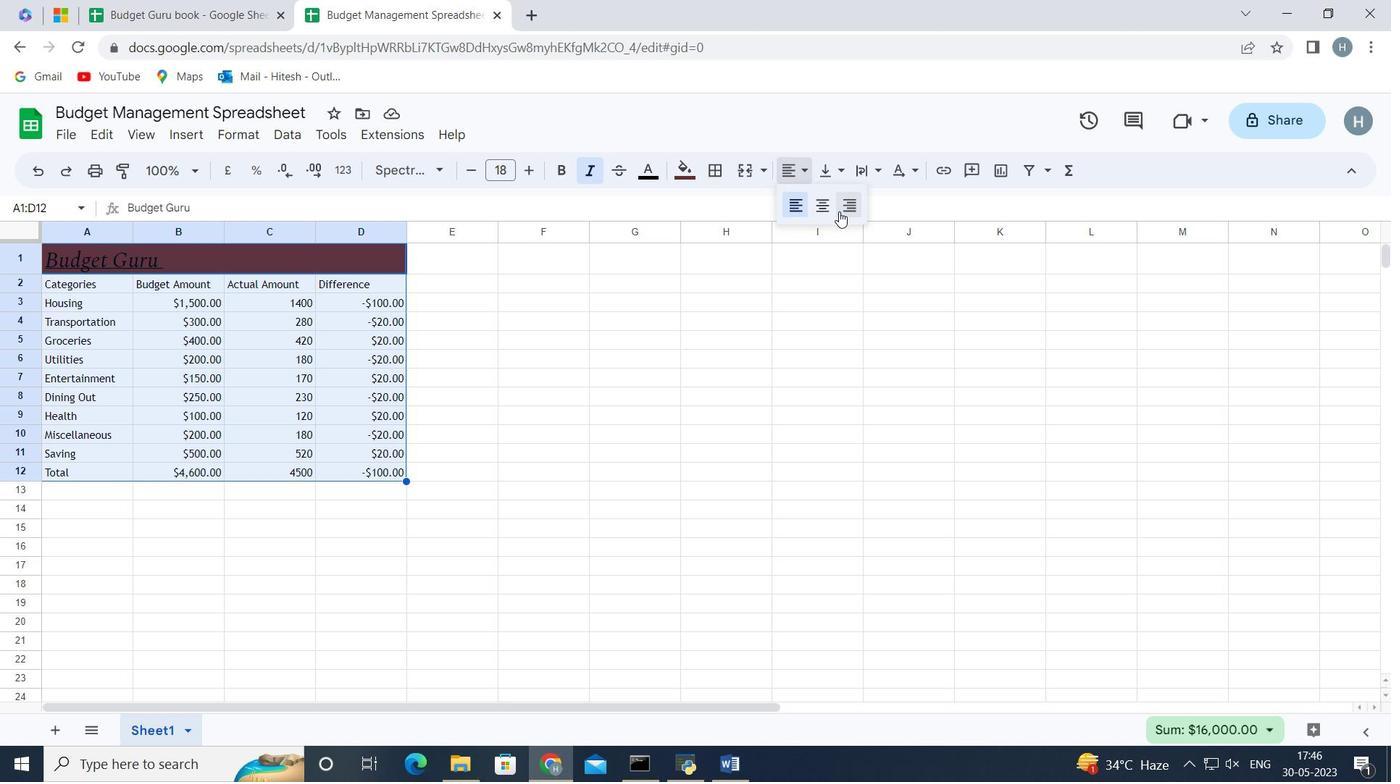 
Action: Mouse pressed left at (842, 208)
Screenshot: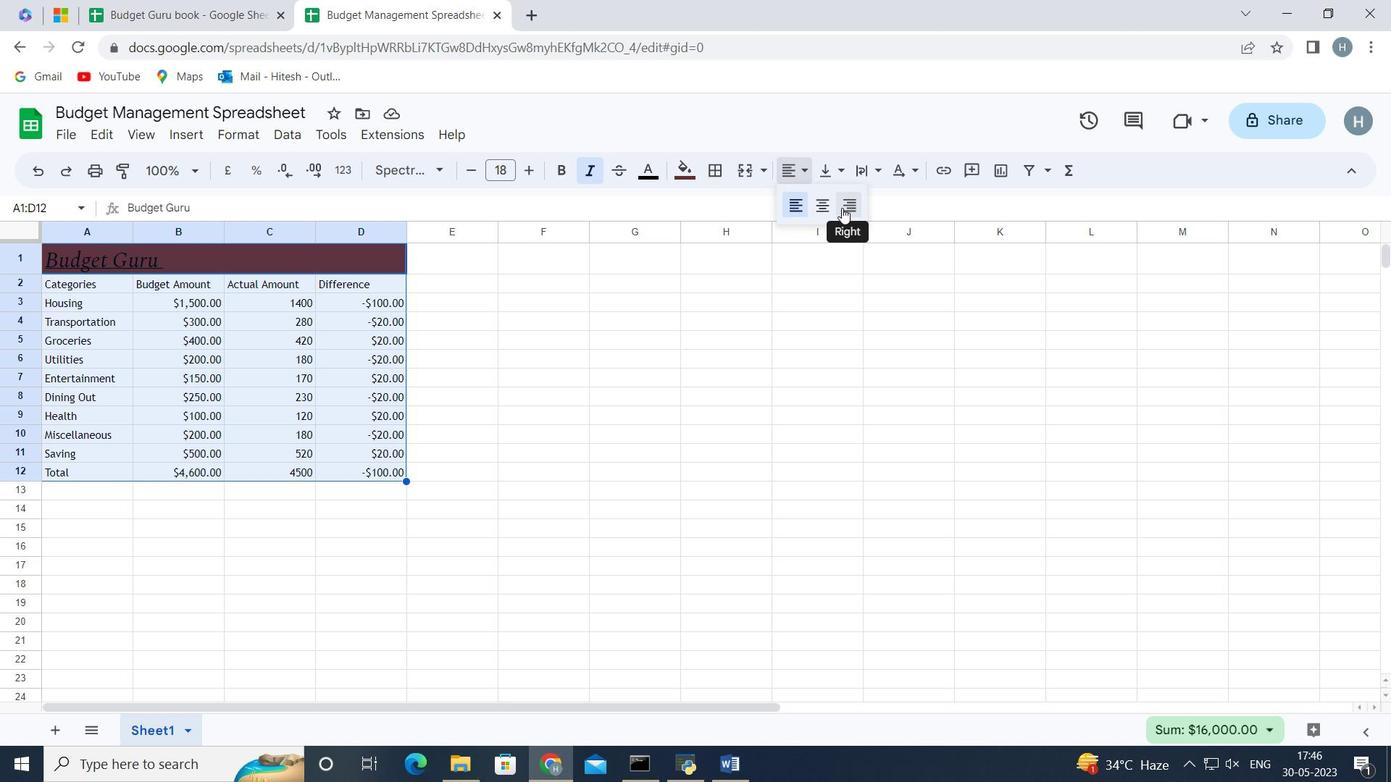 
Action: Mouse moved to (210, 514)
Screenshot: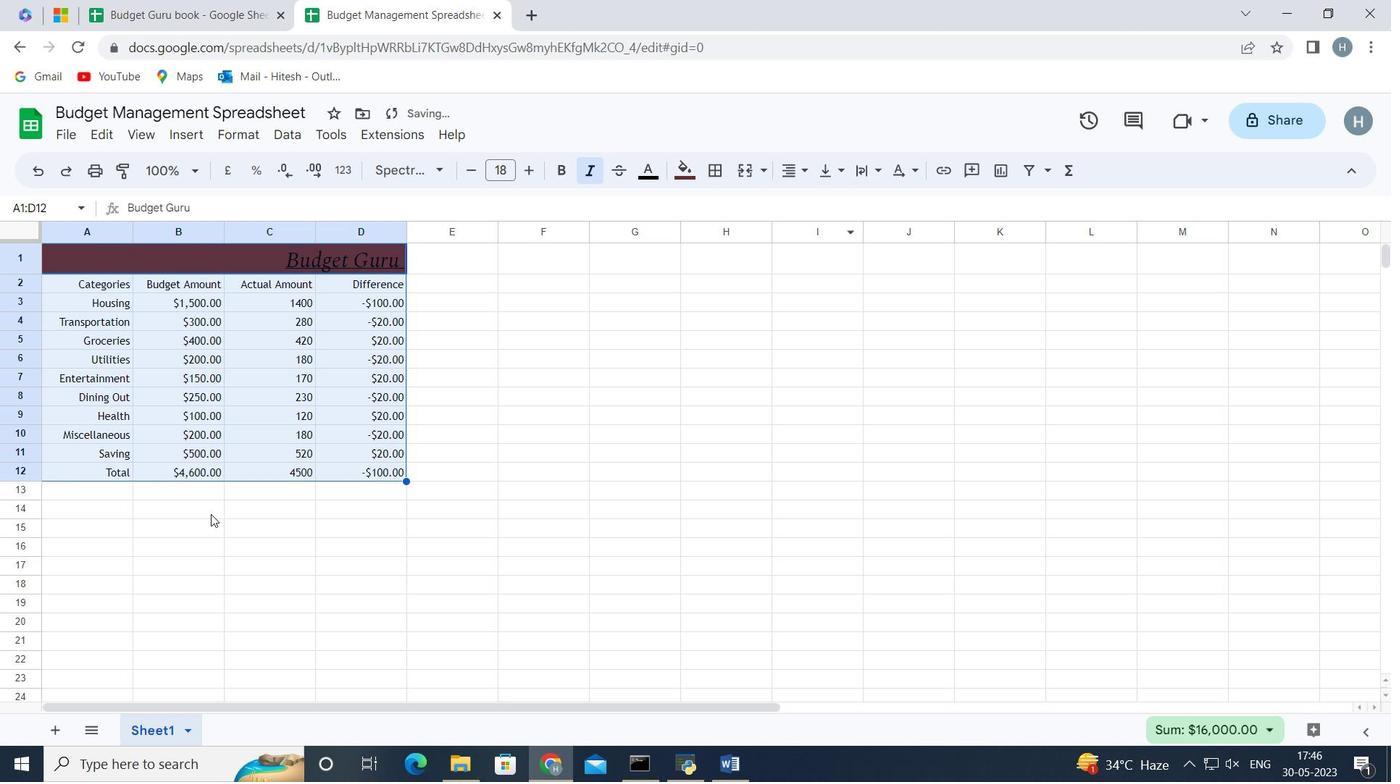 
Action: Mouse pressed left at (210, 514)
Screenshot: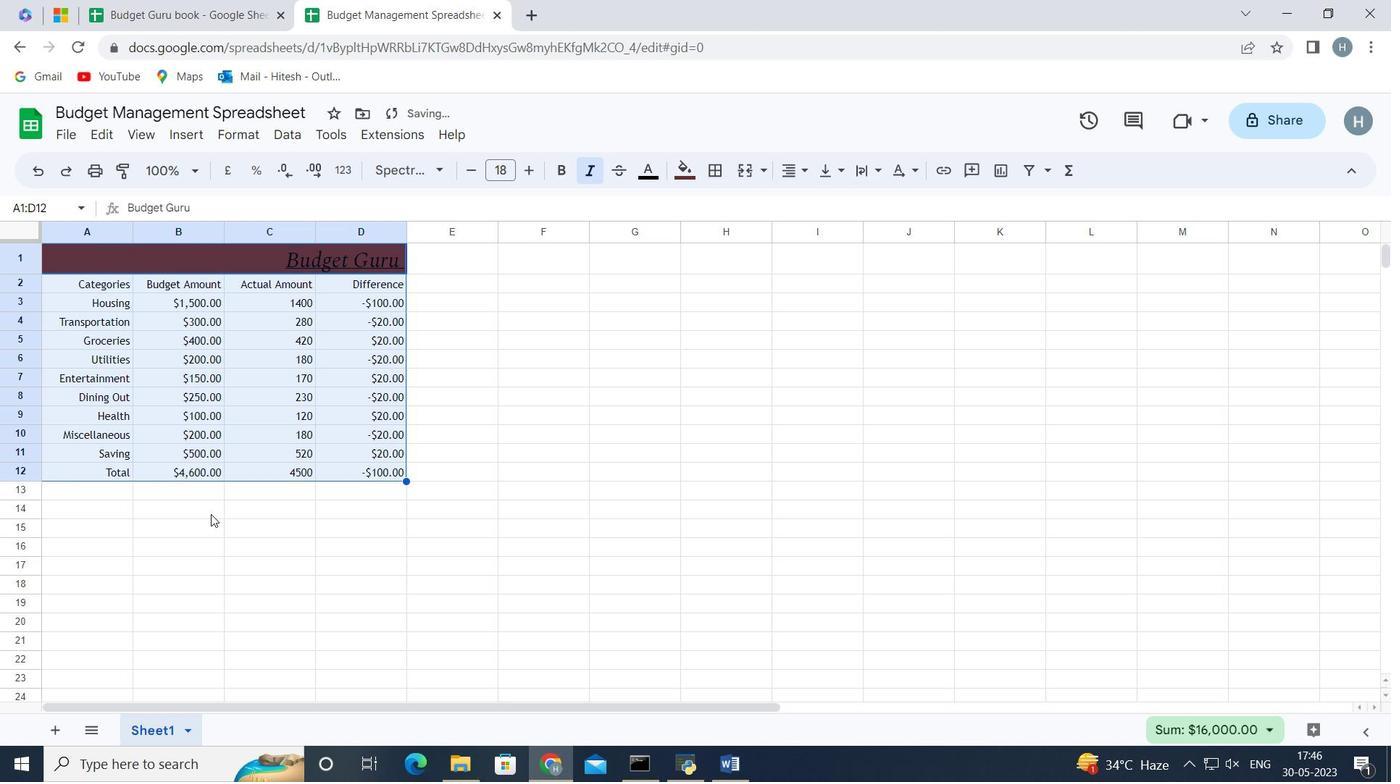 
Action: Mouse moved to (302, 502)
Screenshot: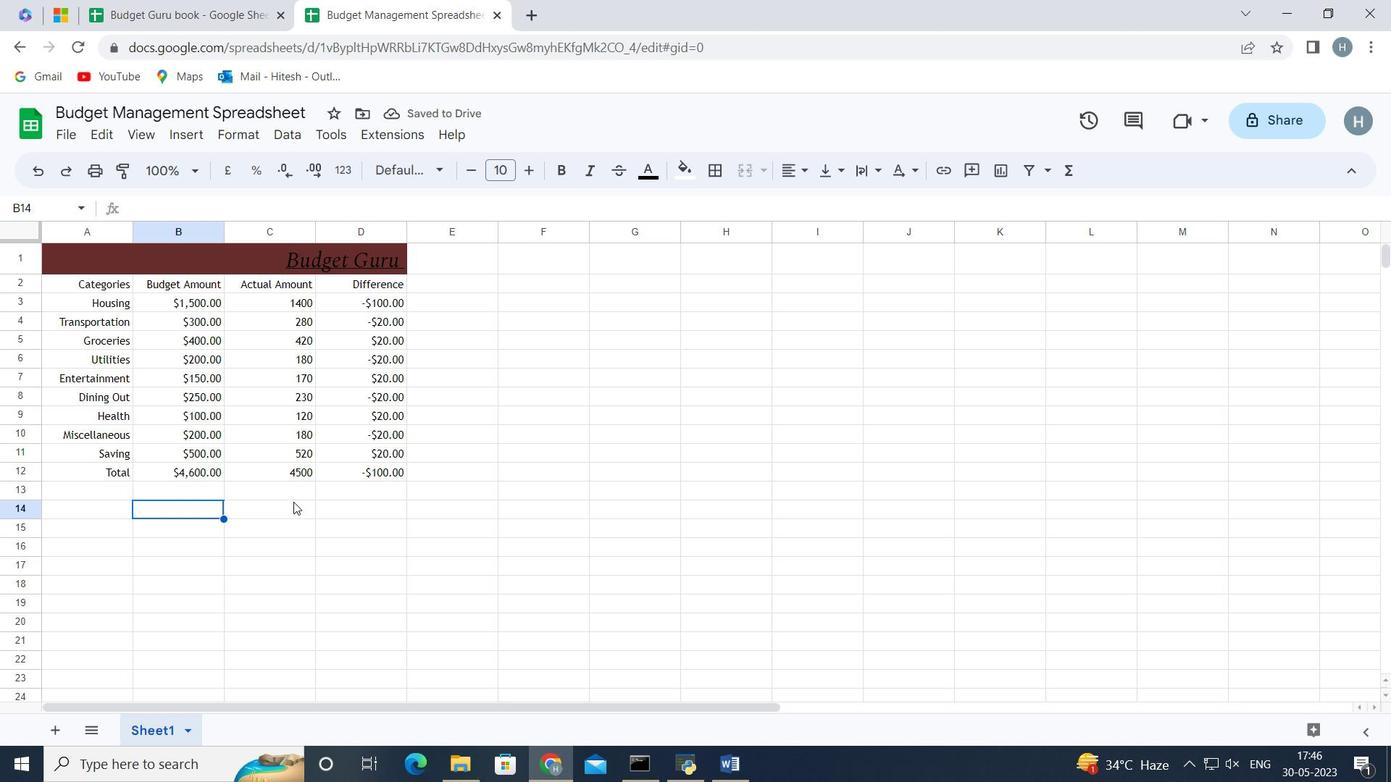 
